 Task: Productivity: Self-Advocacy Record.
Action: Mouse moved to (66, 70)
Screenshot: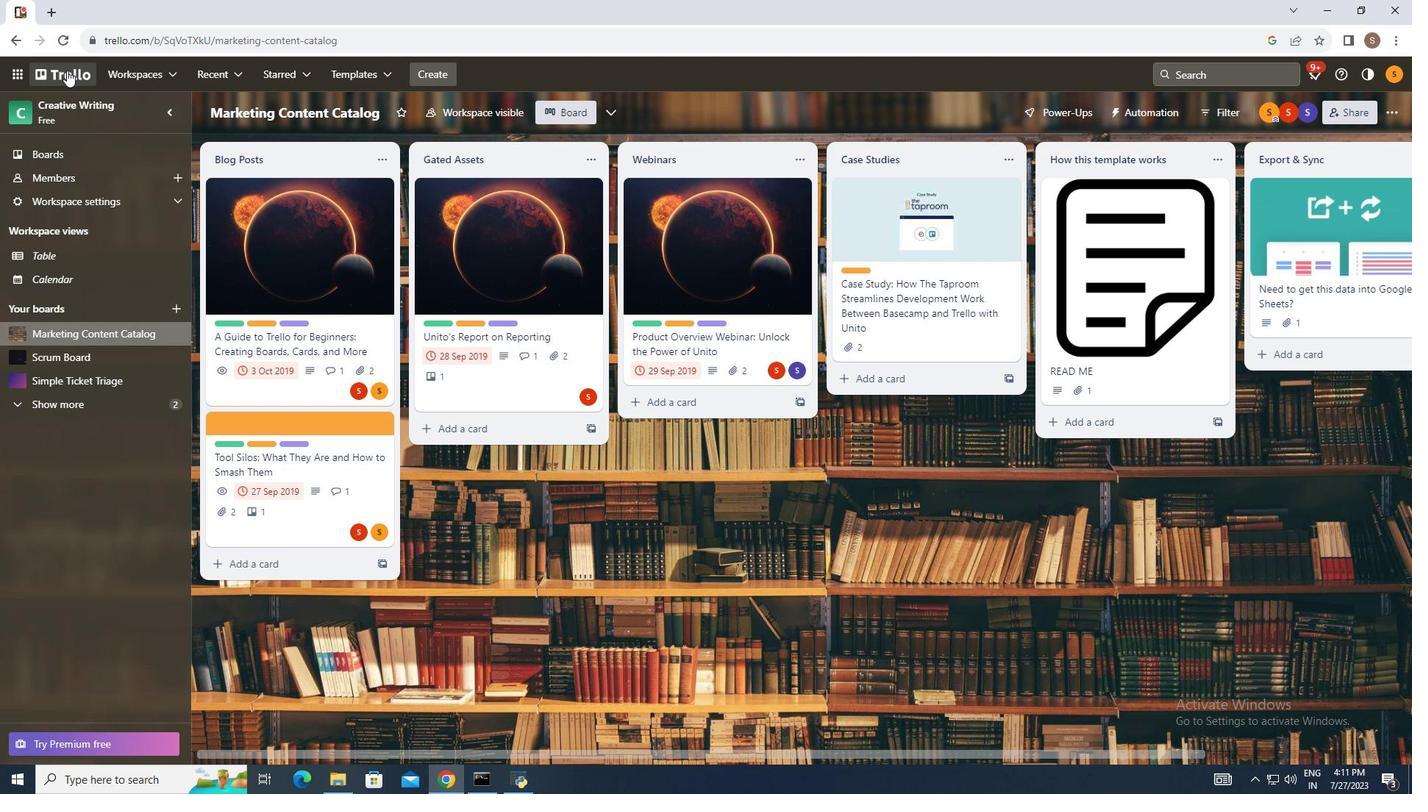 
Action: Mouse pressed left at (66, 70)
Screenshot: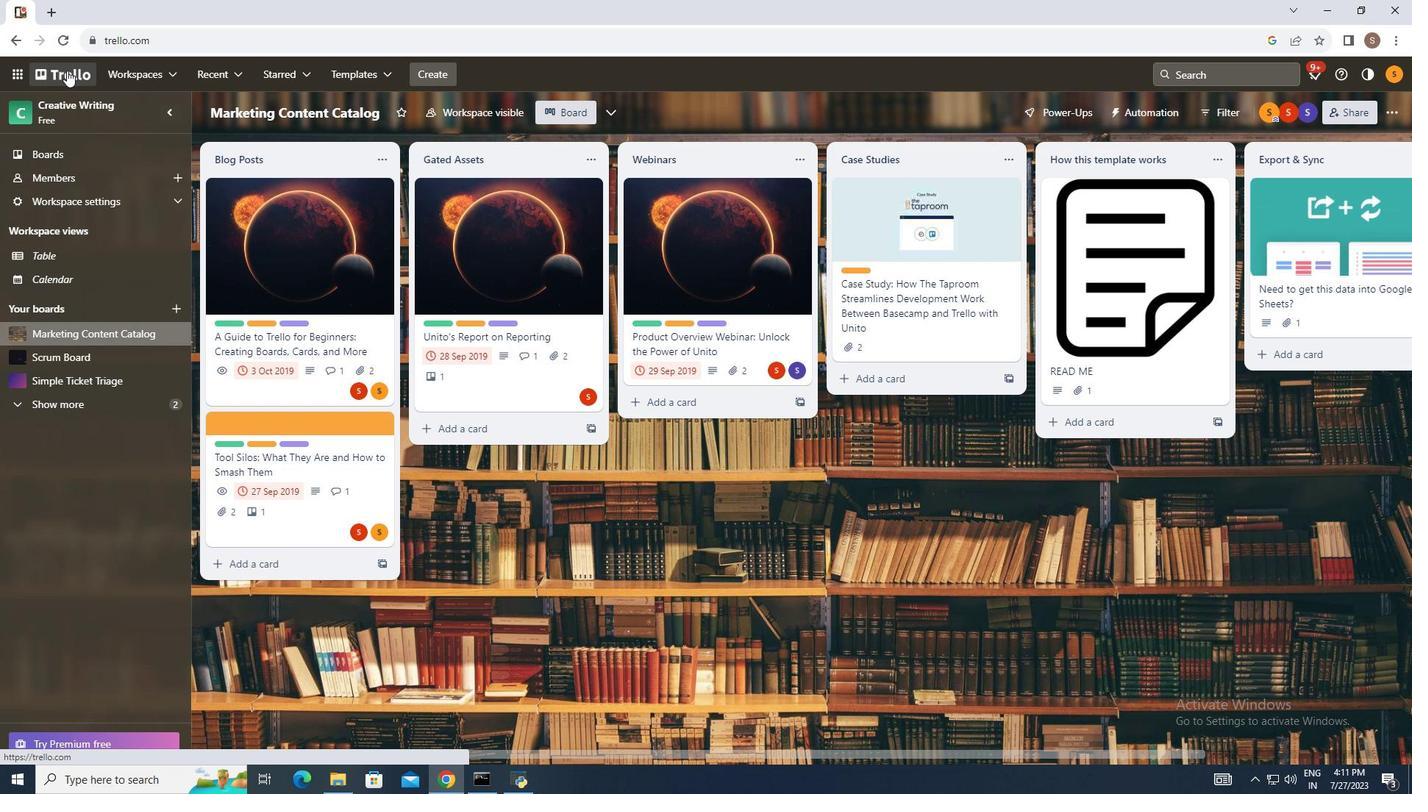 
Action: Mouse moved to (359, 79)
Screenshot: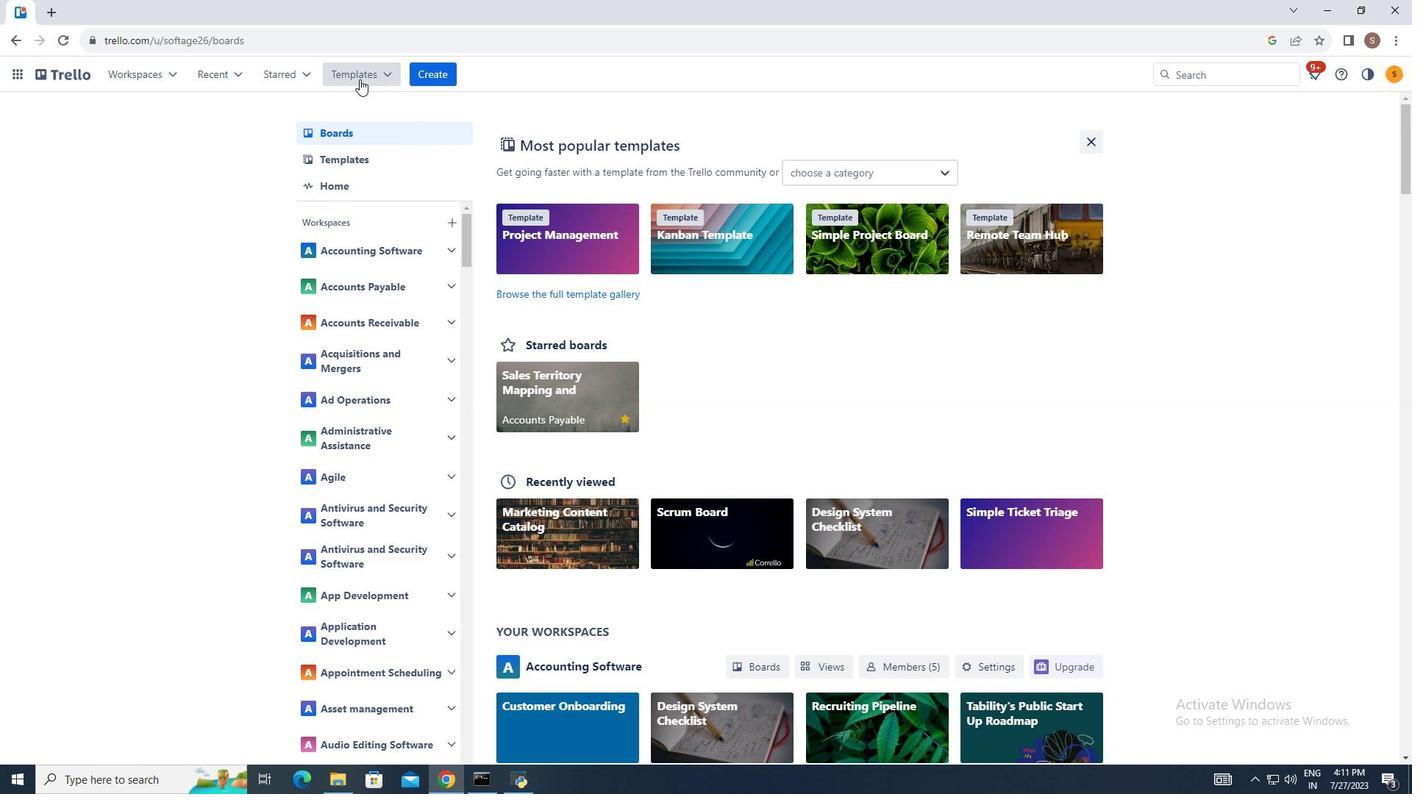 
Action: Mouse pressed left at (359, 79)
Screenshot: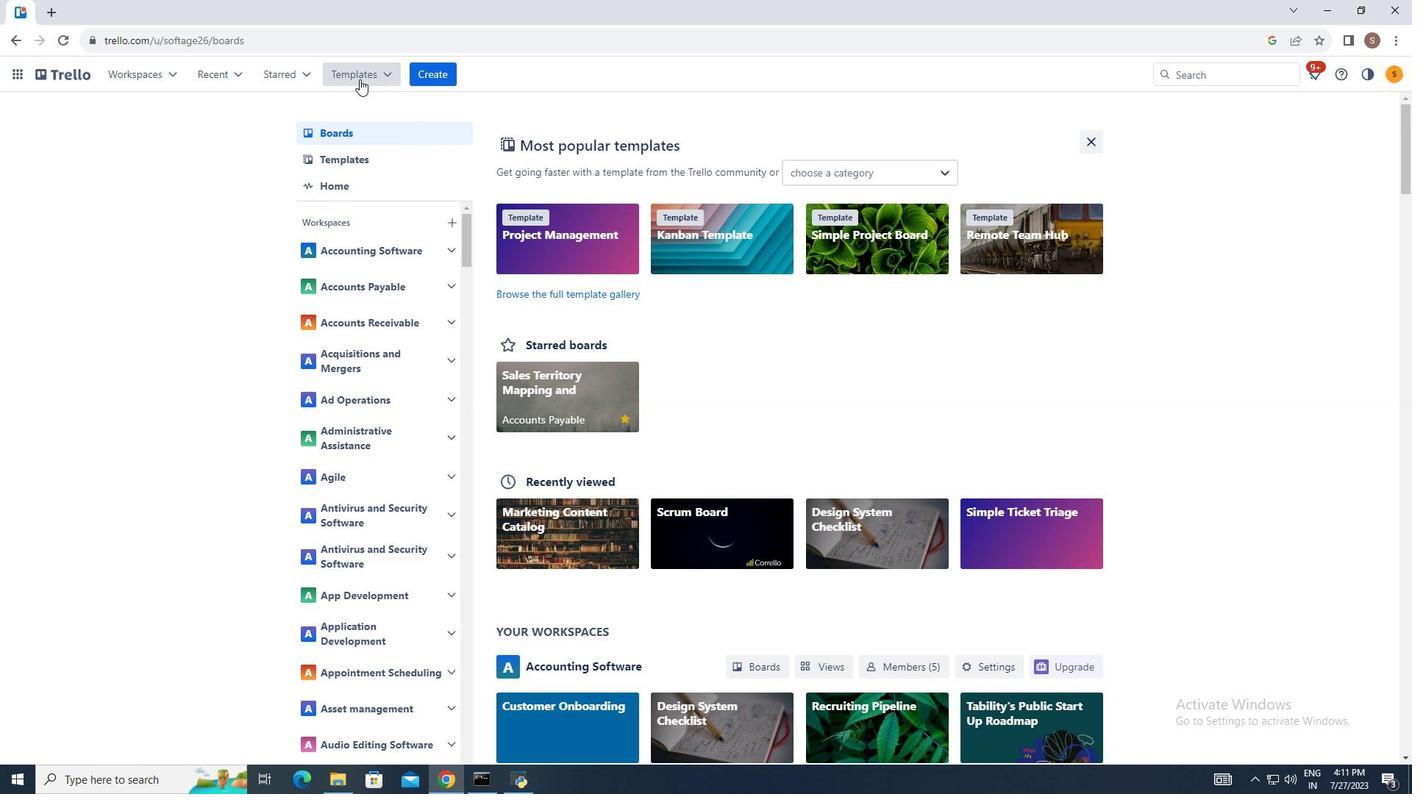 
Action: Mouse moved to (442, 500)
Screenshot: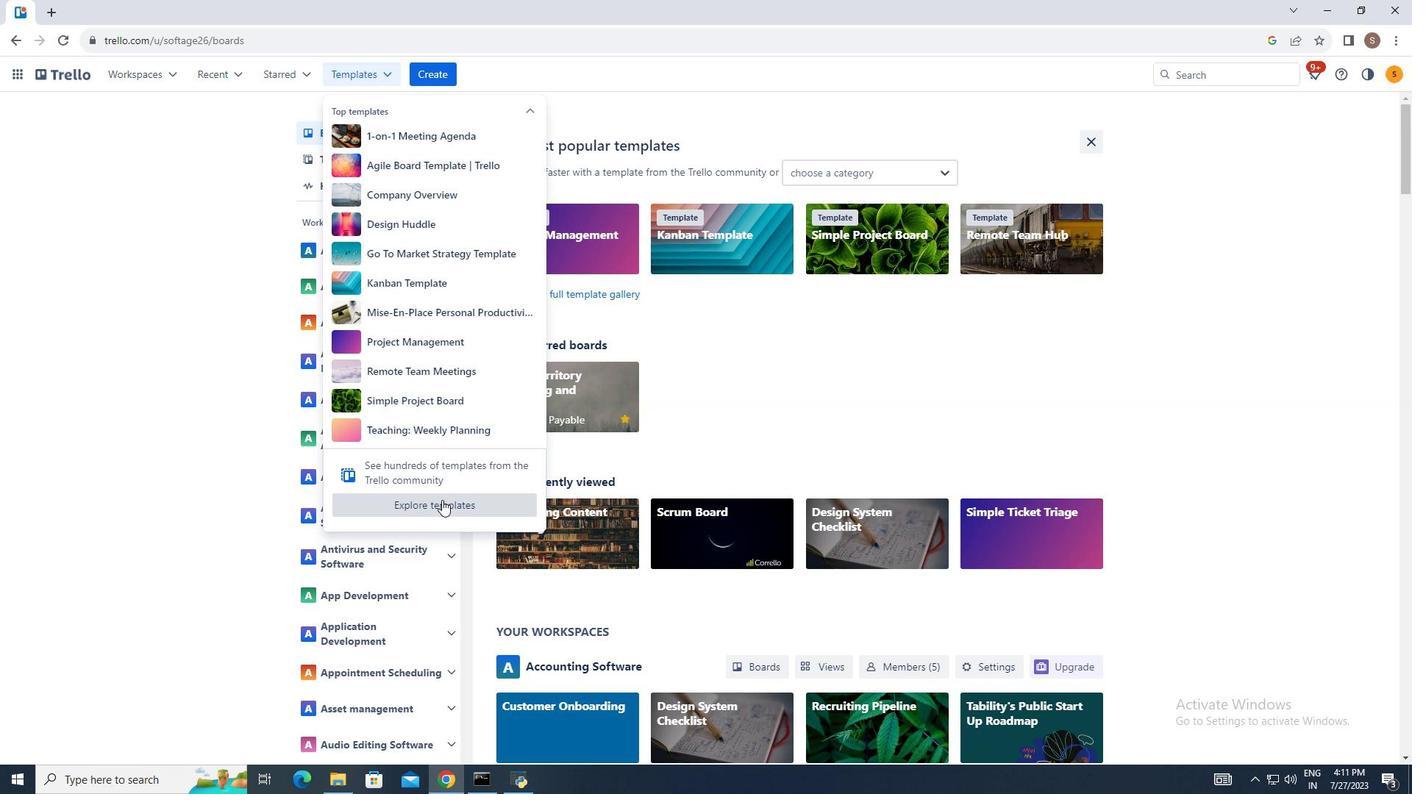 
Action: Mouse pressed left at (442, 500)
Screenshot: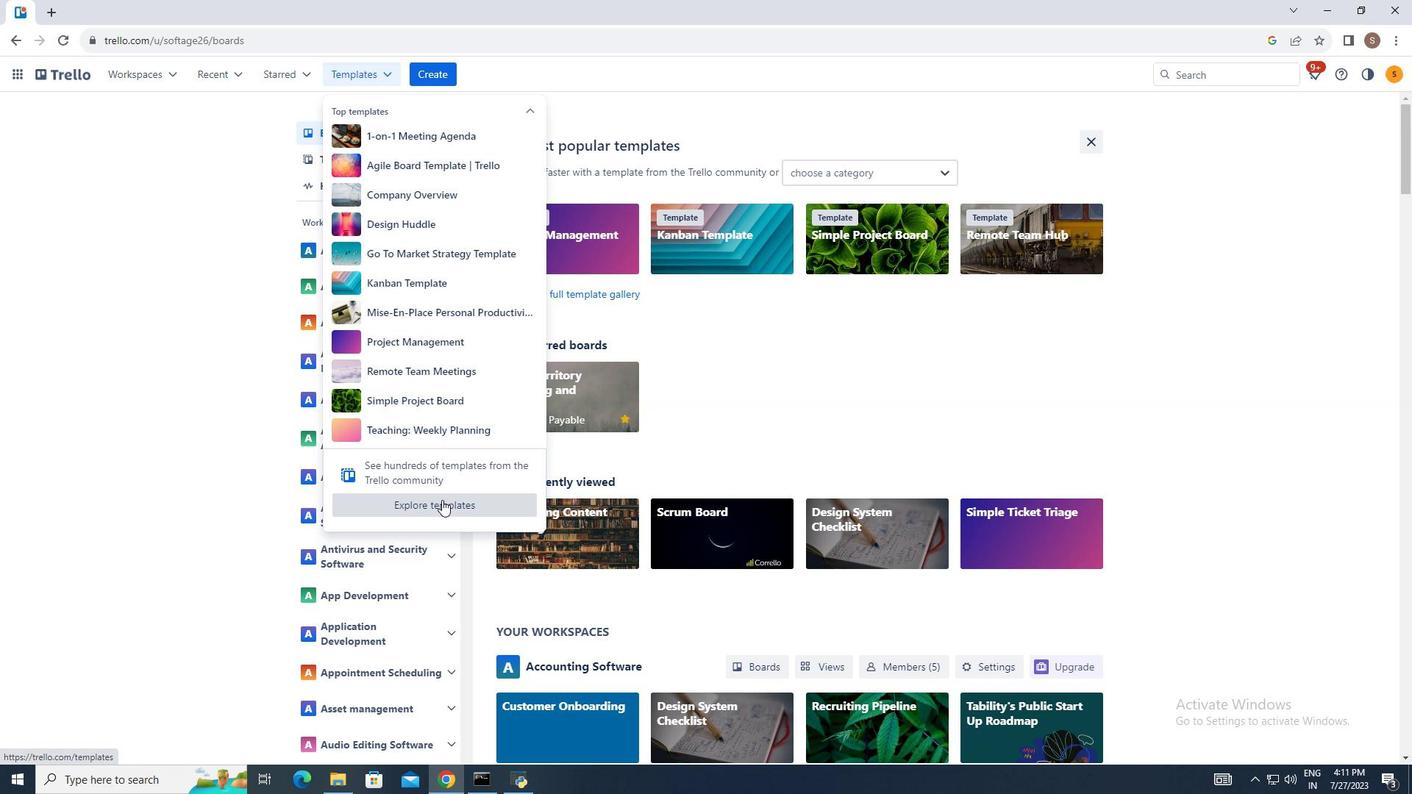
Action: Mouse moved to (378, 395)
Screenshot: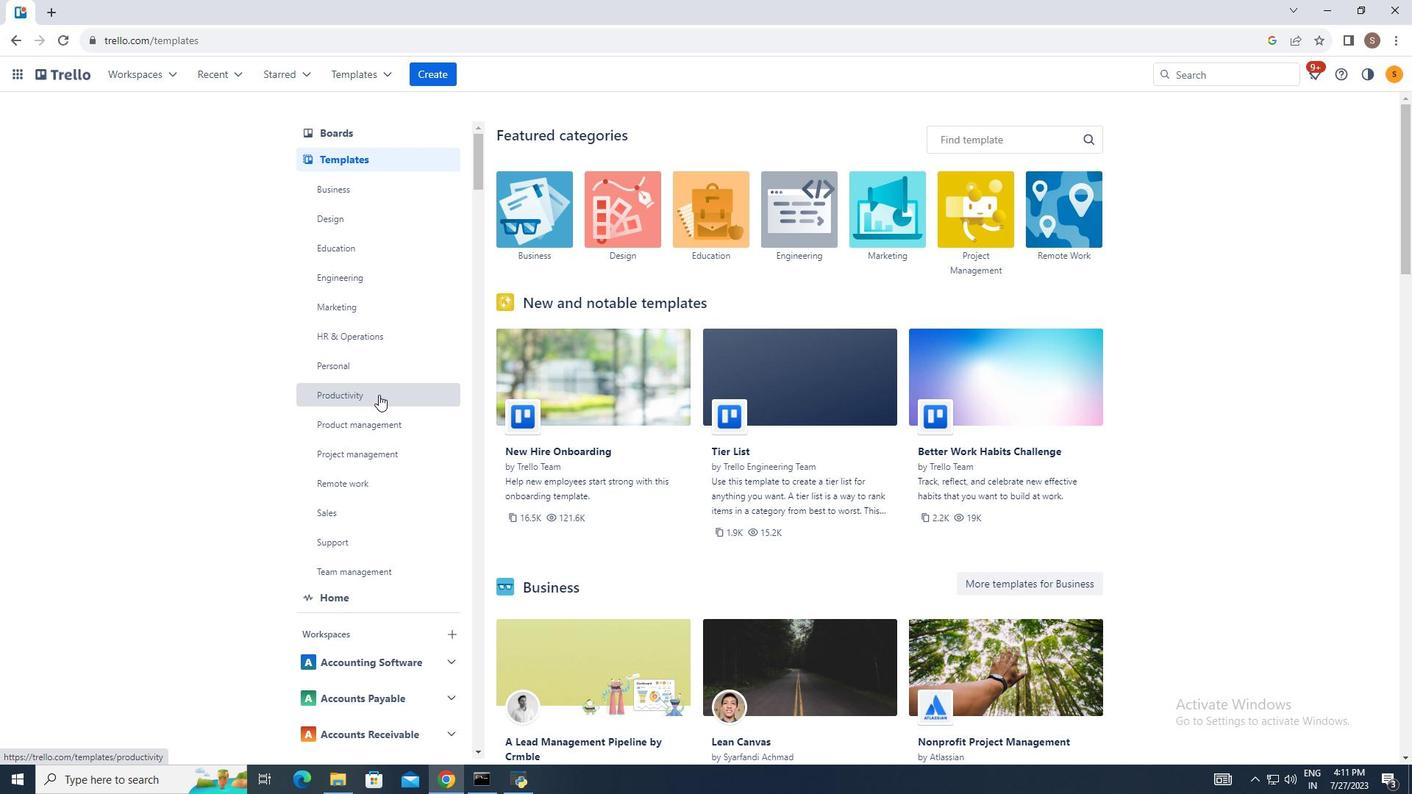 
Action: Mouse pressed left at (378, 395)
Screenshot: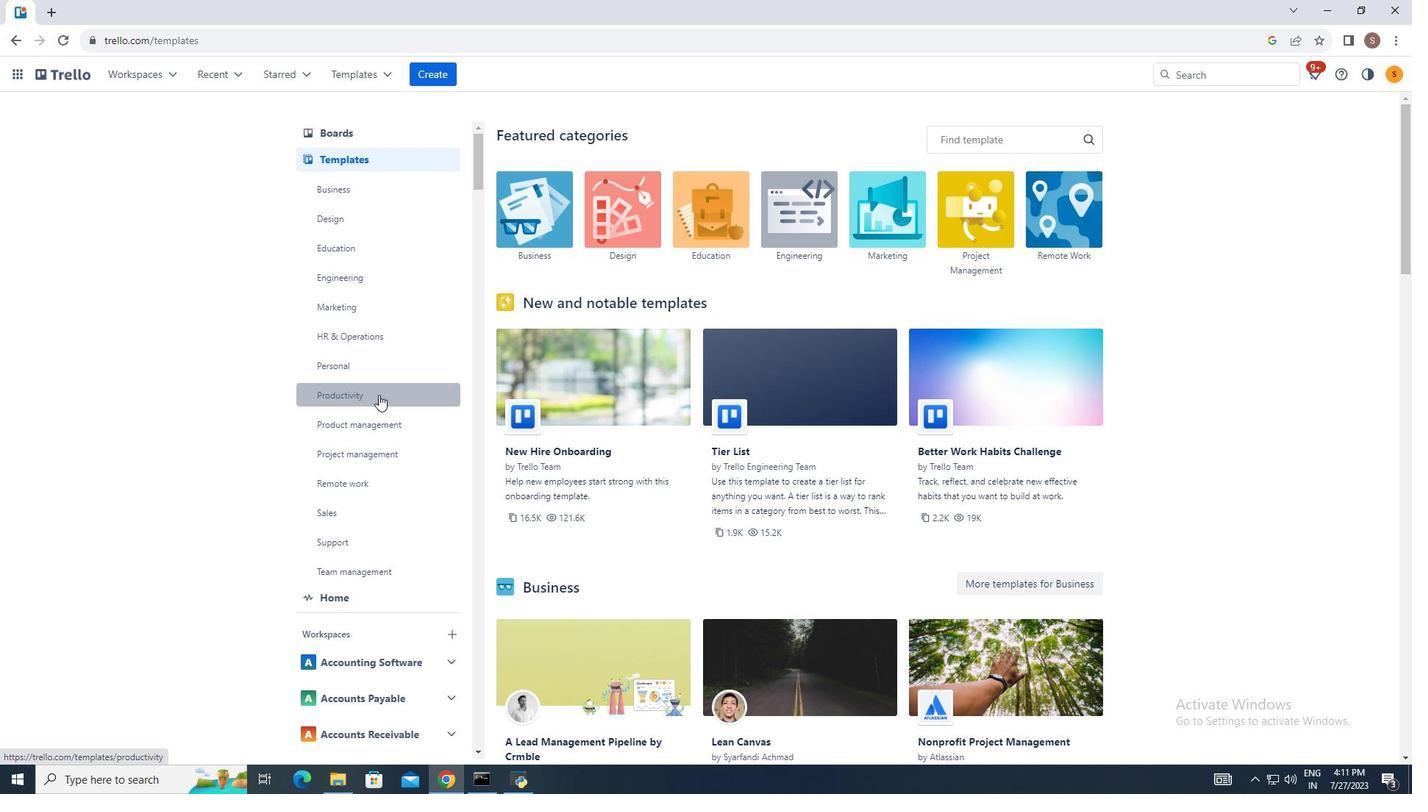 
Action: Mouse moved to (790, 307)
Screenshot: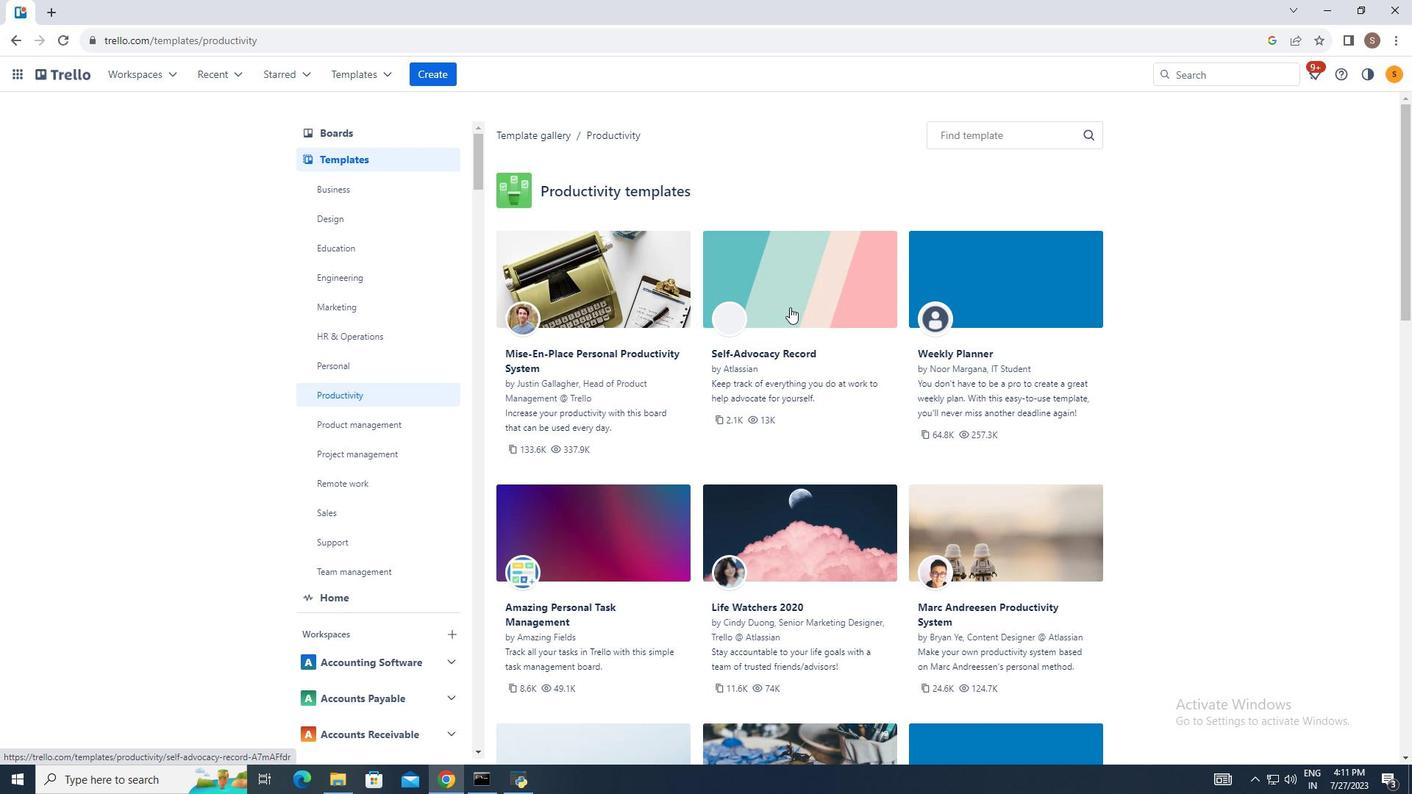 
Action: Mouse pressed left at (790, 307)
Screenshot: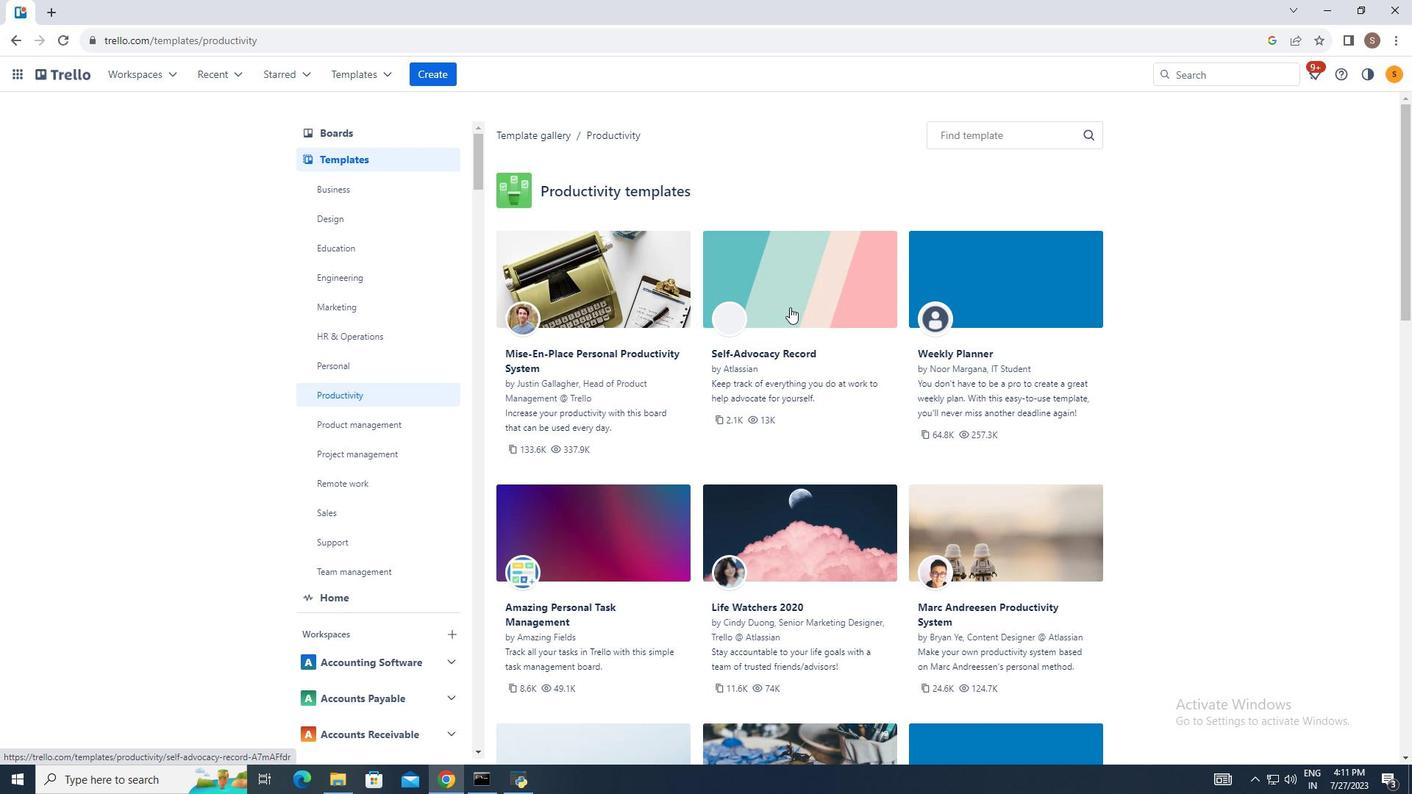 
Action: Mouse moved to (1047, 191)
Screenshot: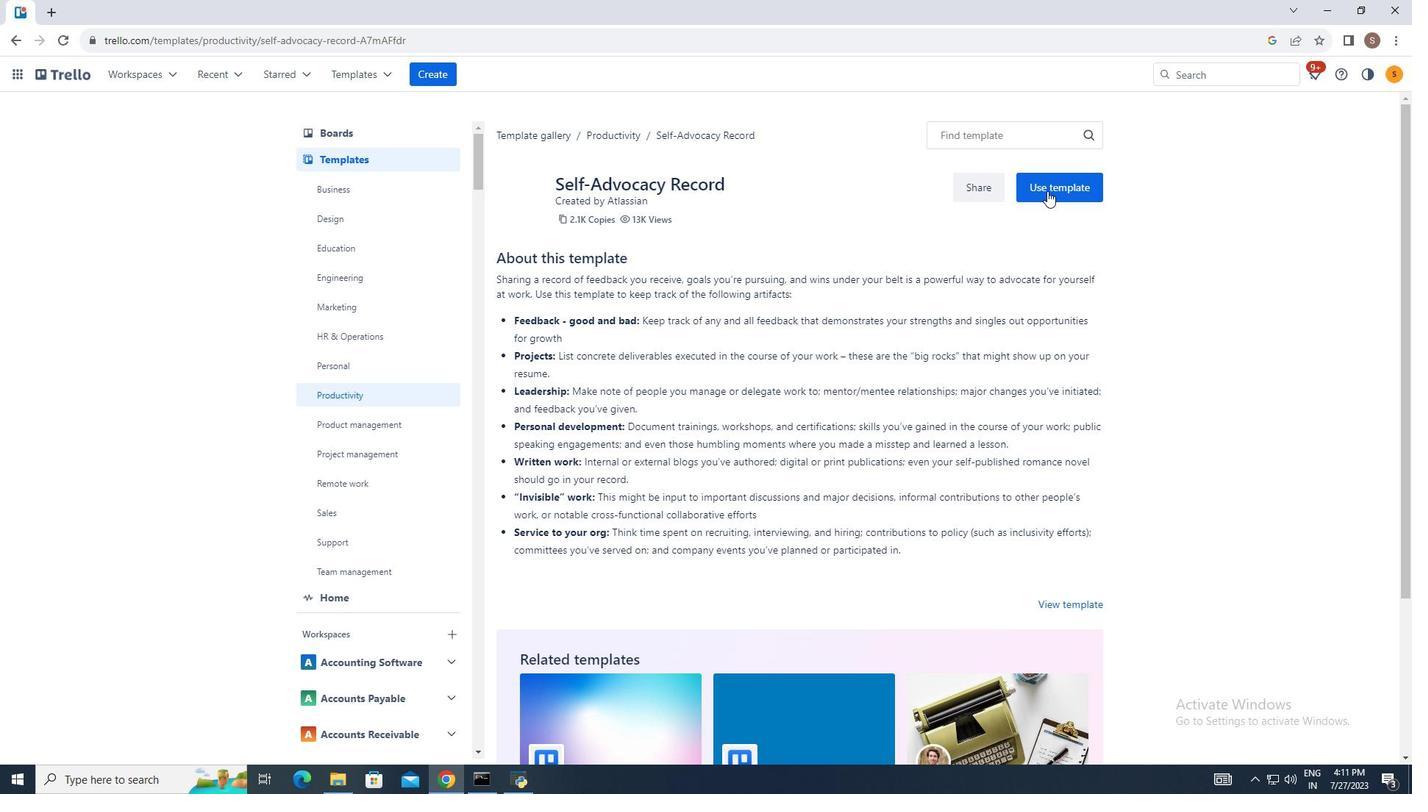
Action: Mouse pressed left at (1047, 191)
Screenshot: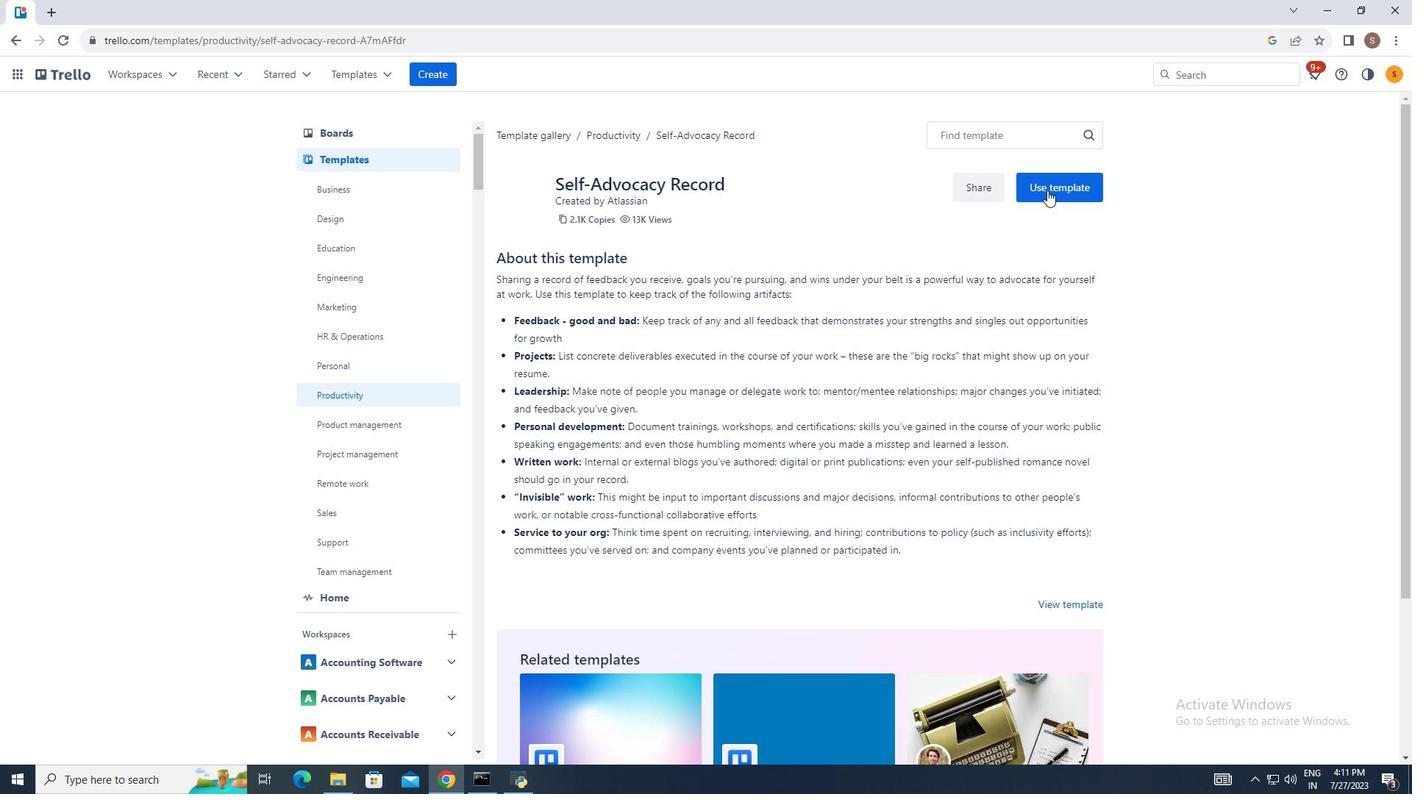 
Action: Mouse moved to (1207, 323)
Screenshot: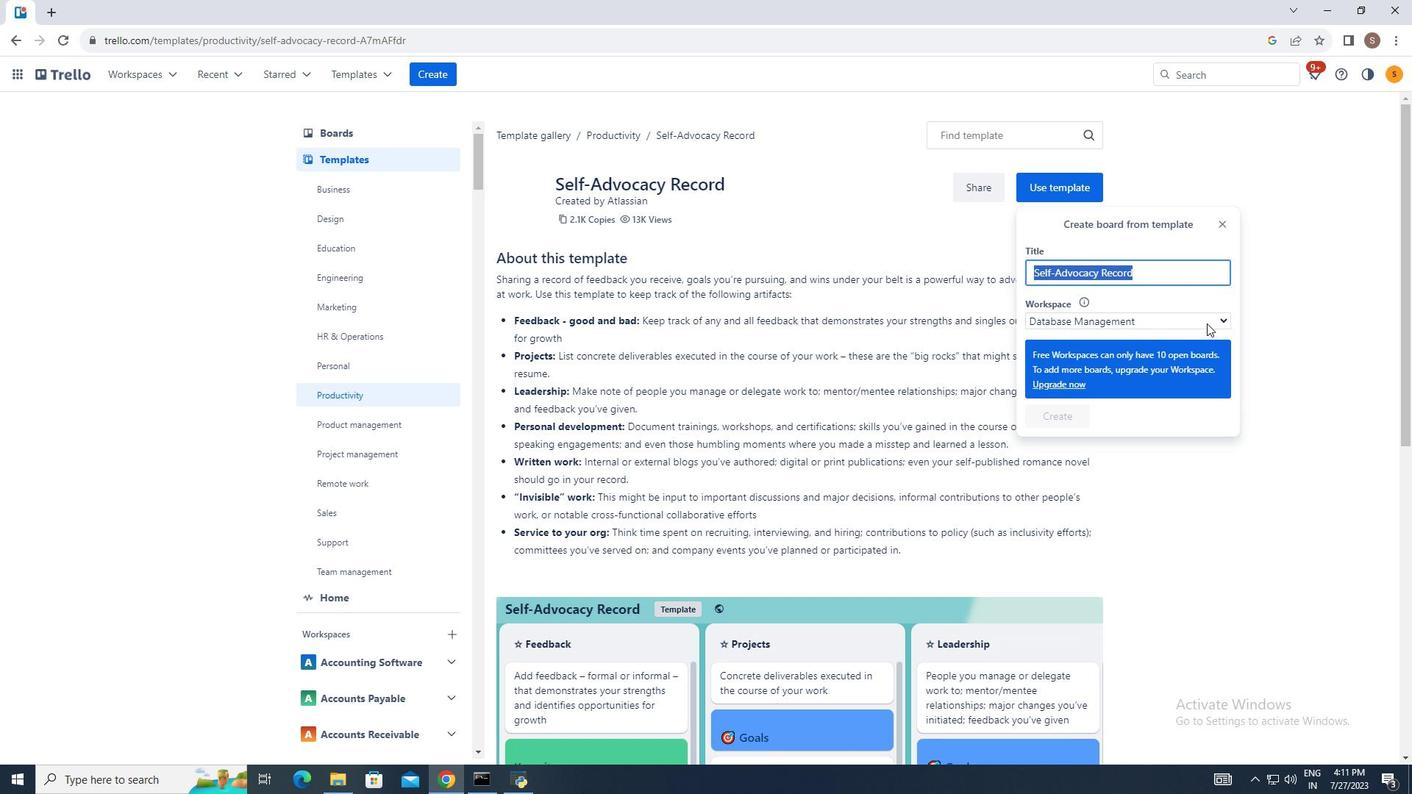 
Action: Mouse pressed left at (1207, 323)
Screenshot: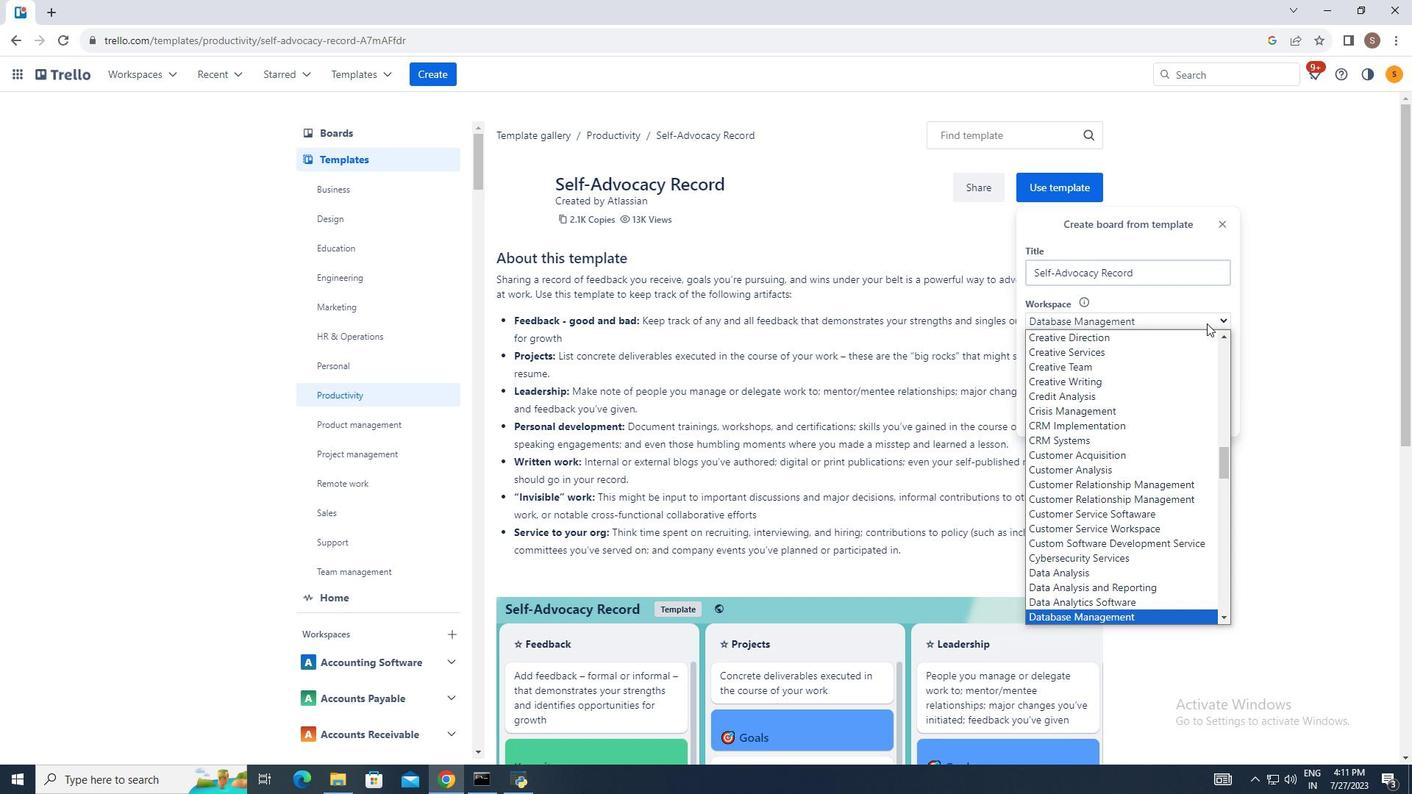 
Action: Mouse moved to (1111, 380)
Screenshot: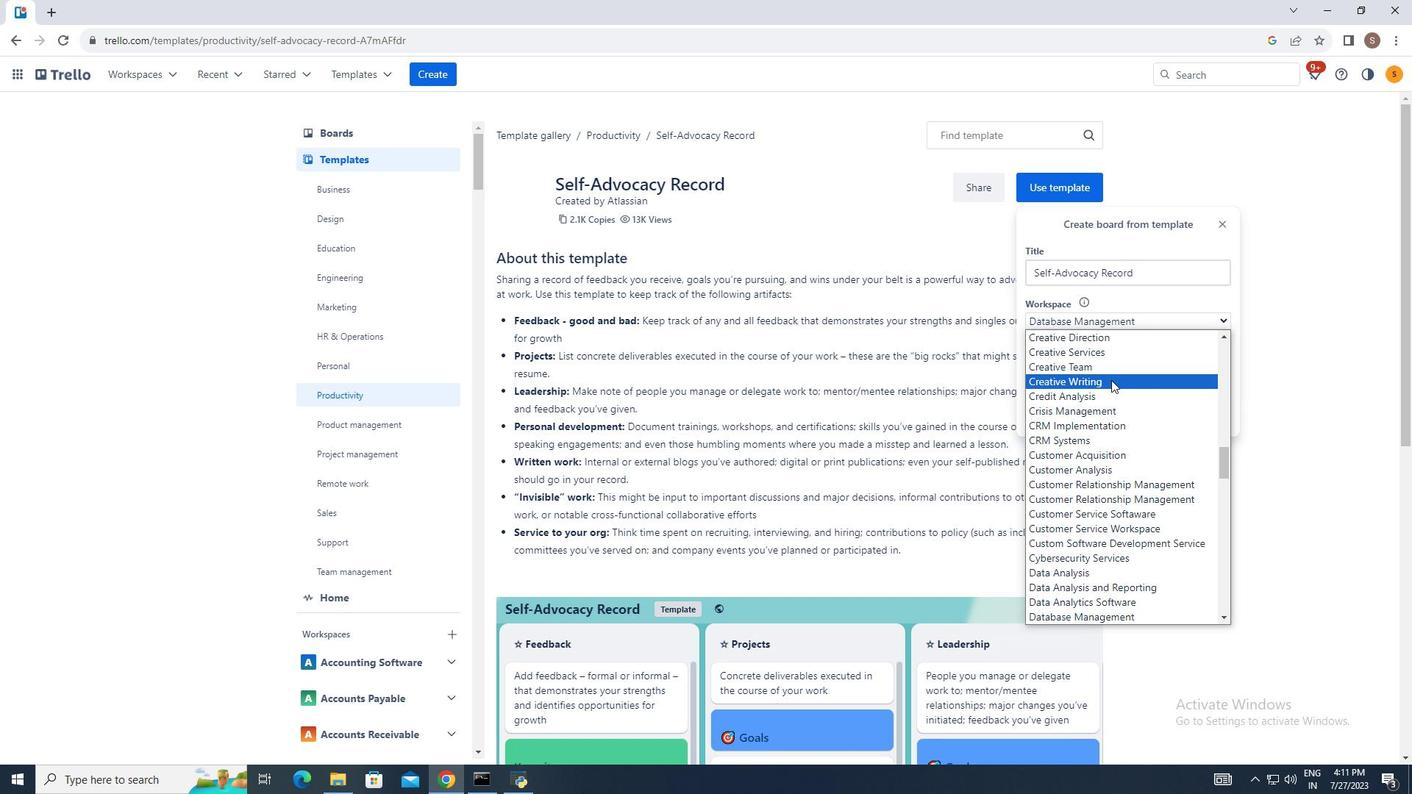 
Action: Mouse pressed left at (1111, 380)
Screenshot: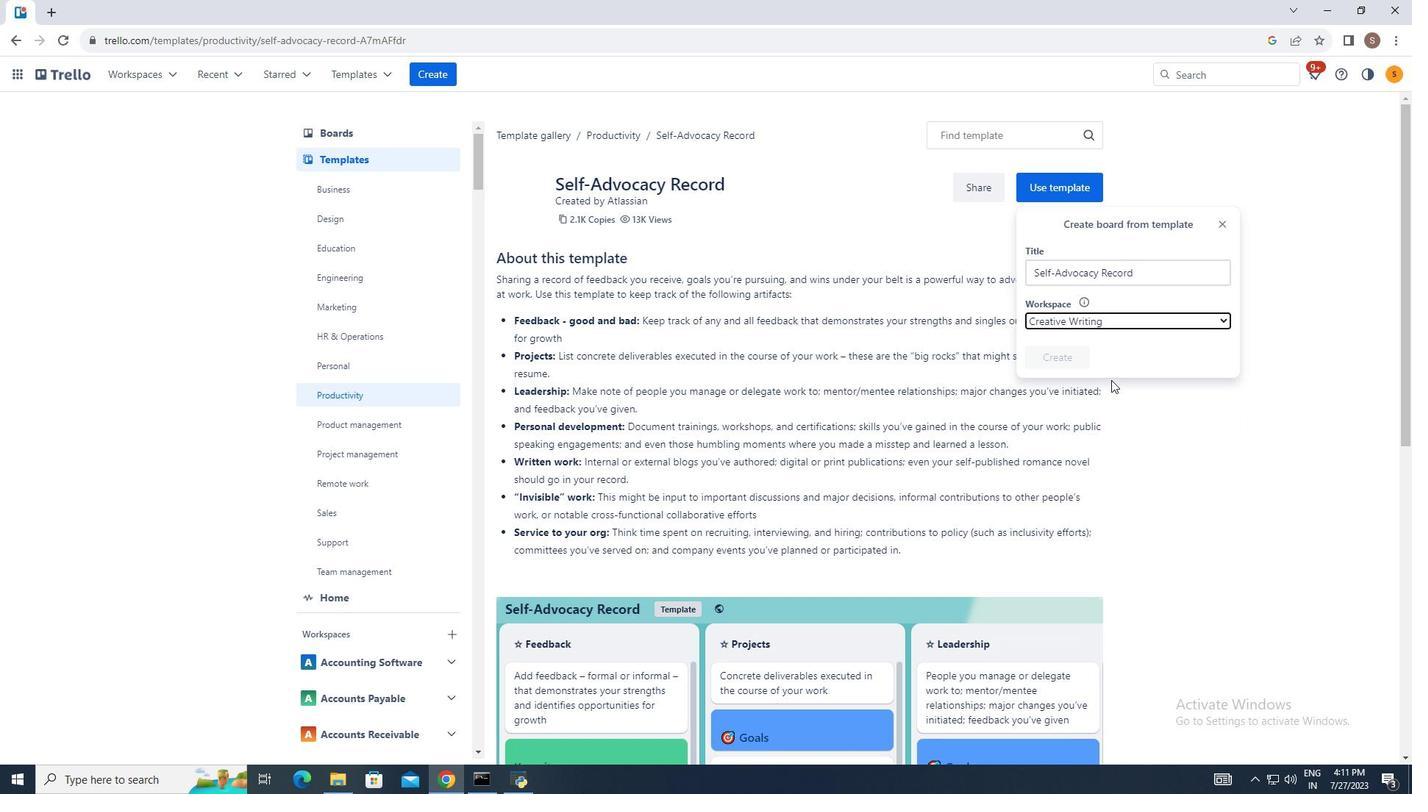 
Action: Mouse moved to (1057, 517)
Screenshot: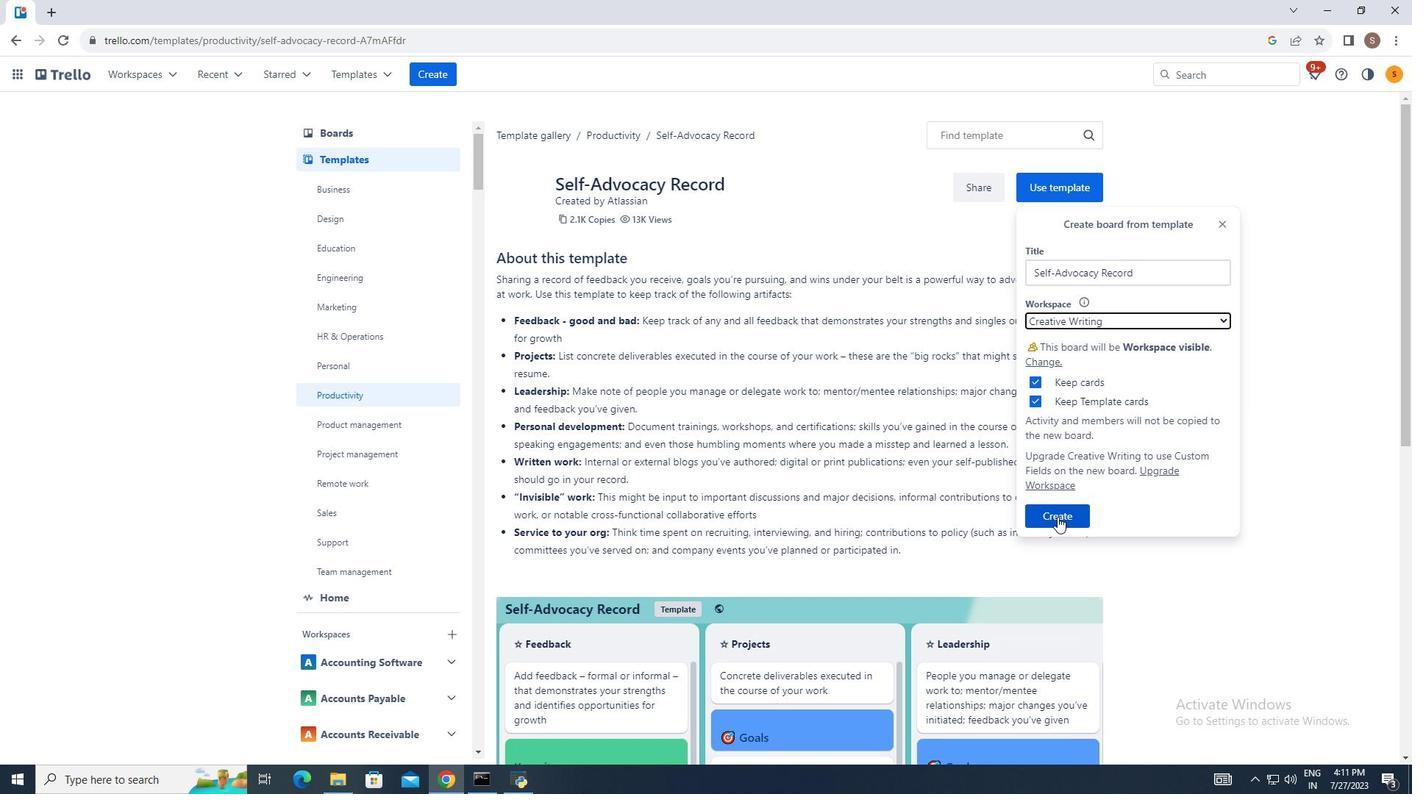 
Action: Mouse pressed left at (1057, 517)
Screenshot: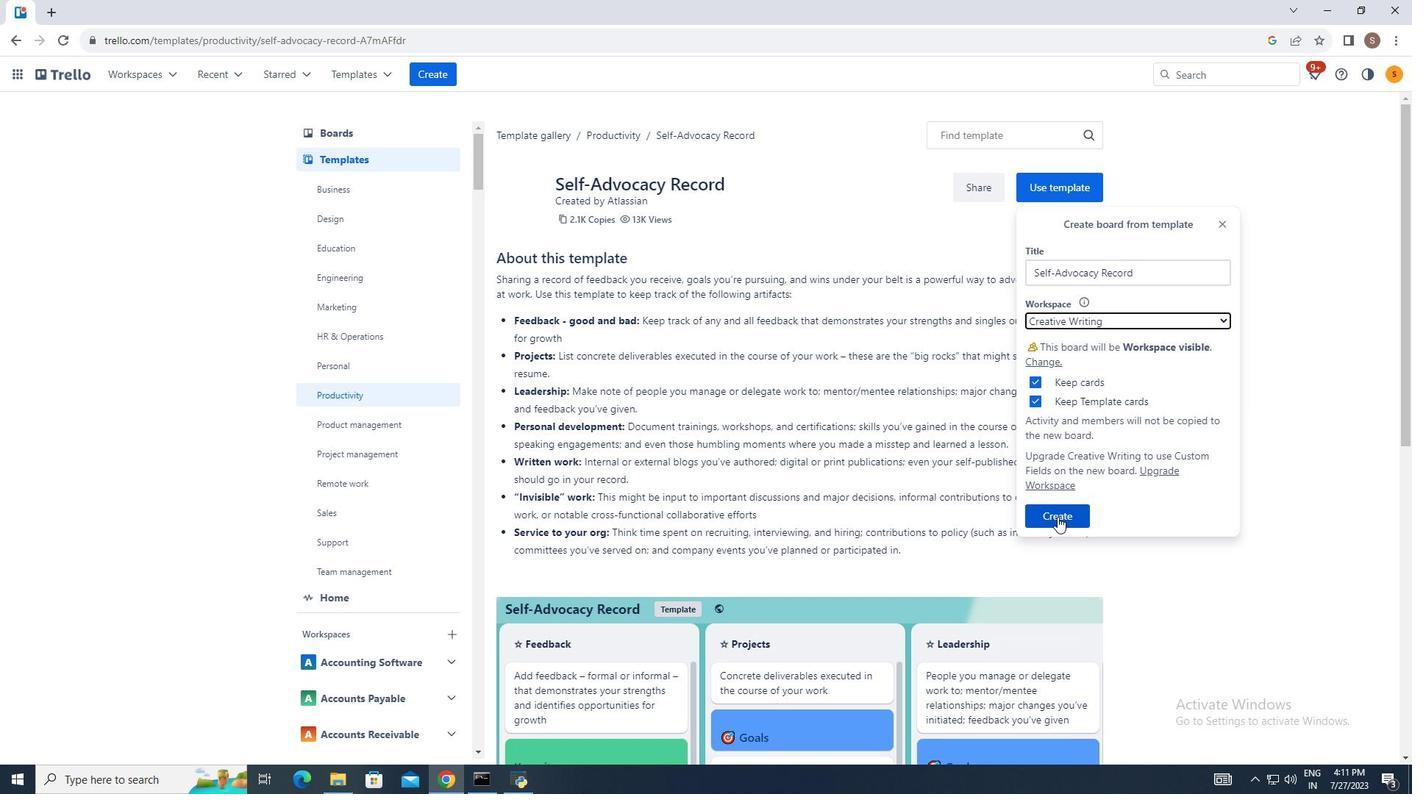 
Action: Mouse moved to (288, 205)
Screenshot: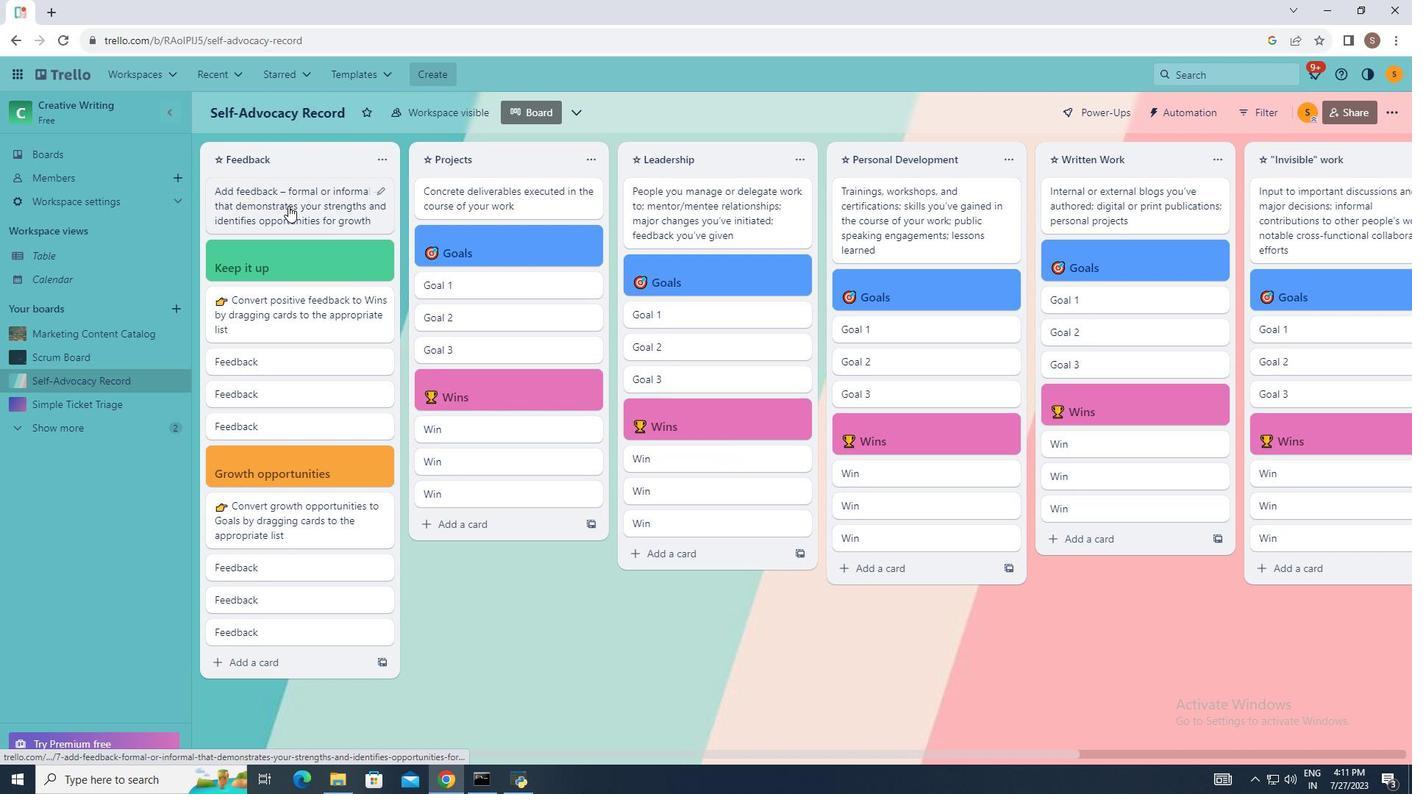 
Action: Mouse pressed left at (288, 205)
Screenshot: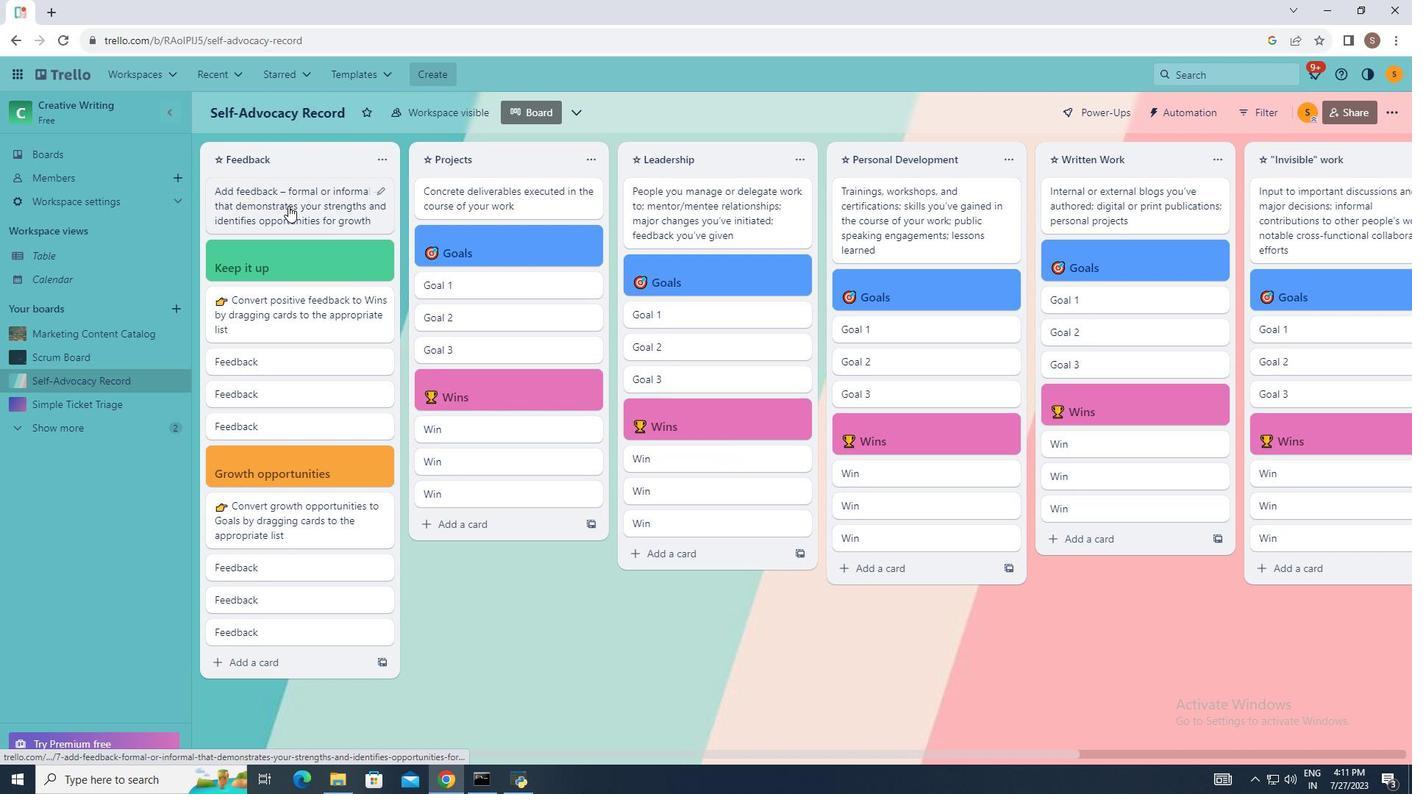 
Action: Mouse moved to (502, 339)
Screenshot: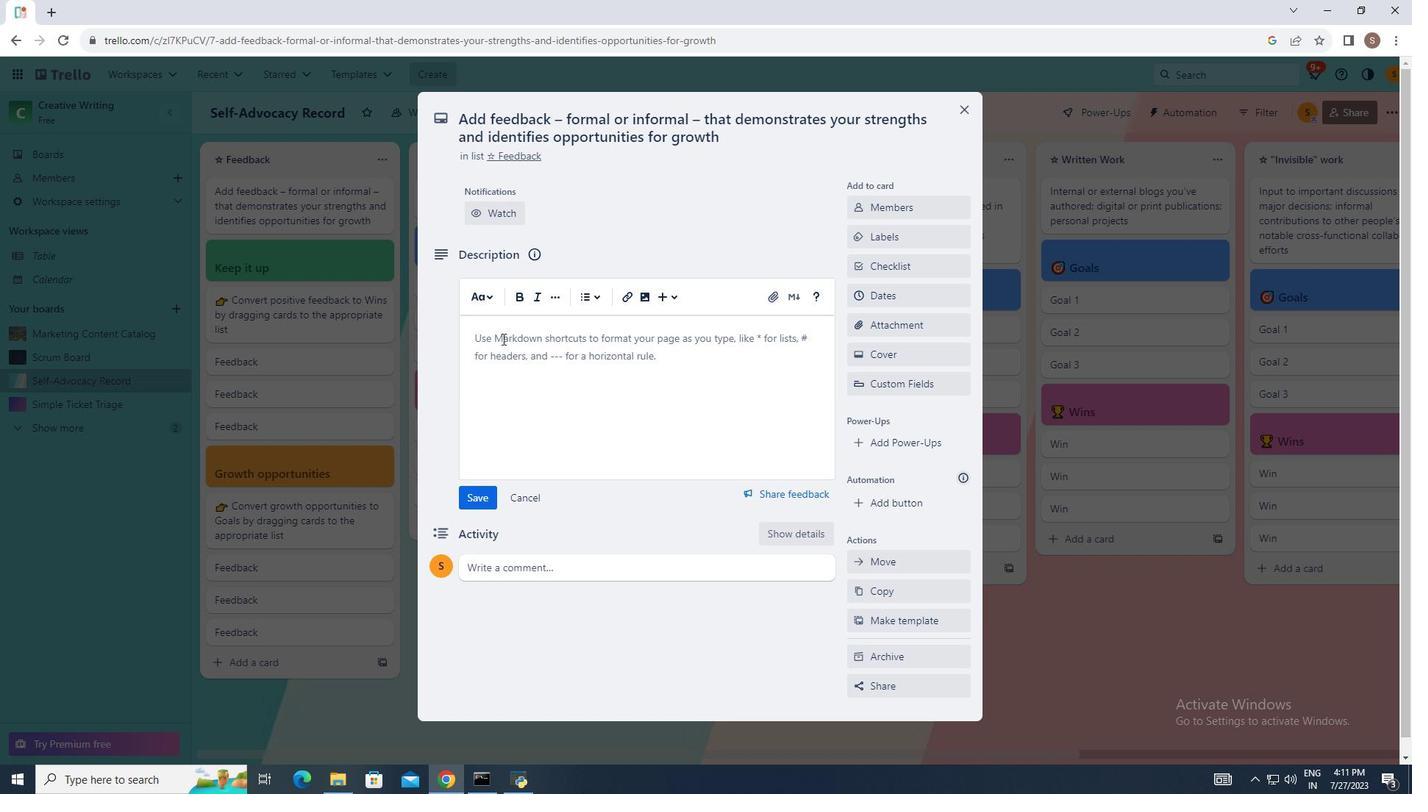 
Action: Mouse pressed left at (502, 339)
Screenshot: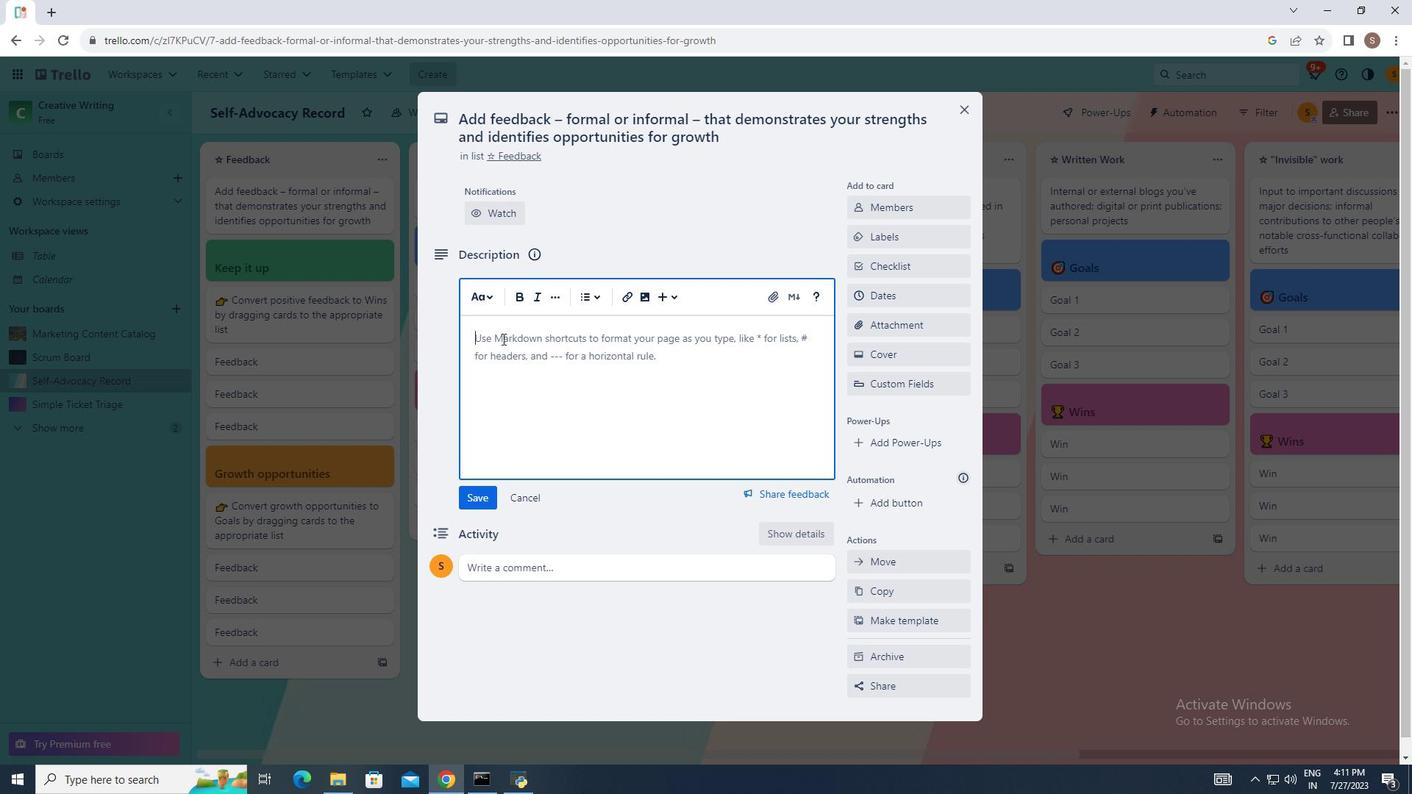 
Action: Mouse moved to (793, 386)
Screenshot: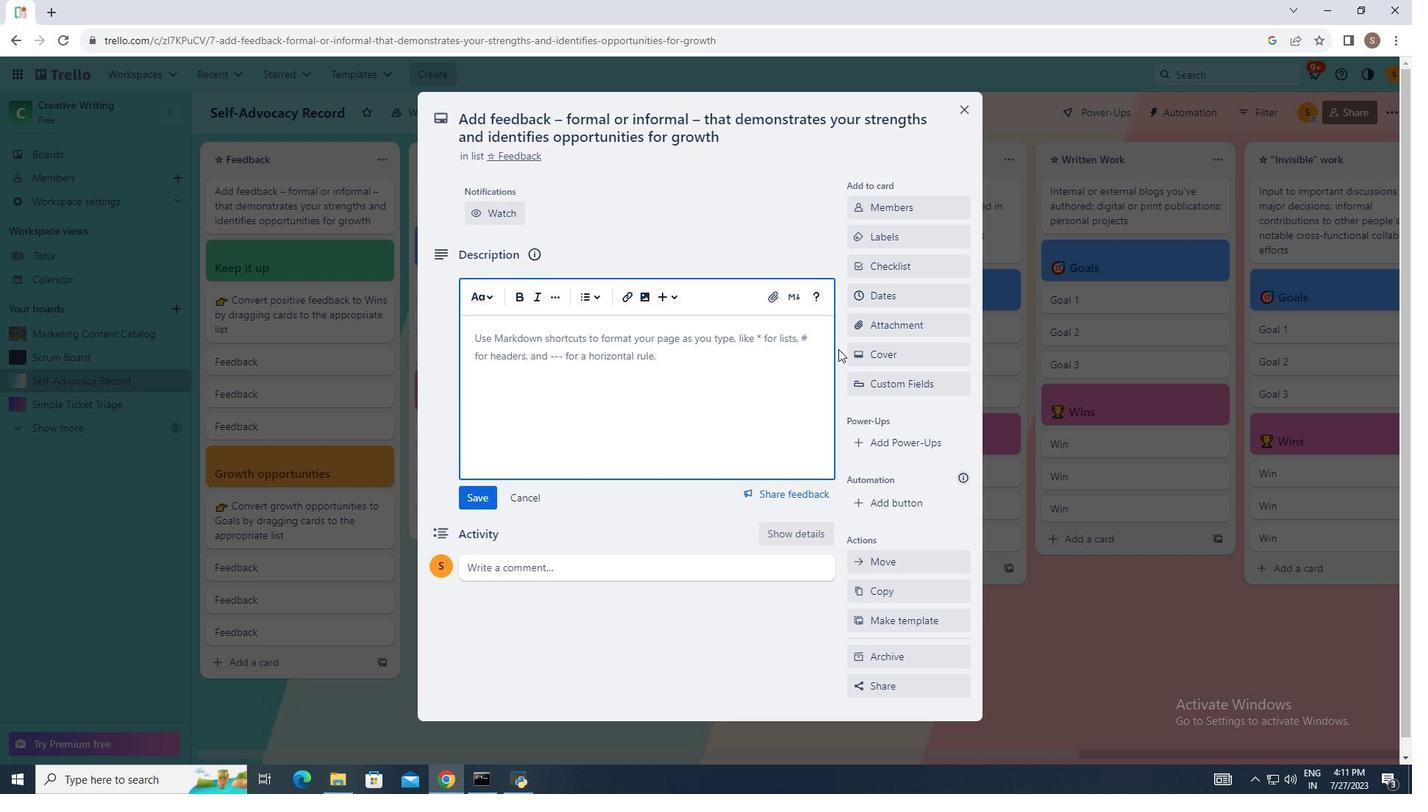 
Action: Mouse scrolled (793, 387) with delta (0, 0)
Screenshot: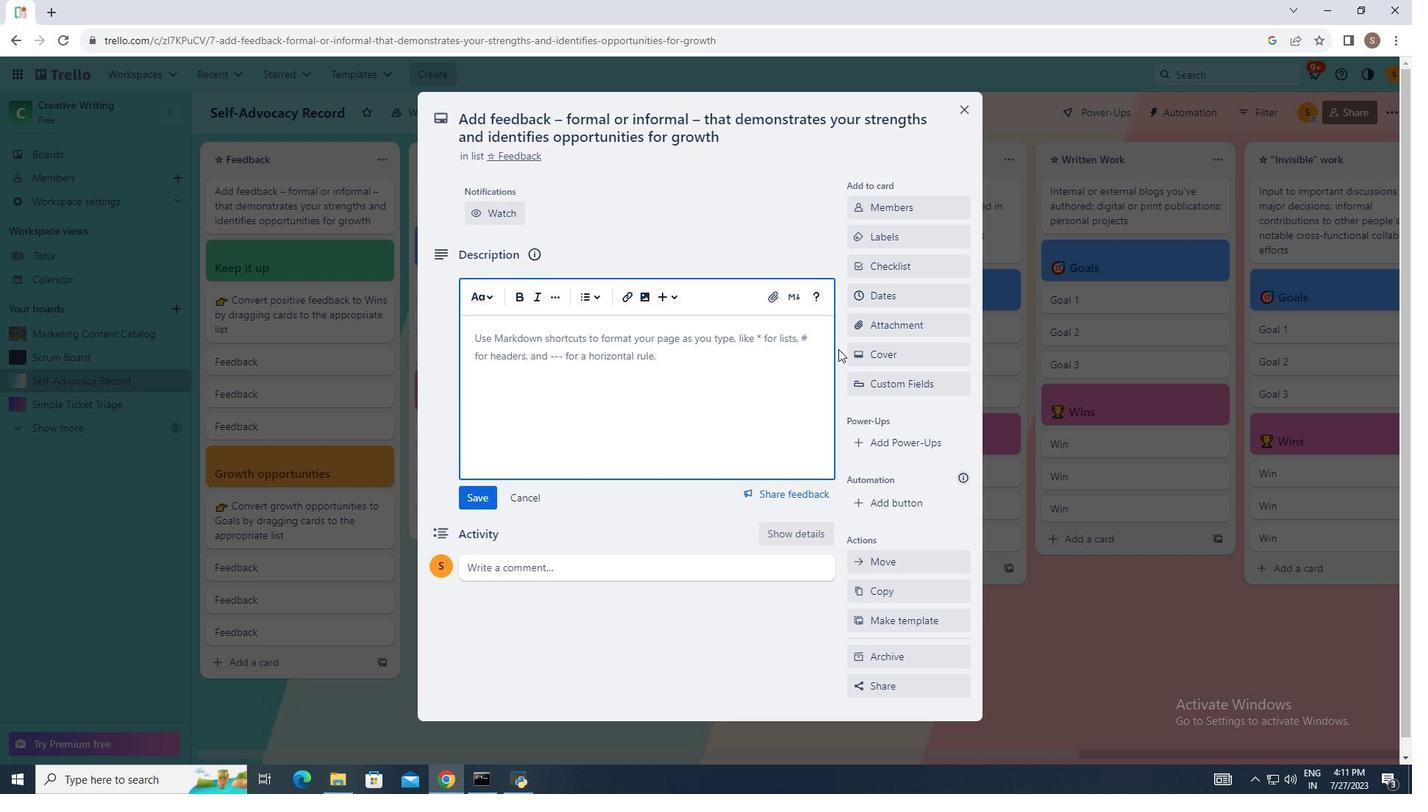 
Action: Mouse moved to (797, 384)
Screenshot: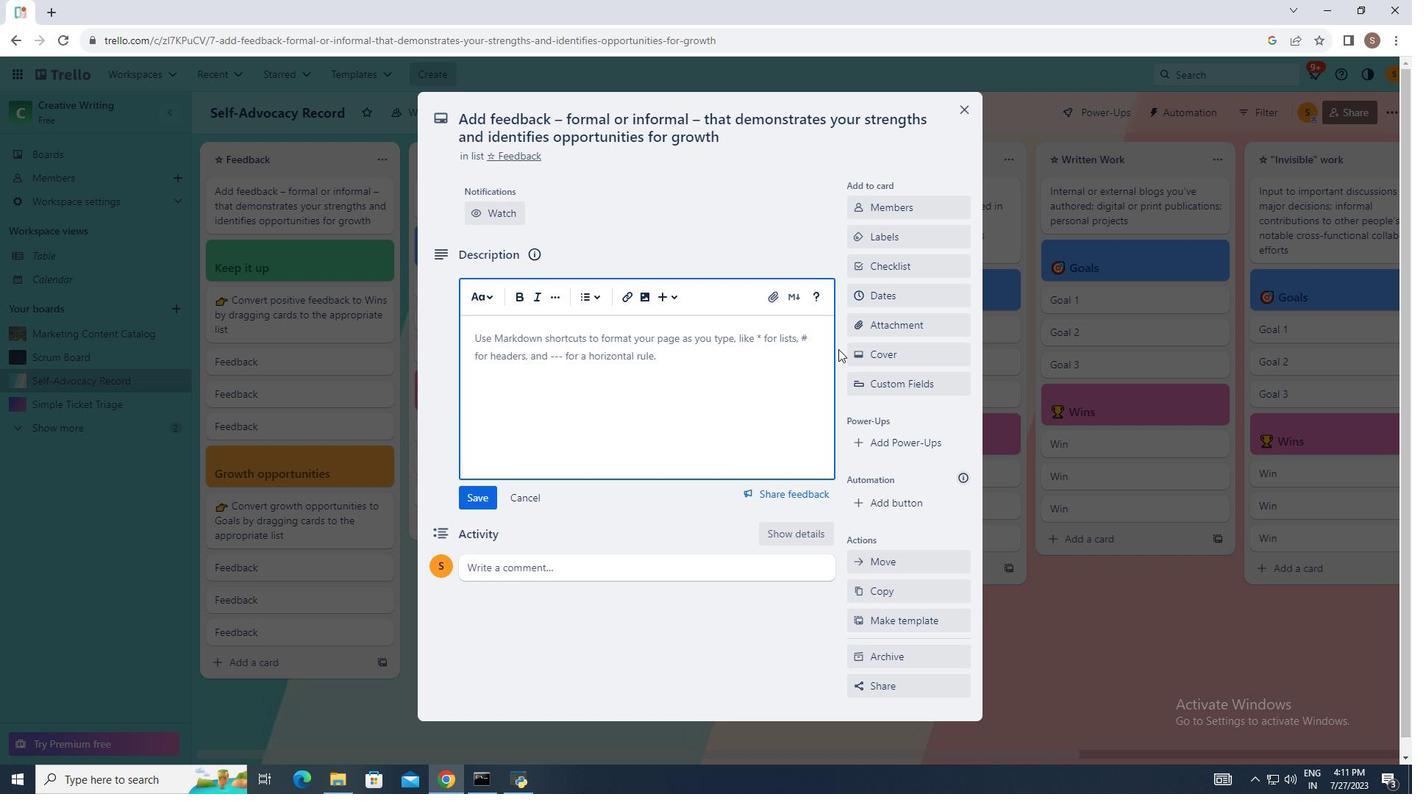 
Action: Mouse scrolled (797, 385) with delta (0, 0)
Screenshot: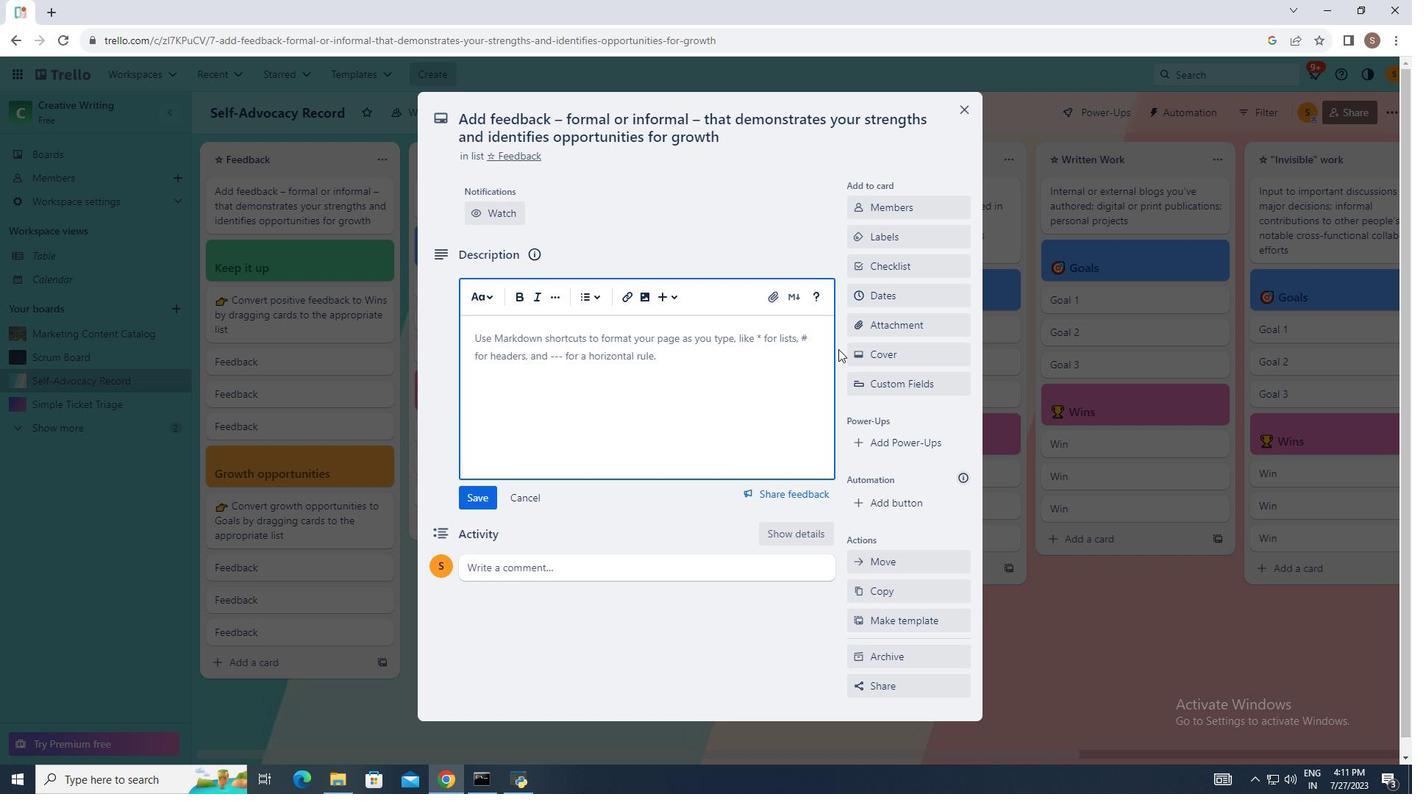 
Action: Mouse moved to (807, 373)
Screenshot: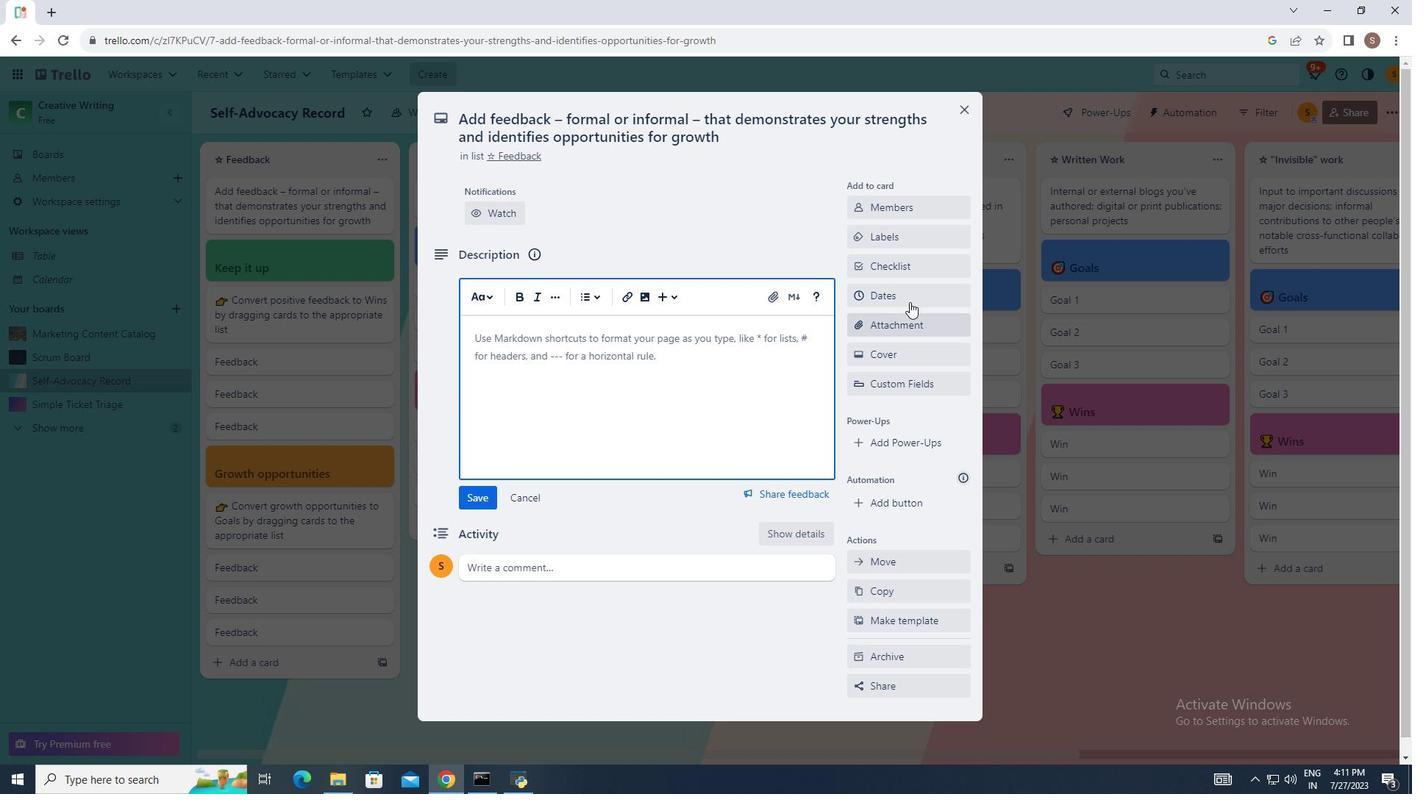
Action: Mouse scrolled (807, 374) with delta (0, 0)
Screenshot: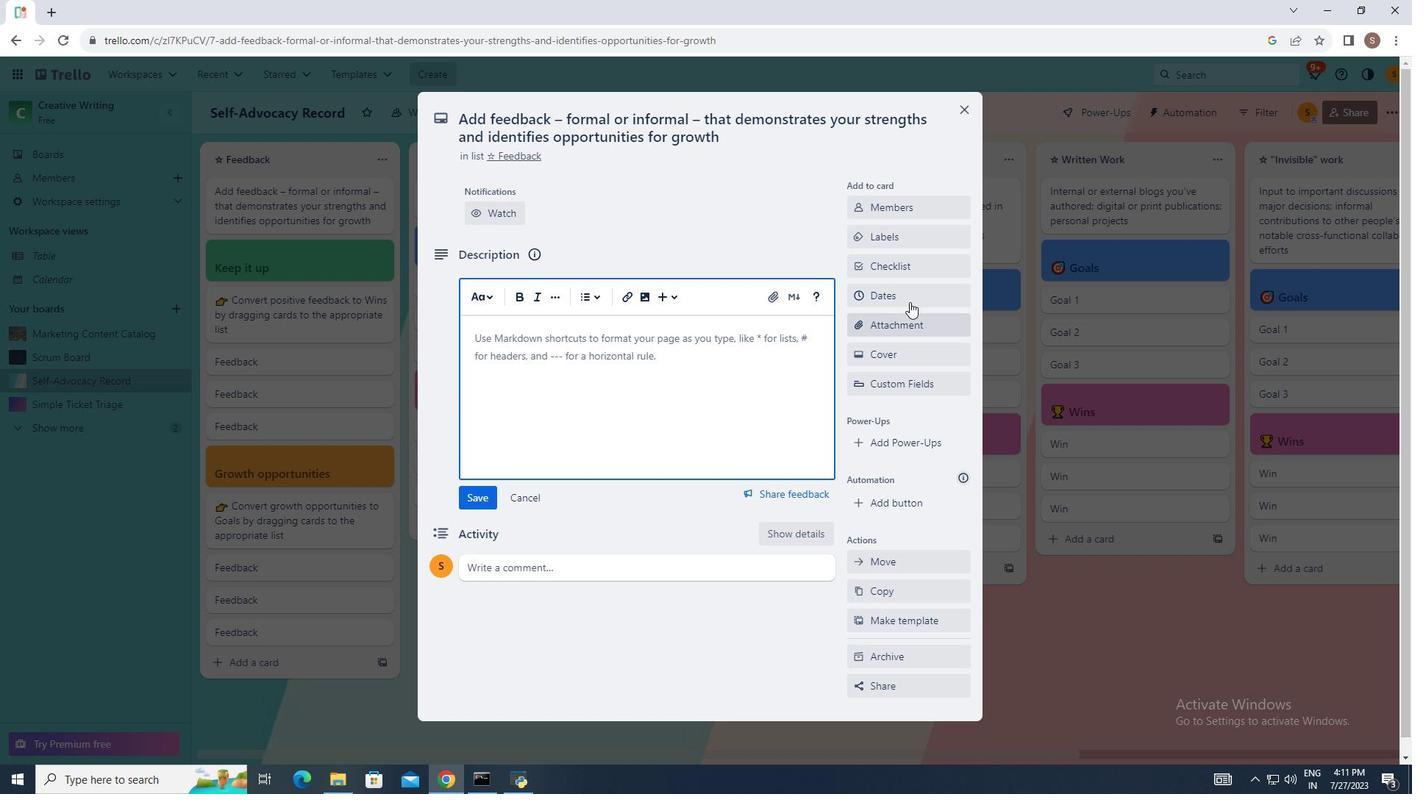 
Action: Mouse moved to (896, 203)
Screenshot: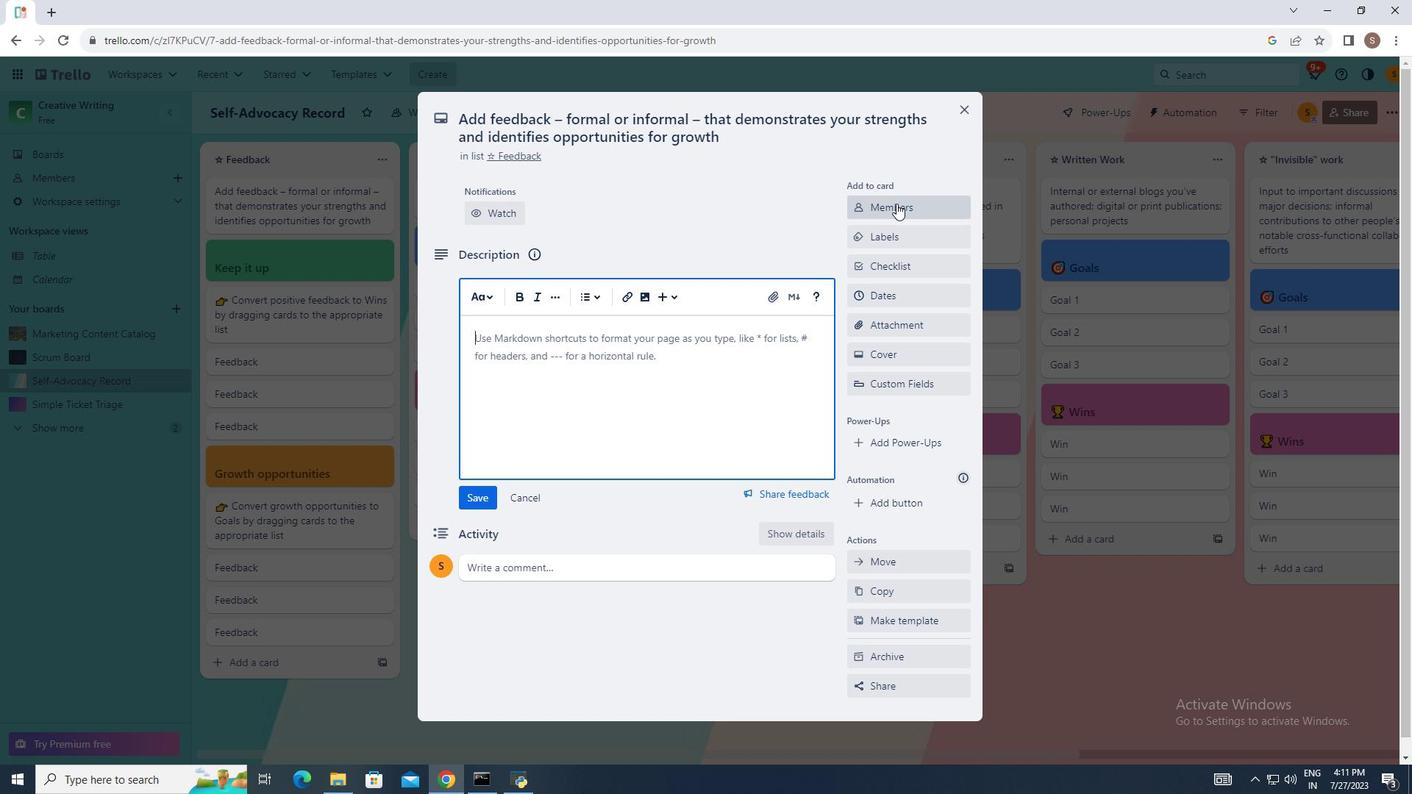 
Action: Mouse pressed left at (896, 203)
Screenshot: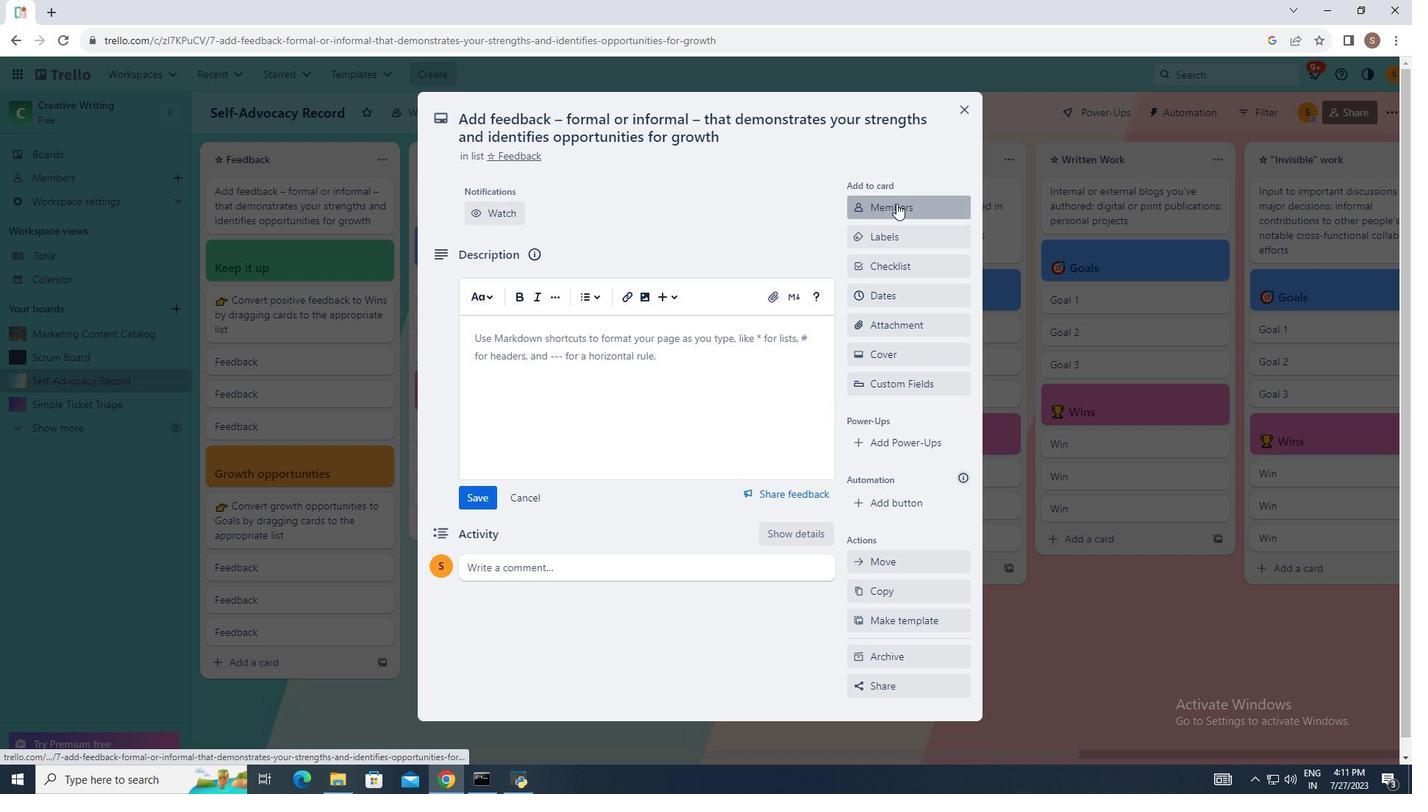 
Action: Mouse moved to (915, 275)
Screenshot: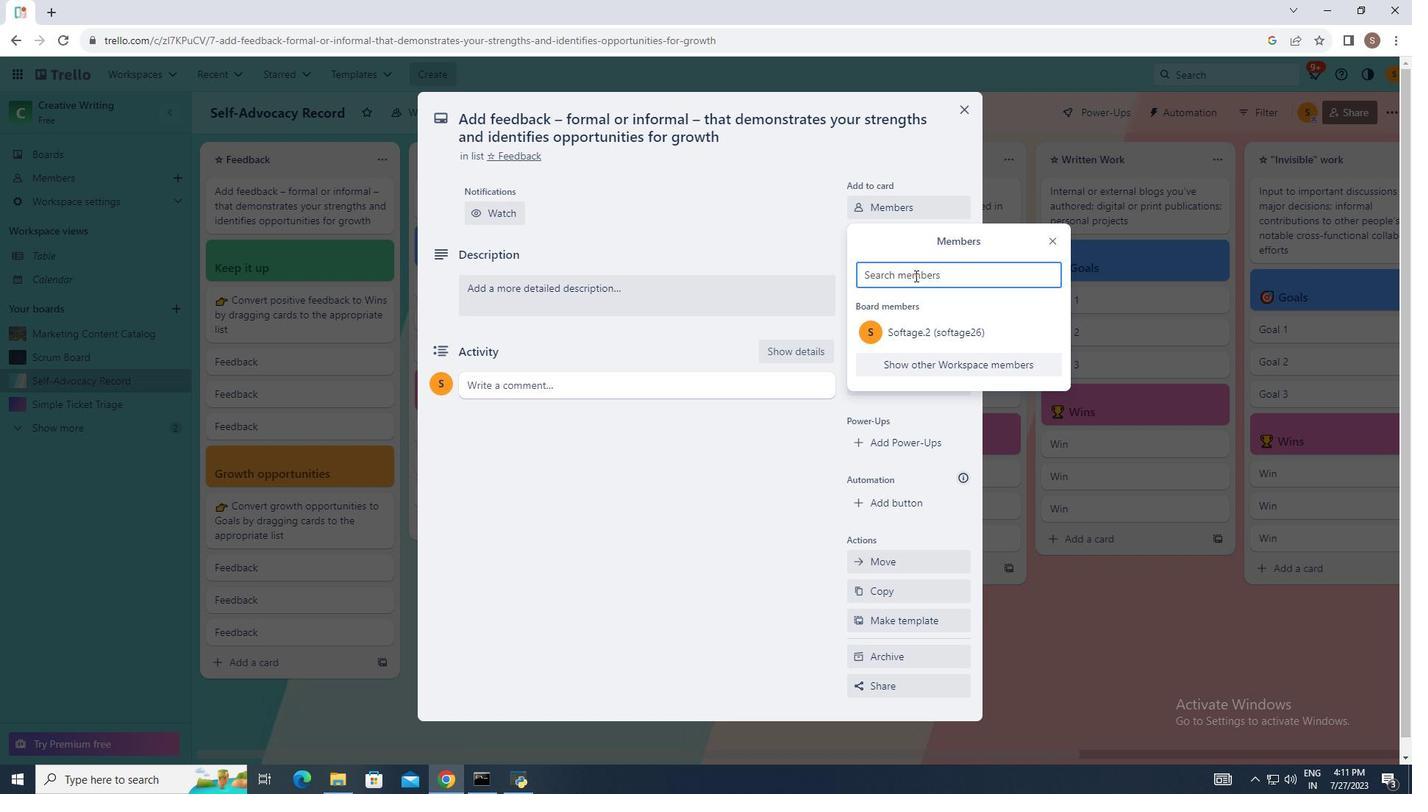 
Action: Mouse pressed left at (915, 275)
Screenshot: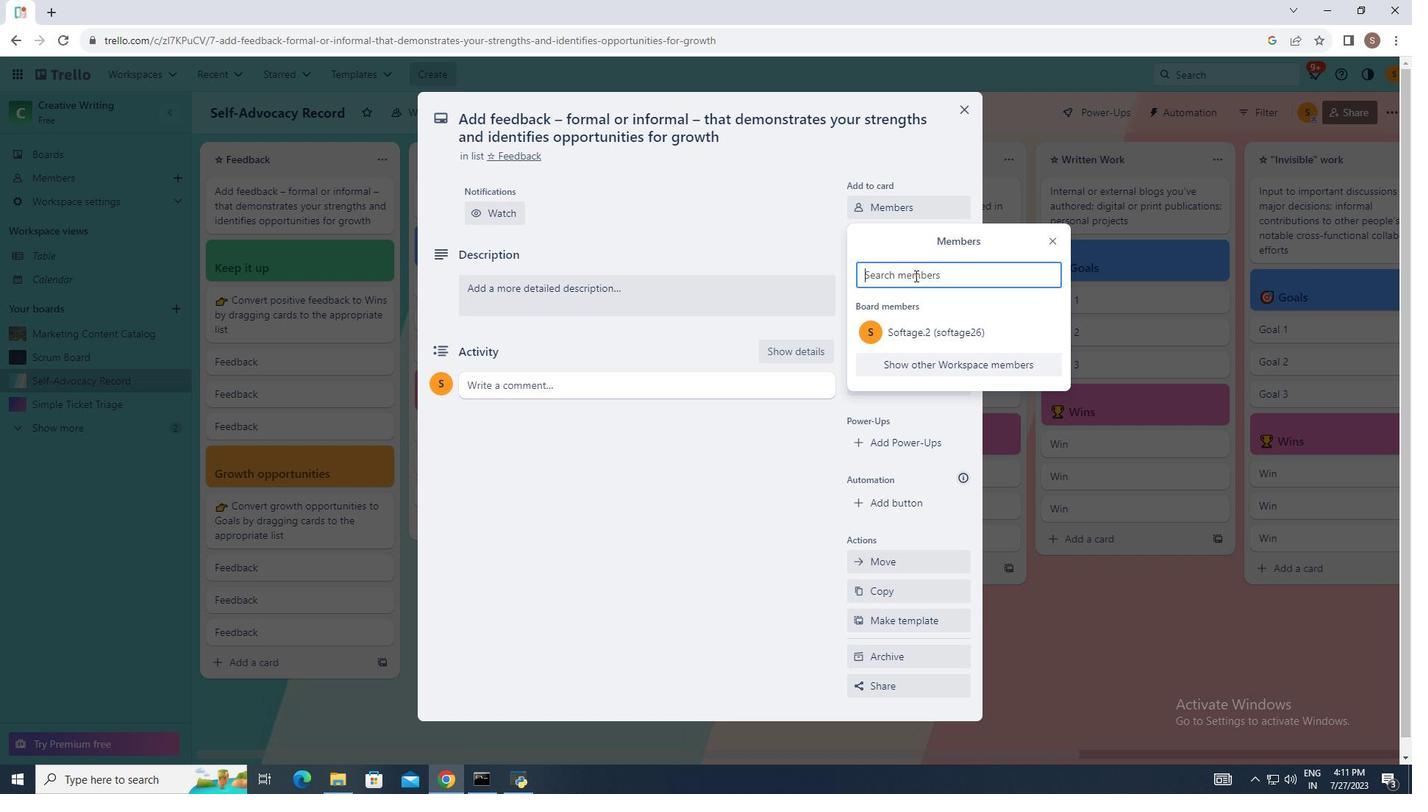 
Action: Mouse moved to (735, 283)
Screenshot: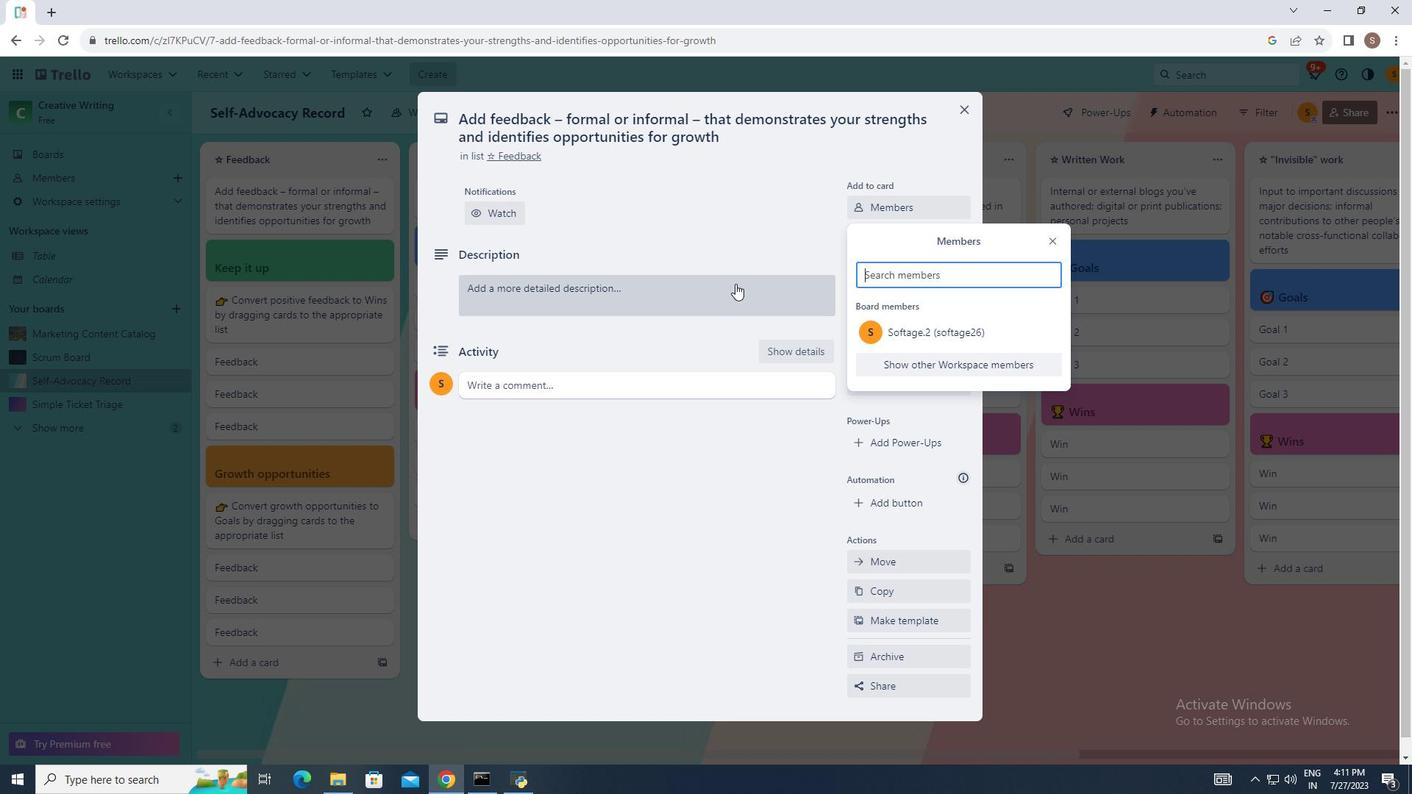 
Action: Key pressed softage.1<Key.shift>@softage.net
Screenshot: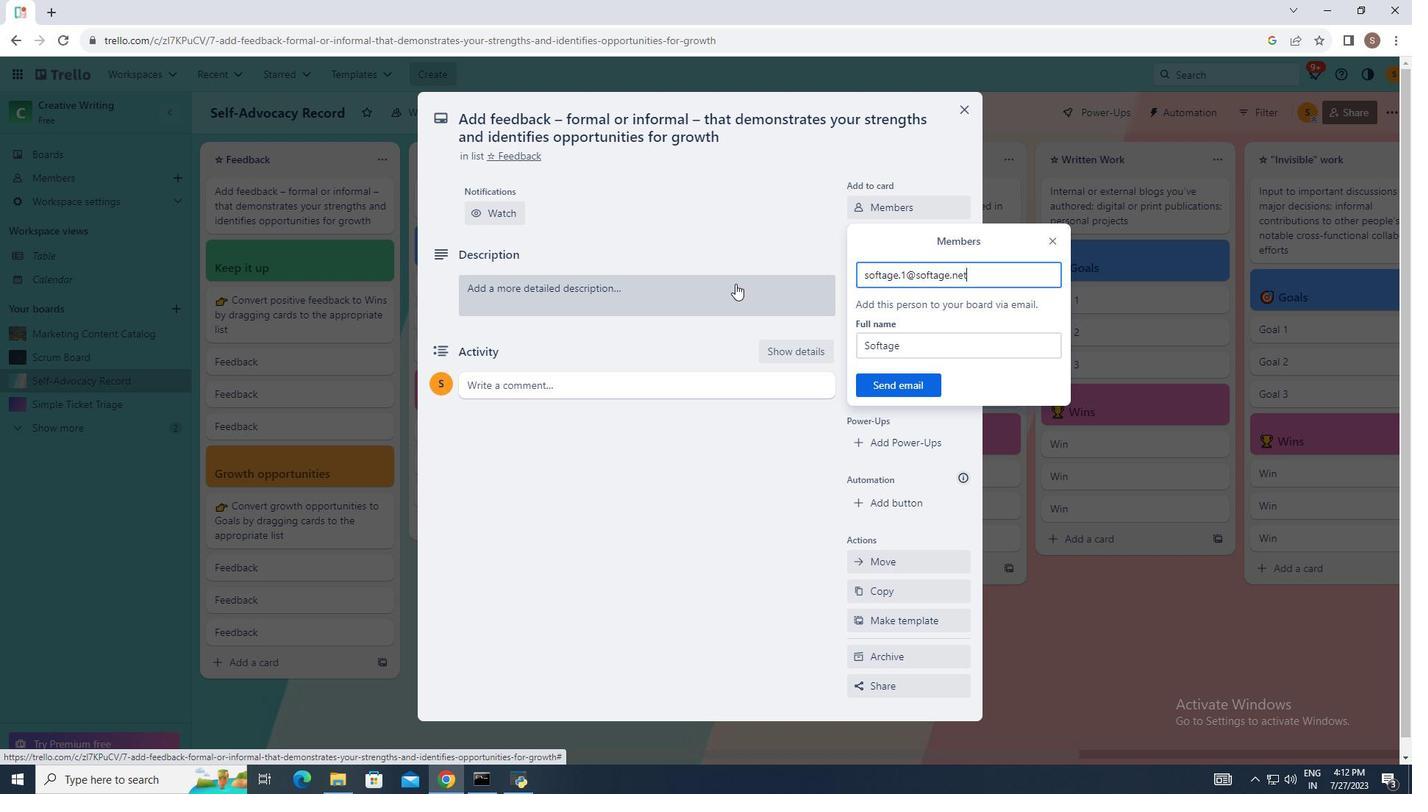 
Action: Mouse moved to (866, 388)
Screenshot: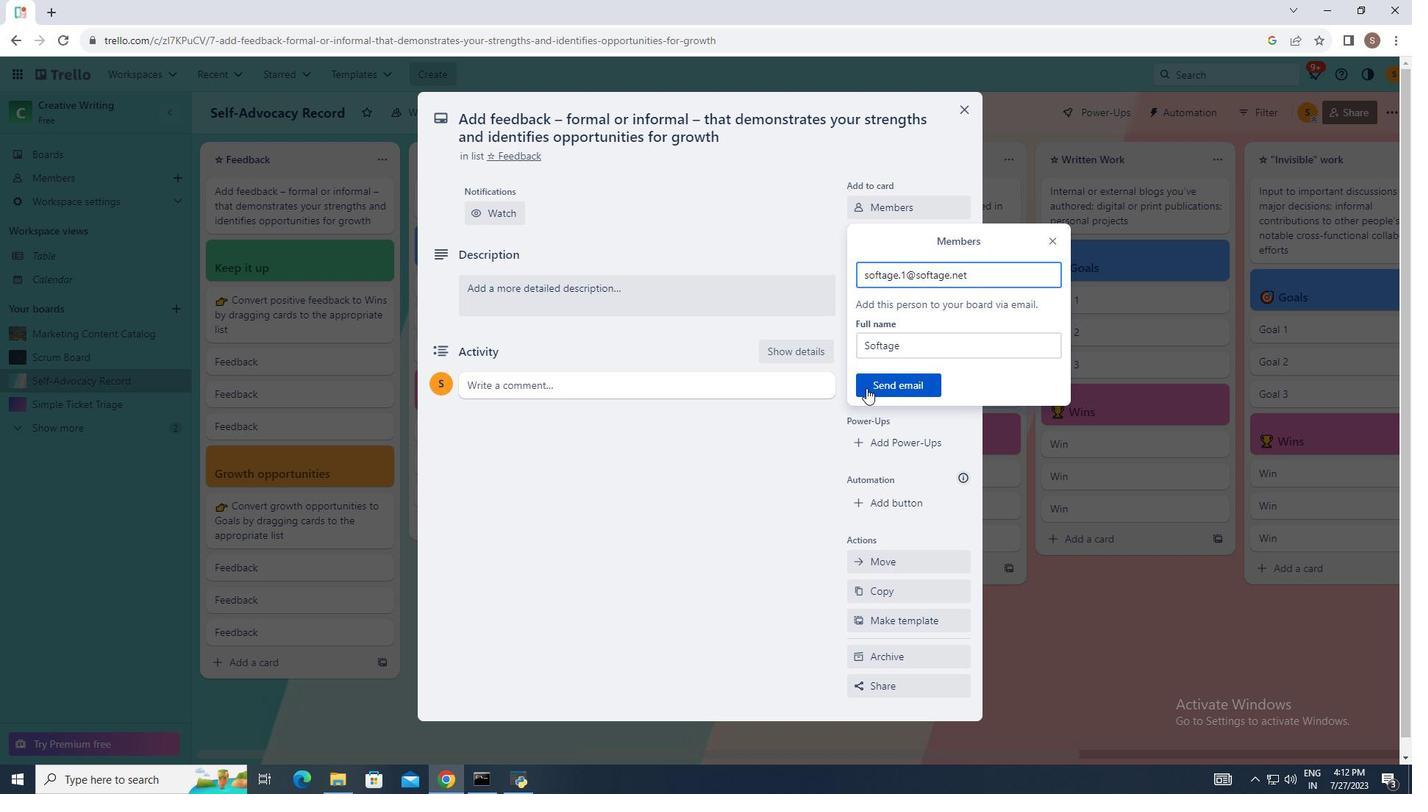 
Action: Mouse pressed left at (866, 388)
Screenshot: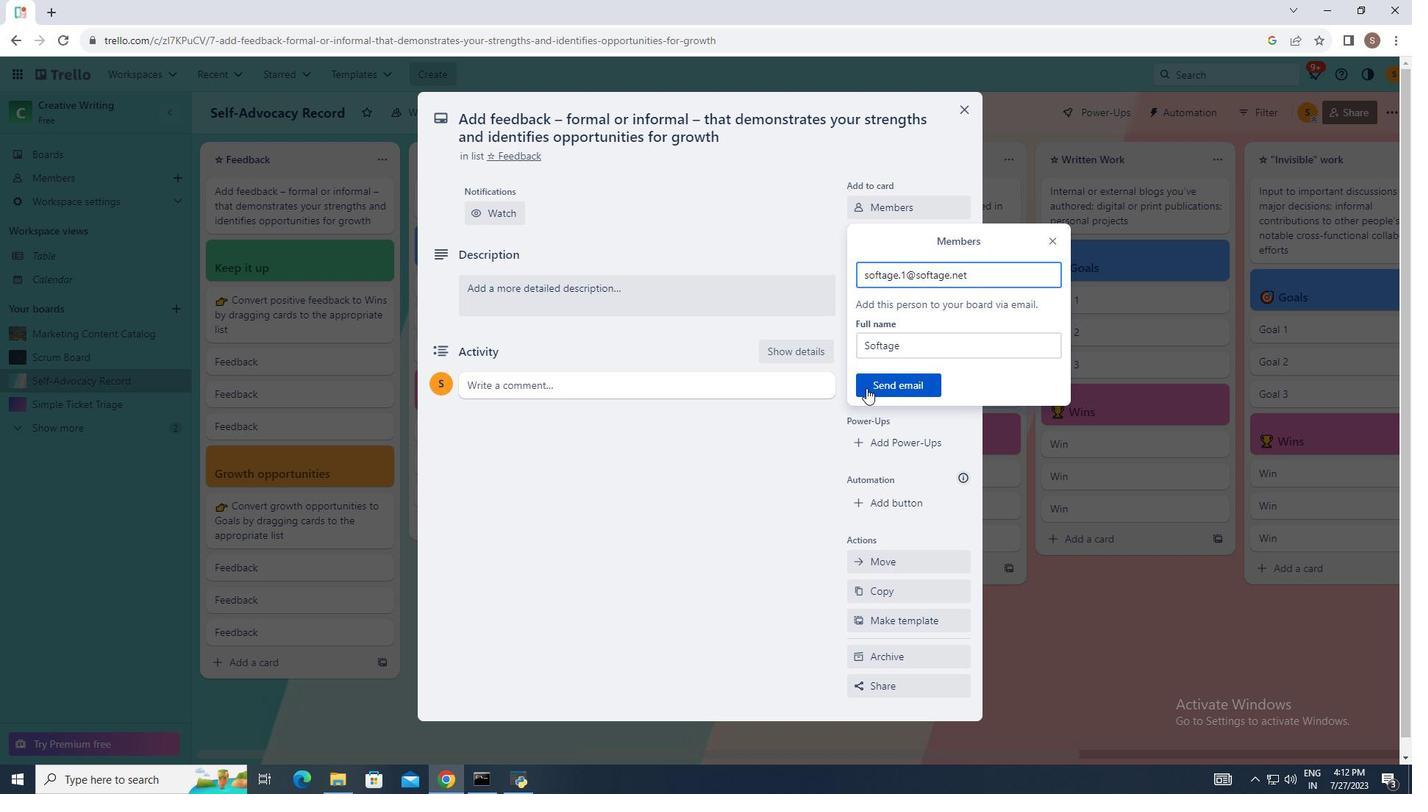 
Action: Mouse moved to (902, 260)
Screenshot: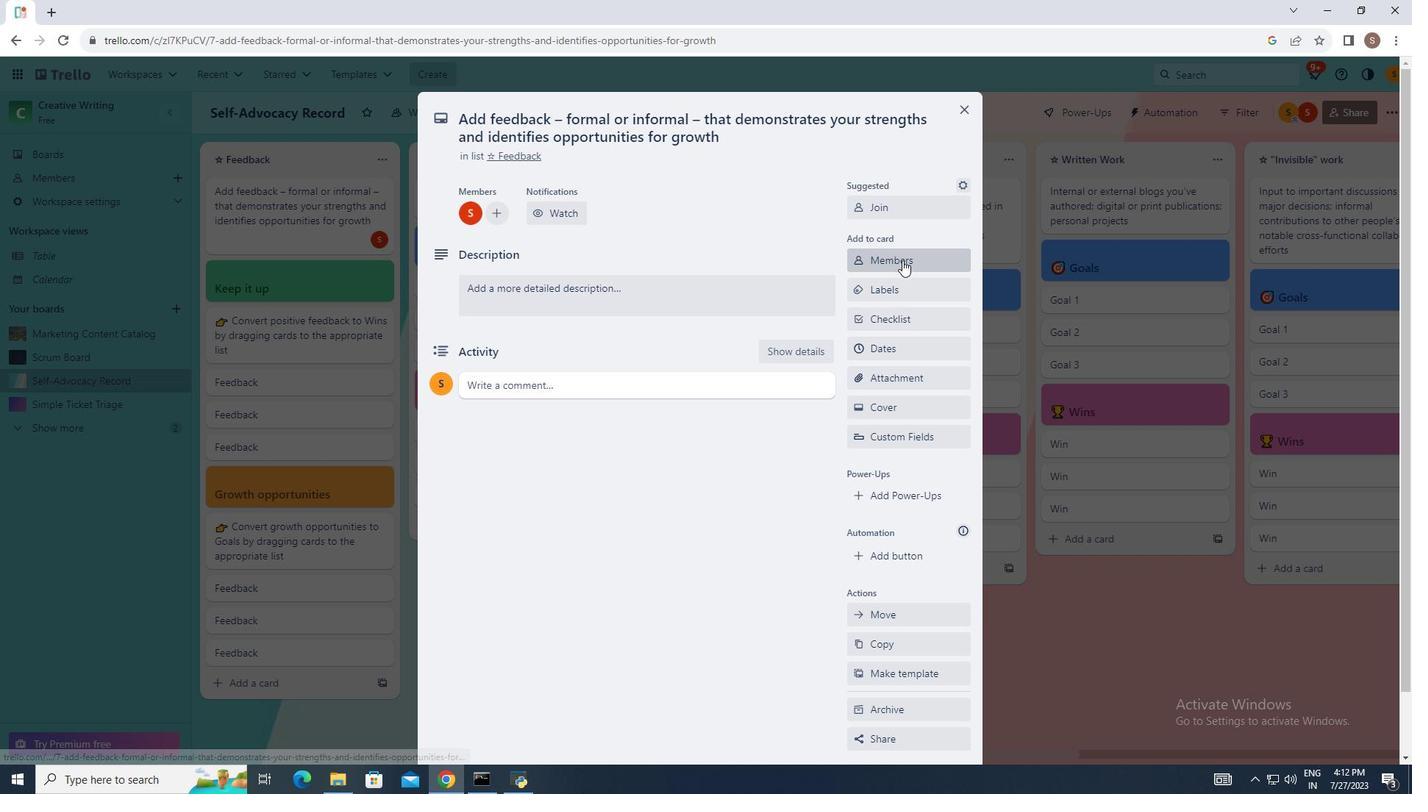 
Action: Mouse pressed left at (902, 260)
Screenshot: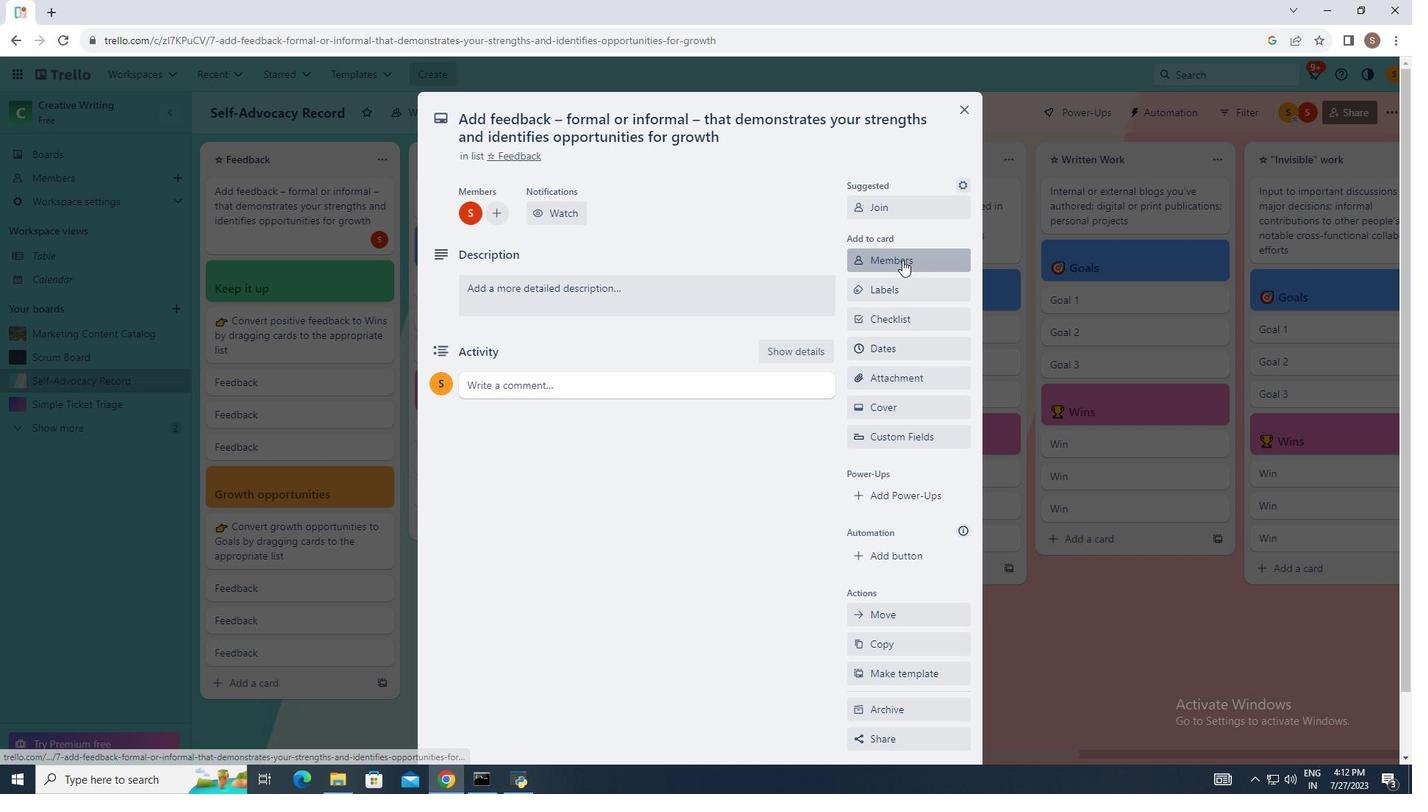 
Action: Mouse moved to (901, 324)
Screenshot: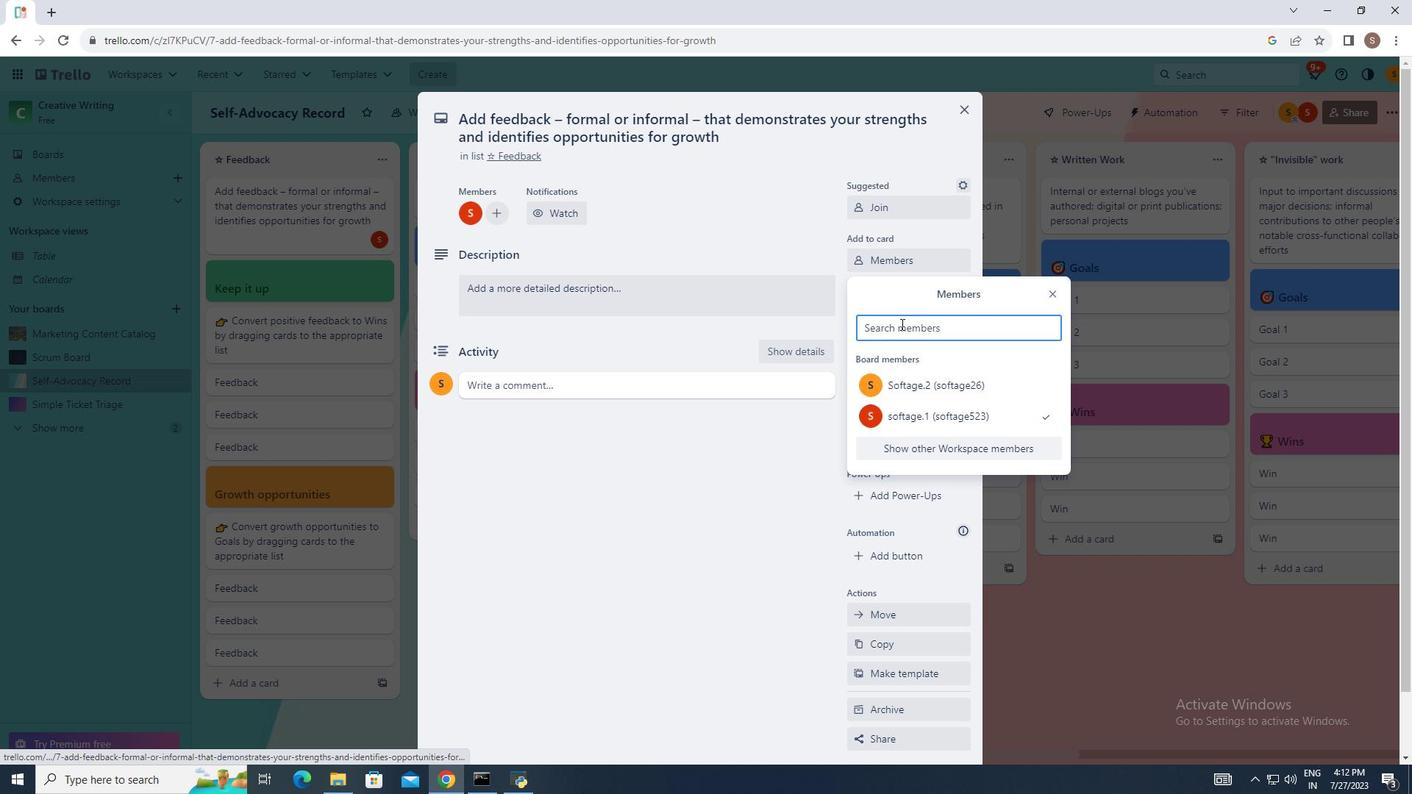 
Action: Mouse pressed left at (901, 324)
Screenshot: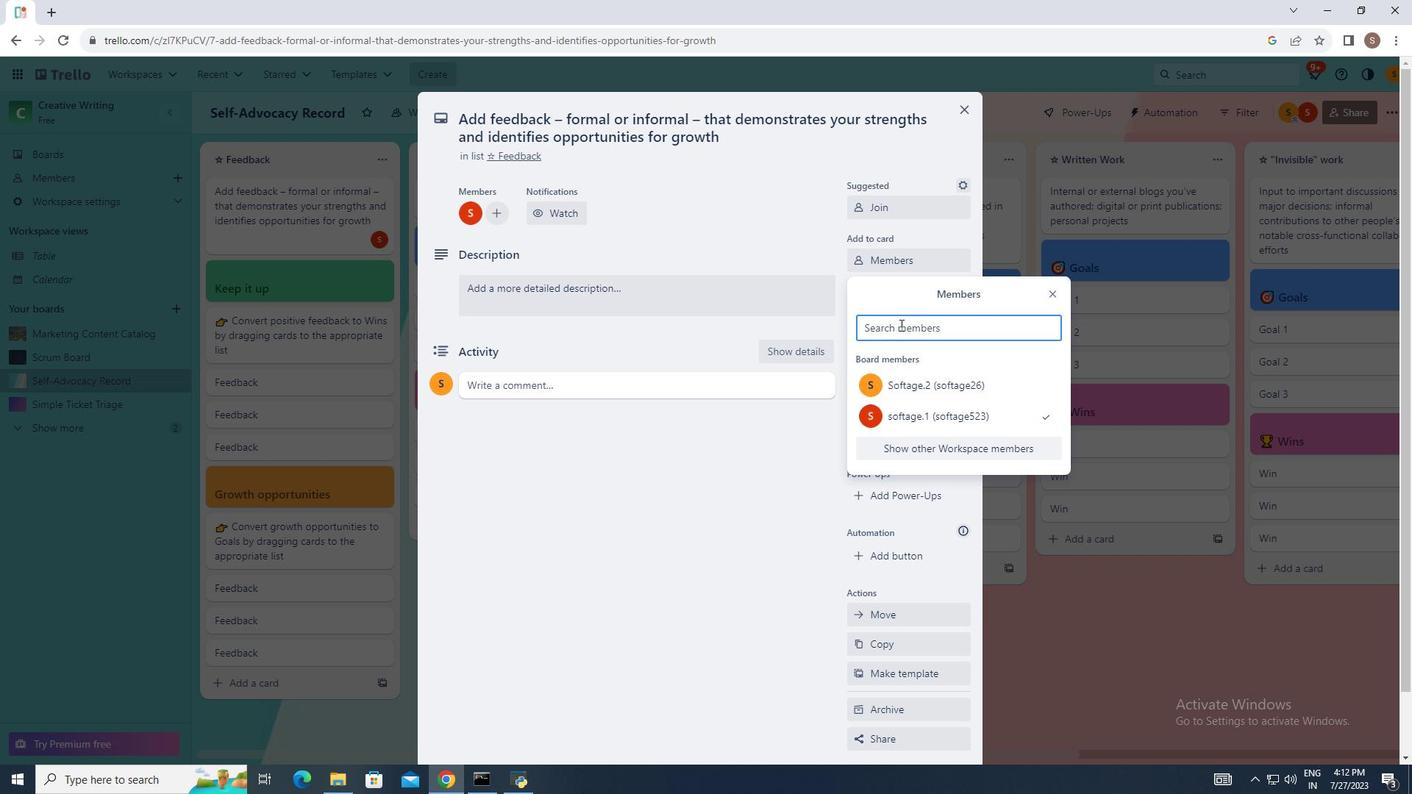 
Action: Mouse moved to (765, 336)
Screenshot: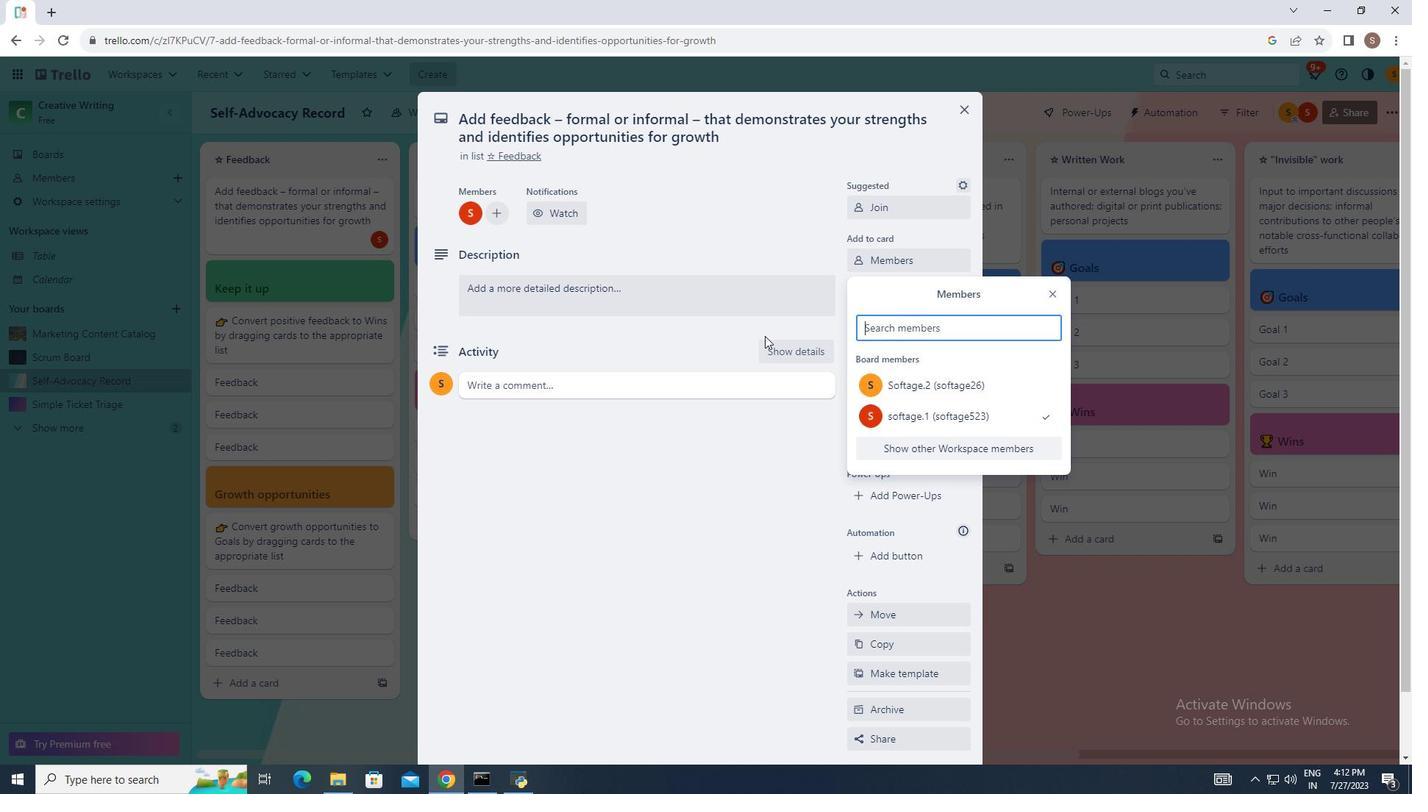 
Action: Key pressed softage.2<Key.shift><Key.shift><Key.shift><Key.shift><Key.shift><Key.shift><Key.shift><Key.shift><Key.shift><Key.shift><Key.shift><Key.shift><Key.shift><Key.shift><Key.shift><Key.shift><Key.shift><Key.shift><Key.shift><Key.shift><Key.shift><Key.shift><Key.shift><Key.shift><Key.shift><Key.shift><Key.shift><Key.shift><Key.shift><Key.shift><Key.shift><Key.shift><Key.shift>@softage.net<Key.enter>
Screenshot: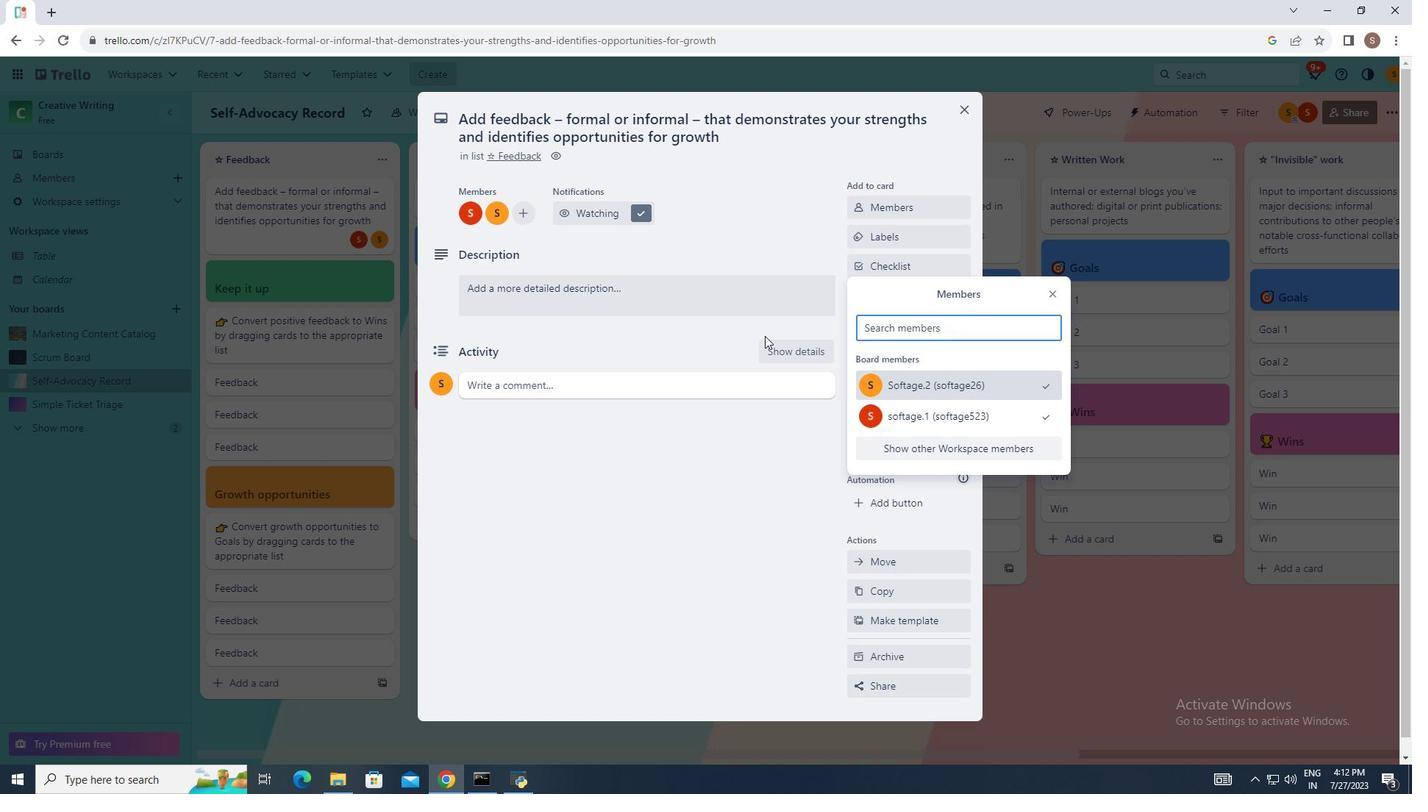 
Action: Mouse moved to (1061, 297)
Screenshot: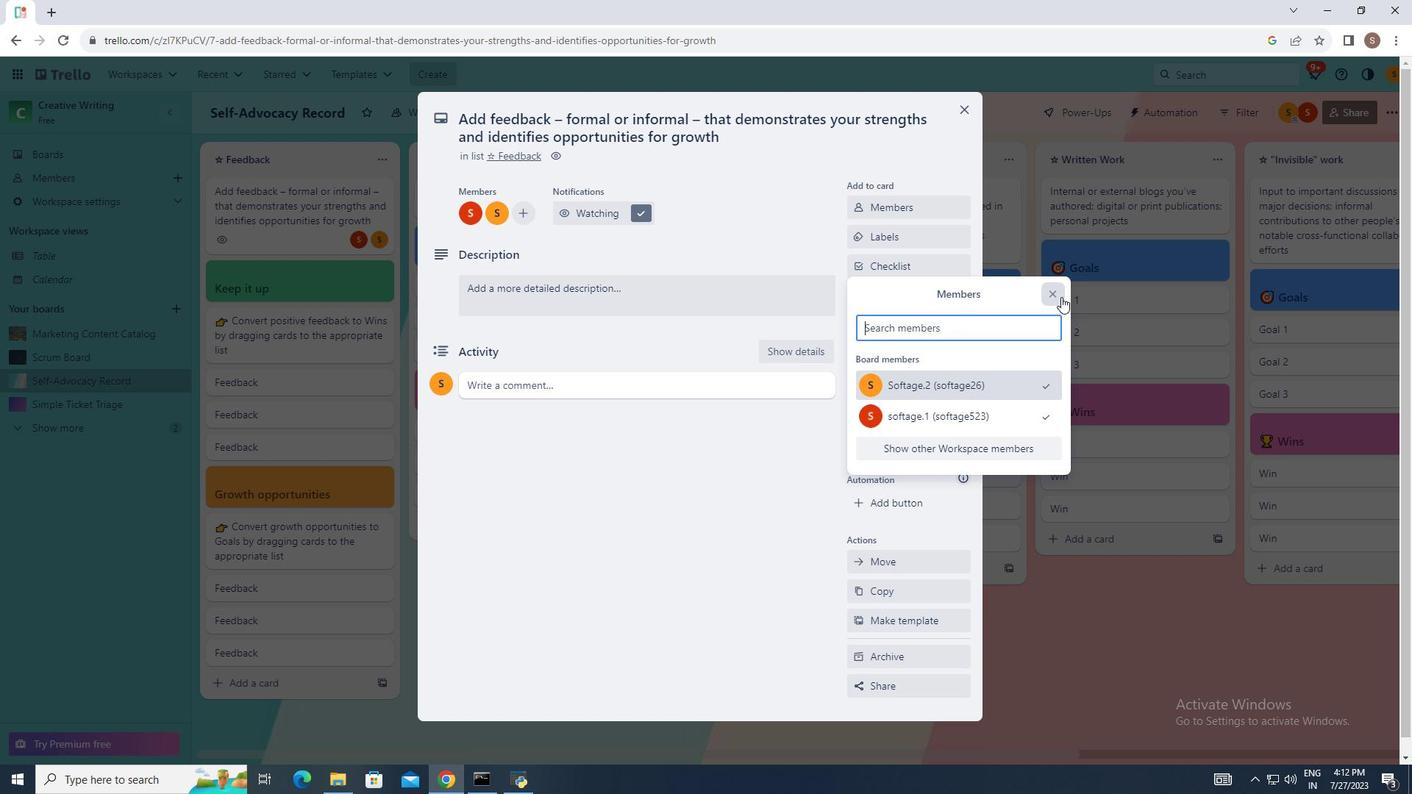 
Action: Mouse pressed left at (1061, 297)
Screenshot: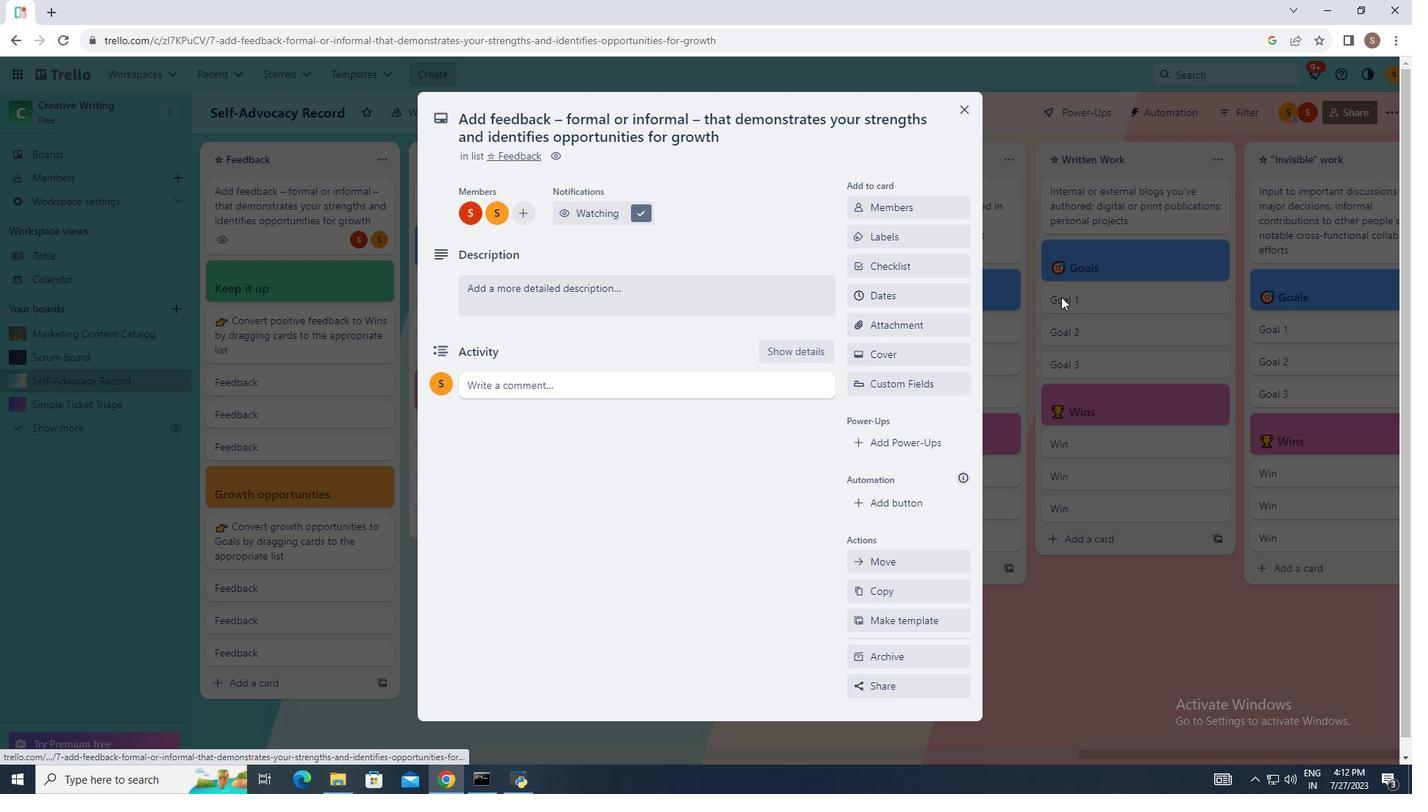 
Action: Mouse moved to (904, 246)
Screenshot: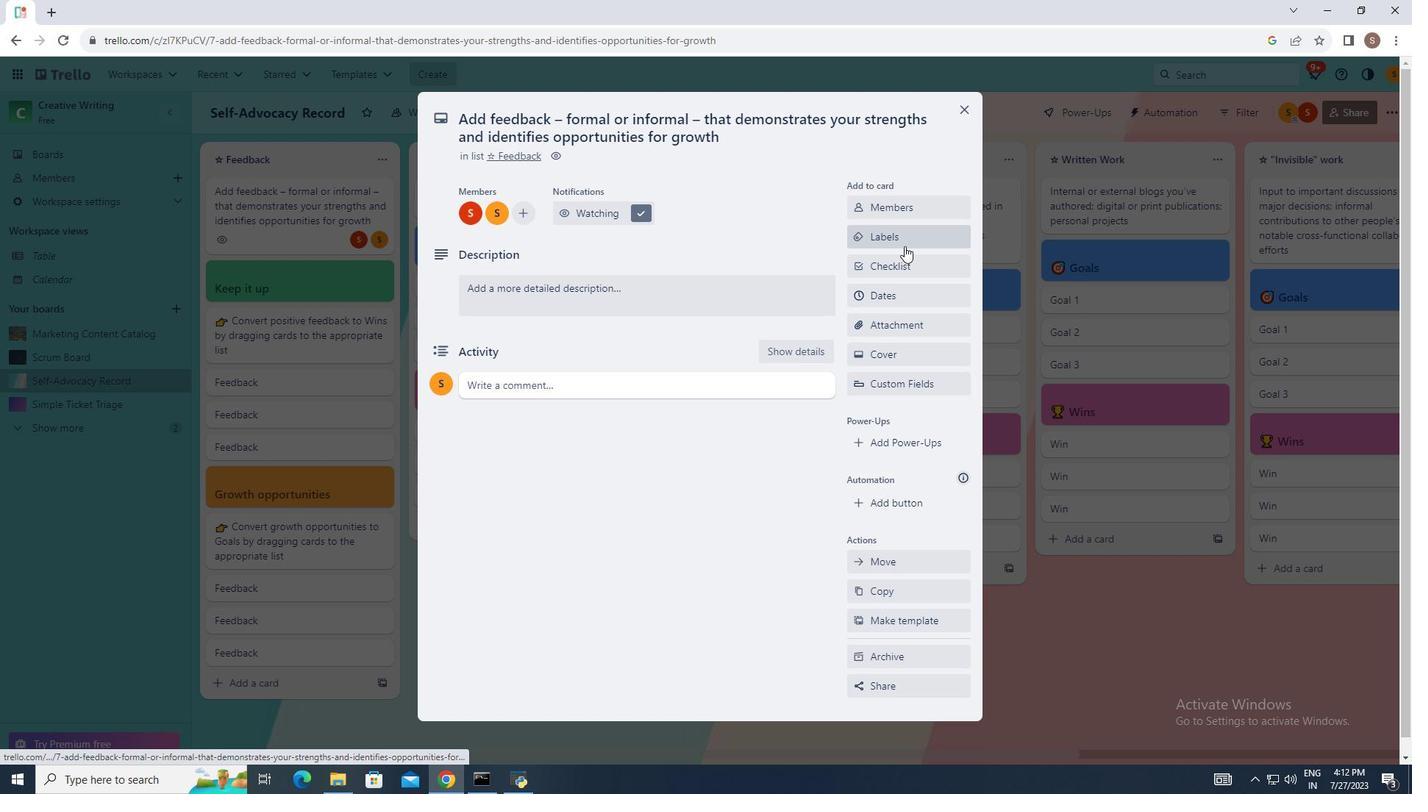 
Action: Mouse pressed left at (904, 246)
Screenshot: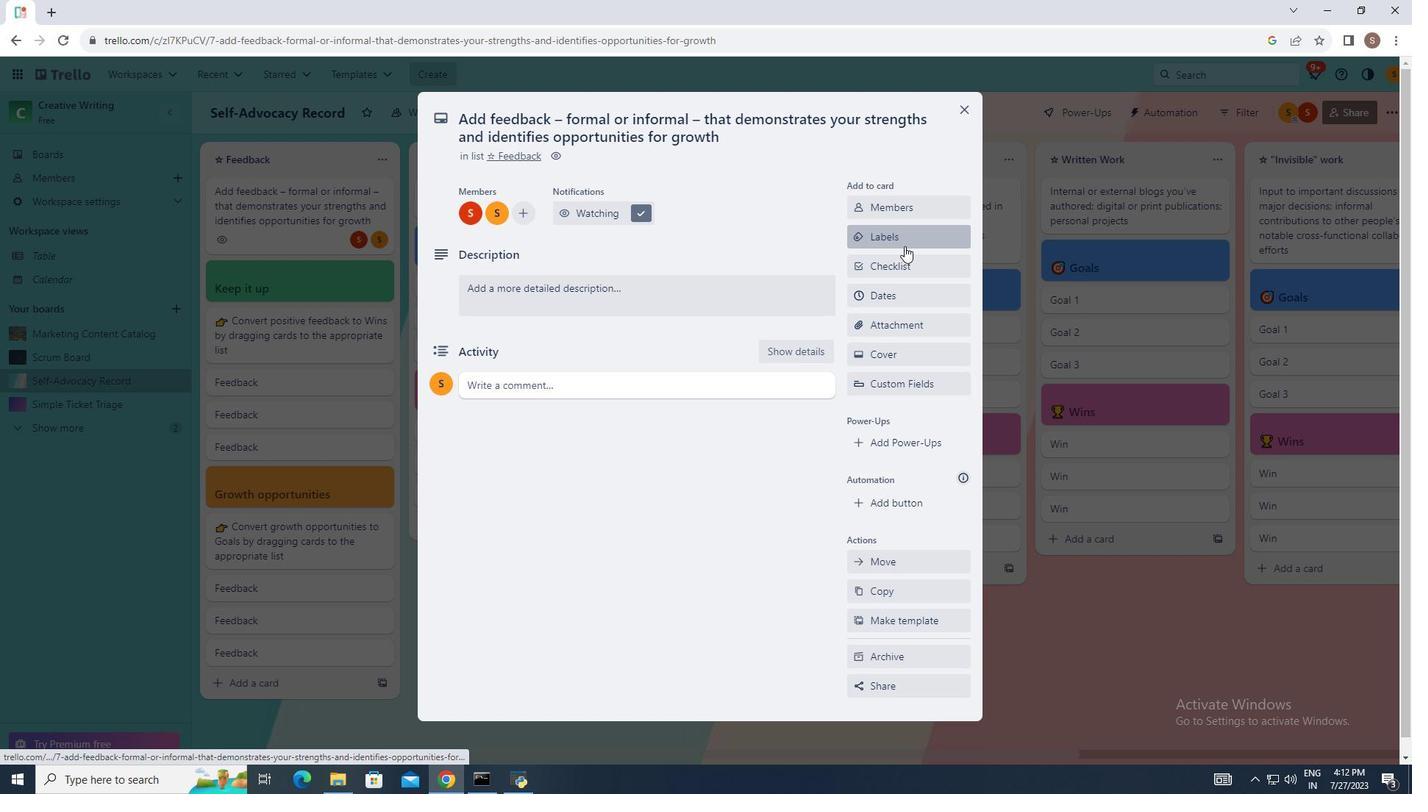 
Action: Mouse moved to (861, 359)
Screenshot: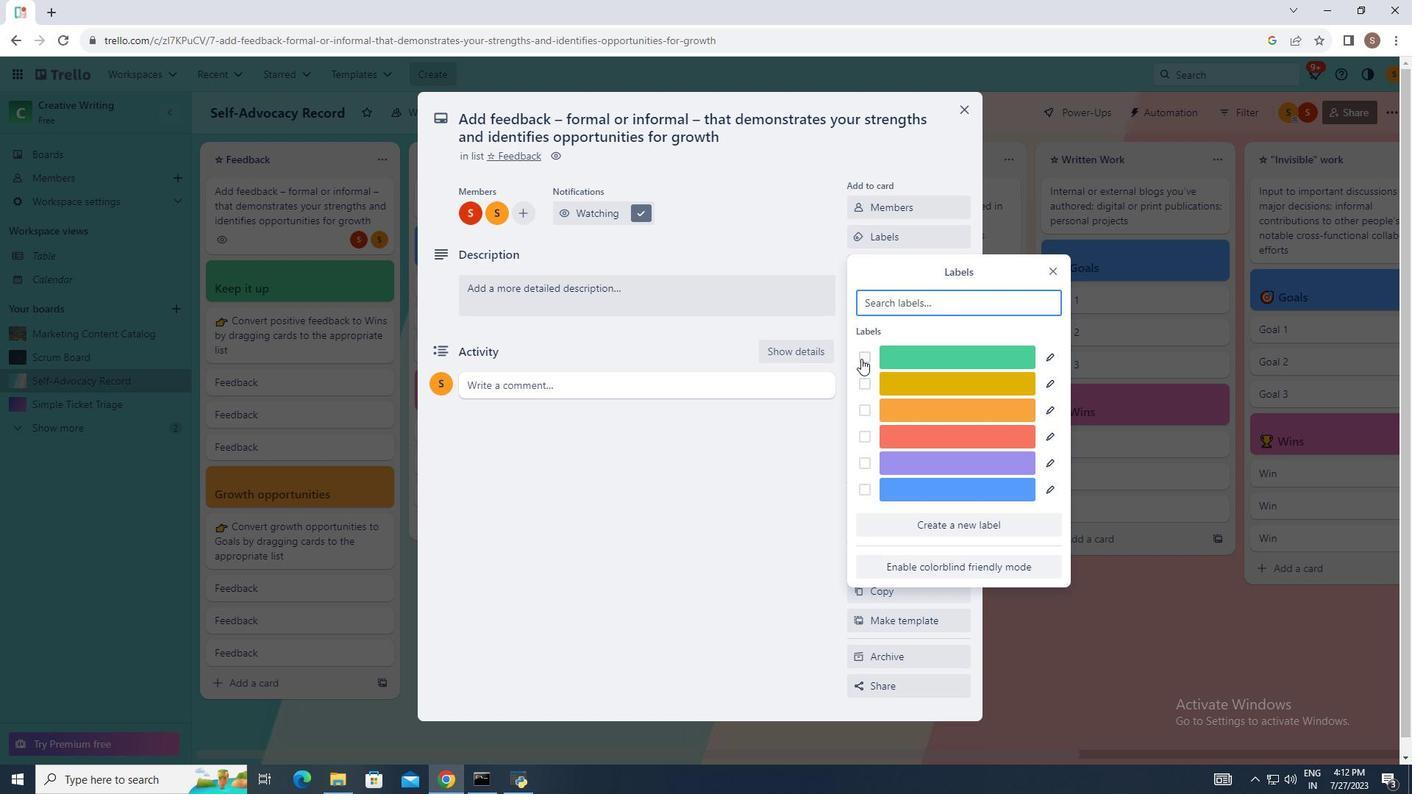 
Action: Mouse pressed left at (861, 359)
Screenshot: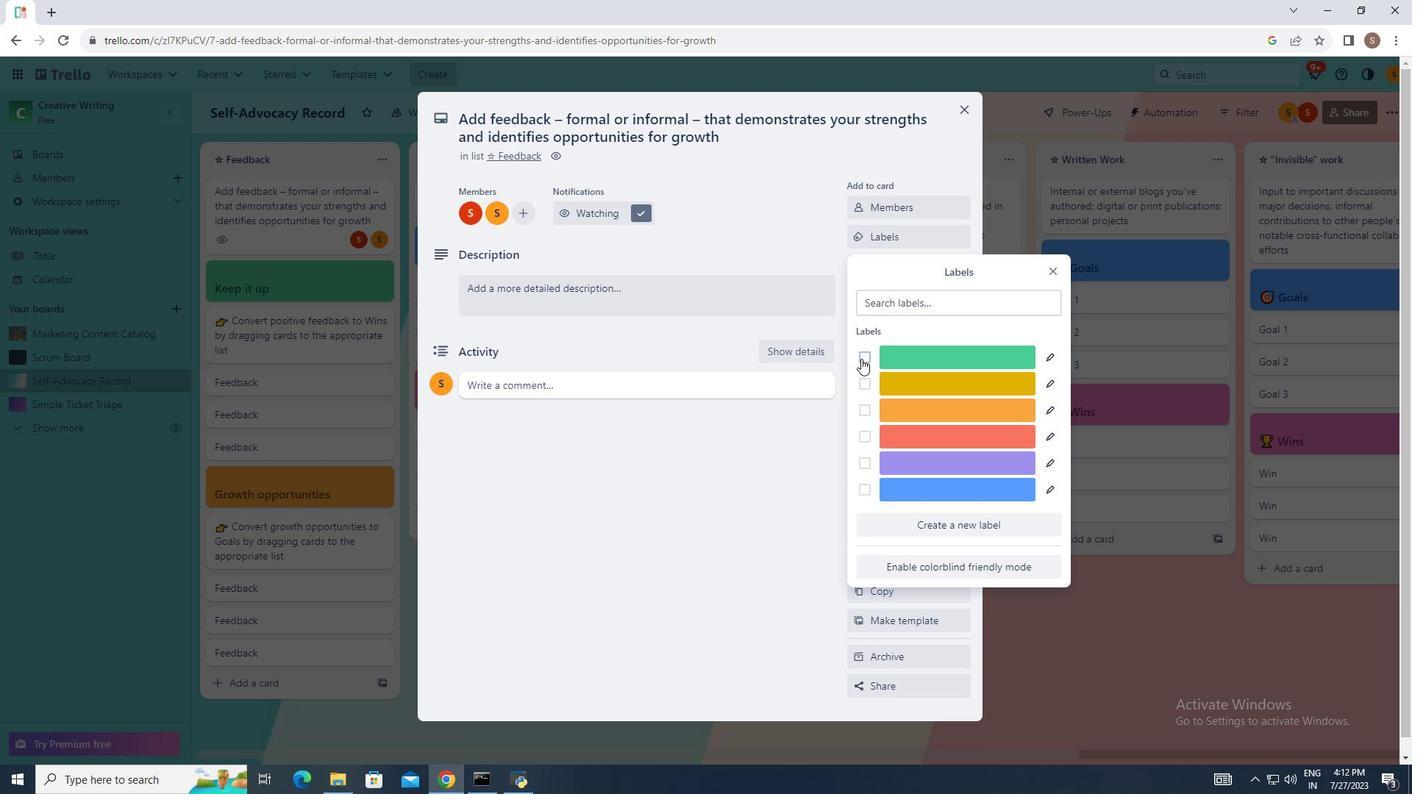 
Action: Mouse moved to (865, 433)
Screenshot: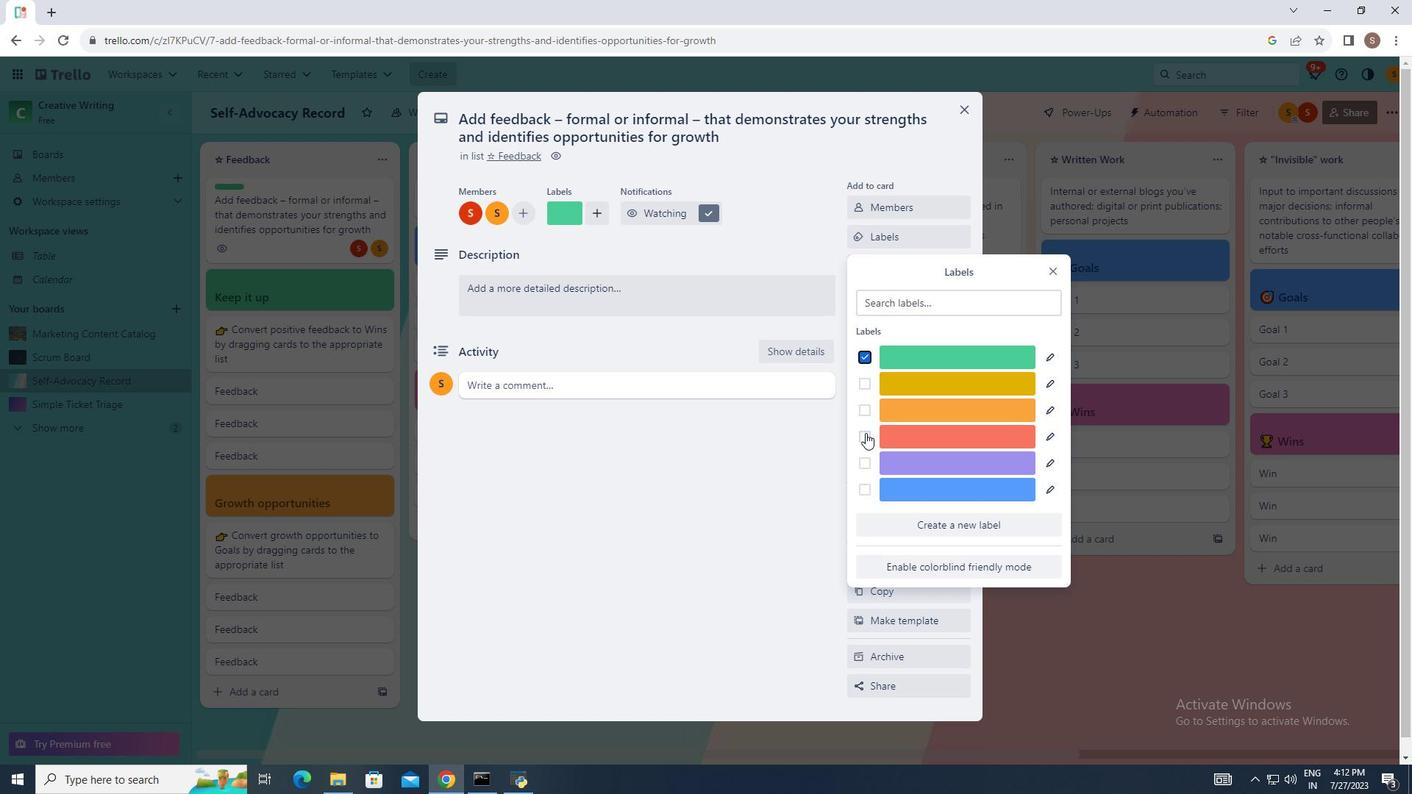 
Action: Mouse pressed left at (865, 433)
Screenshot: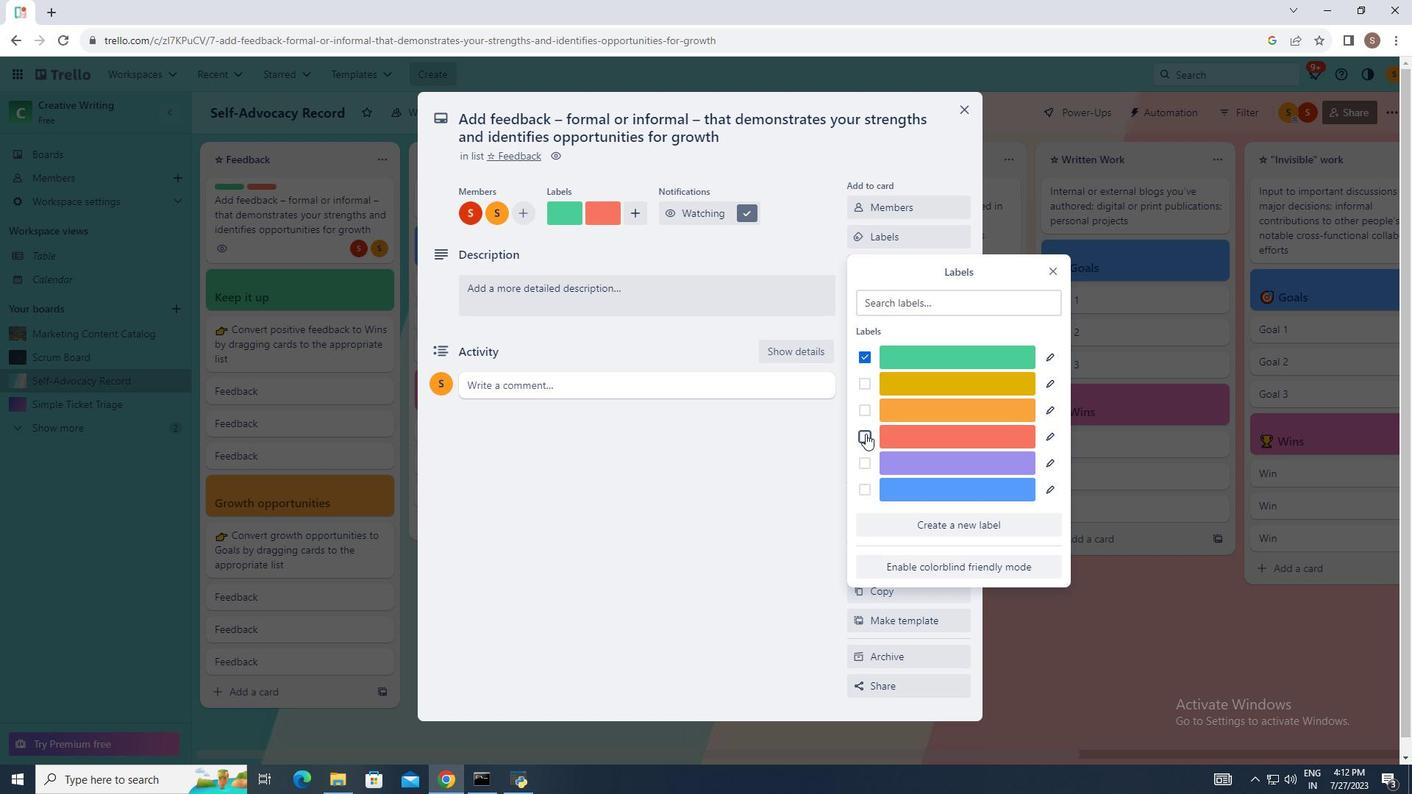 
Action: Mouse moved to (1046, 278)
Screenshot: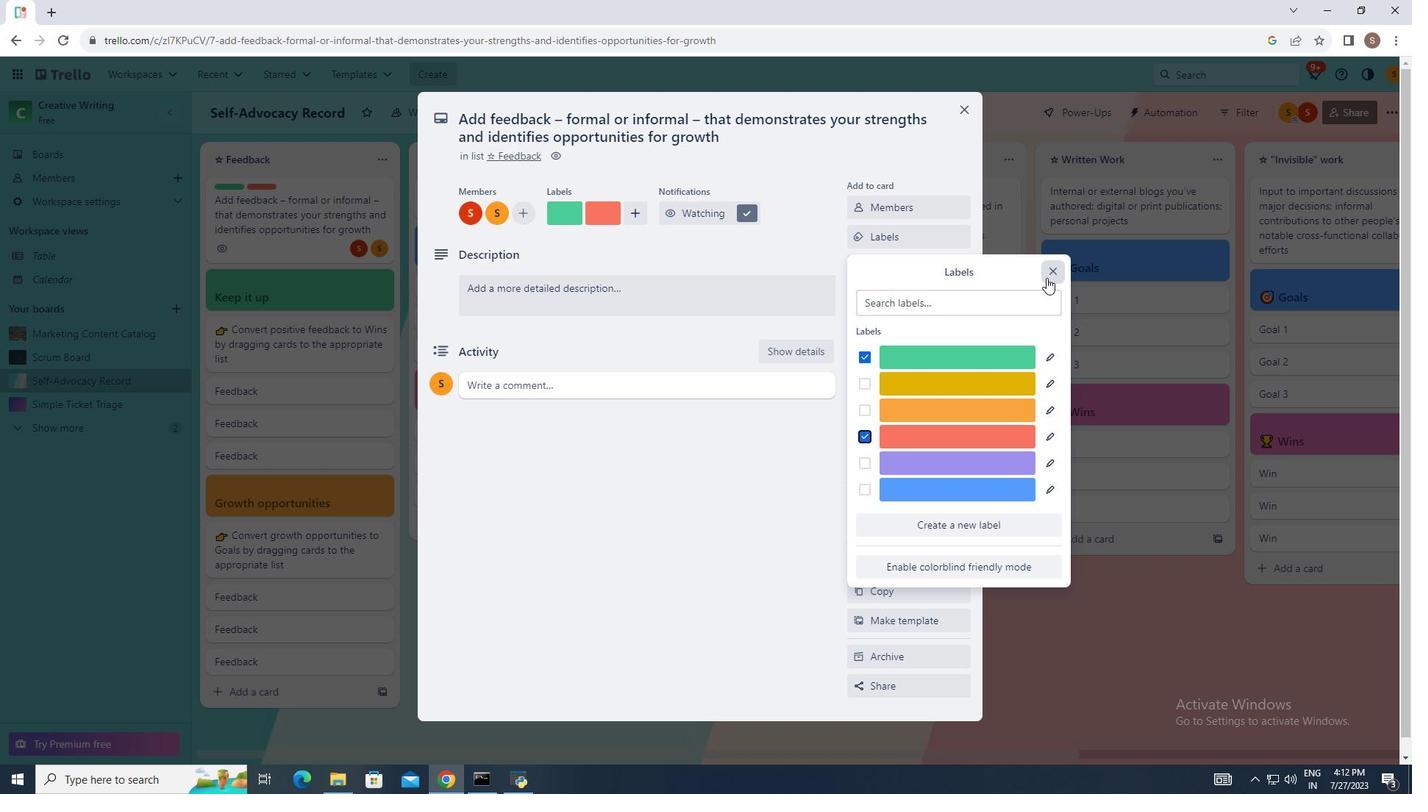 
Action: Mouse pressed left at (1046, 278)
Screenshot: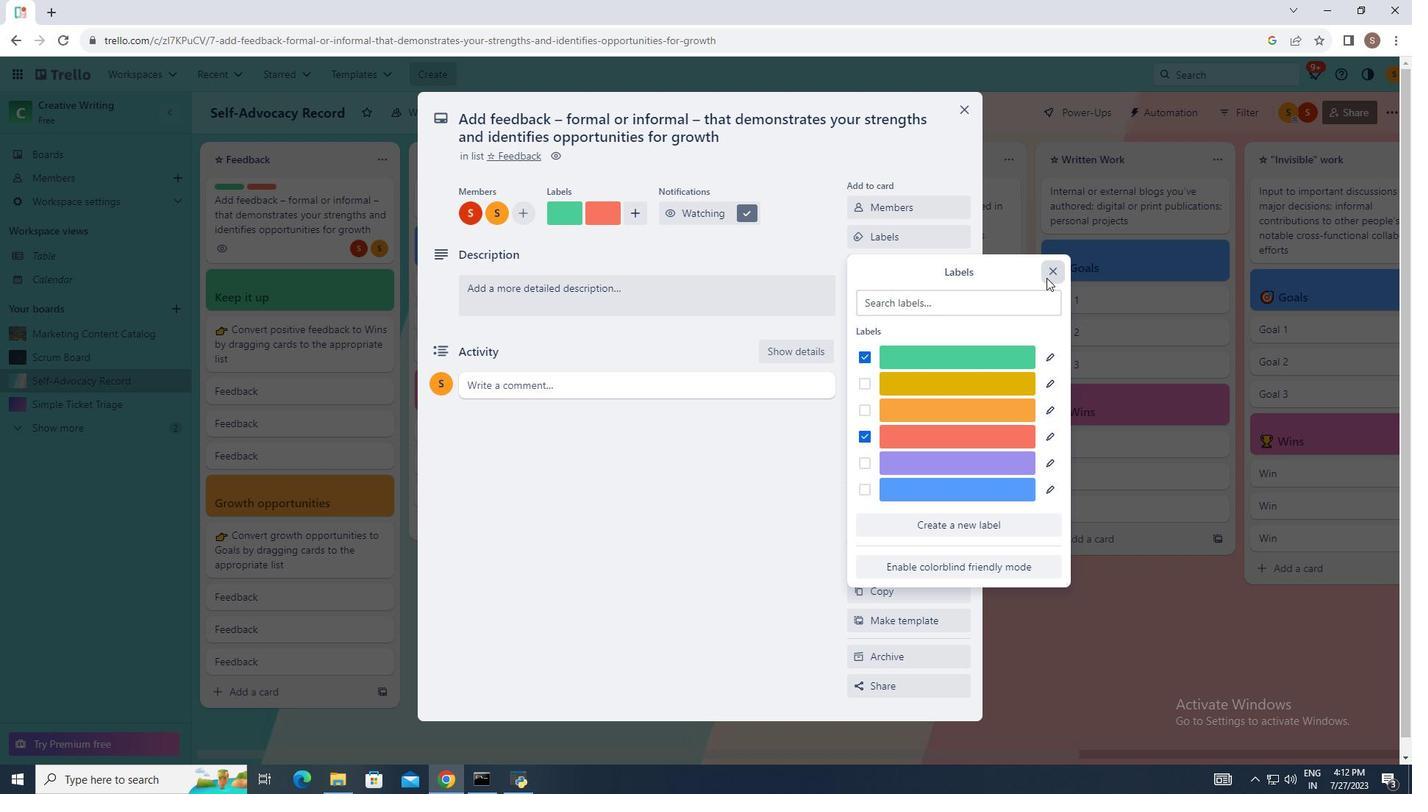 
Action: Mouse moved to (901, 267)
Screenshot: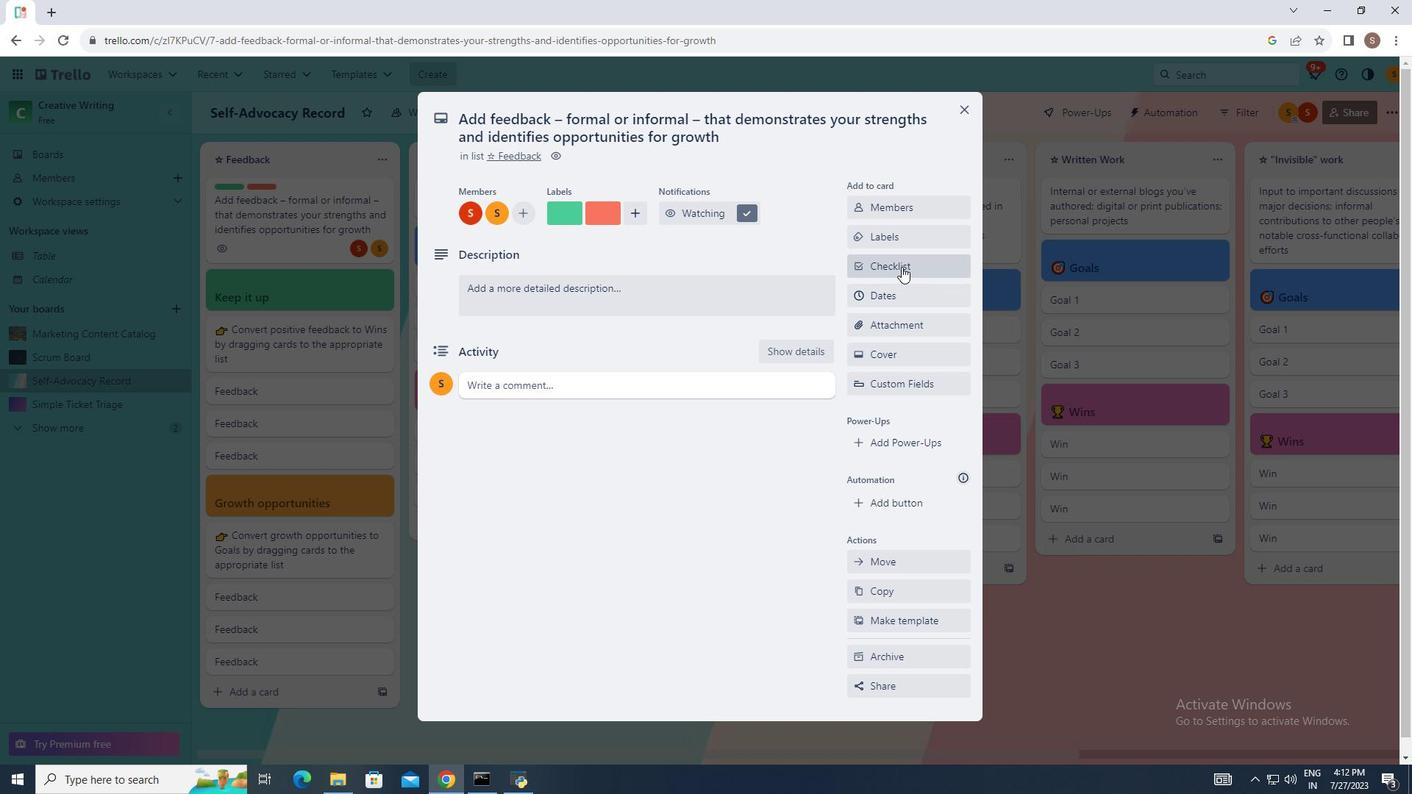 
Action: Mouse pressed left at (901, 267)
Screenshot: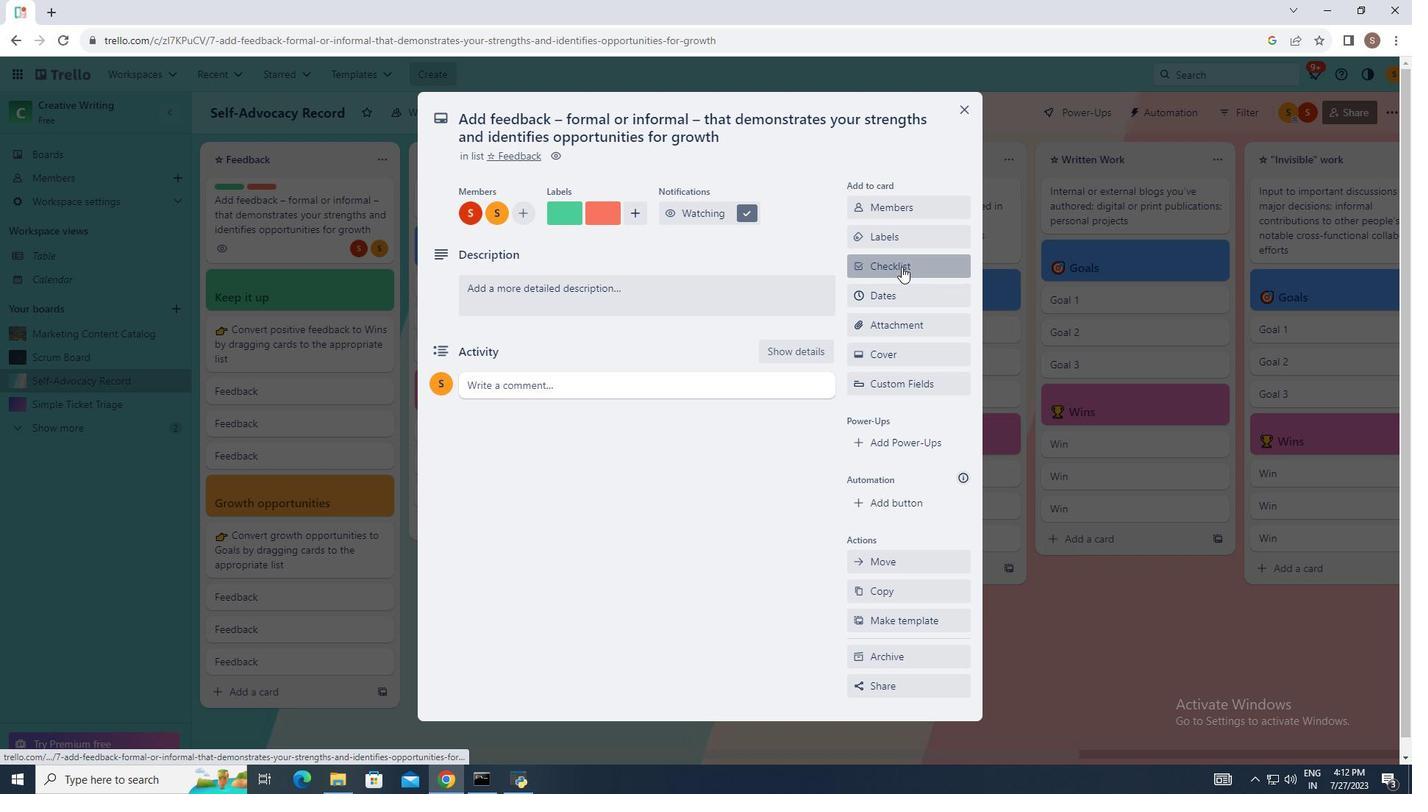 
Action: Mouse moved to (1075, 297)
Screenshot: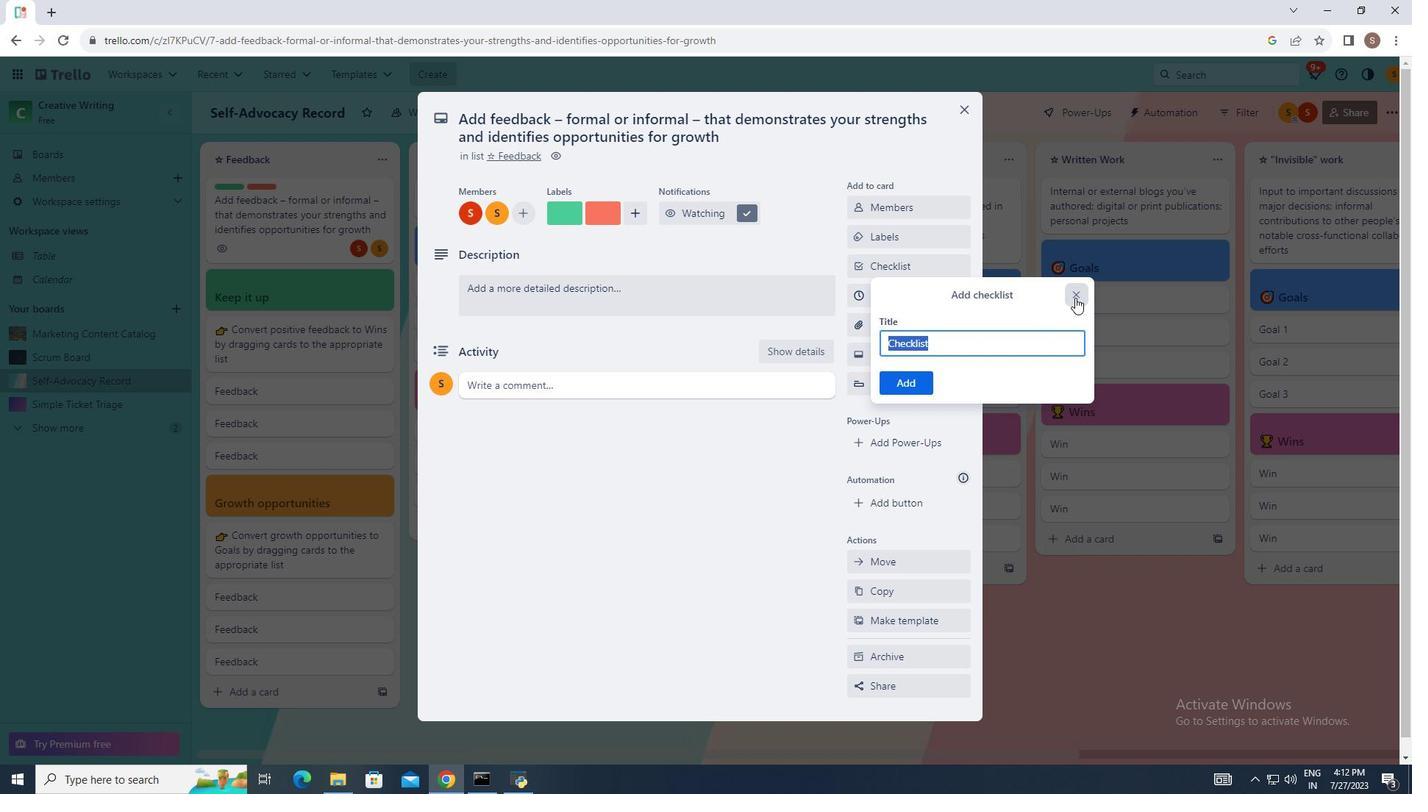 
Action: Mouse pressed left at (1075, 297)
Screenshot: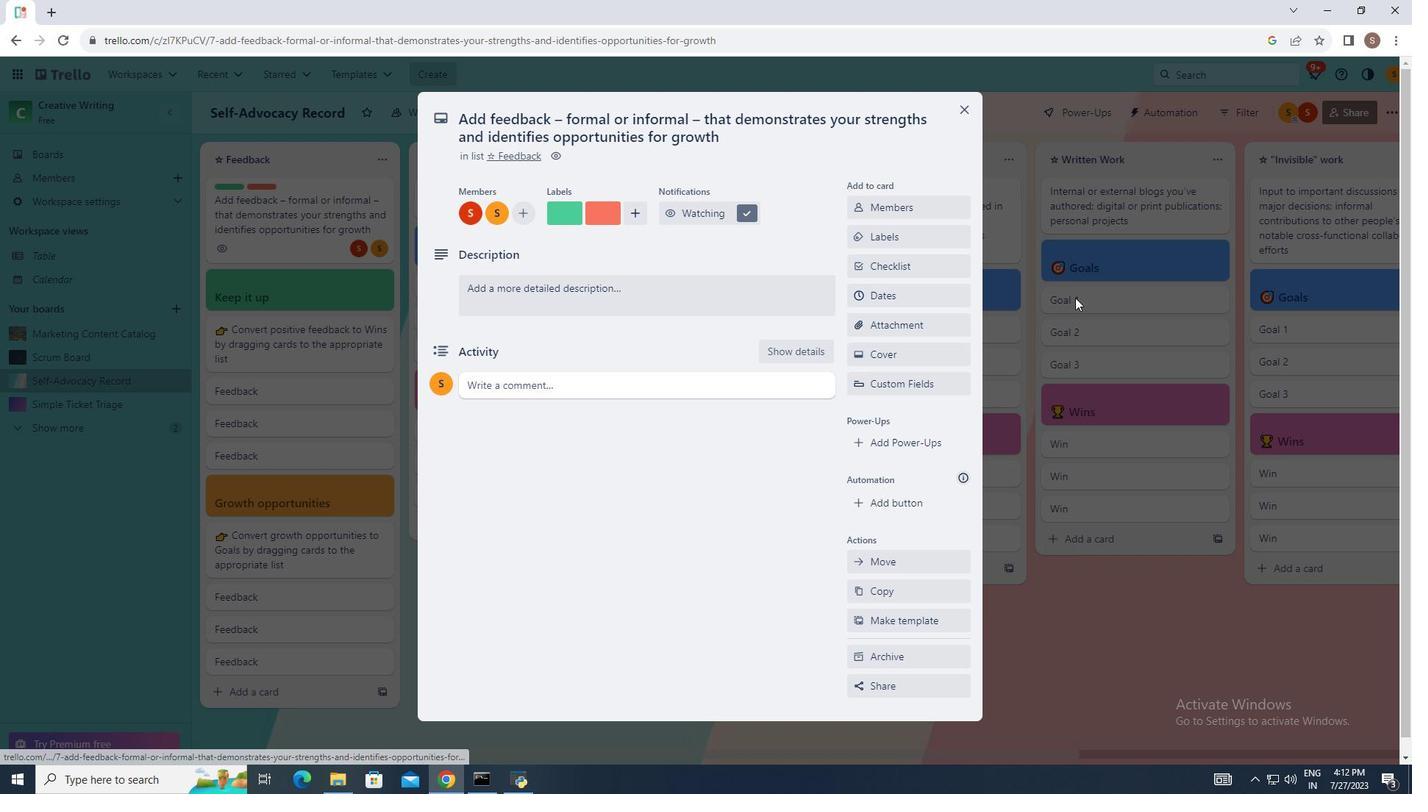 
Action: Mouse moved to (907, 298)
Screenshot: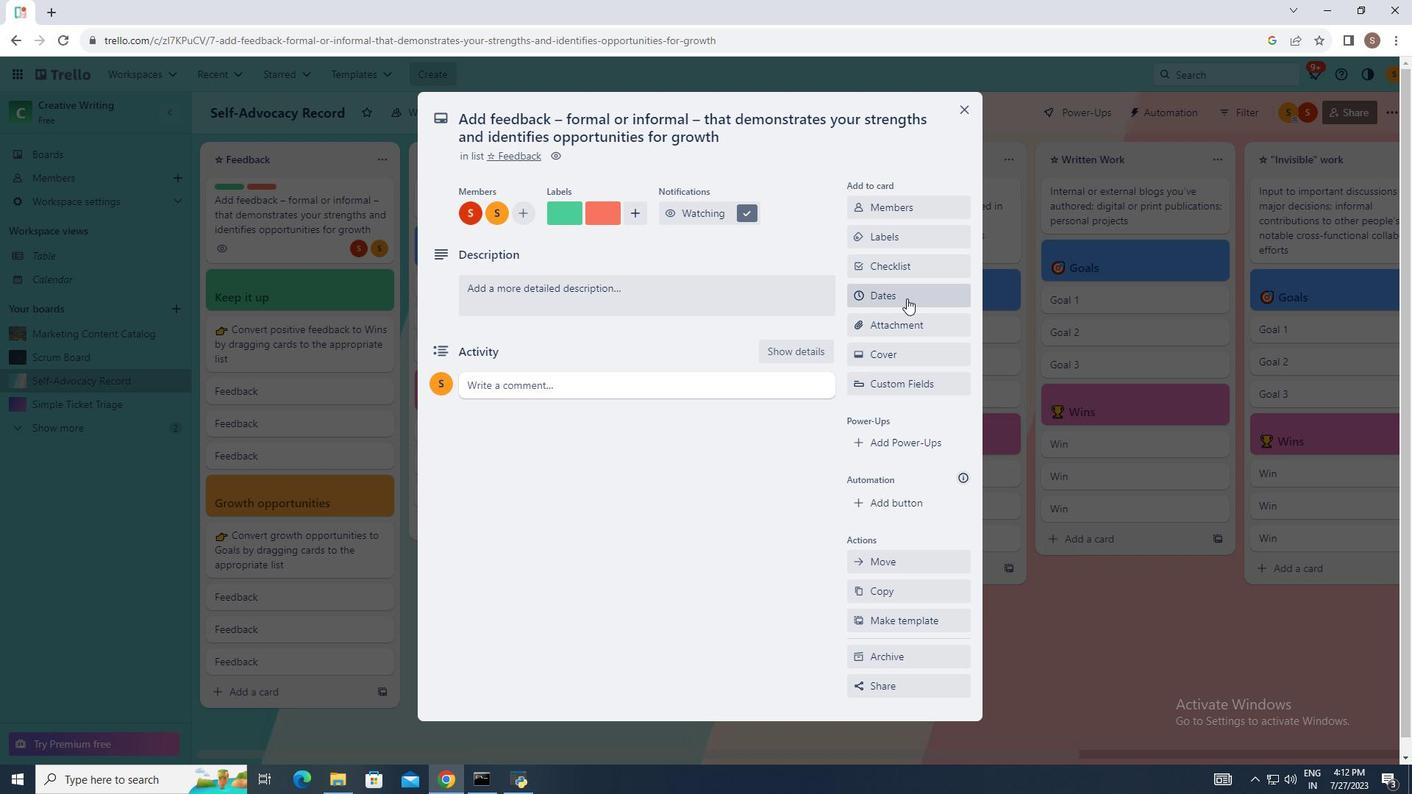 
Action: Mouse pressed left at (907, 298)
Screenshot: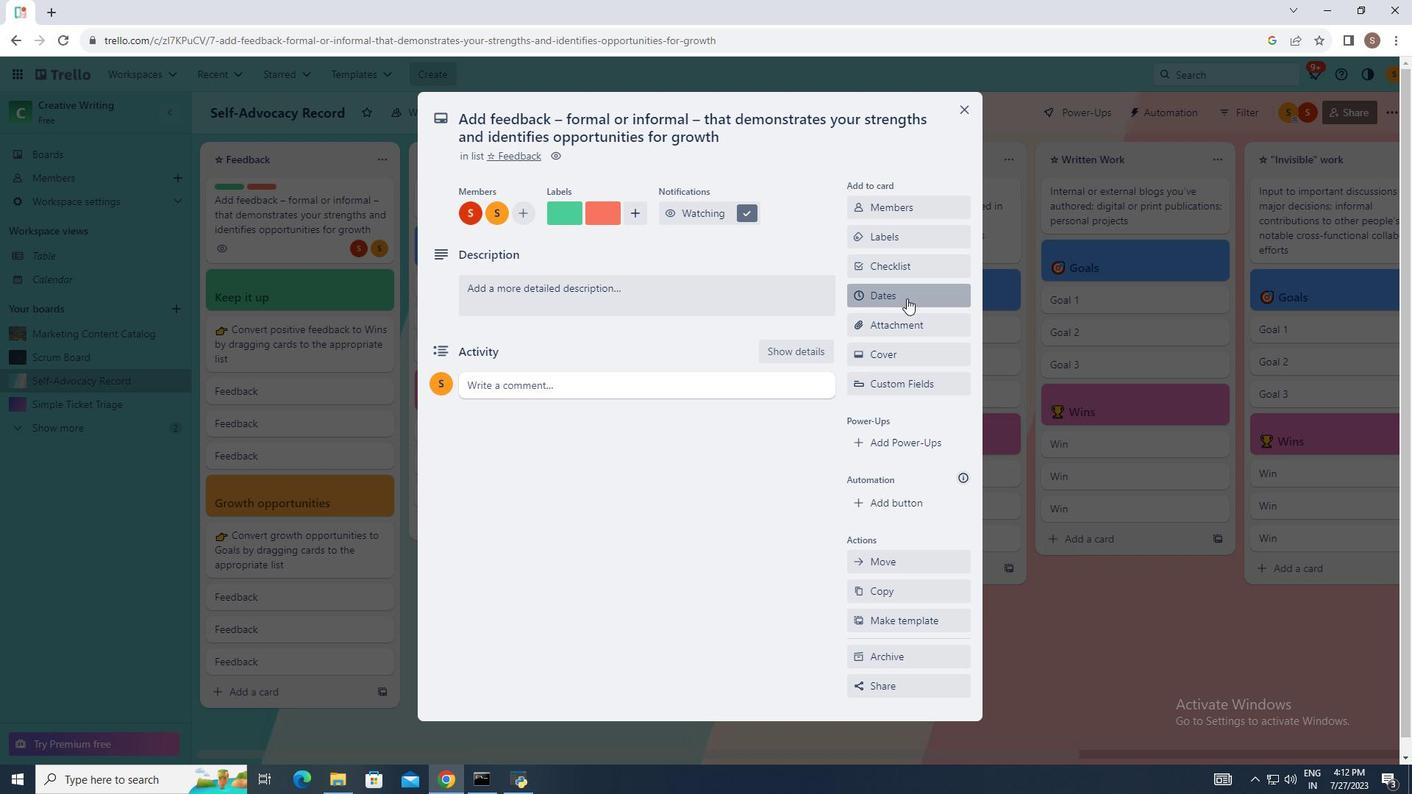 
Action: Mouse moved to (865, 324)
Screenshot: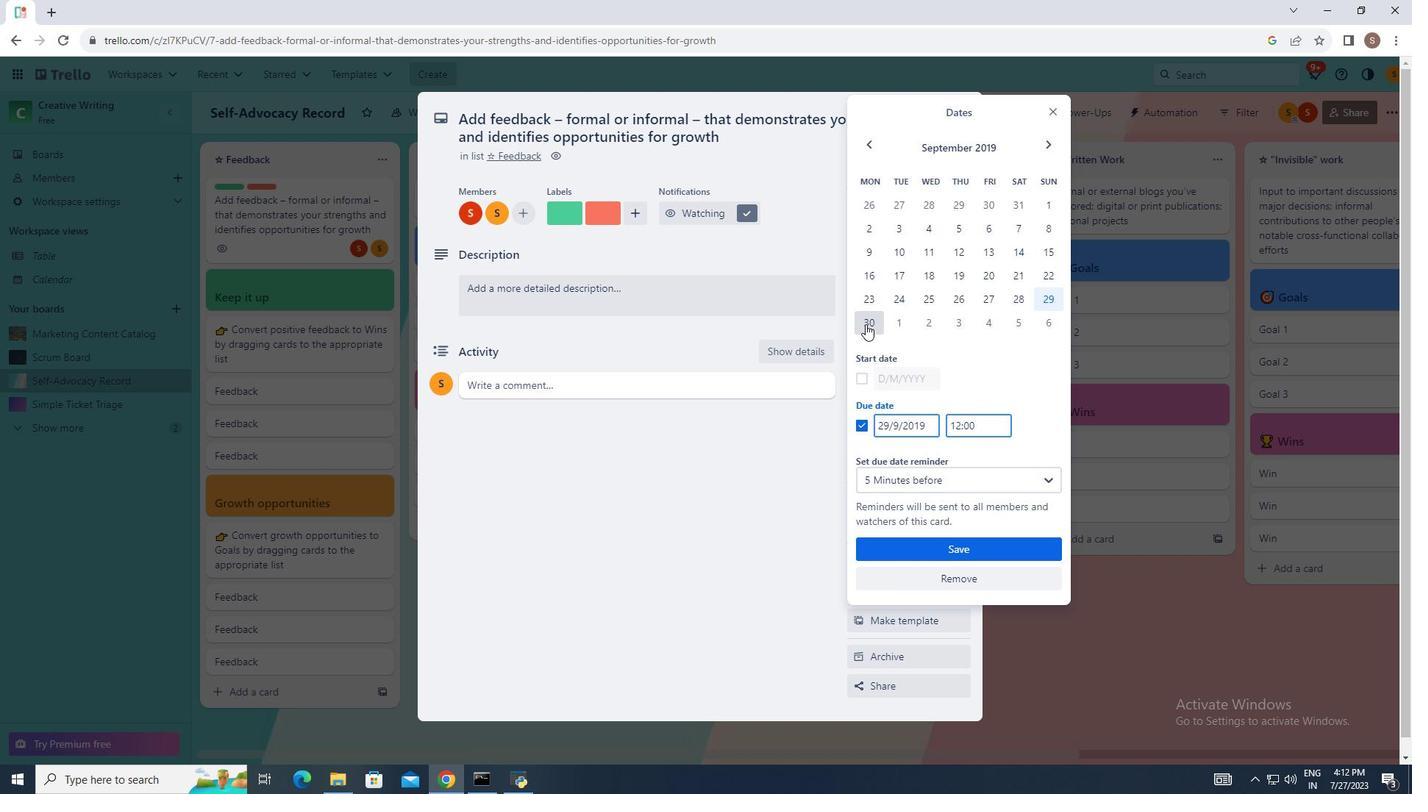 
Action: Mouse pressed left at (865, 324)
Screenshot: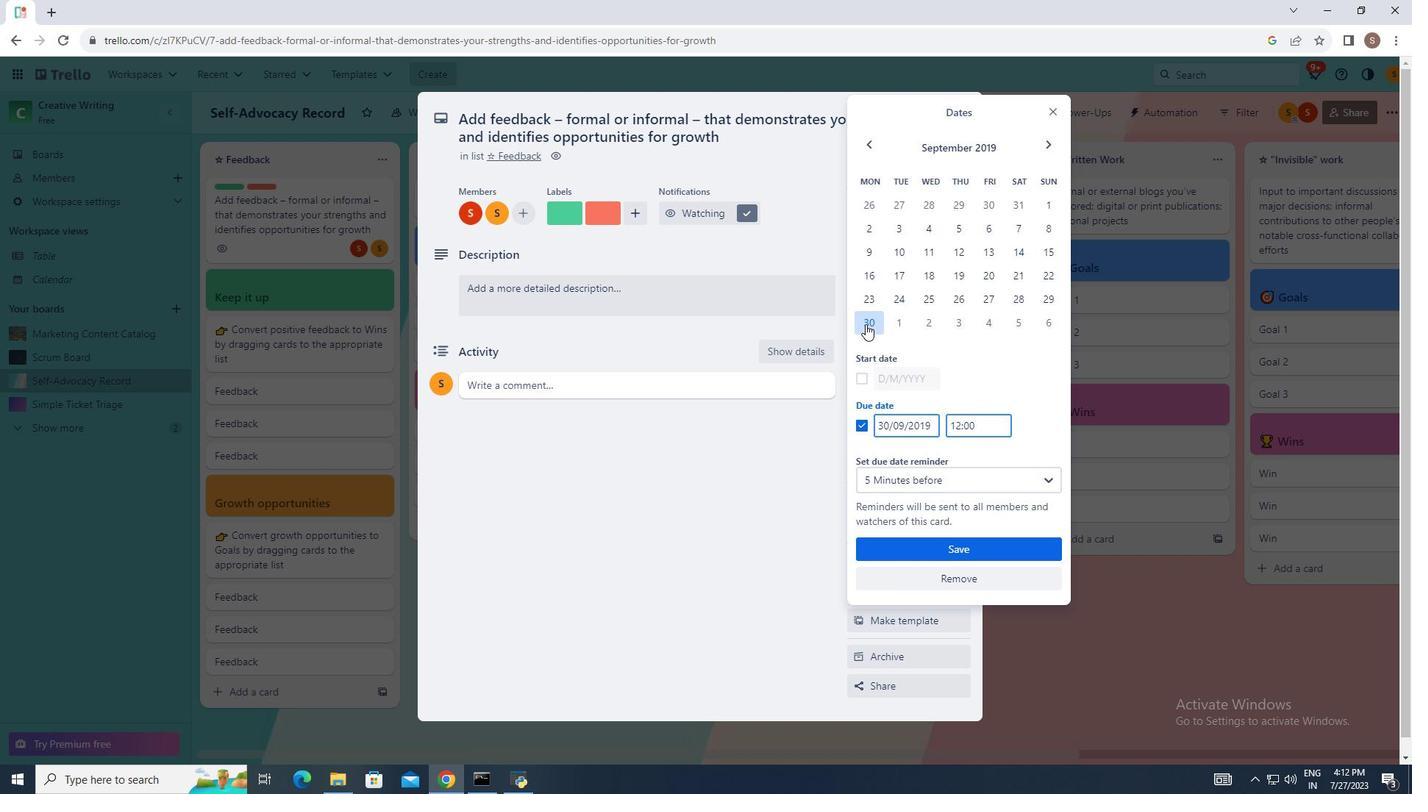 
Action: Mouse moved to (984, 478)
Screenshot: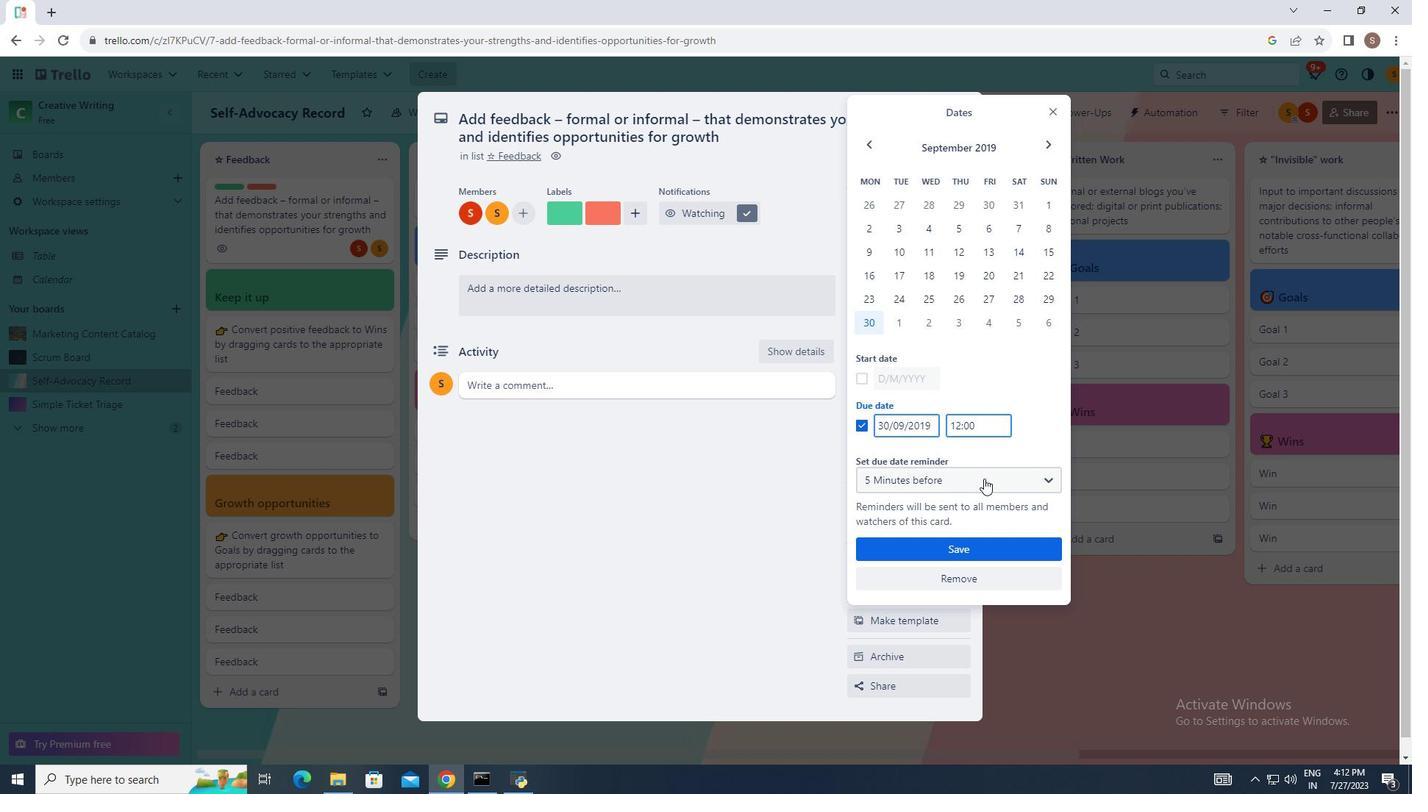 
Action: Mouse pressed left at (984, 478)
Screenshot: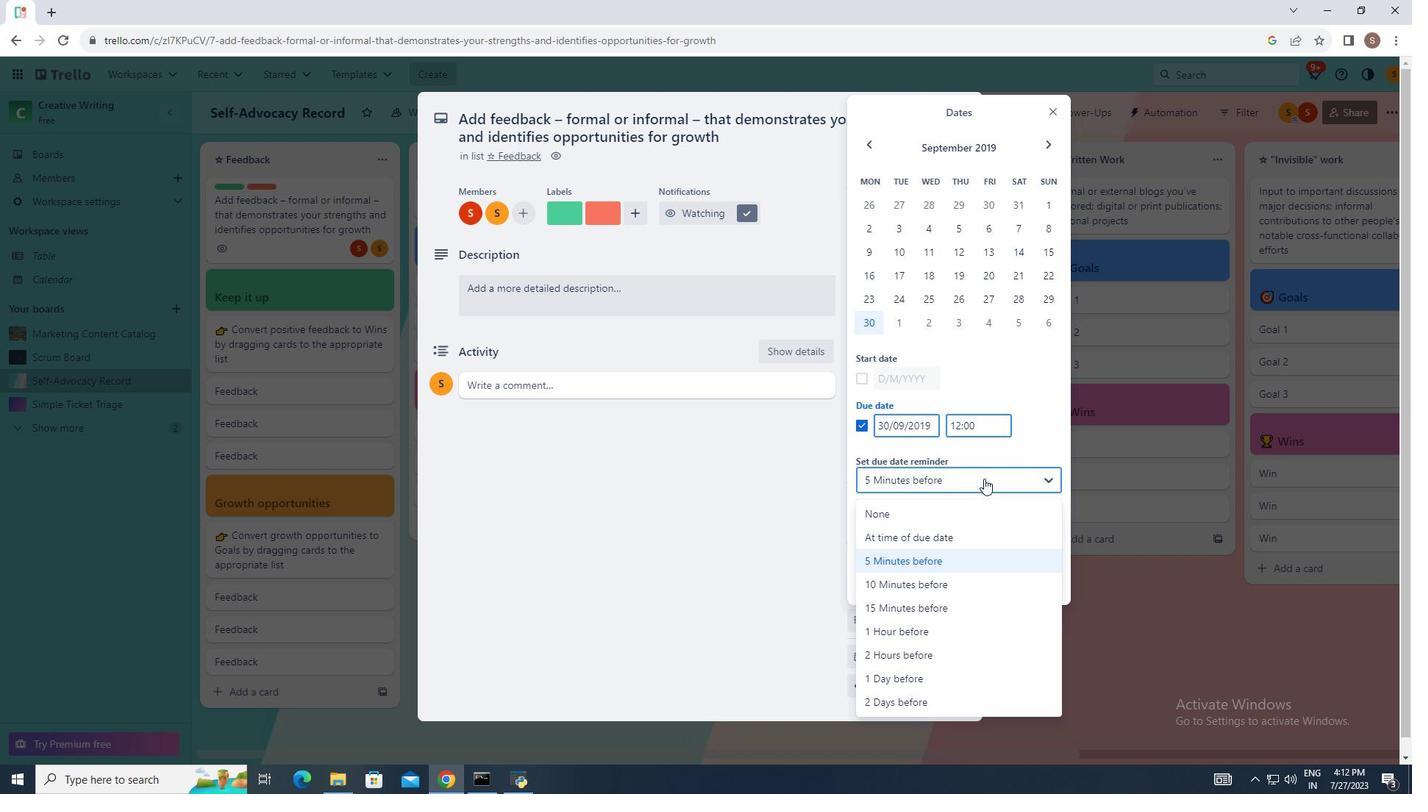
Action: Mouse moved to (967, 529)
Screenshot: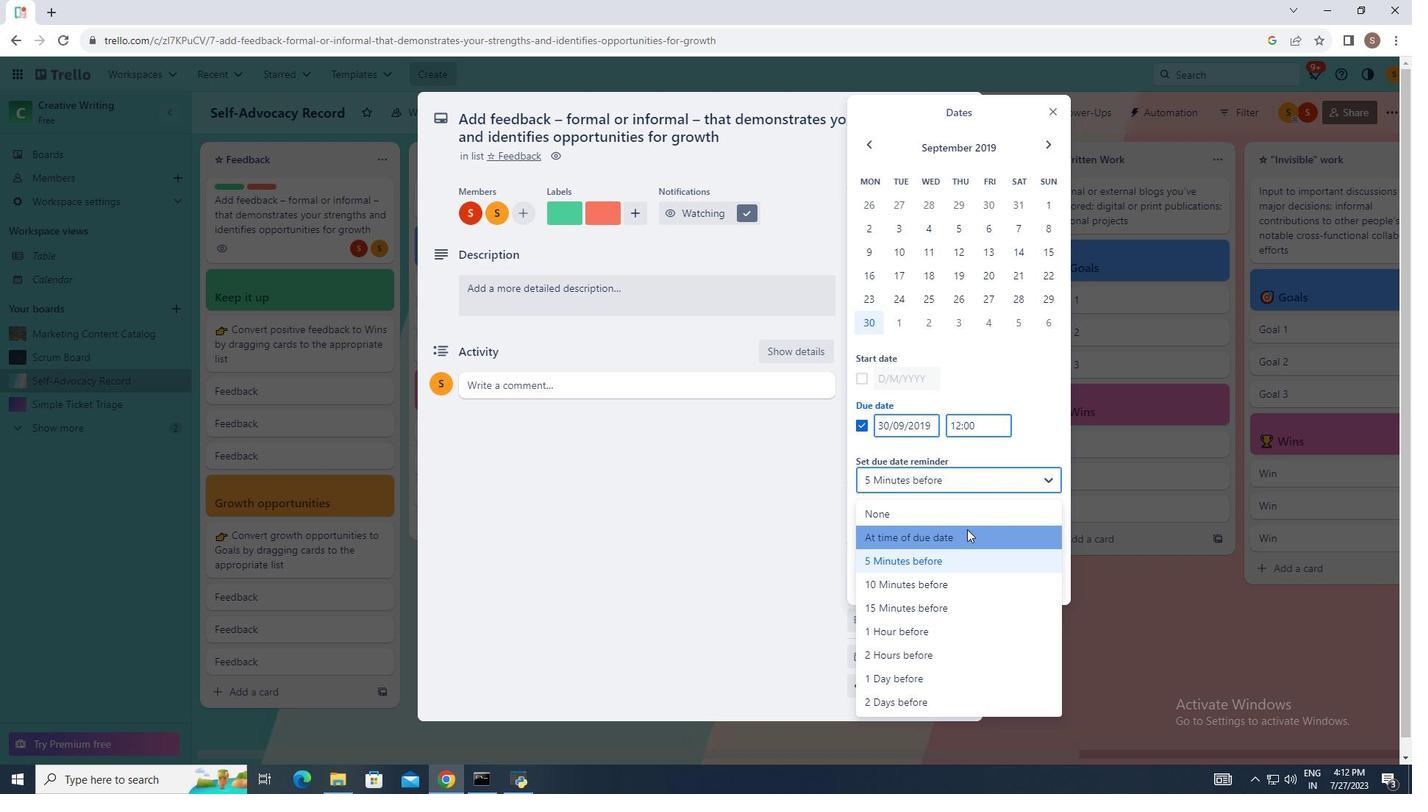 
Action: Mouse pressed left at (967, 529)
Screenshot: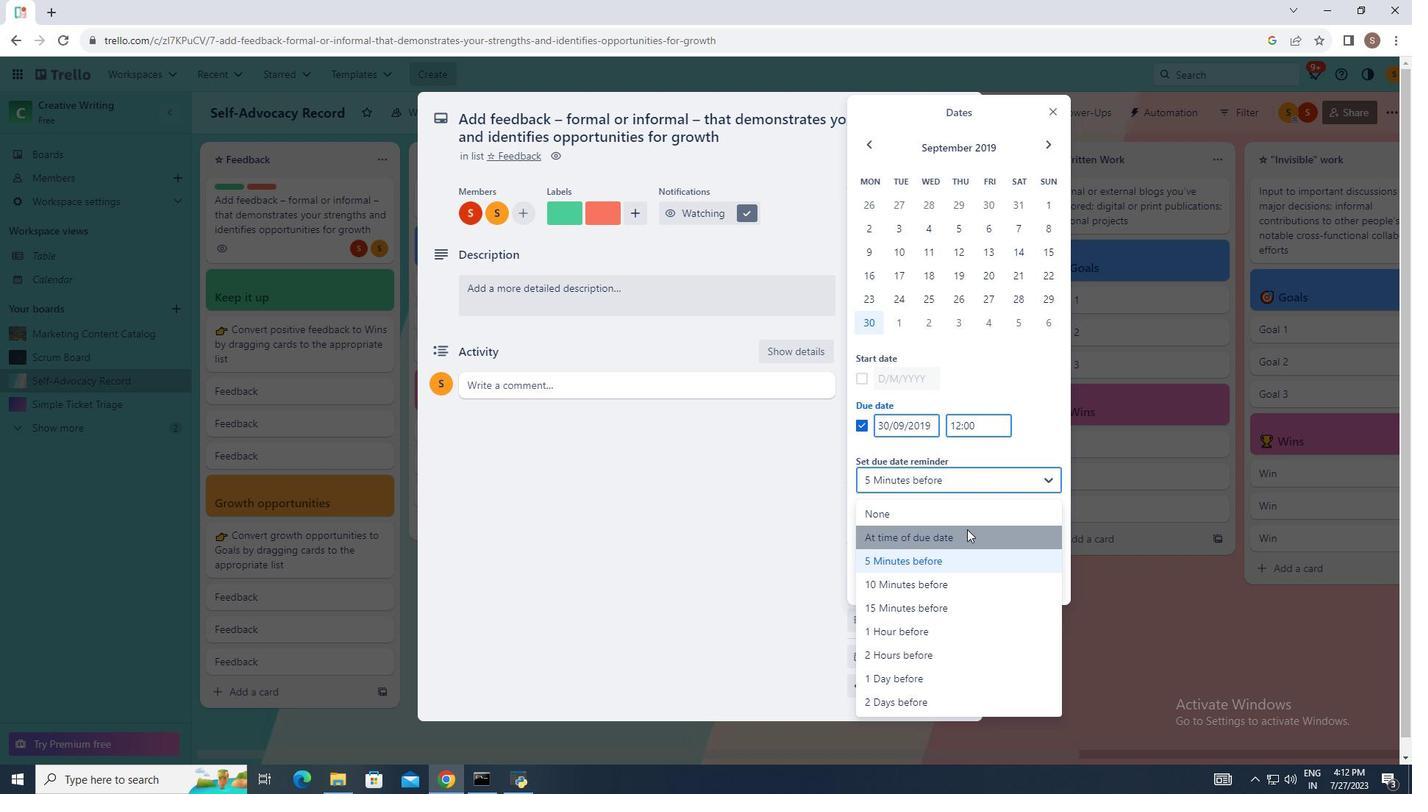 
Action: Mouse moved to (972, 540)
Screenshot: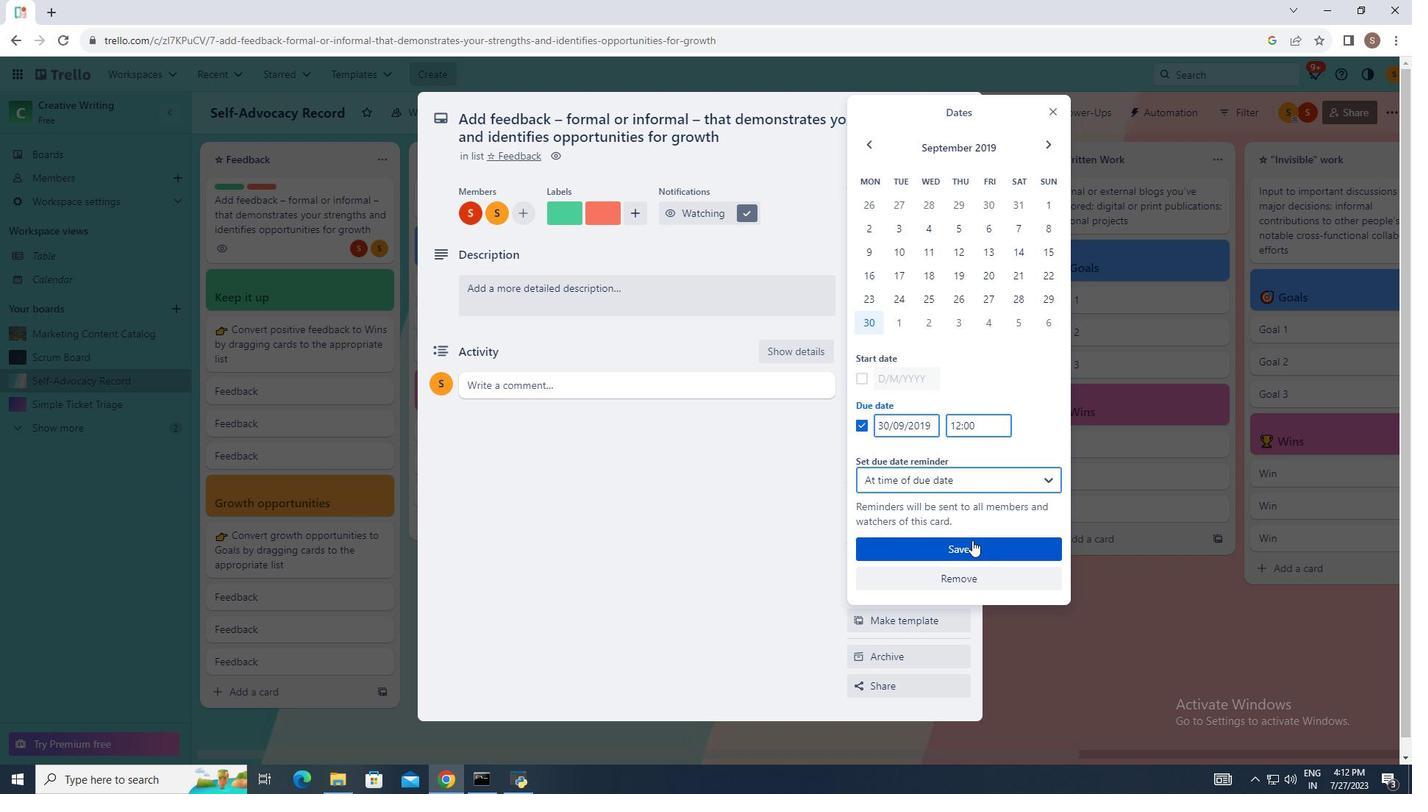 
Action: Mouse pressed left at (972, 540)
Screenshot: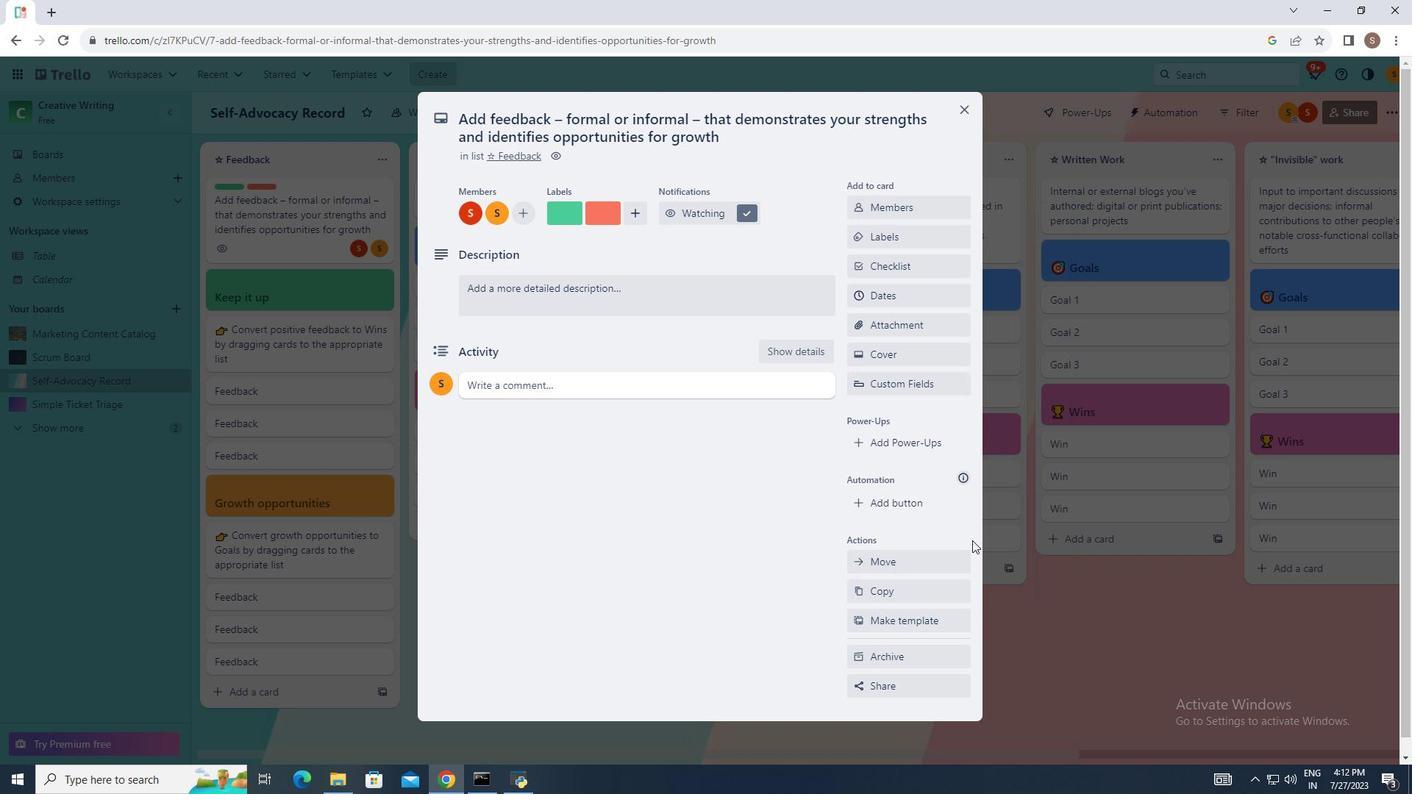 
Action: Mouse moved to (555, 344)
Screenshot: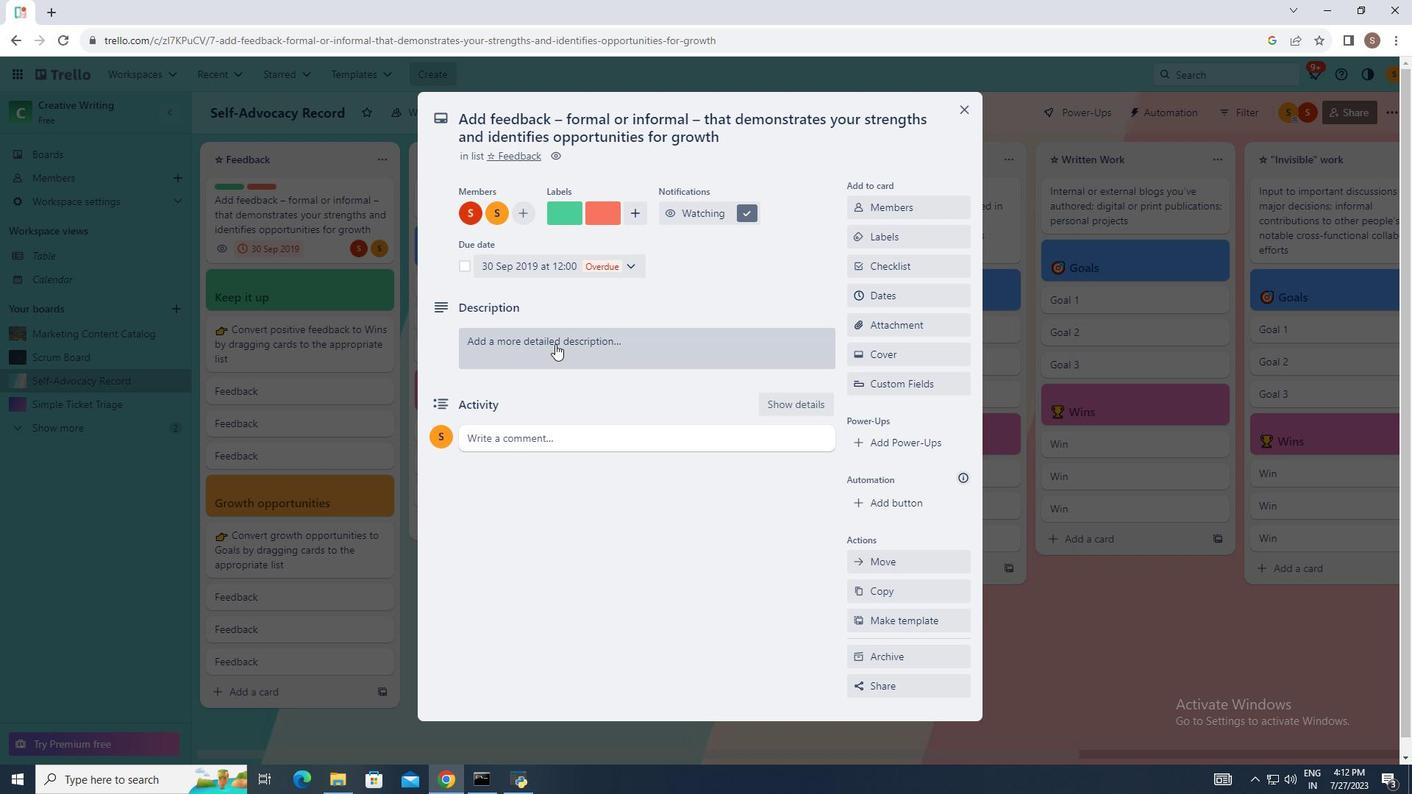
Action: Mouse pressed left at (555, 344)
Screenshot: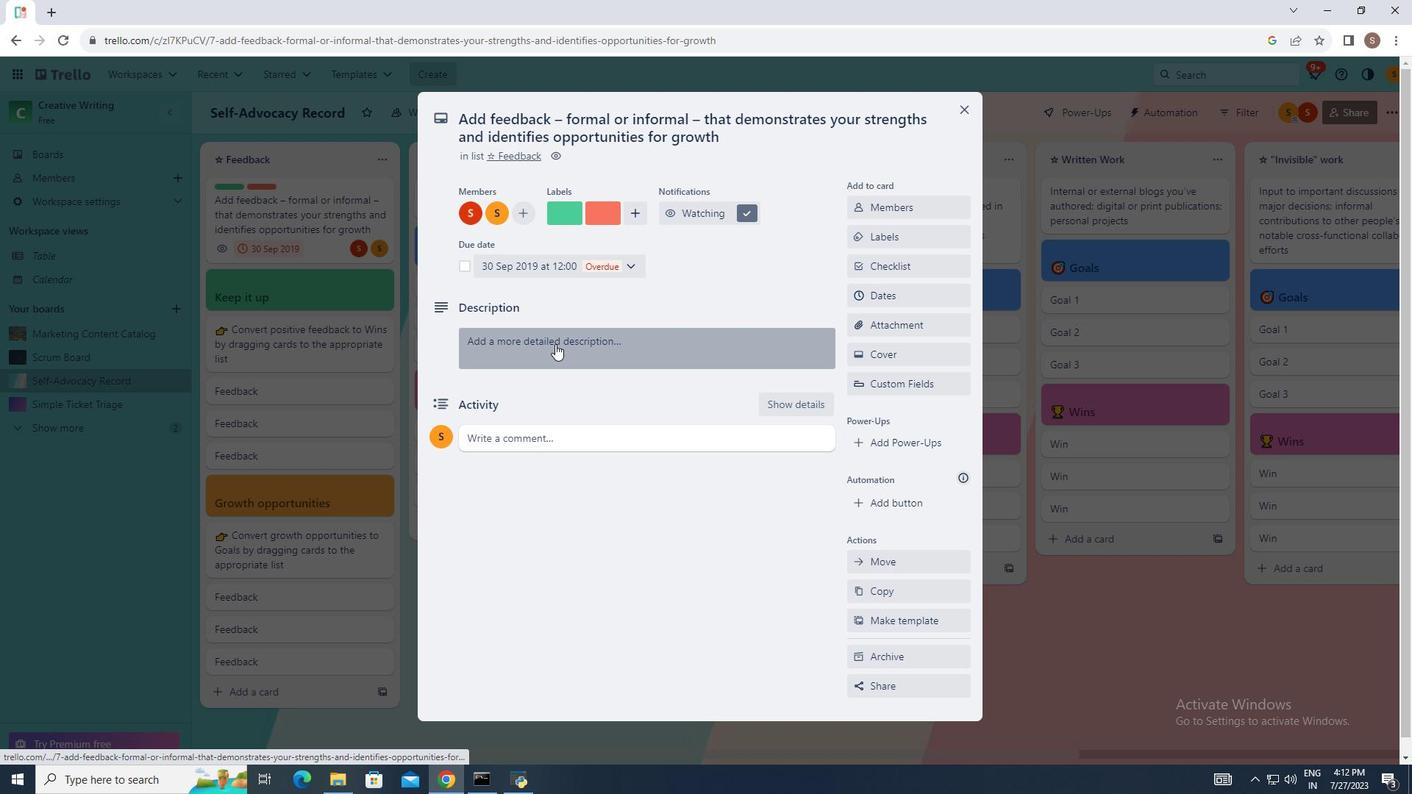 
Action: Mouse moved to (427, 336)
Screenshot: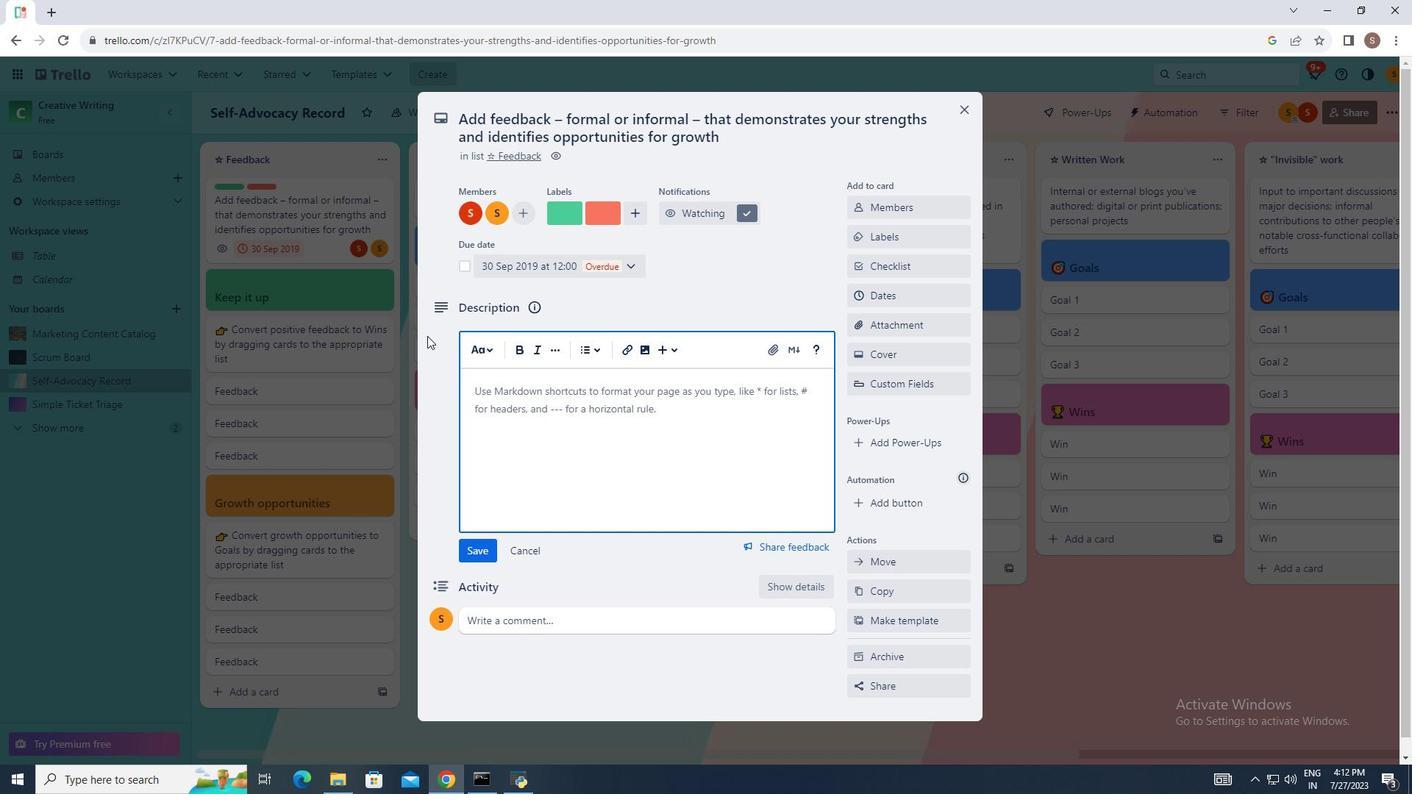 
Action: Key pressed <Key.shift_r>A<Key.space>self<Key.space>advocacy<Key.space>record<Key.space>for<Key.space>trello<Key.space>is<Key.space>a<Key.space>personalized<Key.space>organized<Key.space><Key.backspace><Key.space><Key.space><Key.backspace>
Screenshot: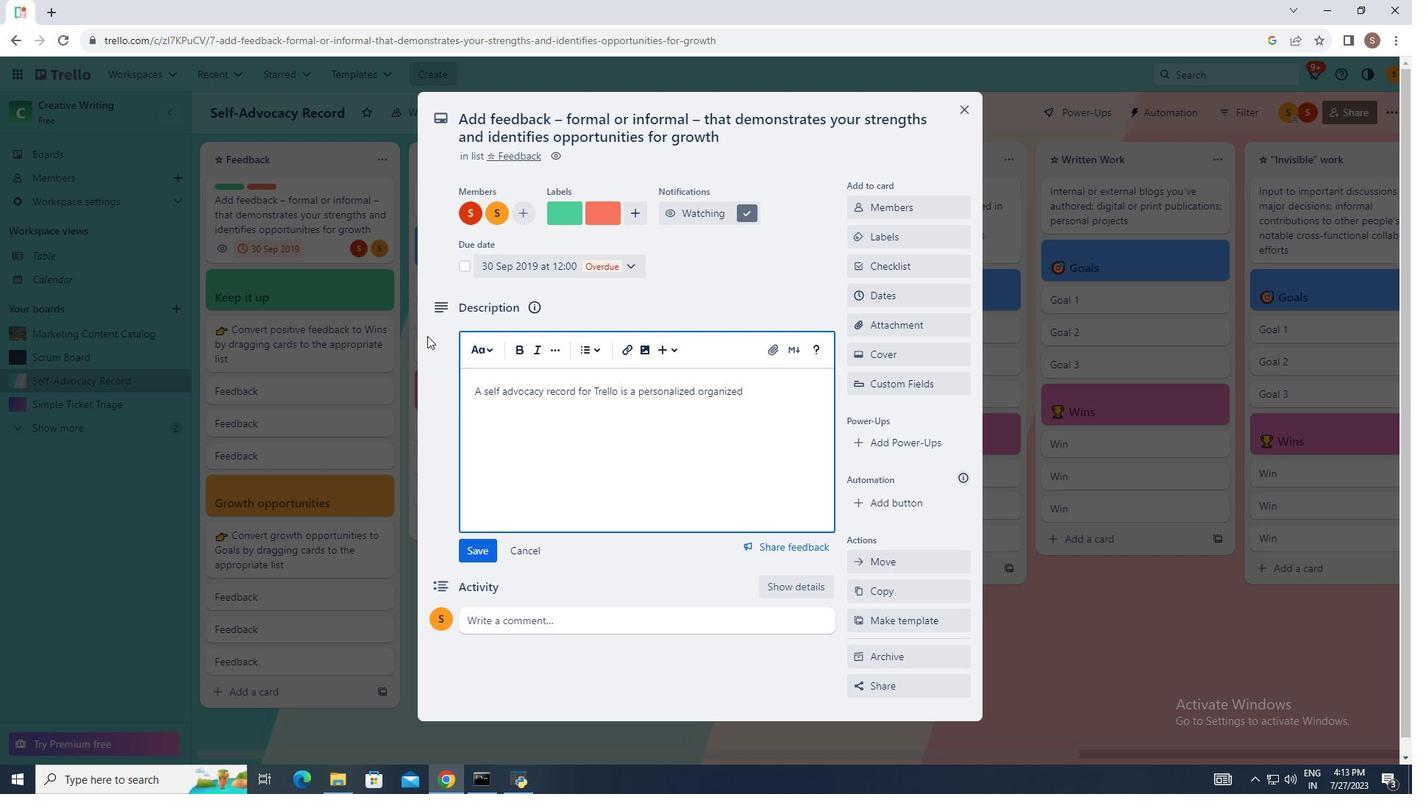 
Action: Mouse moved to (334, 261)
Screenshot: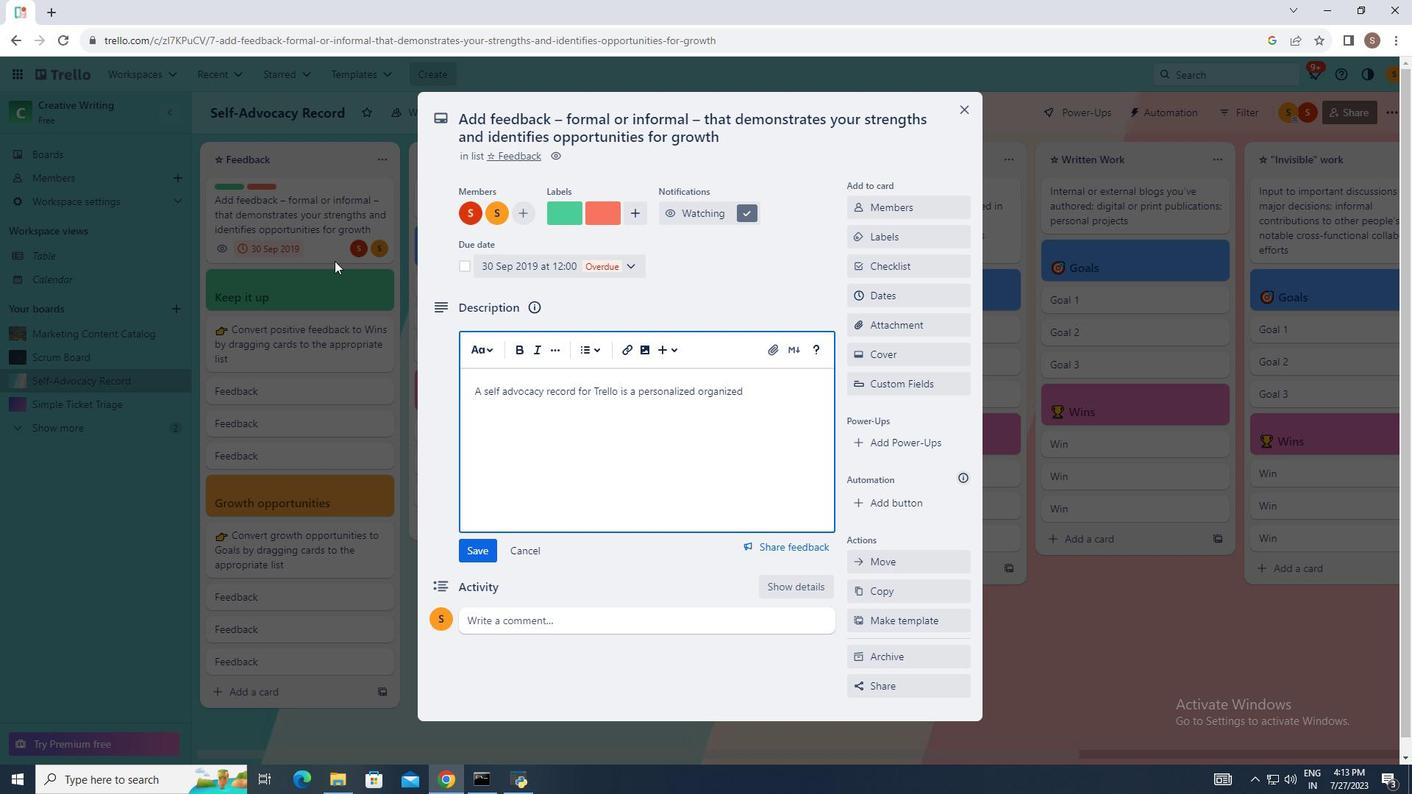 
Action: Key pressed <Key.space><Key.backspace>tool<Key.space>that<Key.space>individuals<Key.space>can<Key.space>use<Key.space>to<Key.space>track<Key.space>and<Key.space>document<Key.space>instances<Key.space>of<Key.space>self-advocacy<Key.space>in<Key.space>various<Key.space><Key.backspace><Key.space><Key.backspace><Key.space><Key.backspace><Key.backspace>s<Key.space>aspects<Key.space>of<Key.space>their<Key.space>lives<Key.space>.se<Key.backspace><Key.backspace><Key.space><Key.backspace><Key.backspace><Key.backspace>.<Key.space>self<Key.space><Key.space><Key.backspace><Key.space><Key.space><Key.backspace><Key.backspace><Key.backspace>-advocacy<Key.space>in<Key.space>various<Key.space>aspects<Key.space>o<Key.space><Key.backspace>f<Key.space>thi<Key.backspace>eir<Key.space>lives.<Key.space>self-<Key.space>advocacy<Key.space><Key.space><Key.backspace>involves<Key.space>of<Key.space><Key.backspace><Key.space><Key.backspace><Key.space>thire<Key.space><Key.backspace><Key.backspace><Key.backspace><Key.backspace>ier<Key.space><Key.backspace><Key.backspace><Key.backspace><Key.backspace><Key.backspace><Key.backspace>ther<Key.backspace>ir<Key.space>lives.<Key.space><Key.shift_r>Self-<Key.space>advocacy<Key.space>involves<Key.space>spei<Key.backspace>aking<Key.space>up<Key.space>for<Key.space>one's<Key.space>rights<Key.space><Key.backspace><Key.space><Key.backspace><Key.space><Key.backspace><Key.space><Key.backspace>,<Key.space>ex<Key.backspace><Key.backspace>exprssing<Key.space><Key.backspace><Key.backspace><Key.backspace><Key.backspace><Key.backspace>ing<Key.space><Key.backspace><Key.backspace><Key.backspace><Key.backspace><Key.backspace>essing<Key.space>needs,<Key.space>and<Key.space>actively<Key.space>participating<Key.space><Key.backspace><Key.backspace>g<Key.space>m<Key.backspace>and<Key.space><Key.backspace><Key.backspace><Key.backspace><Key.backspace>in<Key.space>decision-<Key.space>making<Key.space>processes<Key.space>that<Key.space>affect<Key.space>them<Key.space><Key.backspace>.<Key.space><Key.shift>Using<Key.space><Key.shift_r>t<Key.backspace><Key.backspace><Key.space><Key.shift_r><Key.shift_r><Key.shift_r><Key.shift_r><Key.shift_r>Rr<Key.backspace><Key.backspace><Key.shift_r>Trello,<Key.space>individuals<Key.space>can<Key.space><Key.space><Key.backspace>crate<Key.space><Key.backspace><Key.backspace><Key.backspace><Key.backspace>eate<Key.space>a<Key.space>digital<Key.space>record<Key.space>to<Key.space>keep<Key.space>track<Key.space>of<Key.space>their<Key.space>self-advocacy<Key.space>d<Key.backspace>effffo<Key.backspace><Key.backspace><Key.backspace>orts<Key.space>and<Key.space>successes.<Key.space><Key.backspace><Key.space>
Screenshot: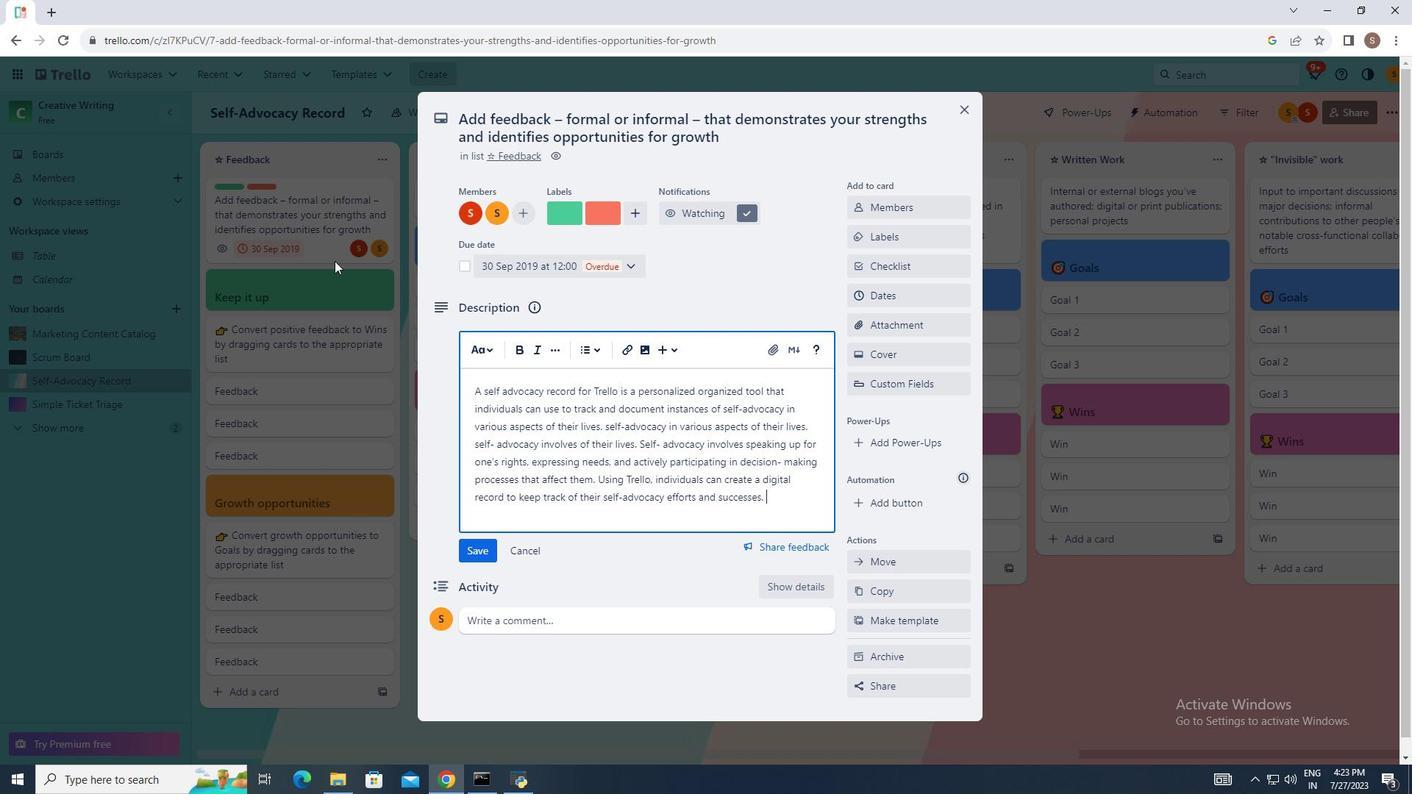 
Action: Mouse moved to (474, 550)
Screenshot: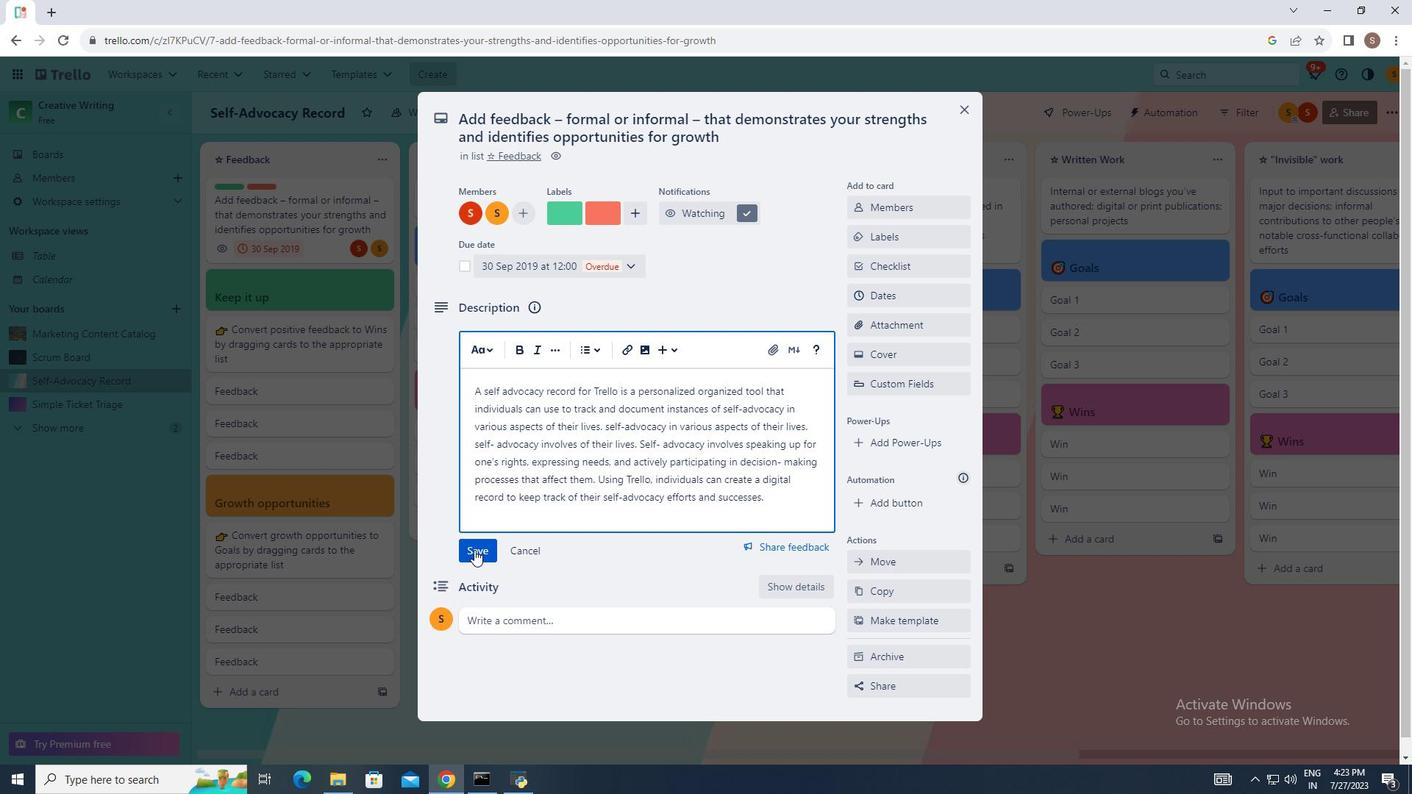 
Action: Mouse pressed left at (474, 550)
Screenshot: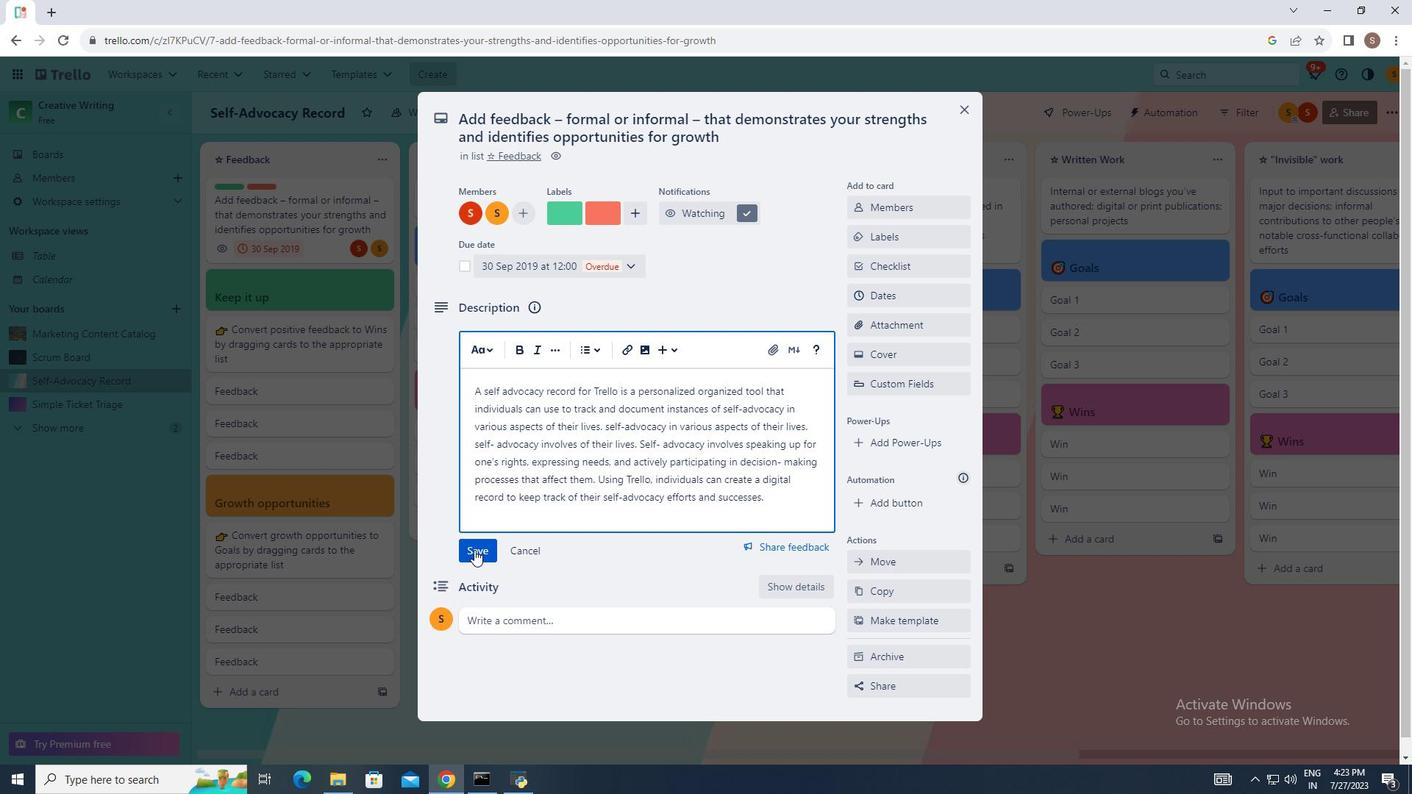 
Action: Mouse moved to (606, 498)
Screenshot: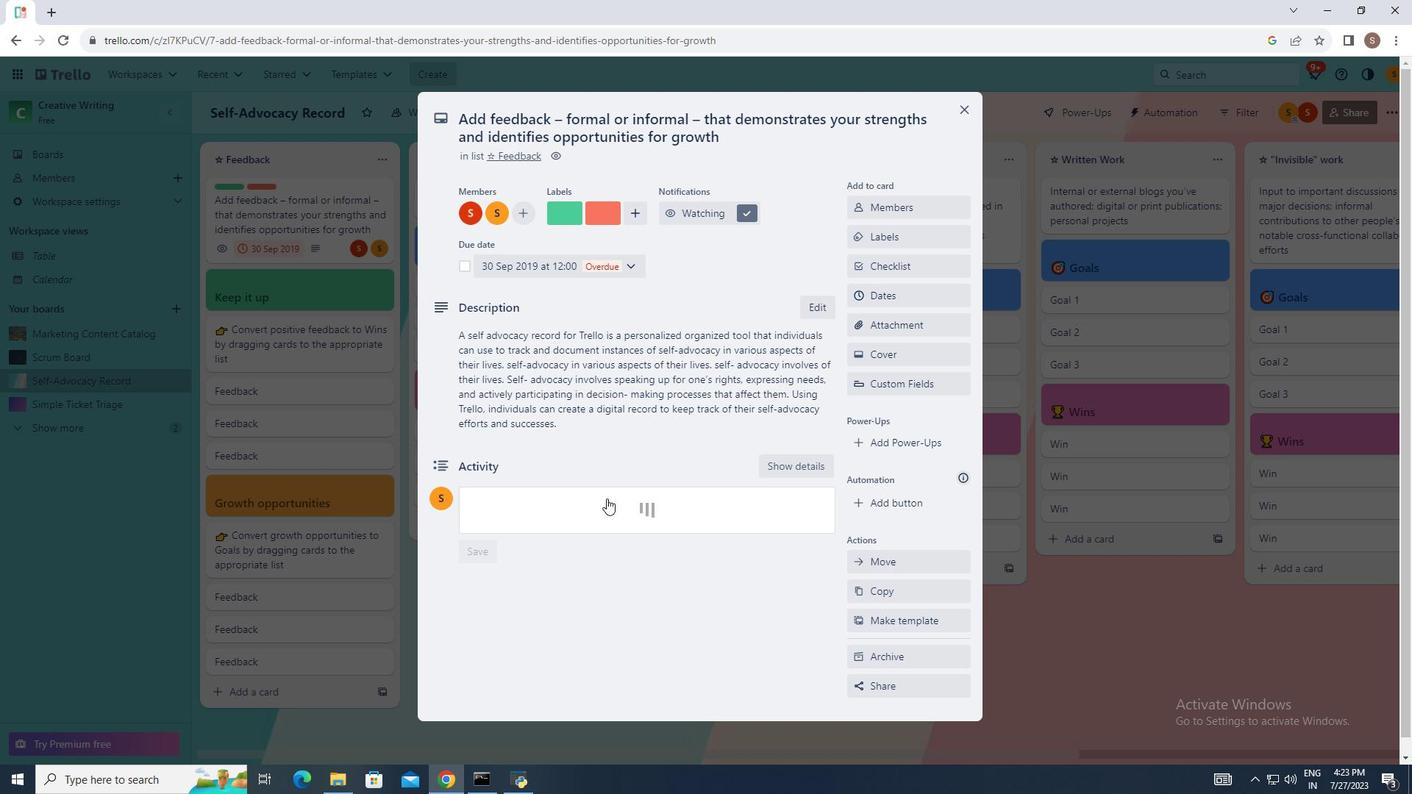 
Action: Mouse pressed left at (606, 498)
Screenshot: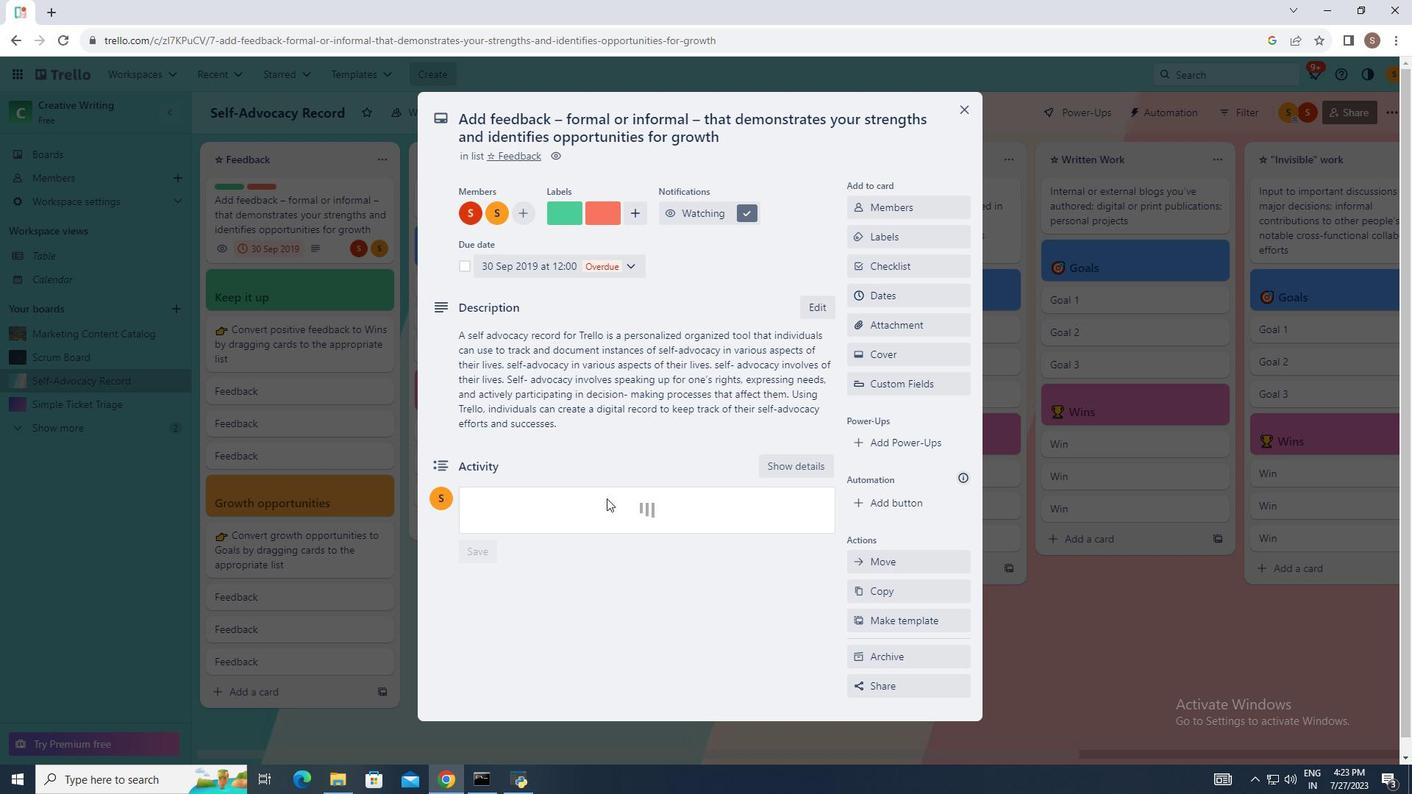 
Action: Mouse moved to (523, 537)
Screenshot: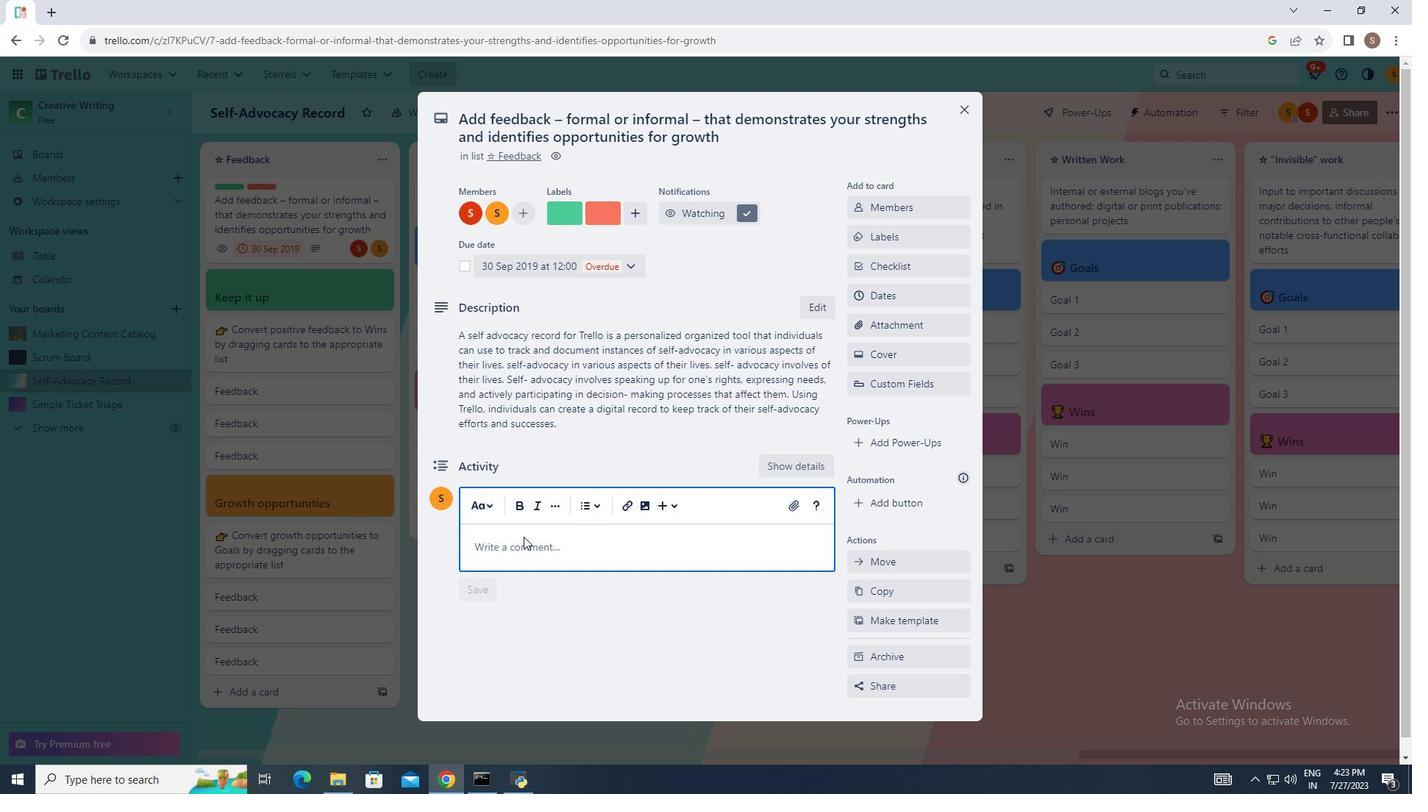 
Action: Mouse pressed left at (523, 537)
Screenshot: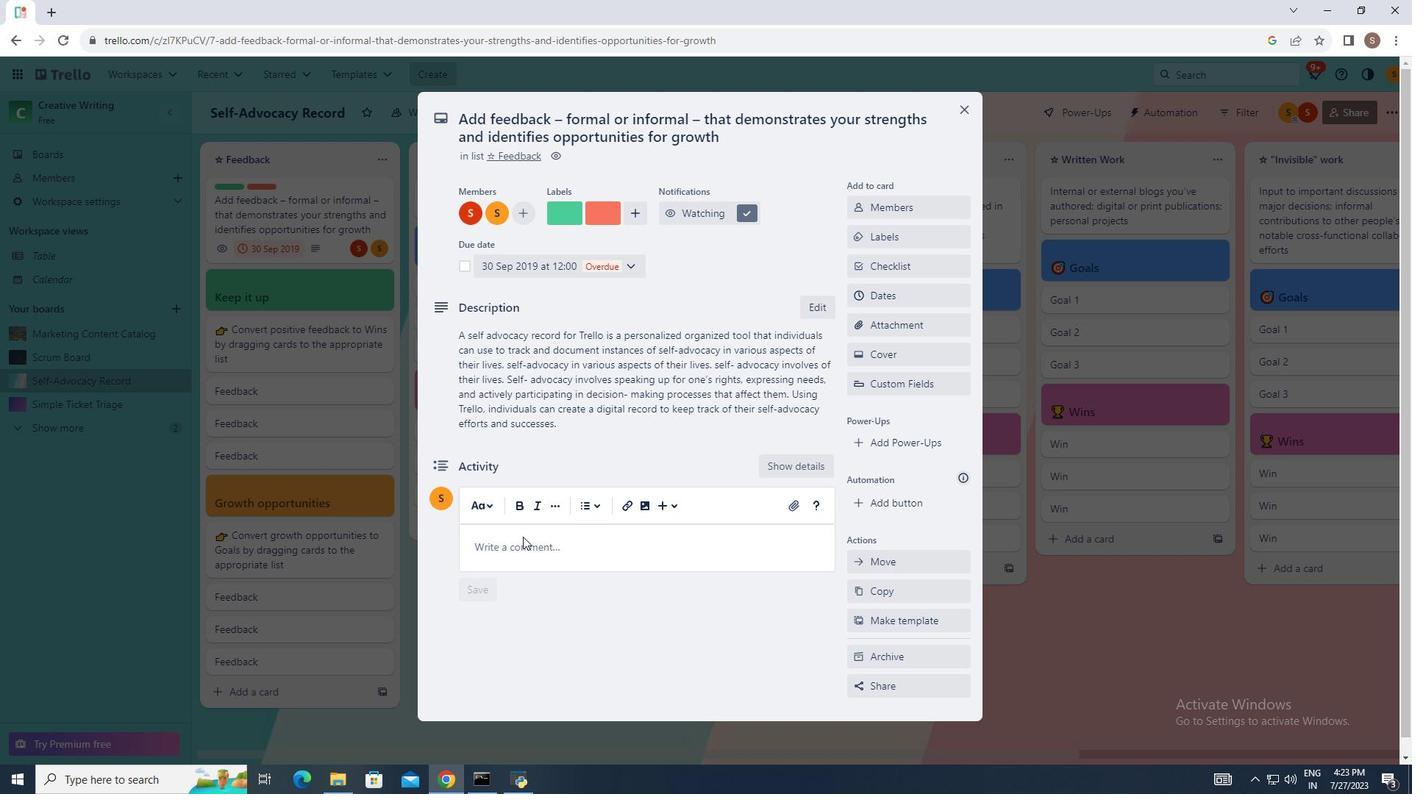
Action: Mouse moved to (523, 547)
Screenshot: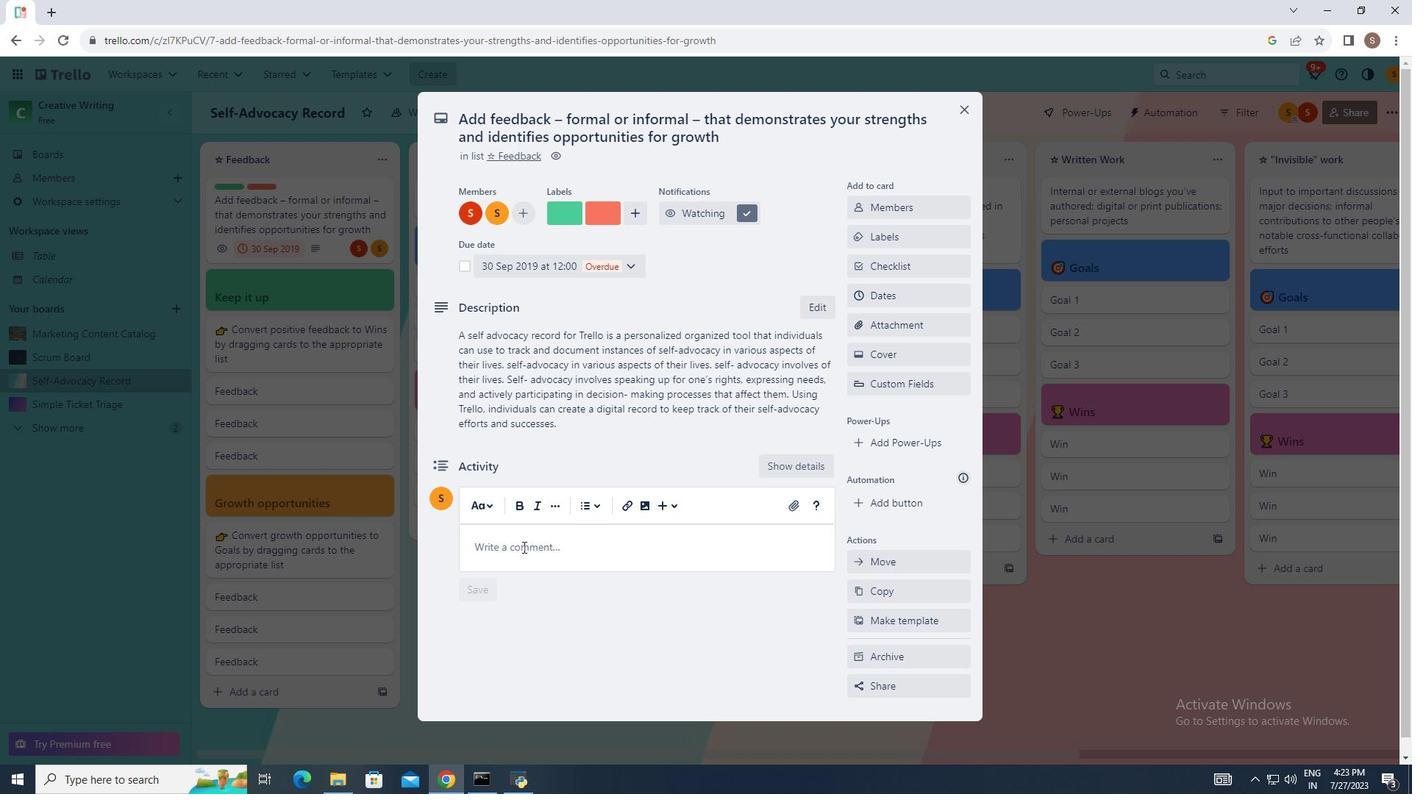 
Action: Mouse pressed left at (523, 547)
Screenshot: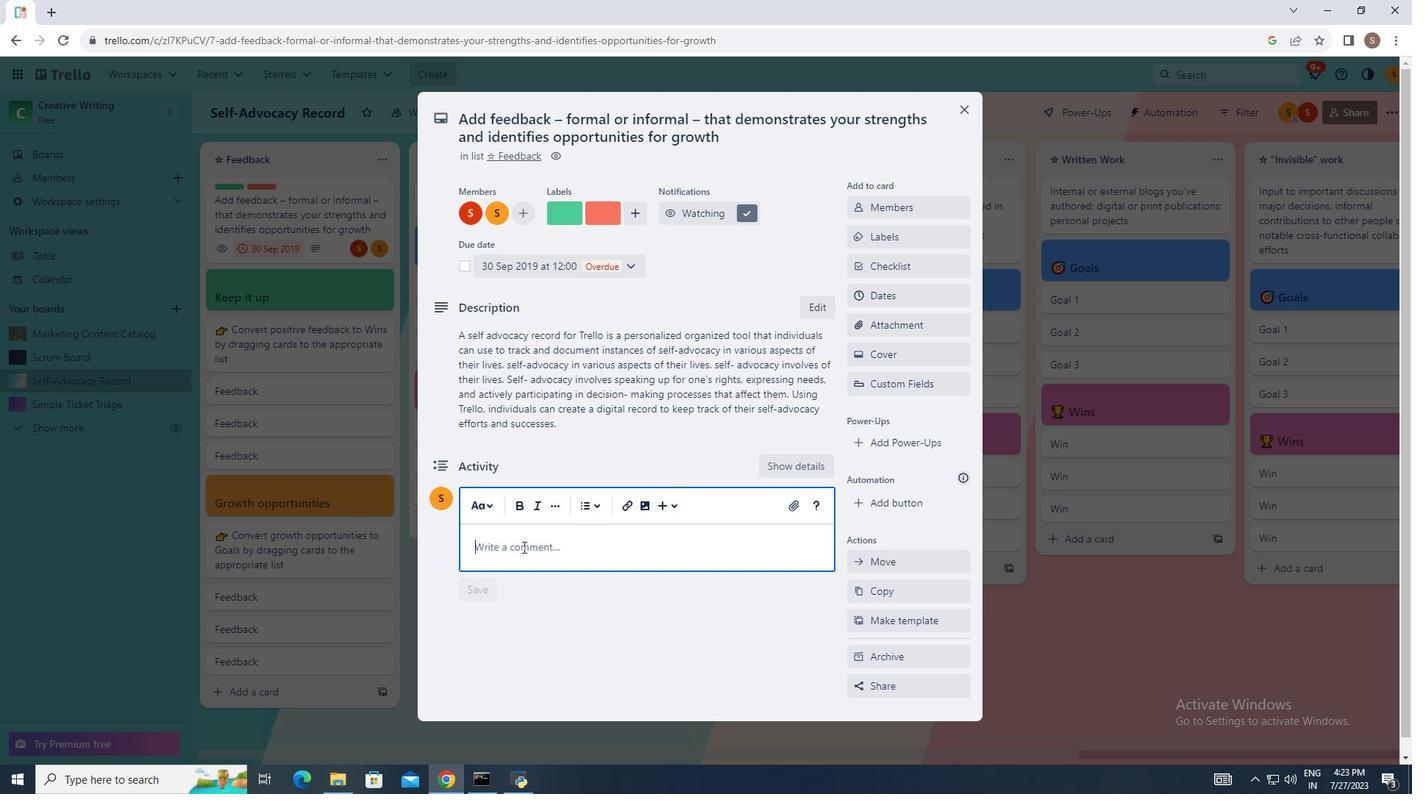 
Action: Mouse moved to (436, 553)
Screenshot: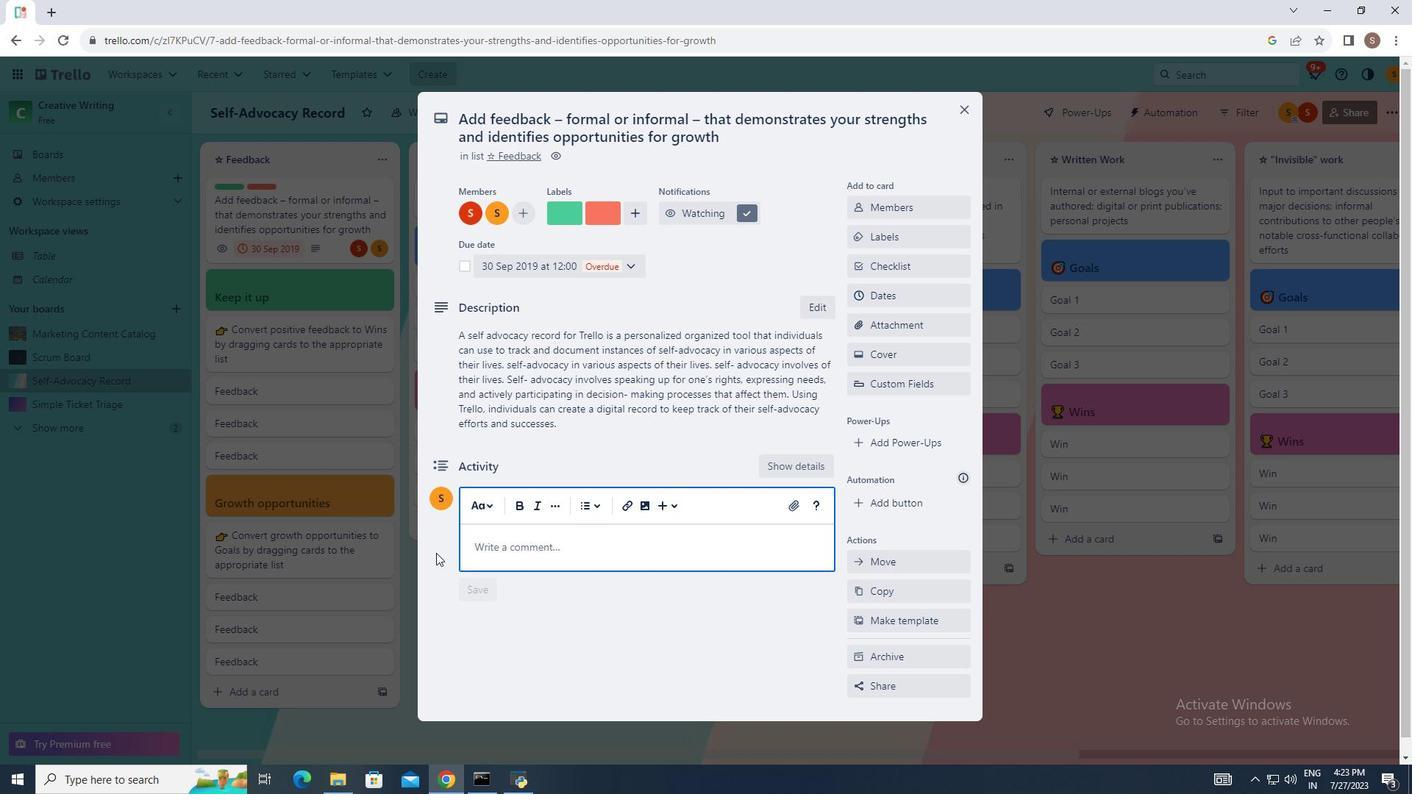 
Action: Key pressed <Key.shift_r>Board<Key.shift>:<Key.space><Key.shift_r>The<Key.space><Key.shift_r>Self<Key.space><Key.shift_r>Advocacy<Key.space><Key.shift_r>Record<Key.space>is<Key.space>represented<Key.space>as<Key.space>a<Key.space><Key.shift_r>Trello<Key.space>board.<Key.space><Key.shift_r>The<Key.space>board<Key.space>serves<Key.space>as<Key.space>th<Key.space>mai<Key.backspace><Key.backspace><Key.backspace><Key.backspace>e<Key.space>main<Key.space>containes<Key.backspace>r<Key.space>for<Key.space>organizing<Key.space>and<Key.space><Key.space><Key.backspace><Key.backspace><Key.space>categorizing<Key.space><Key.backspace><Key.space><Key.backspace>and<Key.backspace><Key.backspace><Key.backspace><Key.space>different<Key.space>instances<Key.space>of<Key.space>self-advocacy.<Key.space><Key.enter><Key.shift>Ls<Key.backspace>ist<Key.space><Key.backspace><Key.shift>:<Key.space><Key.shift_r>The<Key.space>board<Key.space>consists<Key.space>of<Key.space>lists<Key.space>that<Key.space>represent<Key.space>different<Key.space>areas<Key.space>or<Key.space>contexts<Key.space>in<Key.space>which<Key.space>self-advocacy<Key.space>occurs.<Key.space><Key.shift_r>These<Key.space>lists<Key.space>can<Key.space>be<Key.space>customized<Key.space>based<Key.space>on<Key.space>the<Key.space>individual's<Key.space>specific<Key.space>need<Key.space>and<Key.space>goals.<Key.enter><Key.shift_r>Education<Key.shift>:<Key.space><Key.shift_r>This<Key.space>list<Key.space>can<Key.space>include<Key.space>cards<Key.space>documenting<Key.space>instances<Key.space>of<Key.space>self-advocacy<Key.space>at<Key.space>school<Key.space>or<Key.space>college,<Key.space>such<Key.space>as<Key.space>requesting<Key.space>accommodations,<Key.space>speaking<Key.space>up<Key.space>in<Key.space>class,<Key.space>or<Key.space>advocating<Key.space>for<Key.space>additional<Key.space>support.<Key.enter>
Screenshot: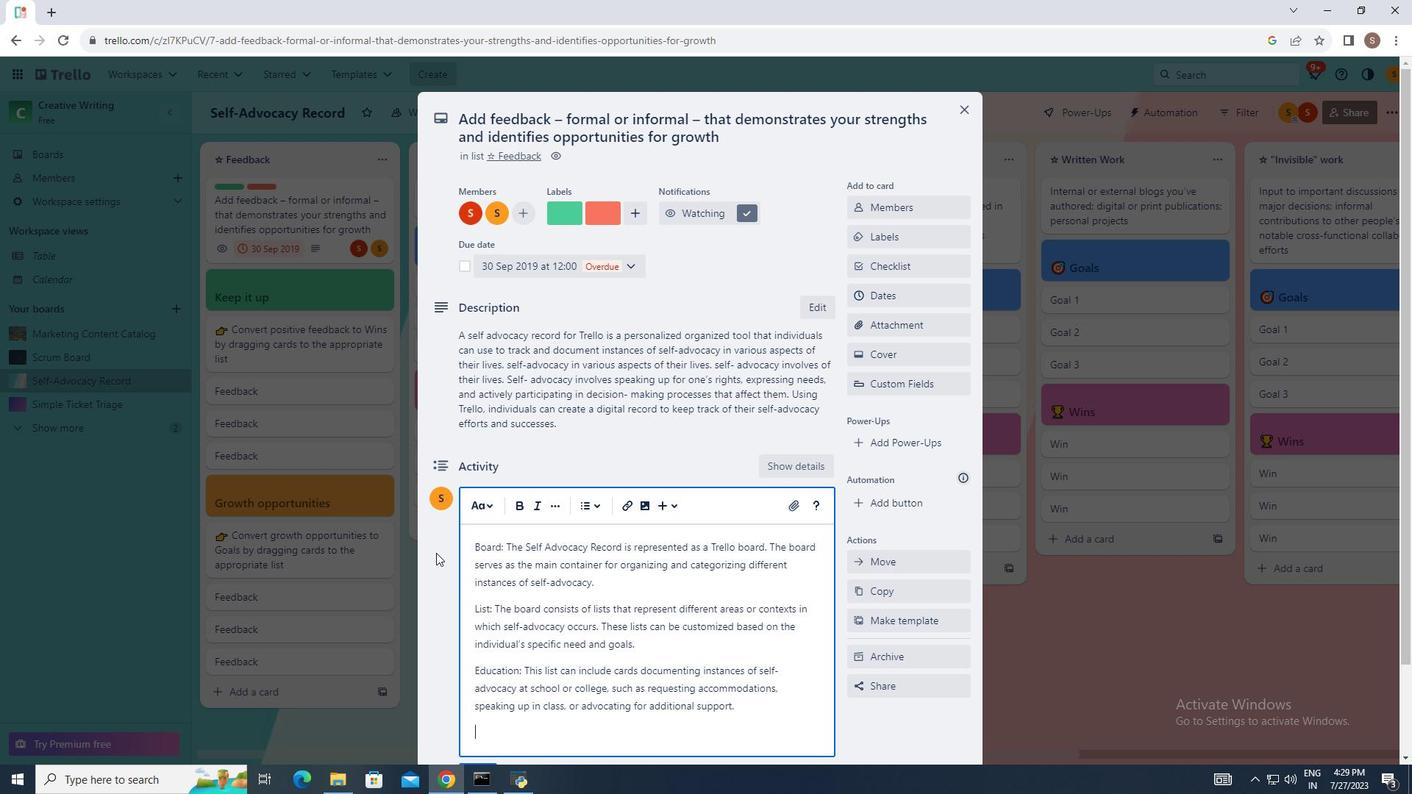 
Action: Mouse moved to (619, 642)
Screenshot: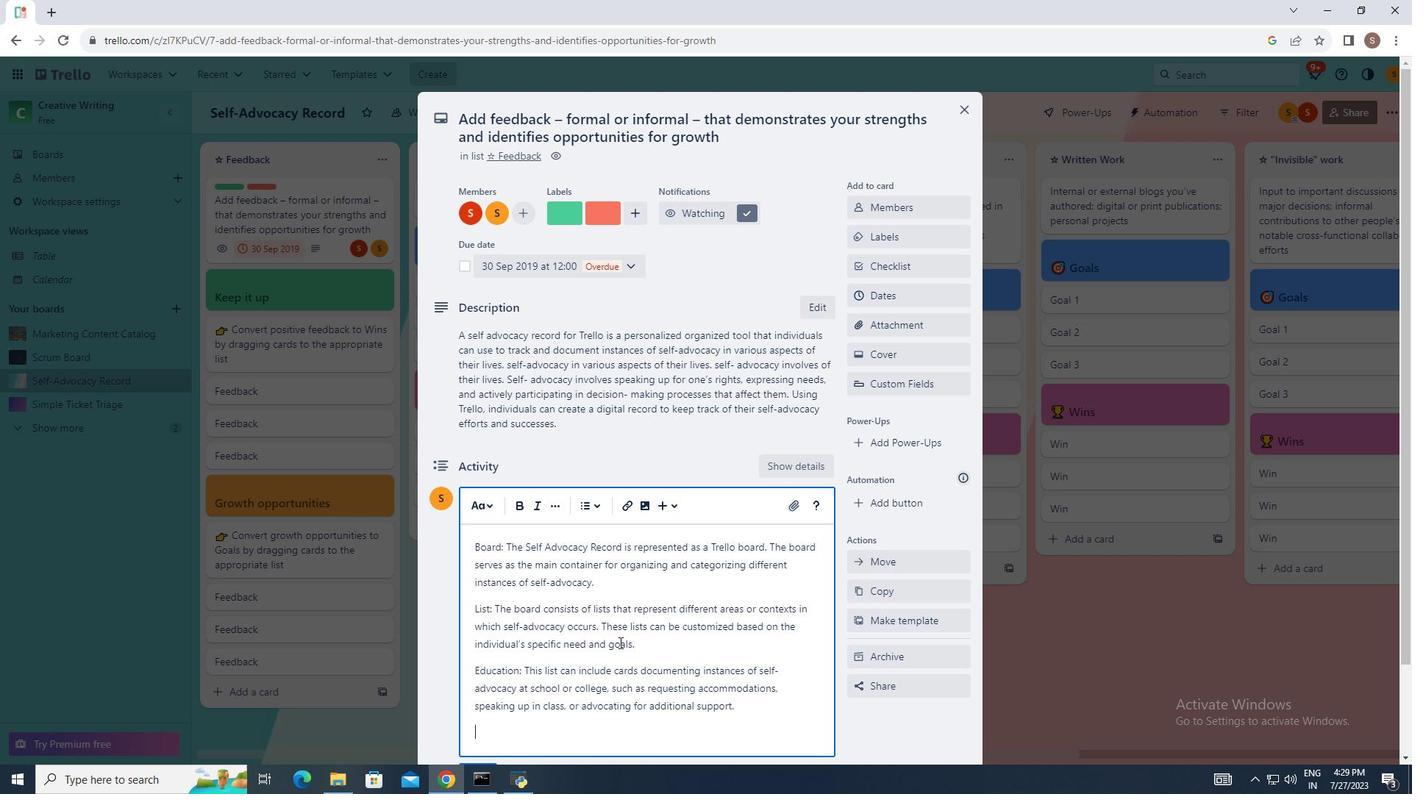 
Action: Mouse scrolled (619, 643) with delta (0, 0)
Screenshot: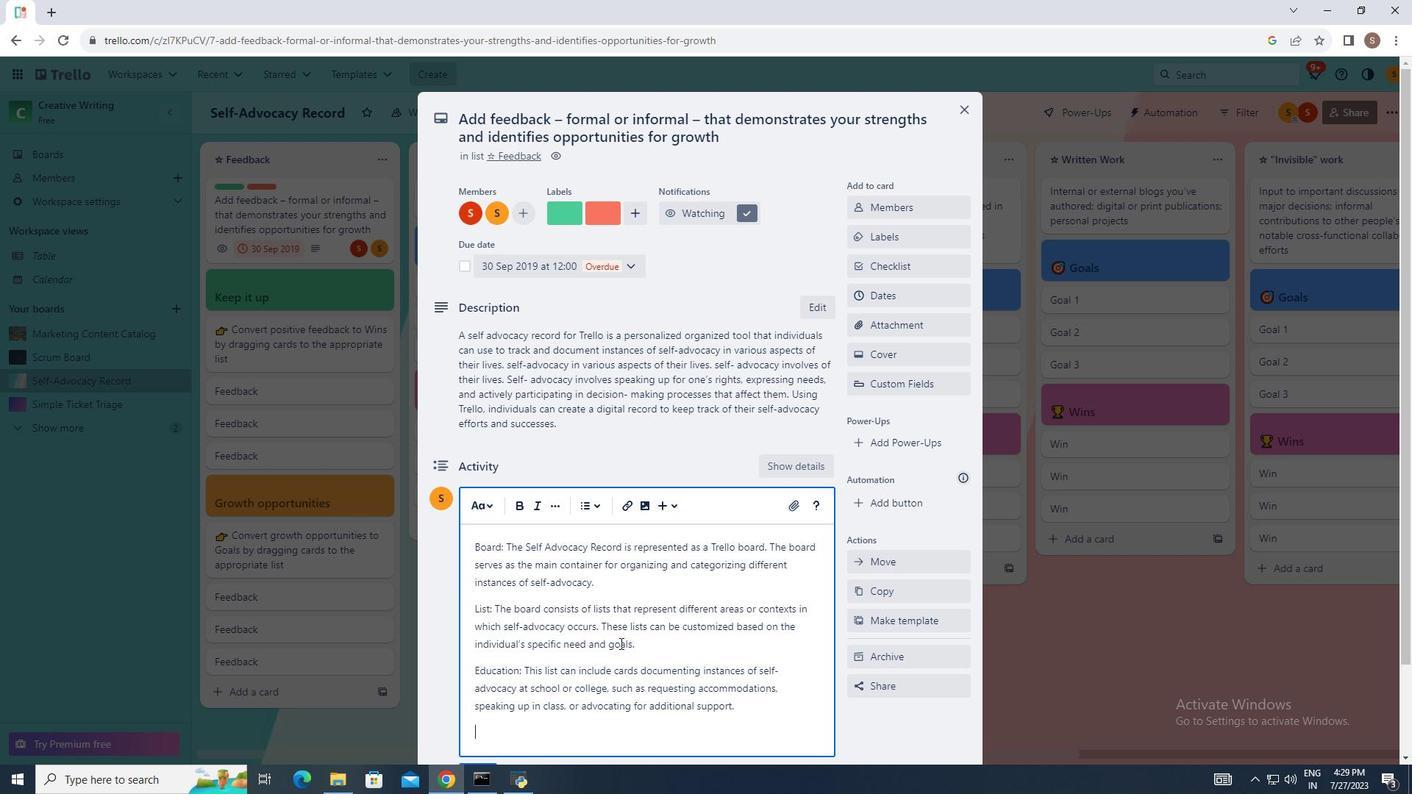 
Action: Mouse moved to (620, 643)
Screenshot: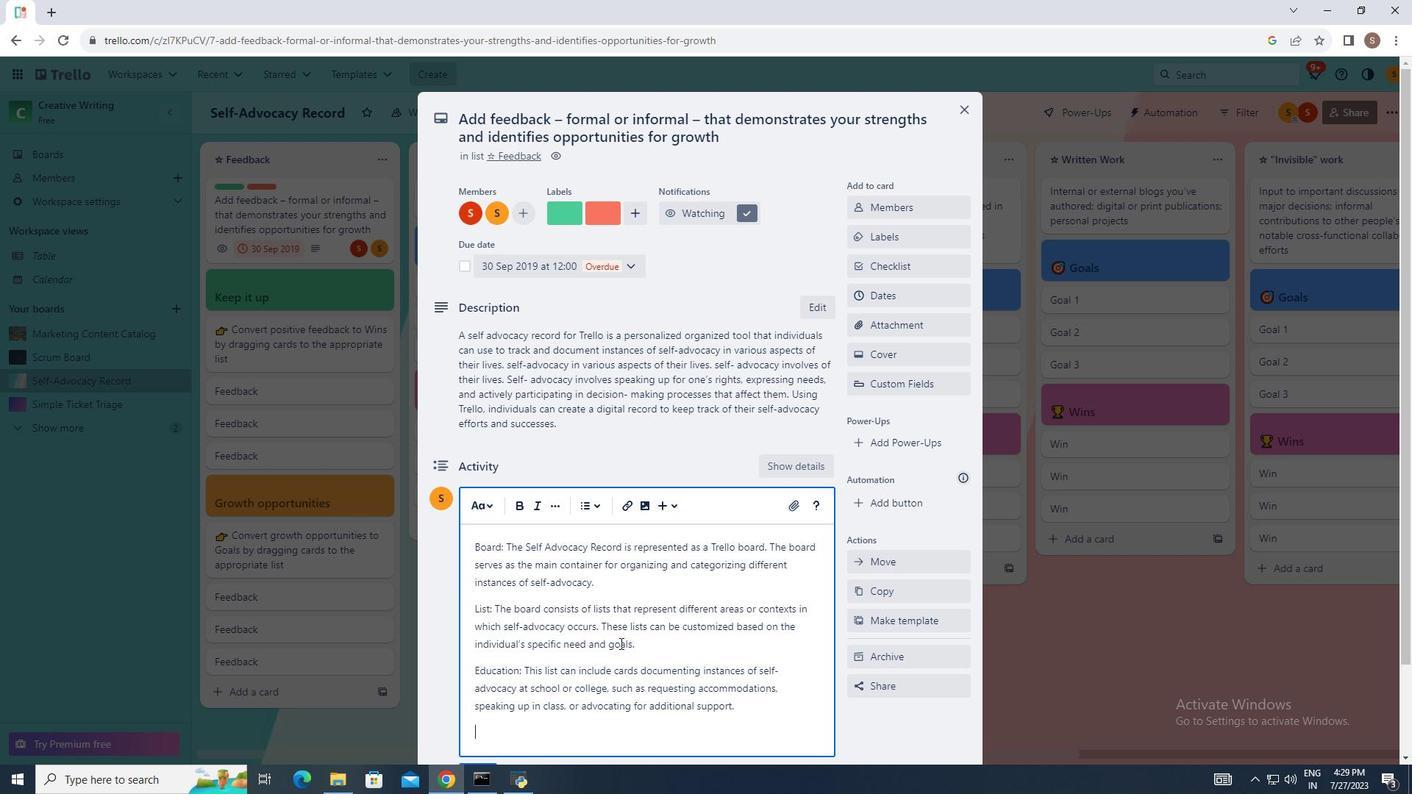 
Action: Mouse scrolled (620, 644) with delta (0, 0)
Screenshot: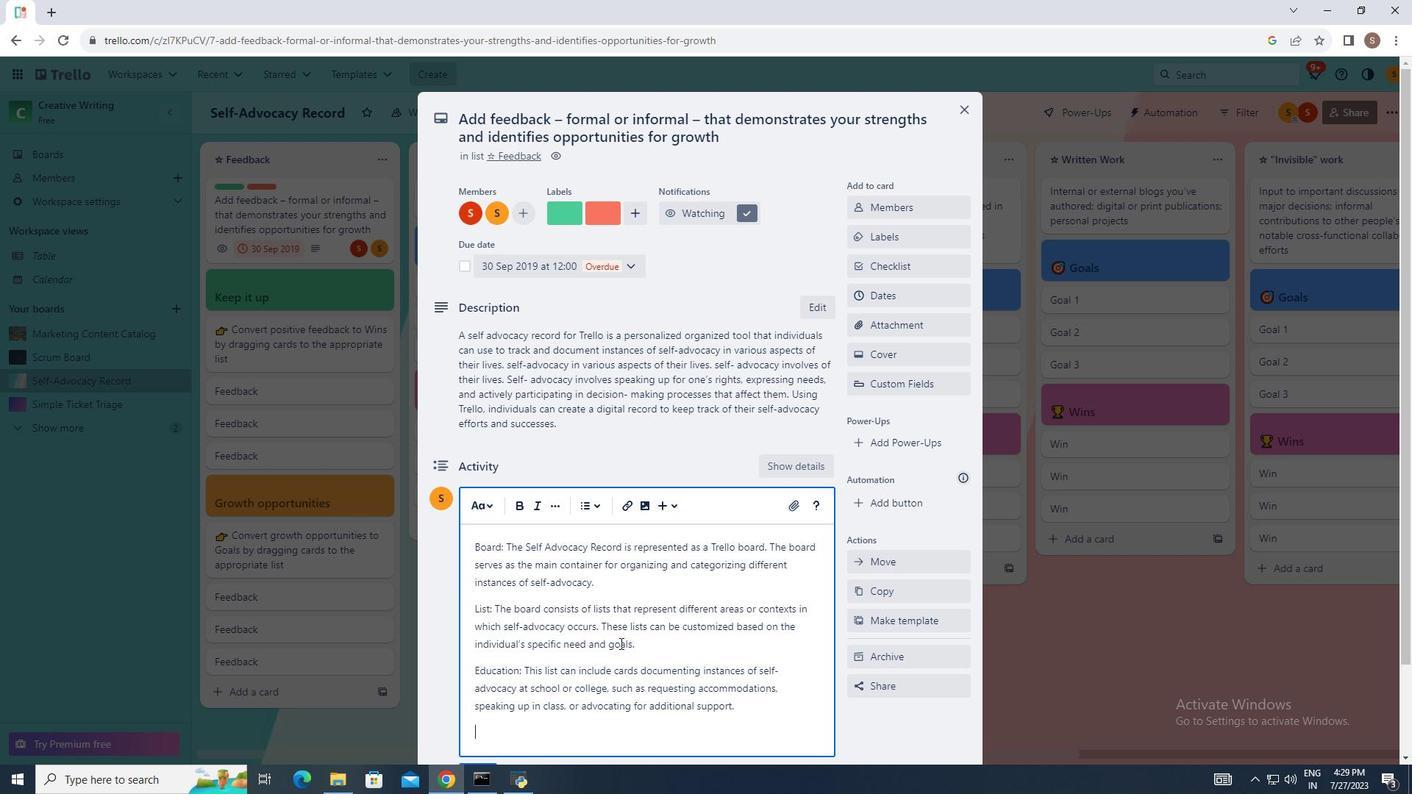 
Action: Mouse scrolled (620, 644) with delta (0, 0)
Screenshot: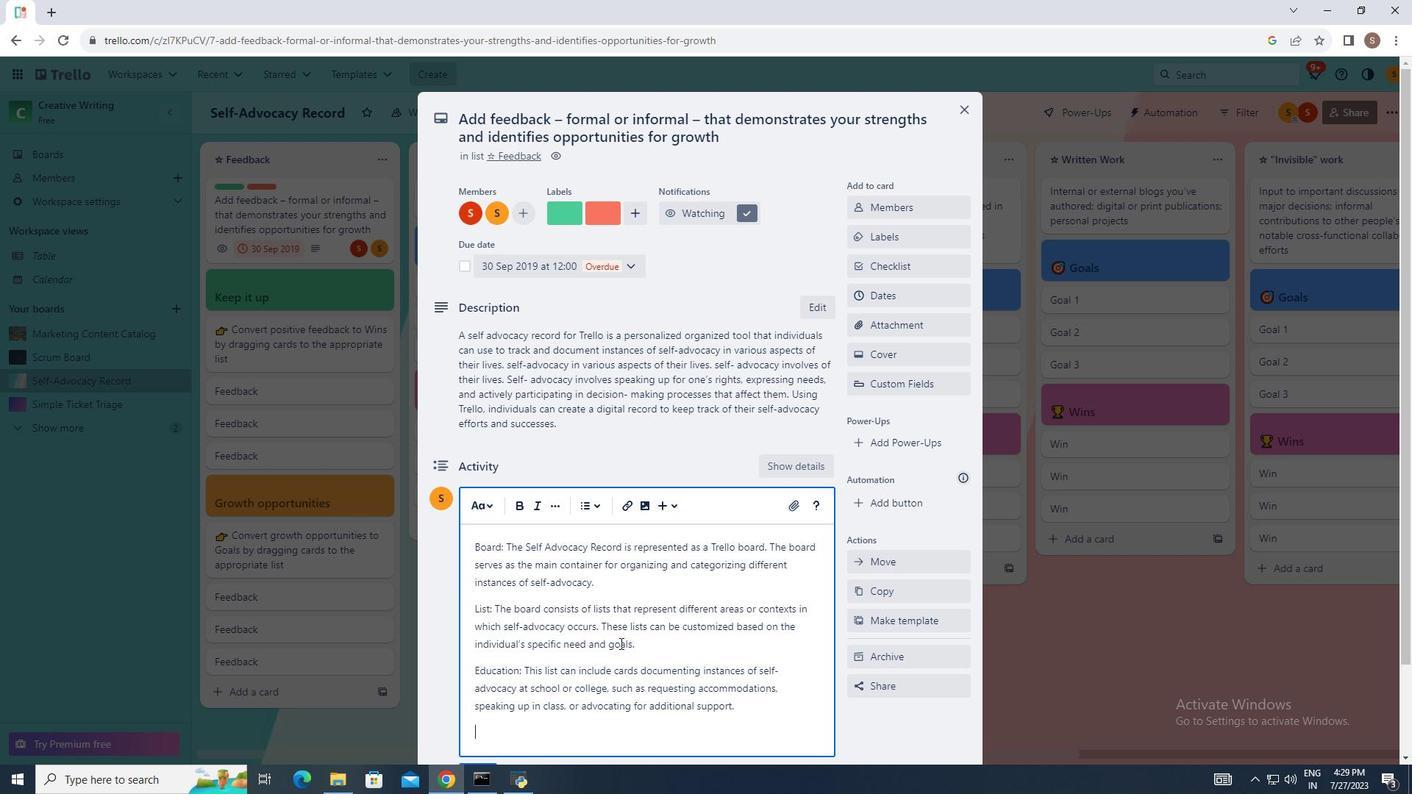 
Action: Mouse scrolled (620, 644) with delta (0, 0)
Screenshot: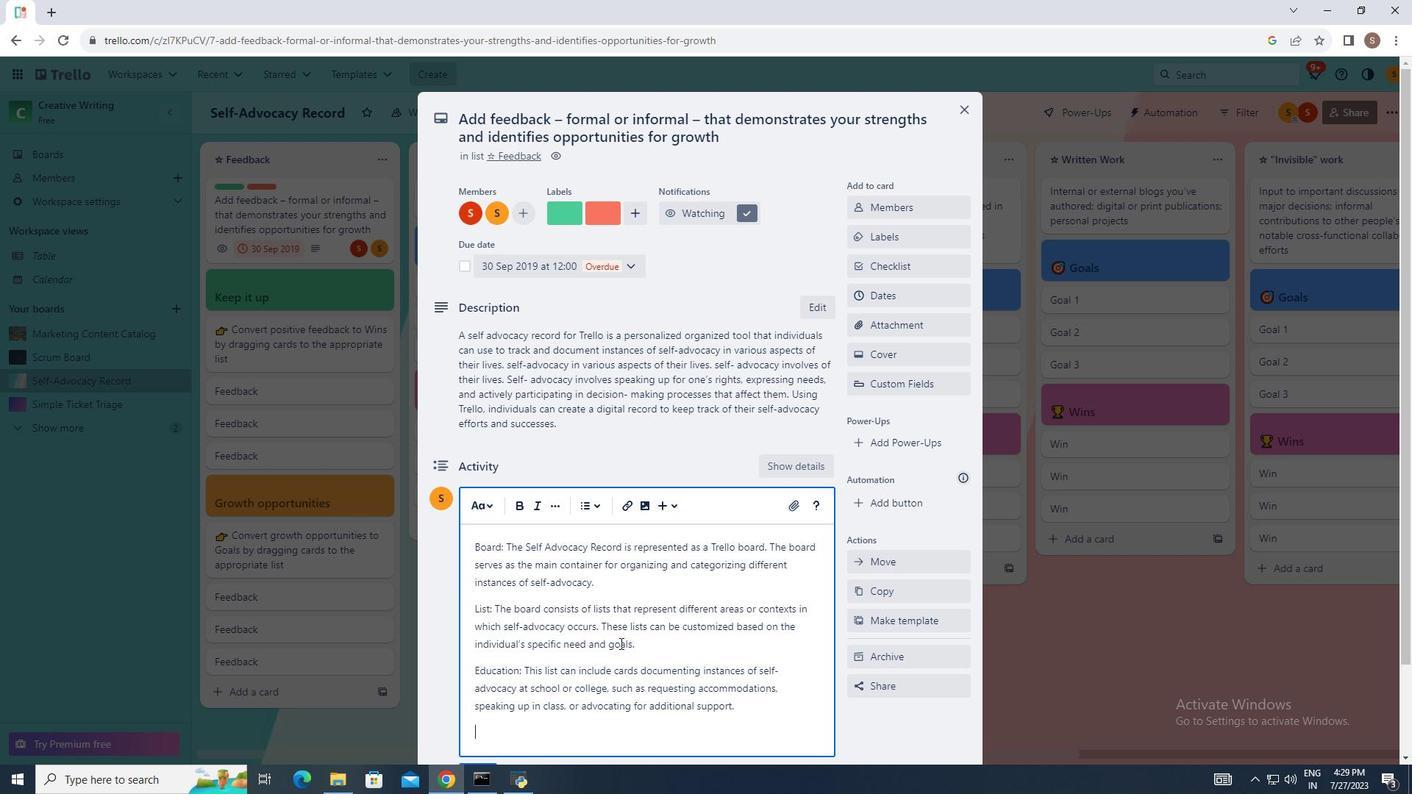 
Action: Mouse scrolled (620, 644) with delta (0, 0)
Screenshot: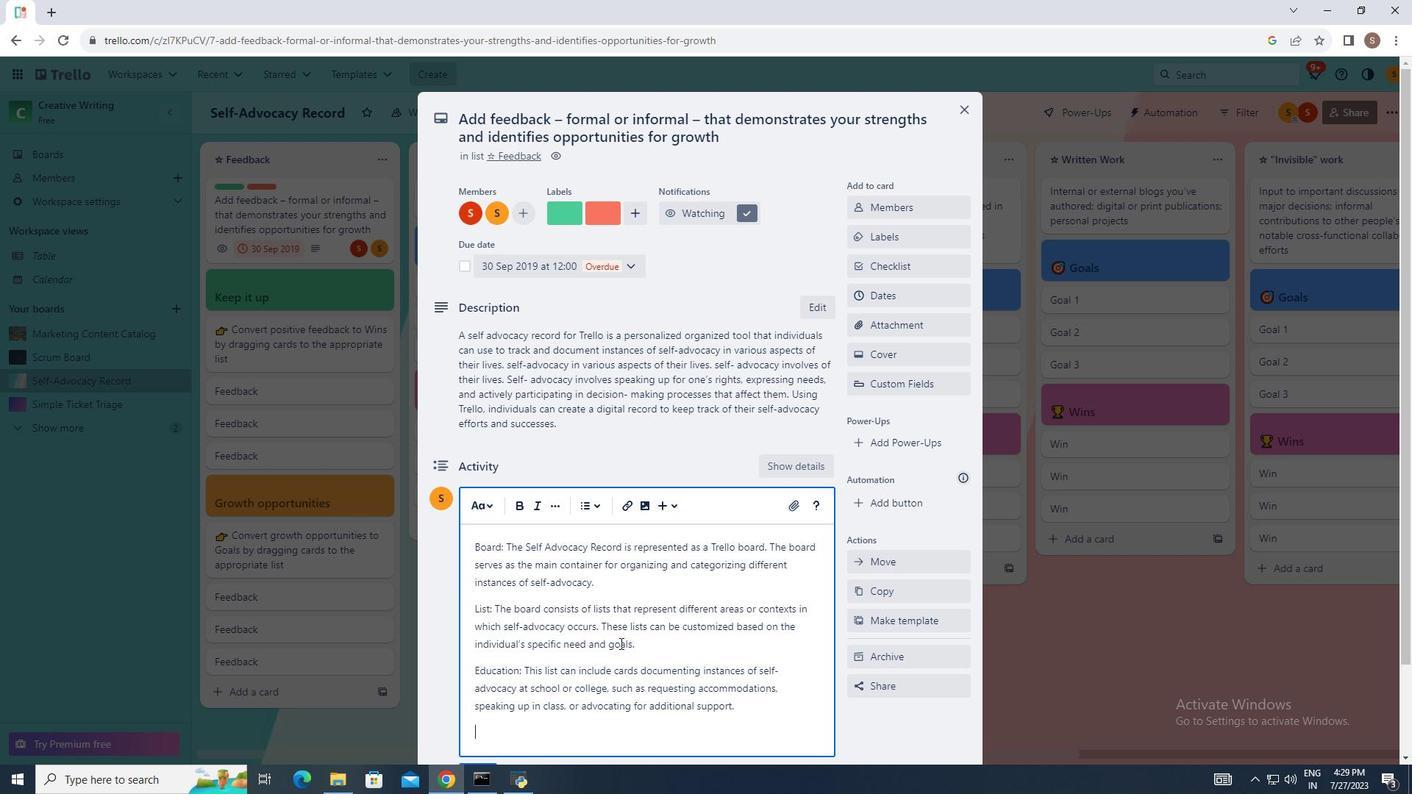 
Action: Mouse moved to (665, 542)
Screenshot: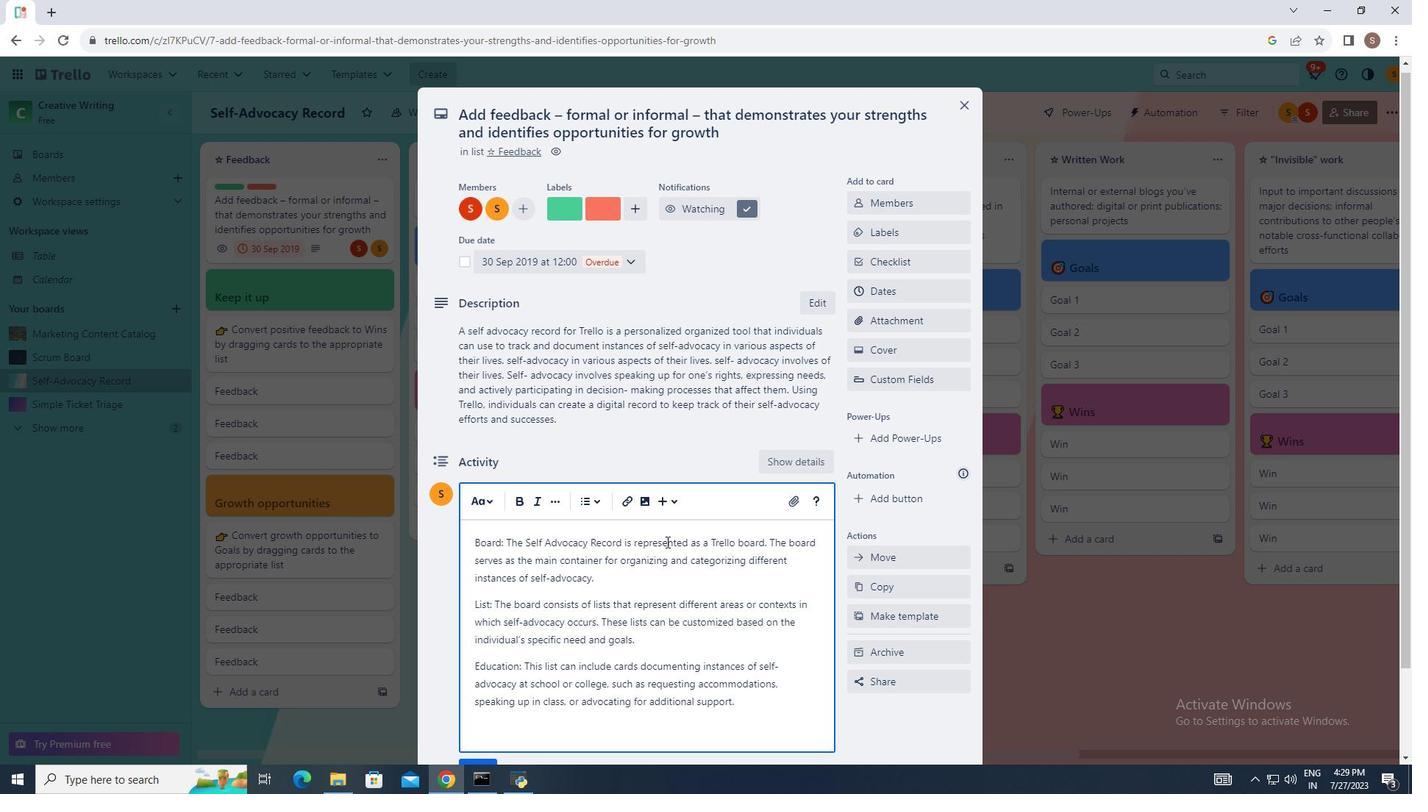 
Action: Mouse scrolled (665, 541) with delta (0, 0)
Screenshot: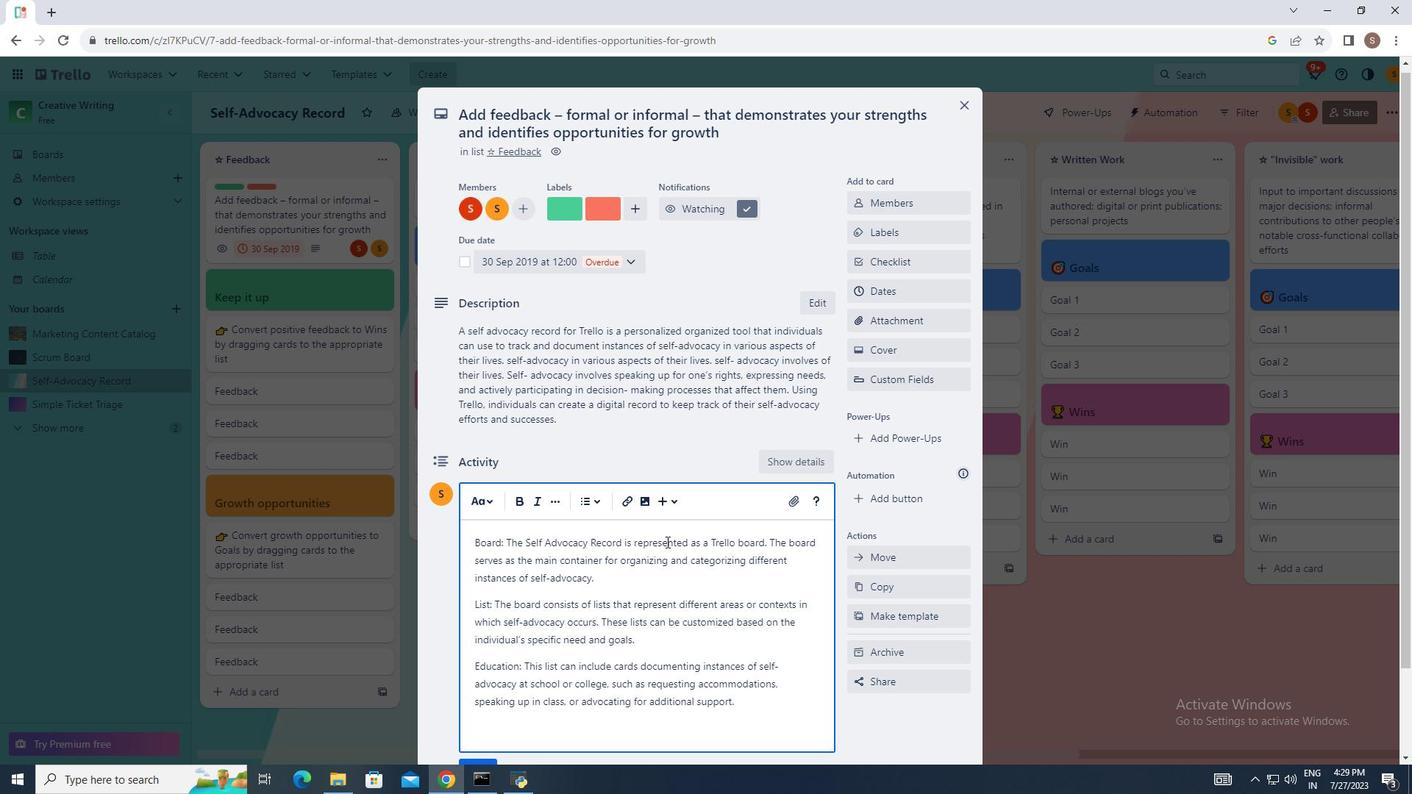 
Action: Mouse moved to (665, 542)
Screenshot: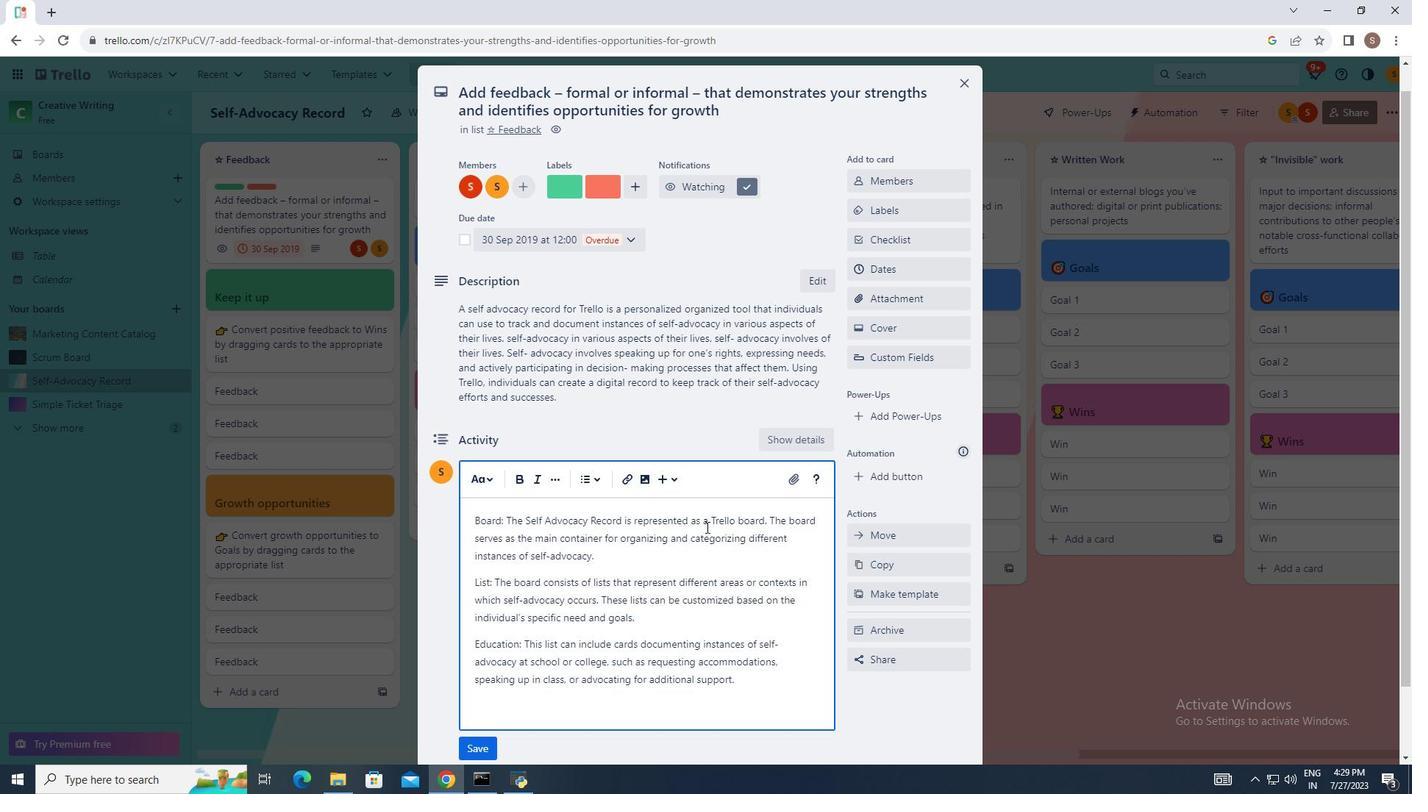 
Action: Mouse scrolled (665, 541) with delta (0, 0)
Screenshot: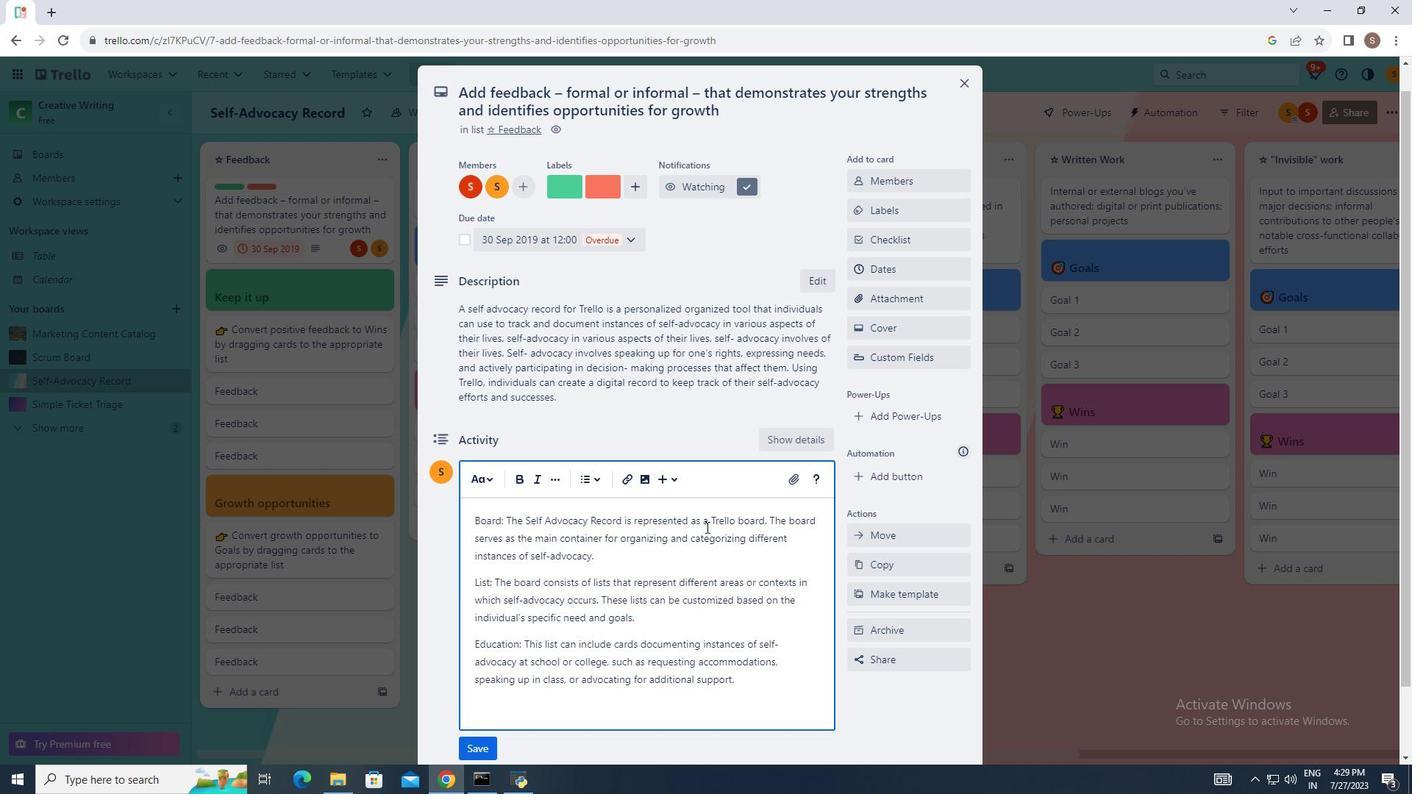 
Action: Mouse moved to (491, 673)
Screenshot: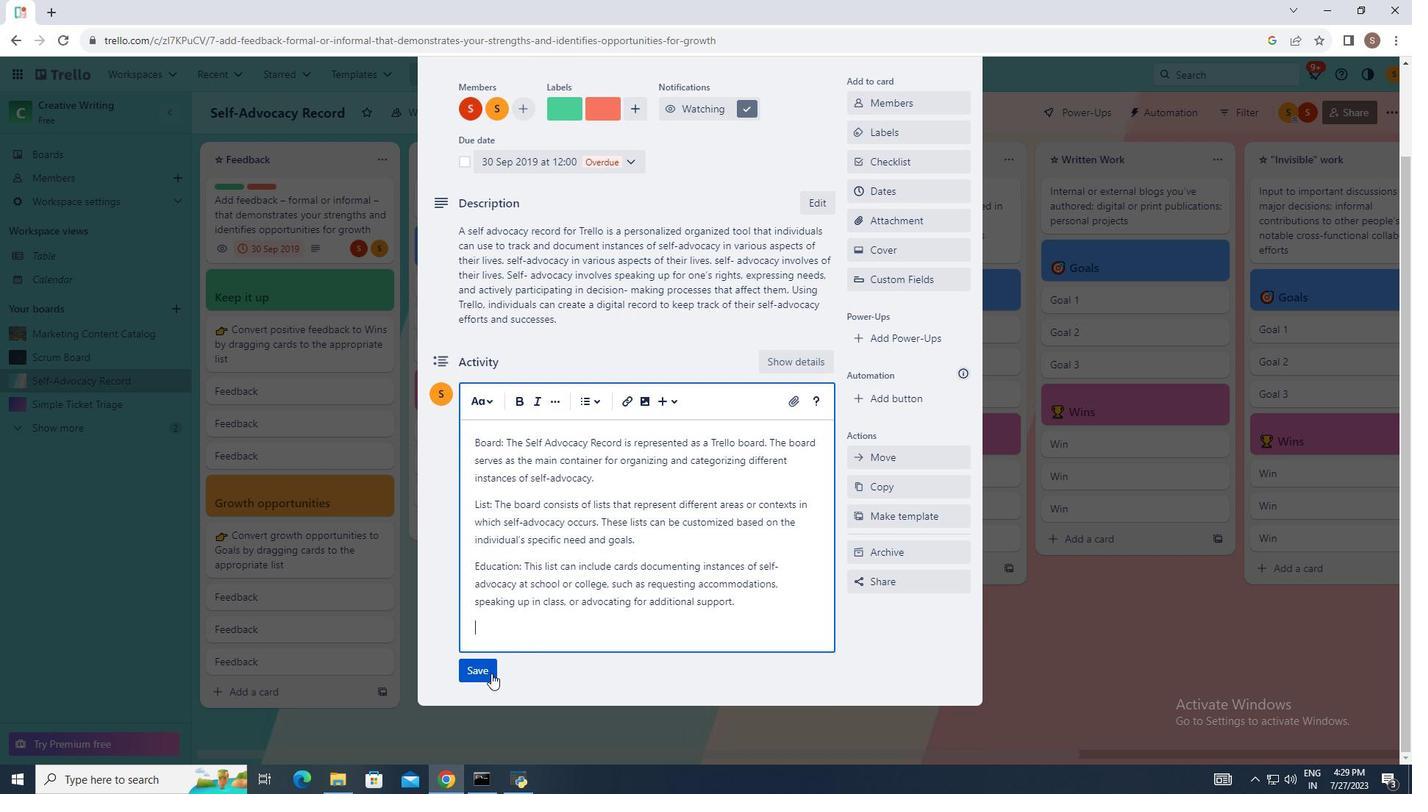 
Action: Mouse pressed left at (491, 673)
Screenshot: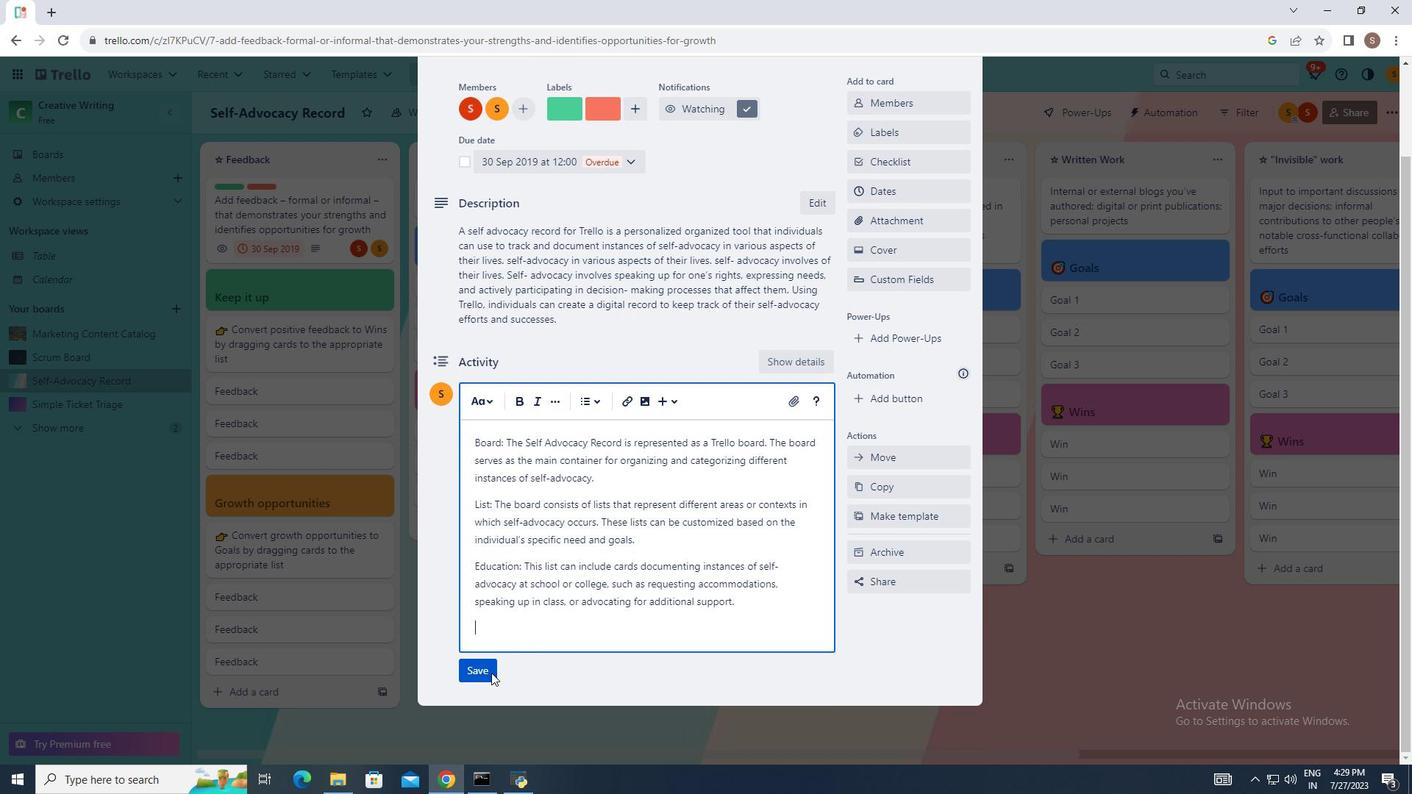
Action: Mouse moved to (707, 433)
Screenshot: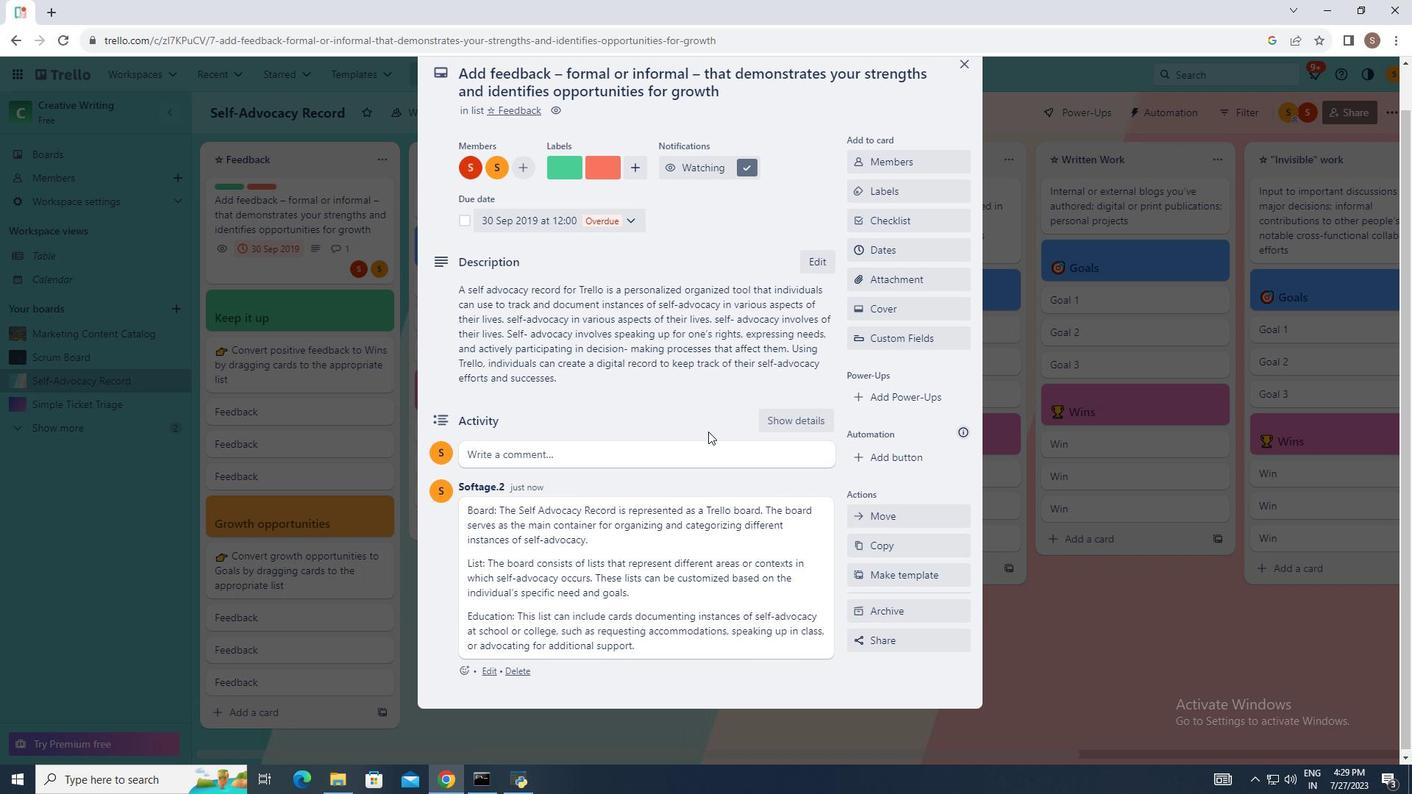 
Action: Mouse scrolled (707, 434) with delta (0, 0)
Screenshot: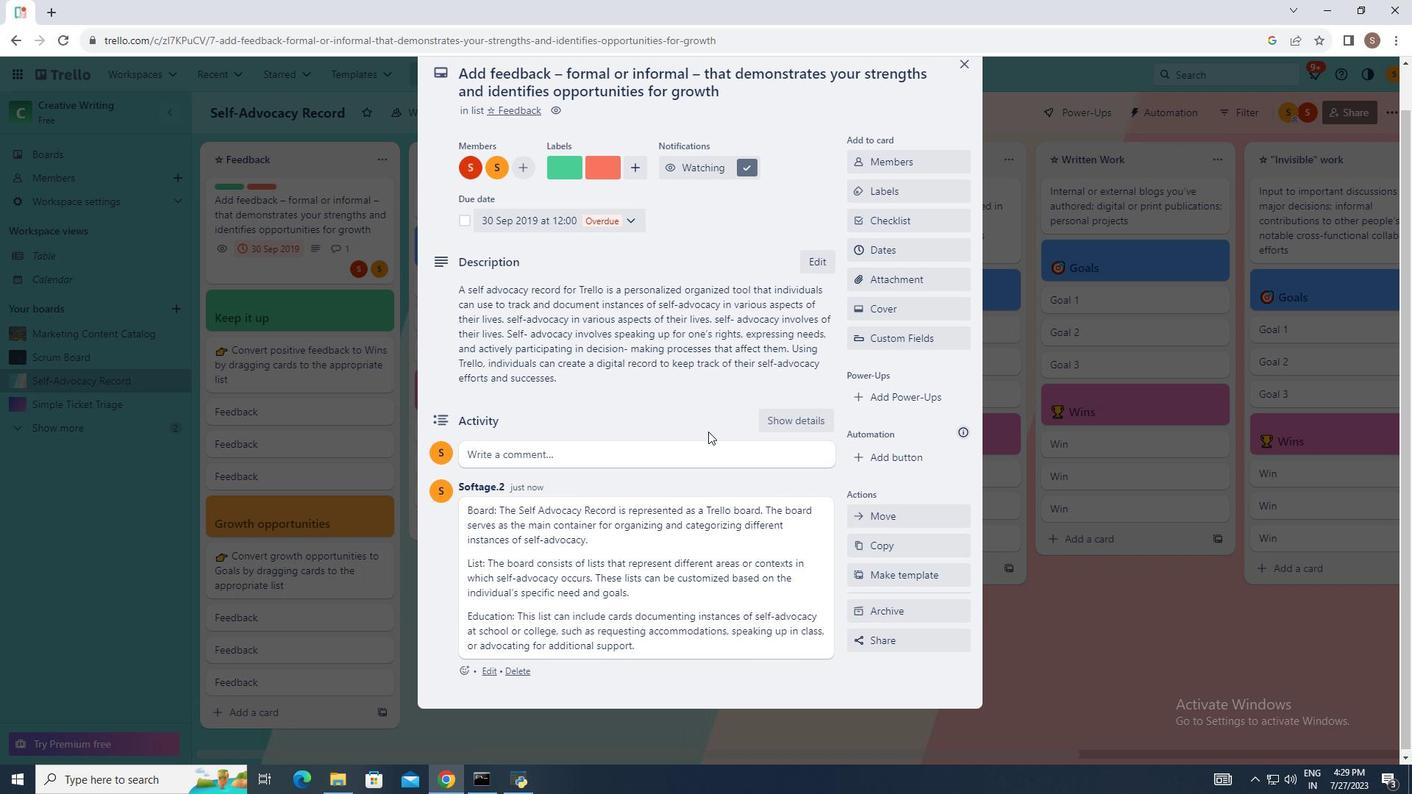 
Action: Mouse moved to (708, 431)
Screenshot: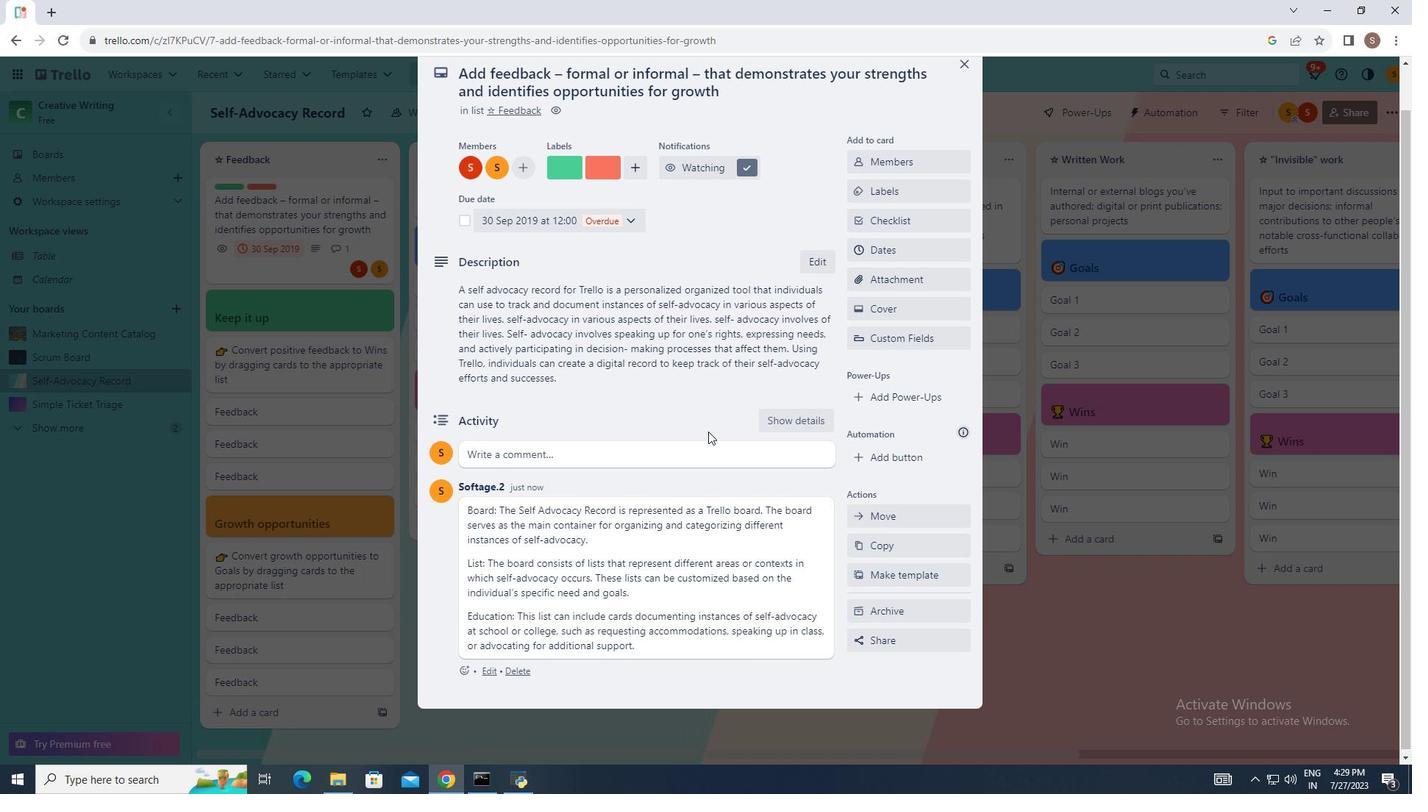 
Action: Mouse scrolled (708, 432) with delta (0, 0)
Screenshot: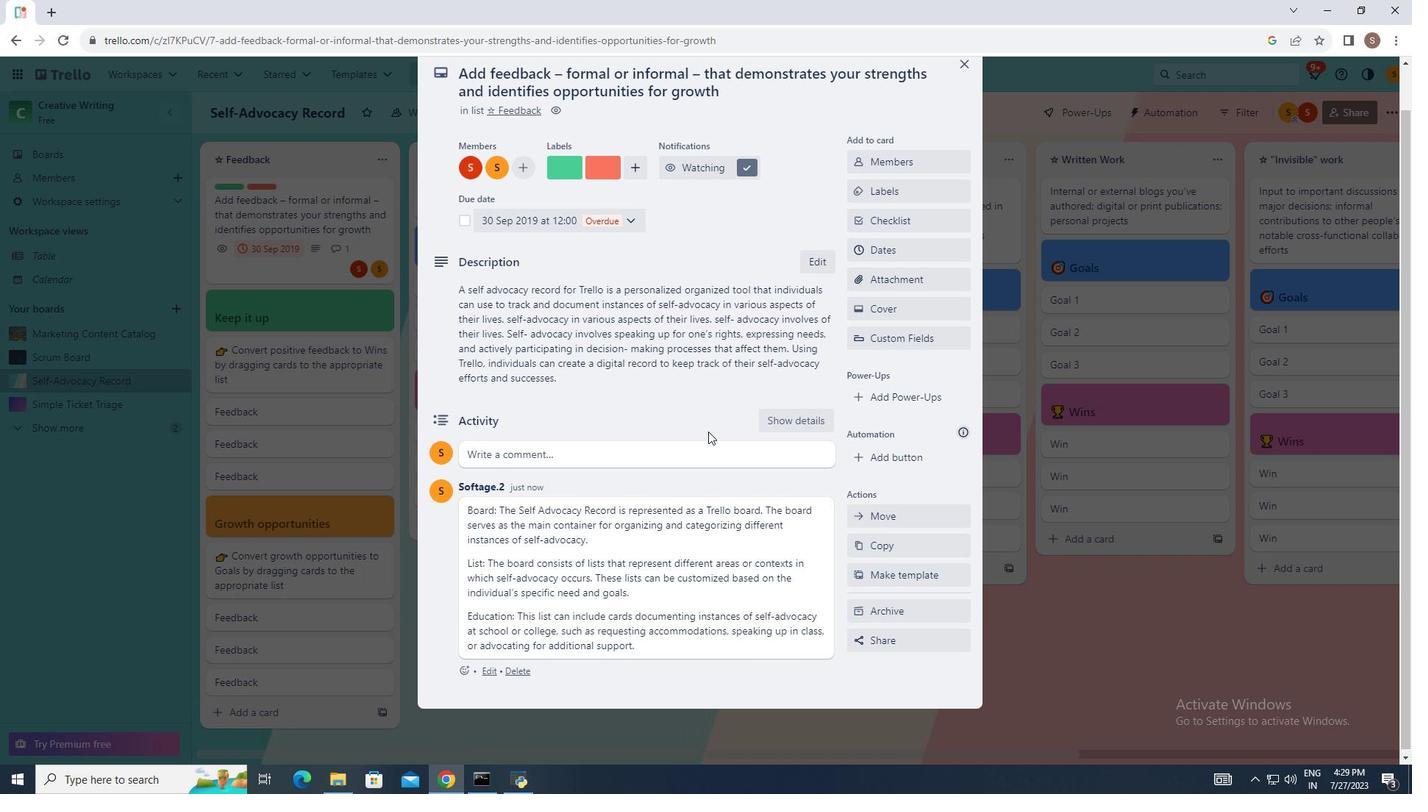 
Action: Mouse moved to (722, 456)
Screenshot: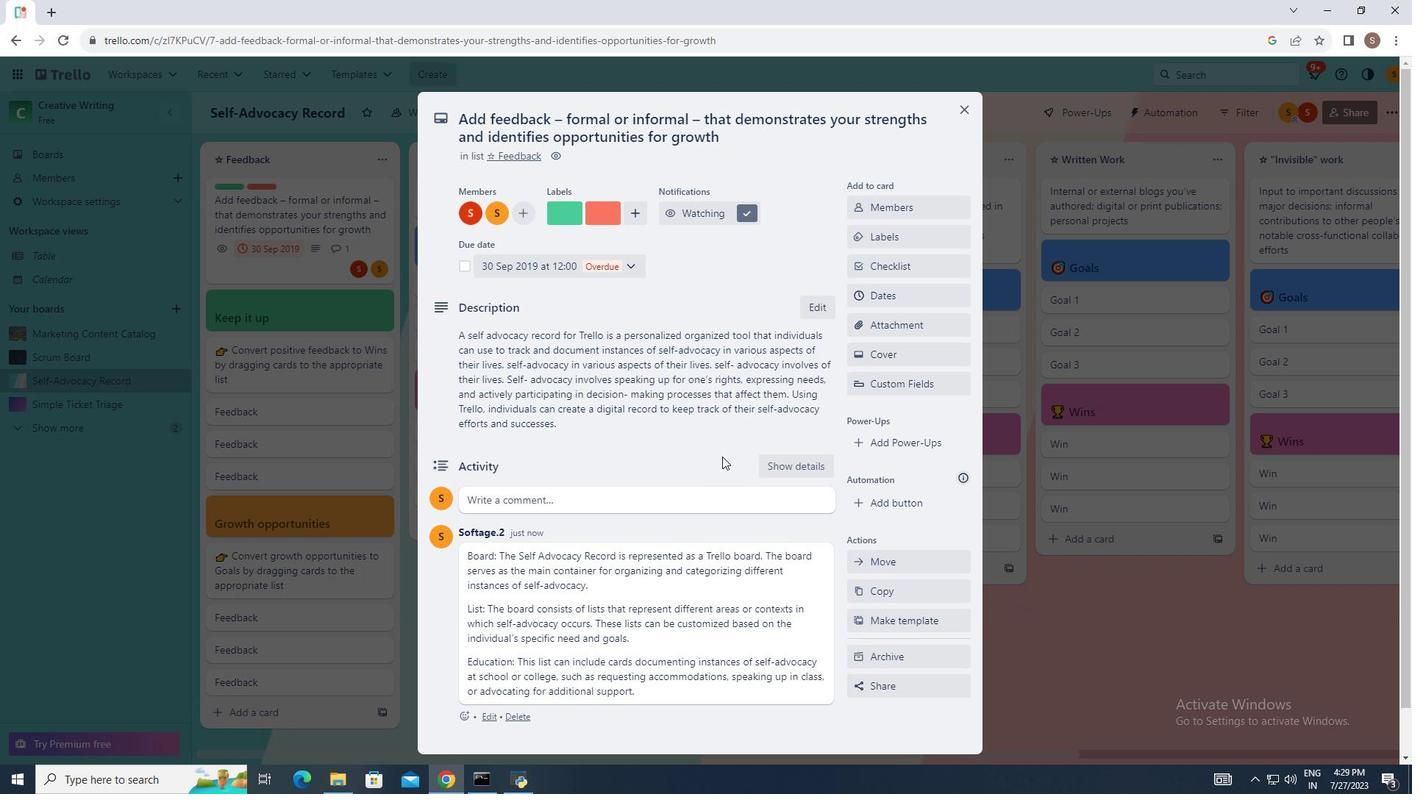 
Action: Mouse scrolled (722, 457) with delta (0, 0)
Screenshot: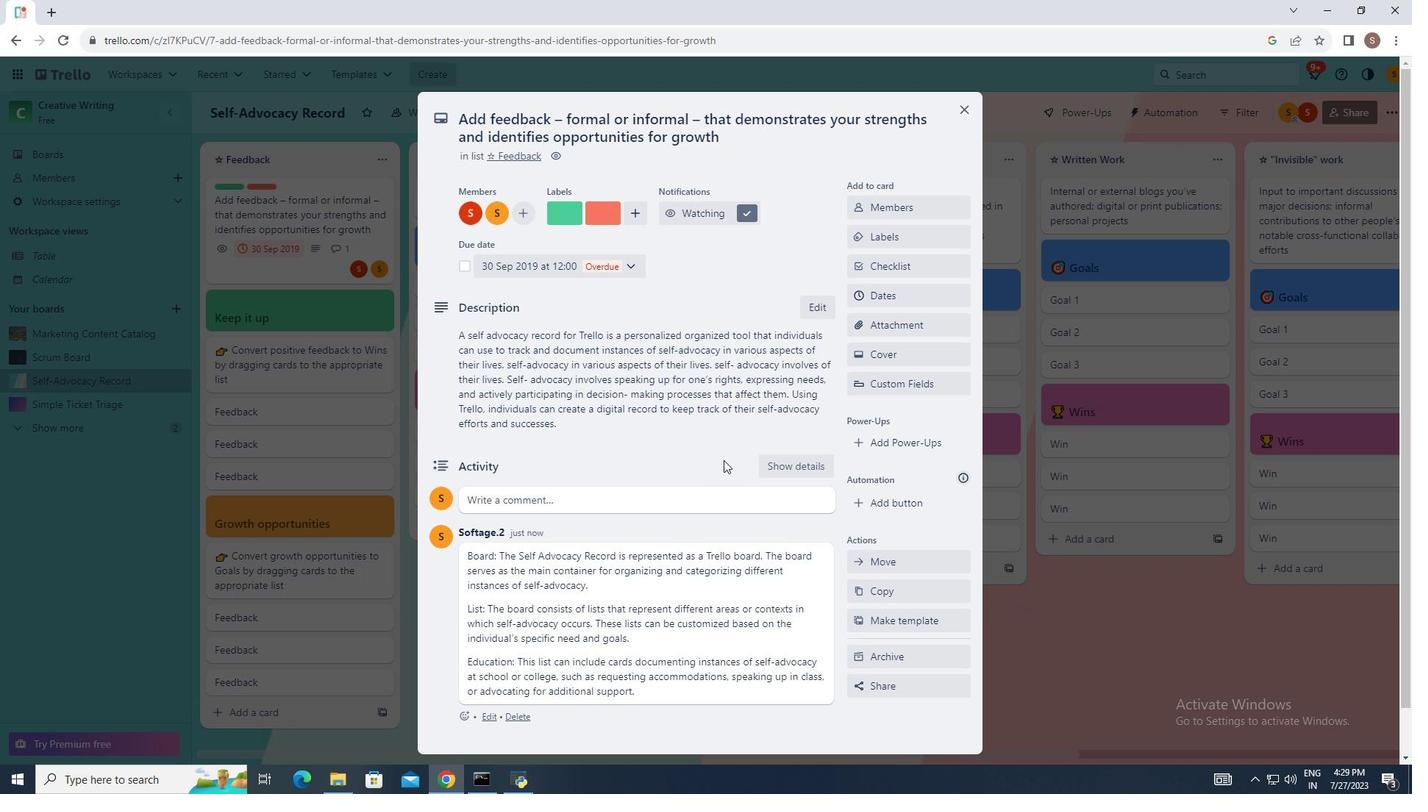 
Action: Mouse moved to (715, 480)
Screenshot: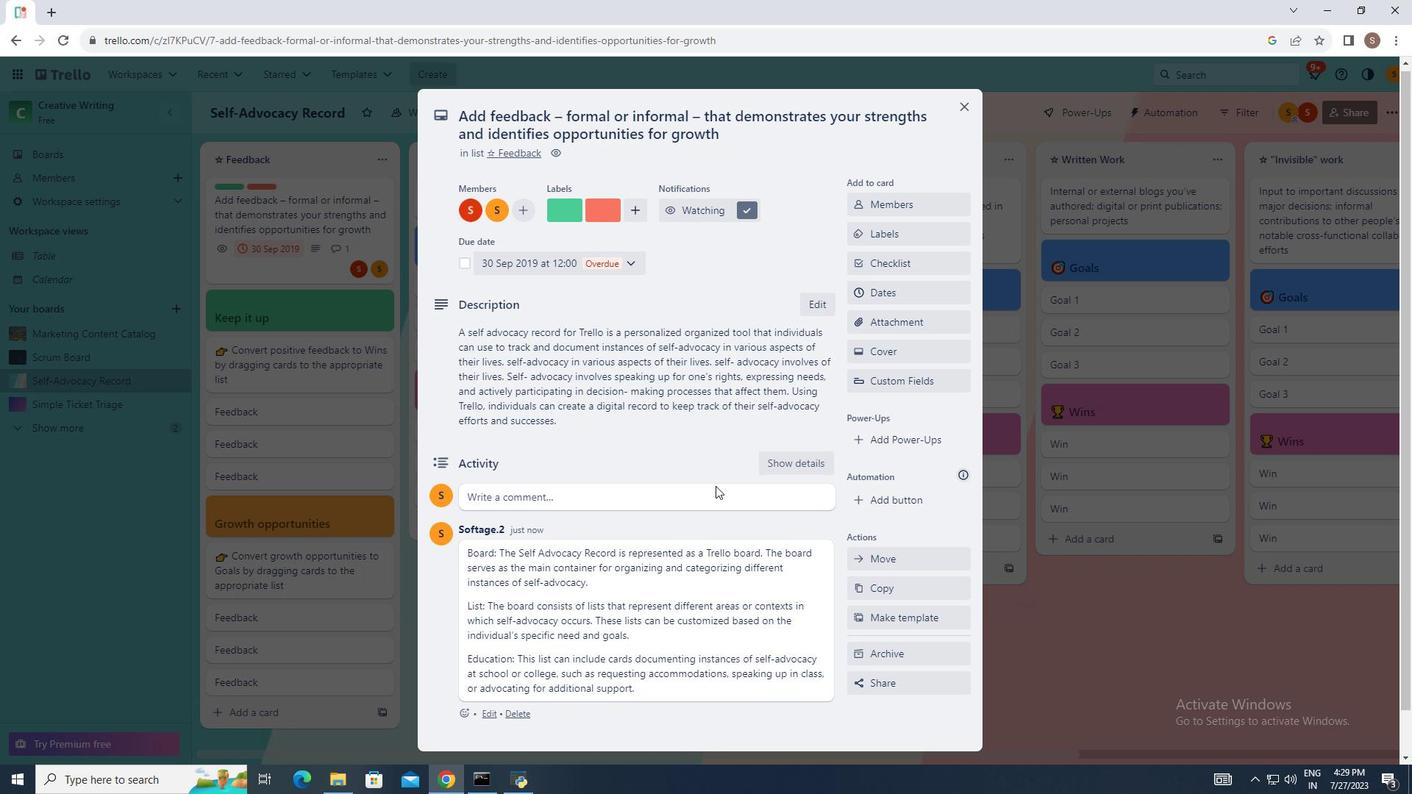 
Action: Mouse scrolled (715, 479) with delta (0, 0)
Screenshot: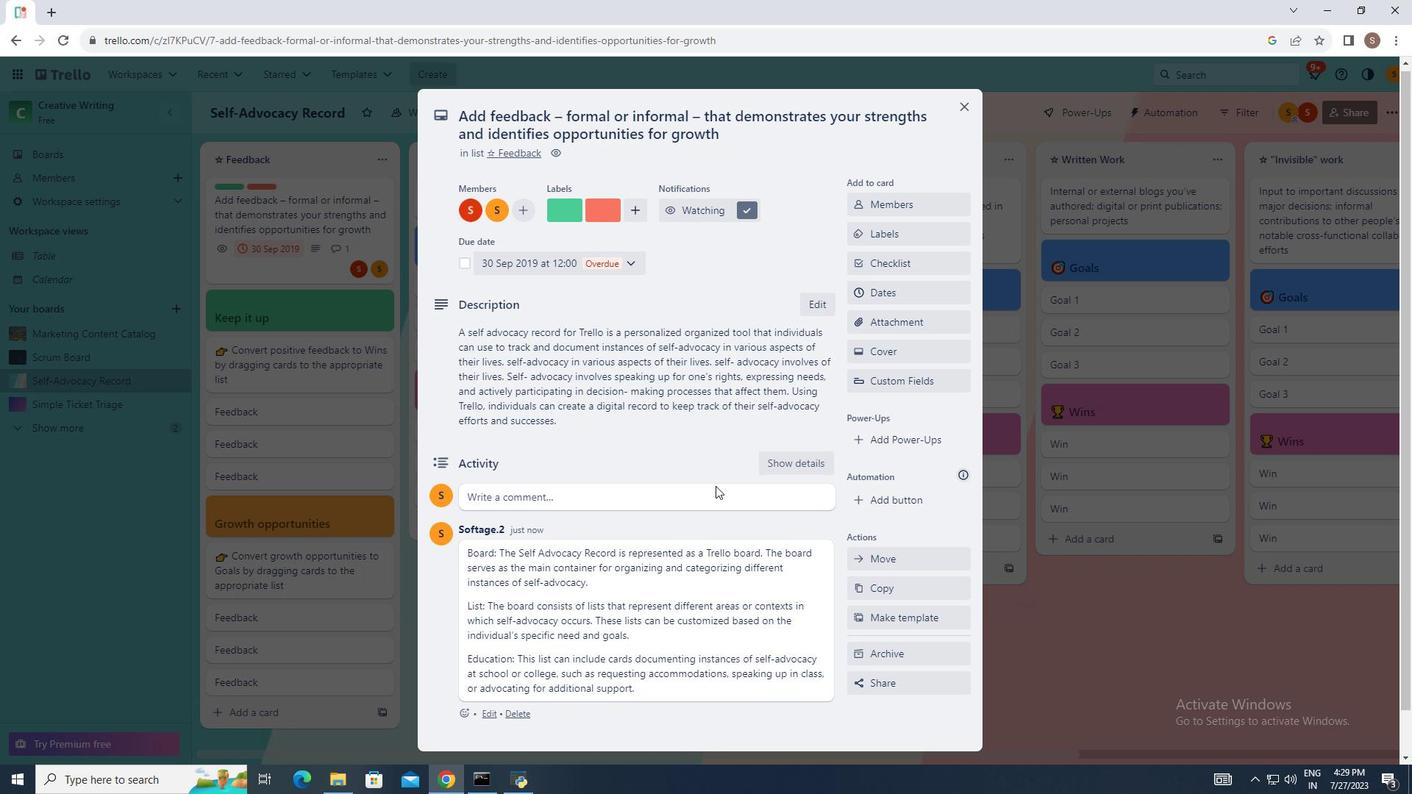 
Action: Mouse moved to (715, 483)
Screenshot: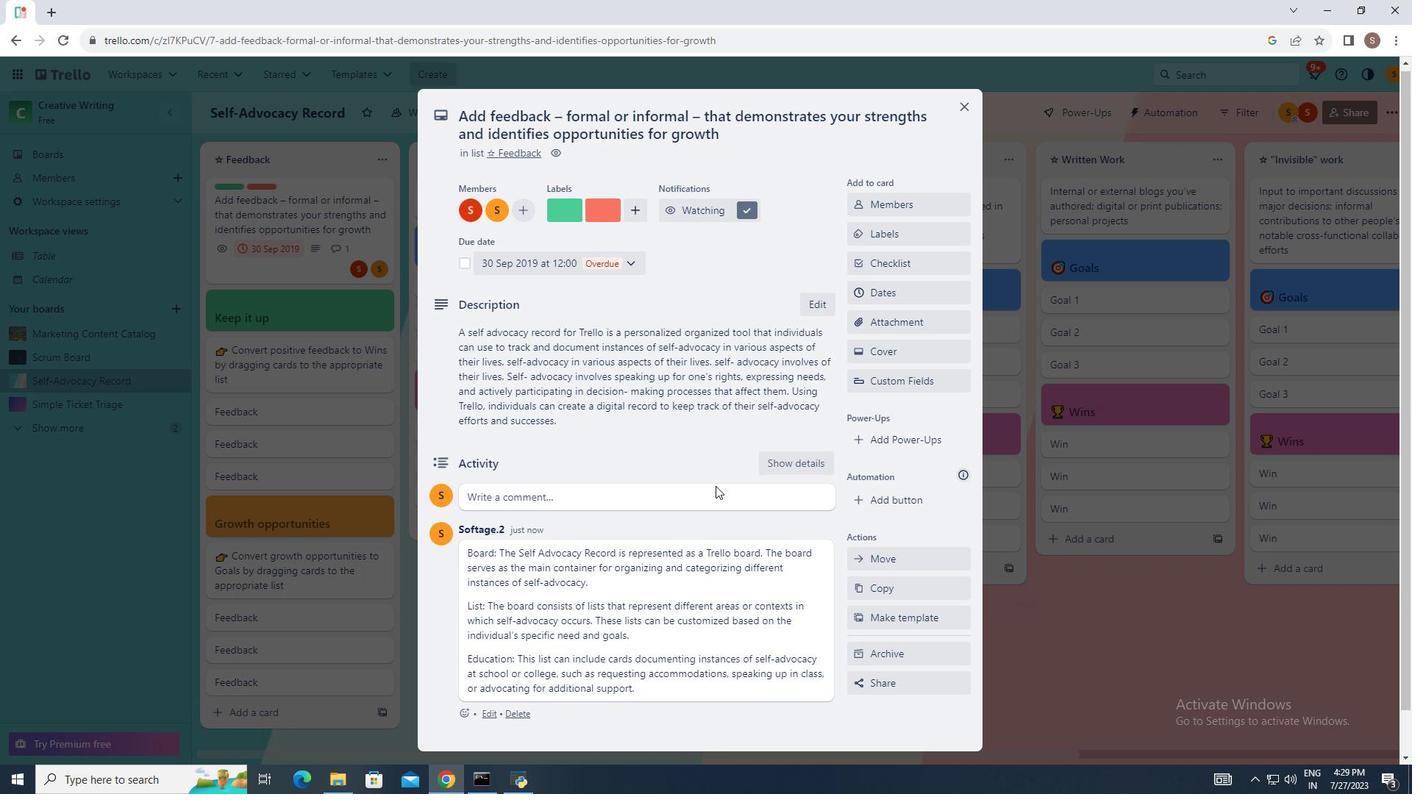 
Action: Mouse scrolled (715, 482) with delta (0, 0)
Screenshot: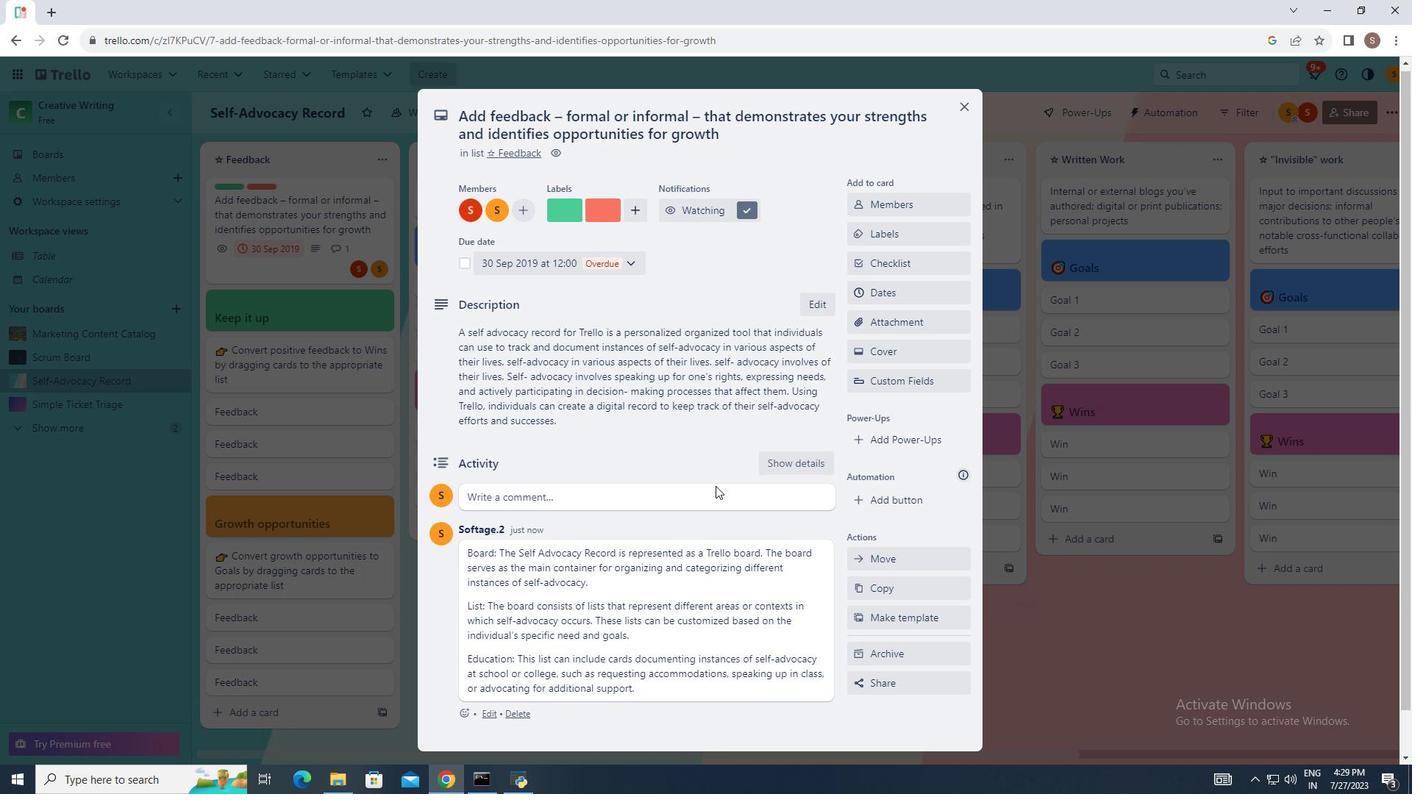 
Action: Mouse moved to (737, 523)
Screenshot: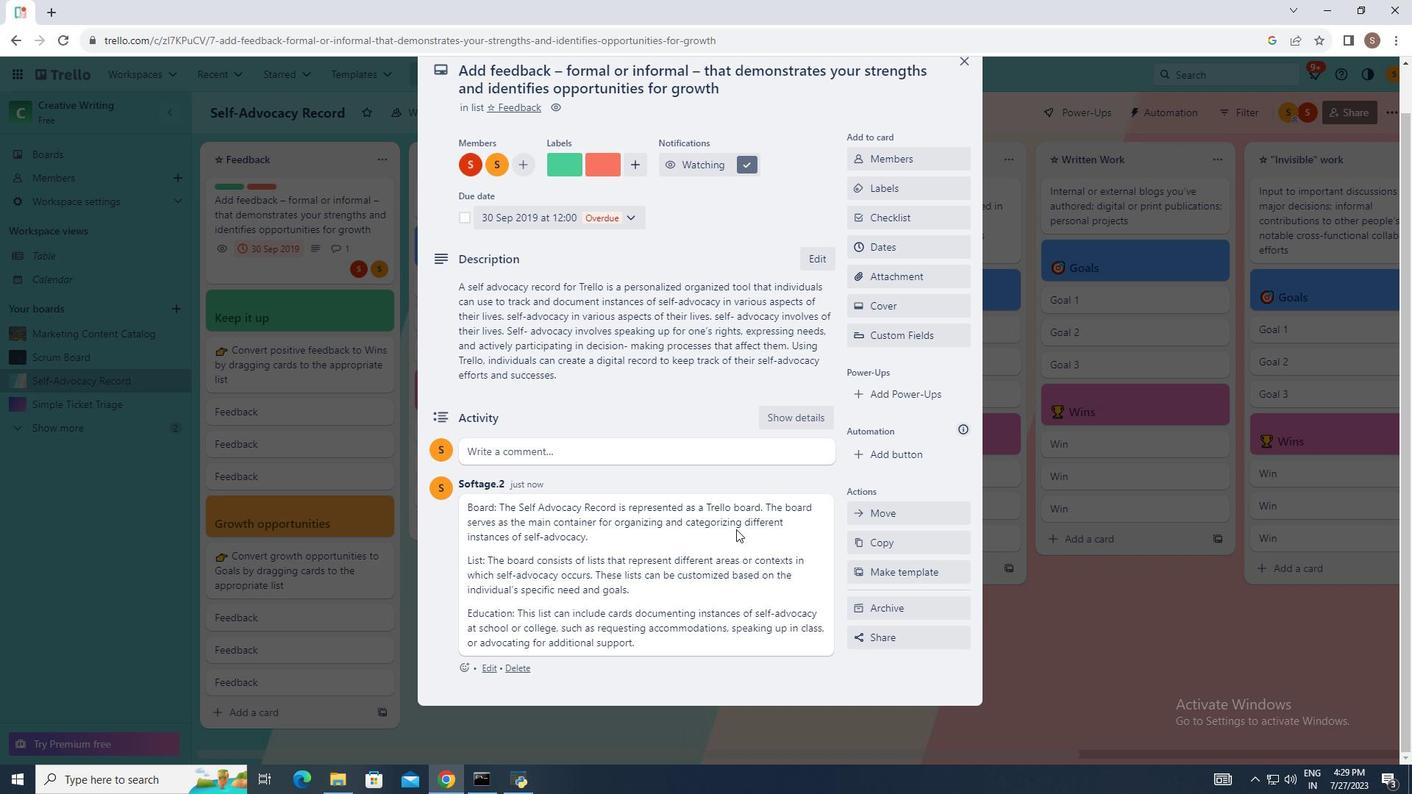 
Action: Mouse scrolled (737, 523) with delta (0, 0)
Screenshot: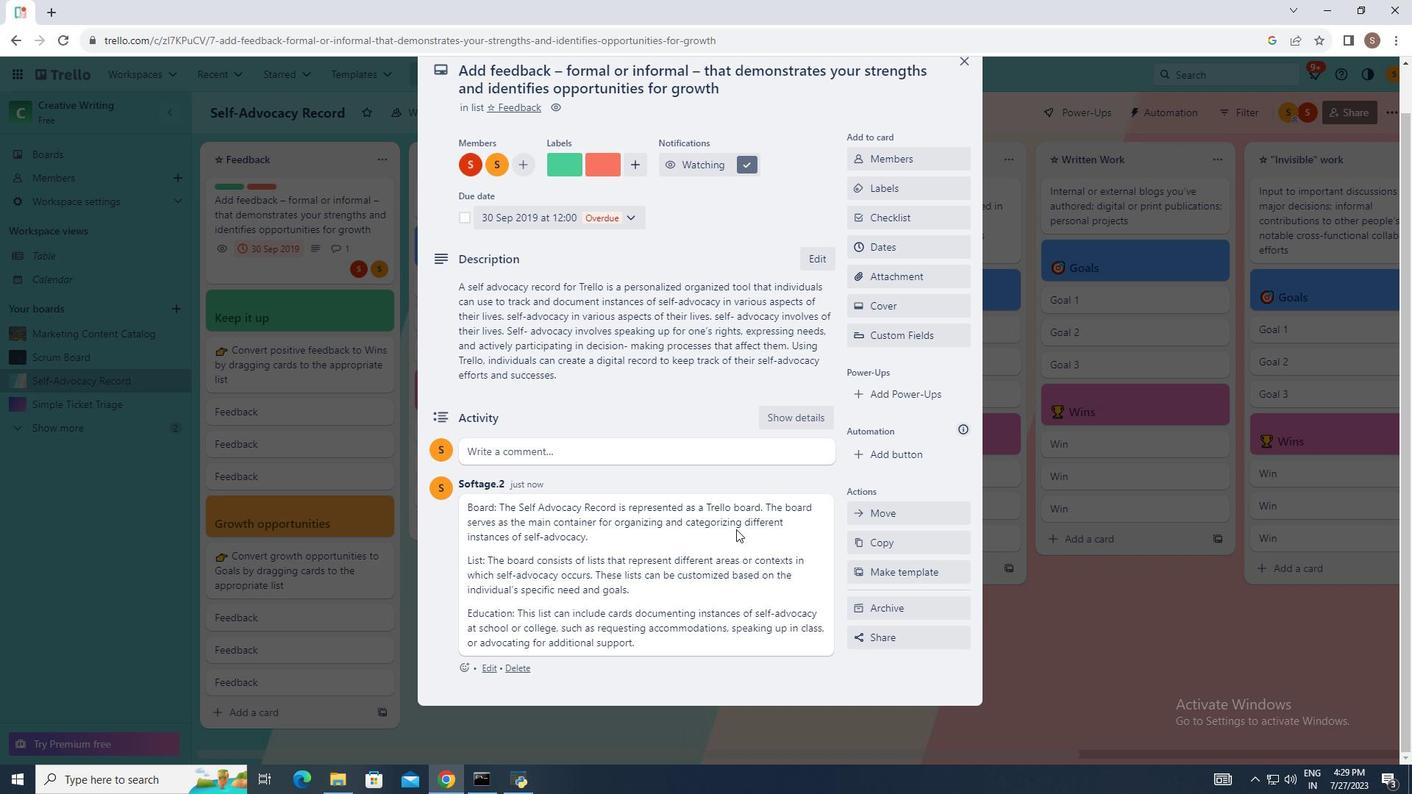 
Action: Mouse moved to (737, 526)
Screenshot: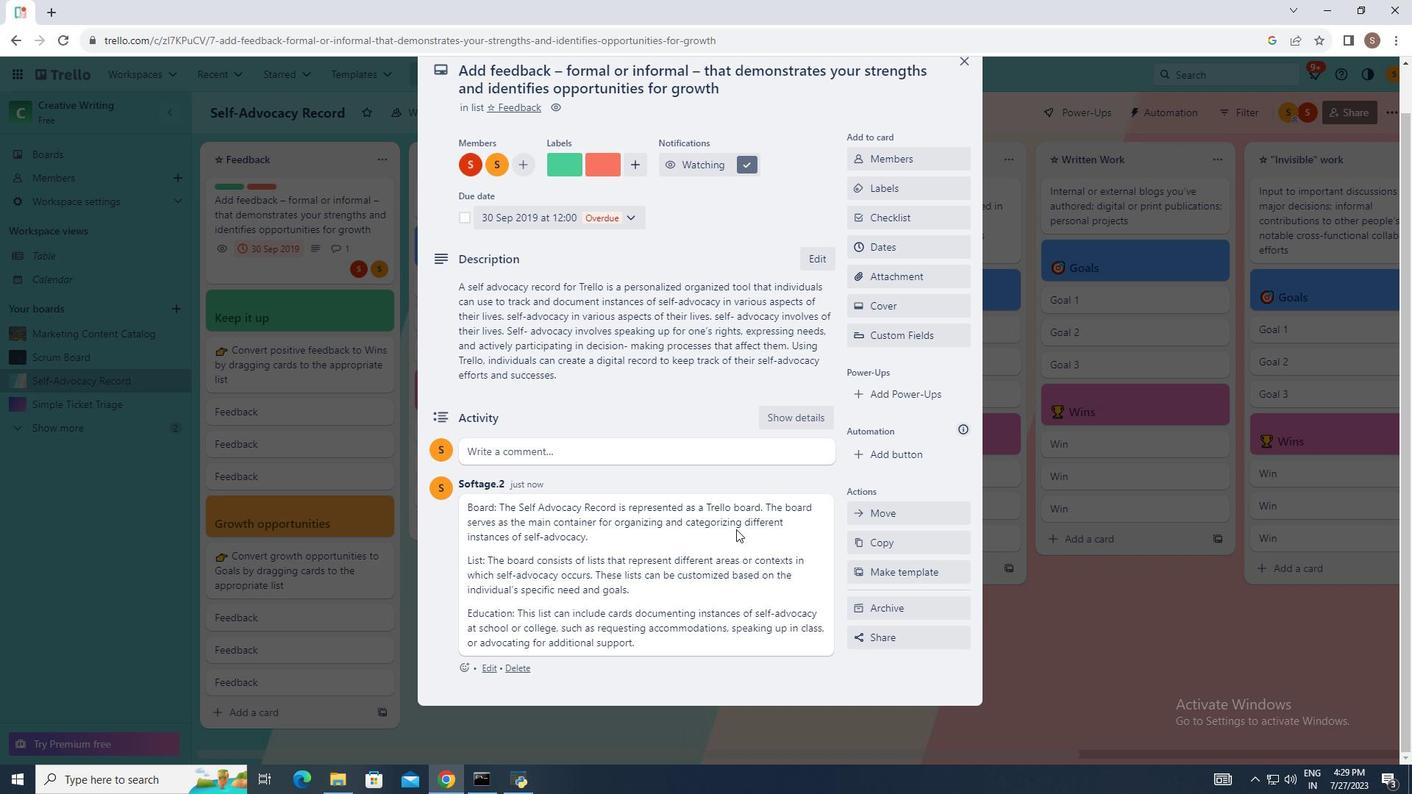 
Action: Mouse scrolled (737, 525) with delta (0, 0)
Screenshot: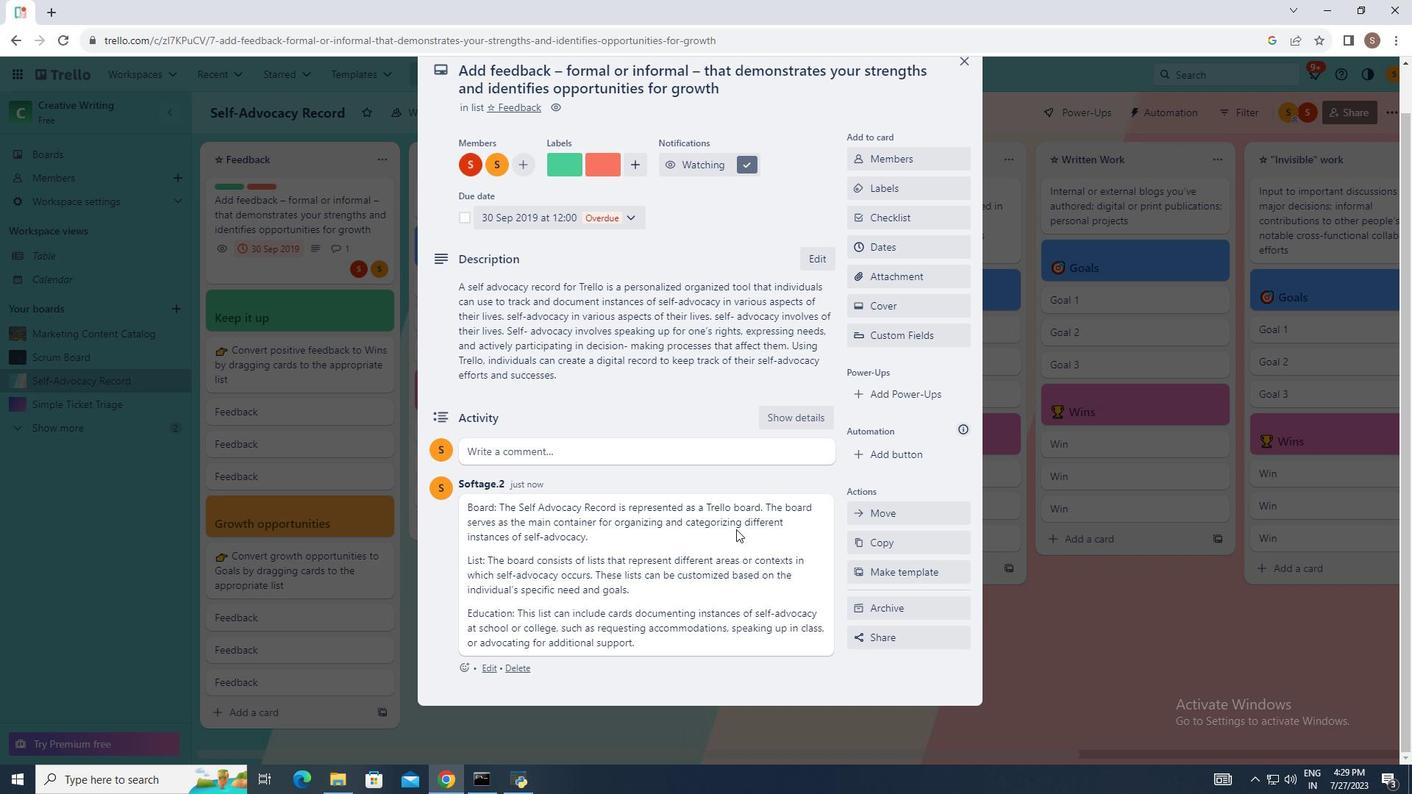 
Action: Mouse moved to (736, 528)
Screenshot: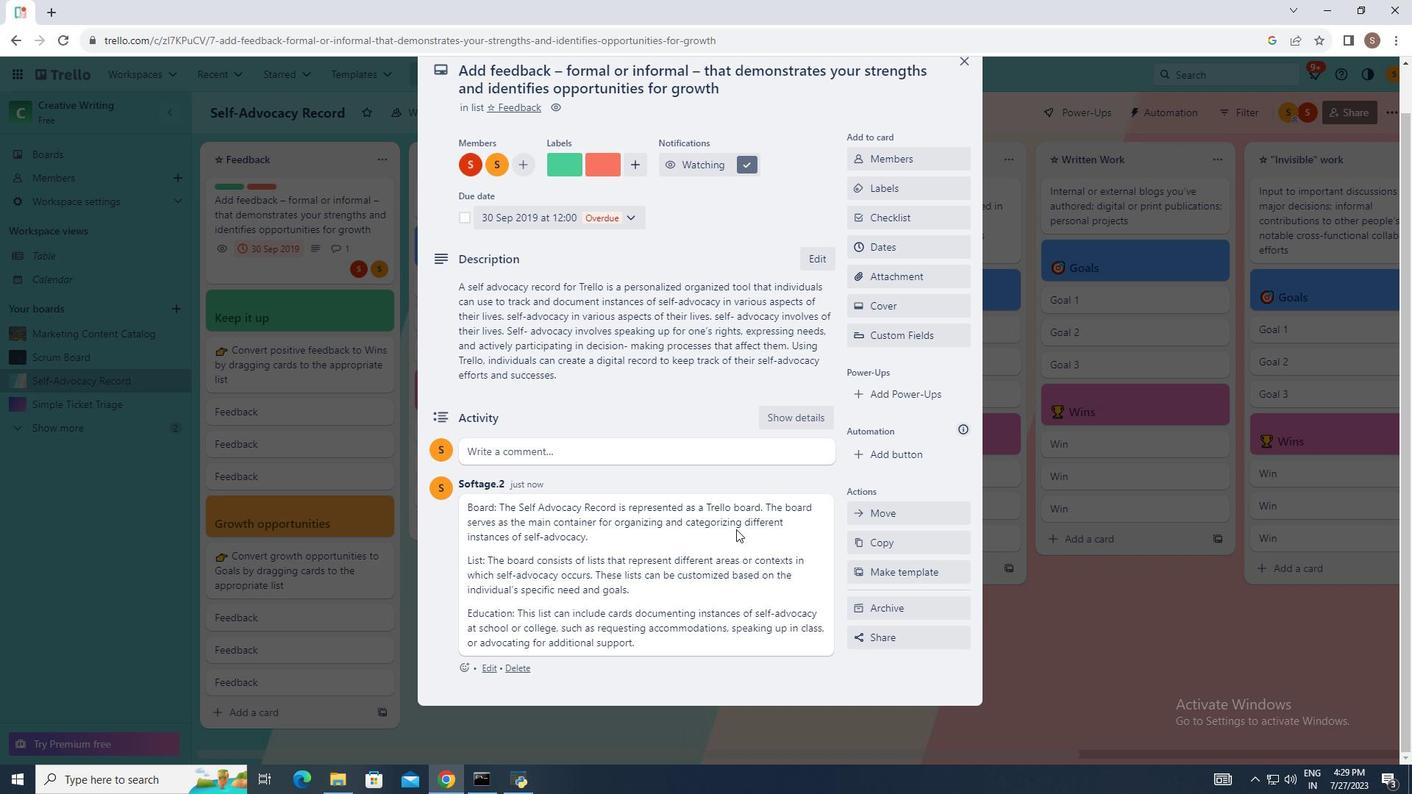 
Action: Mouse scrolled (736, 528) with delta (0, 0)
Screenshot: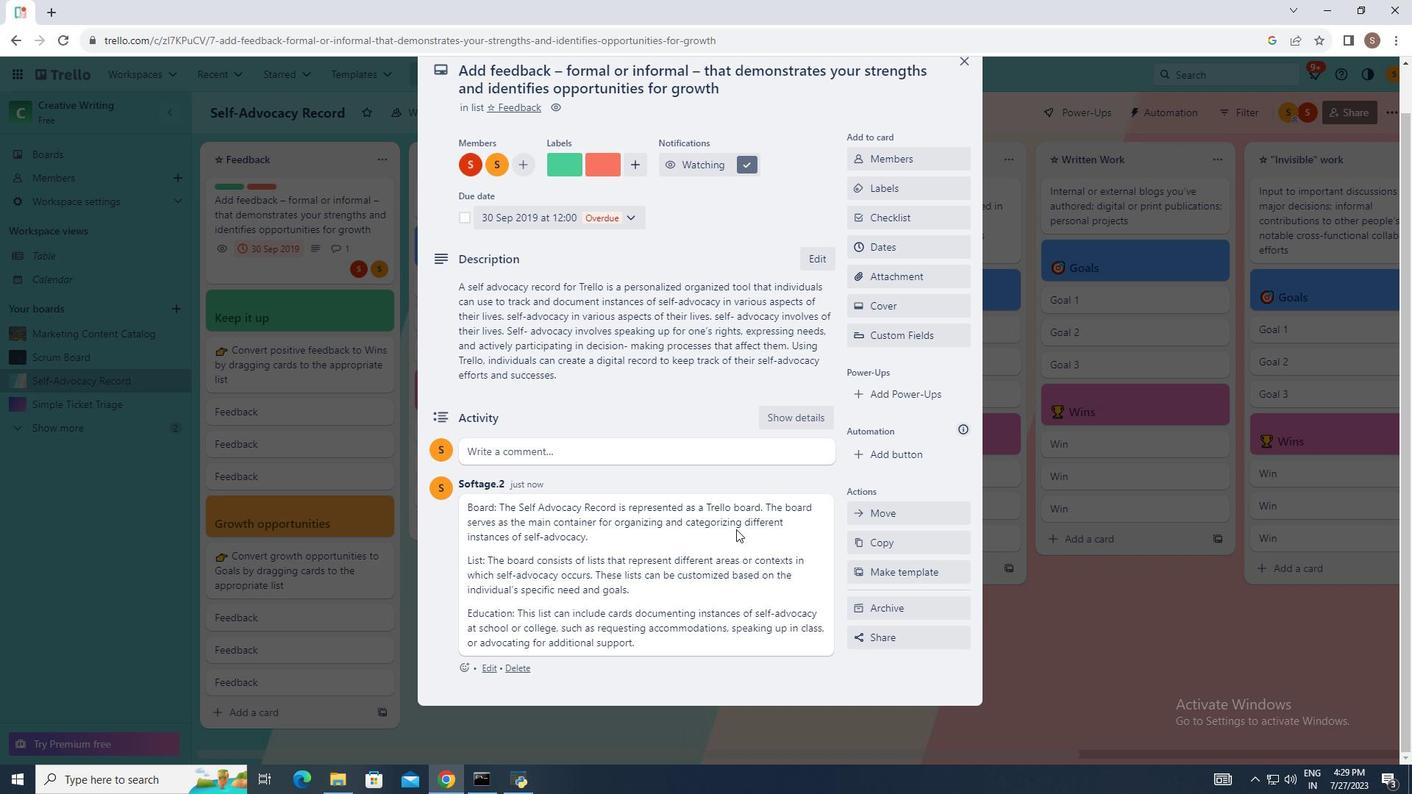 
Action: Mouse moved to (793, 542)
Screenshot: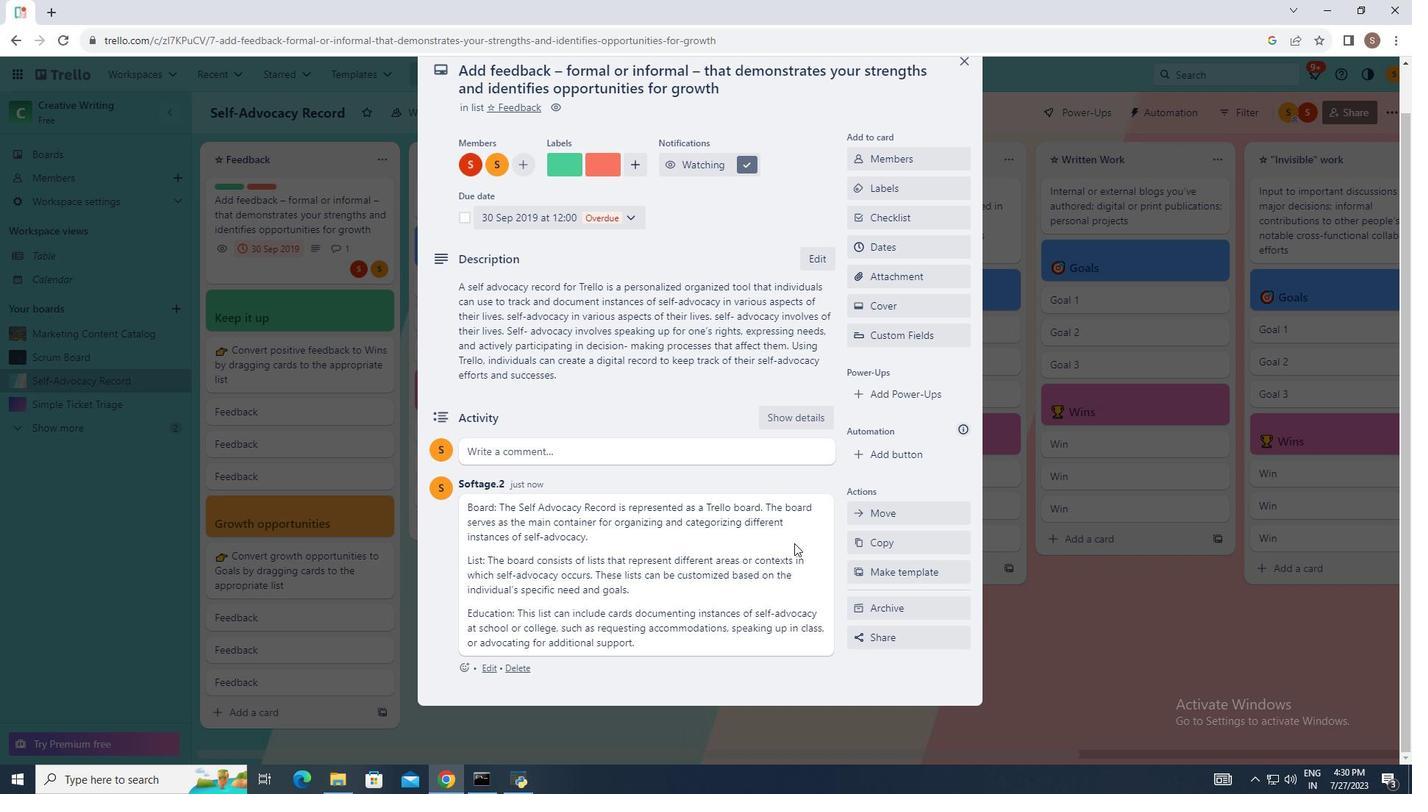 
Action: Mouse scrolled (793, 541) with delta (0, 0)
Screenshot: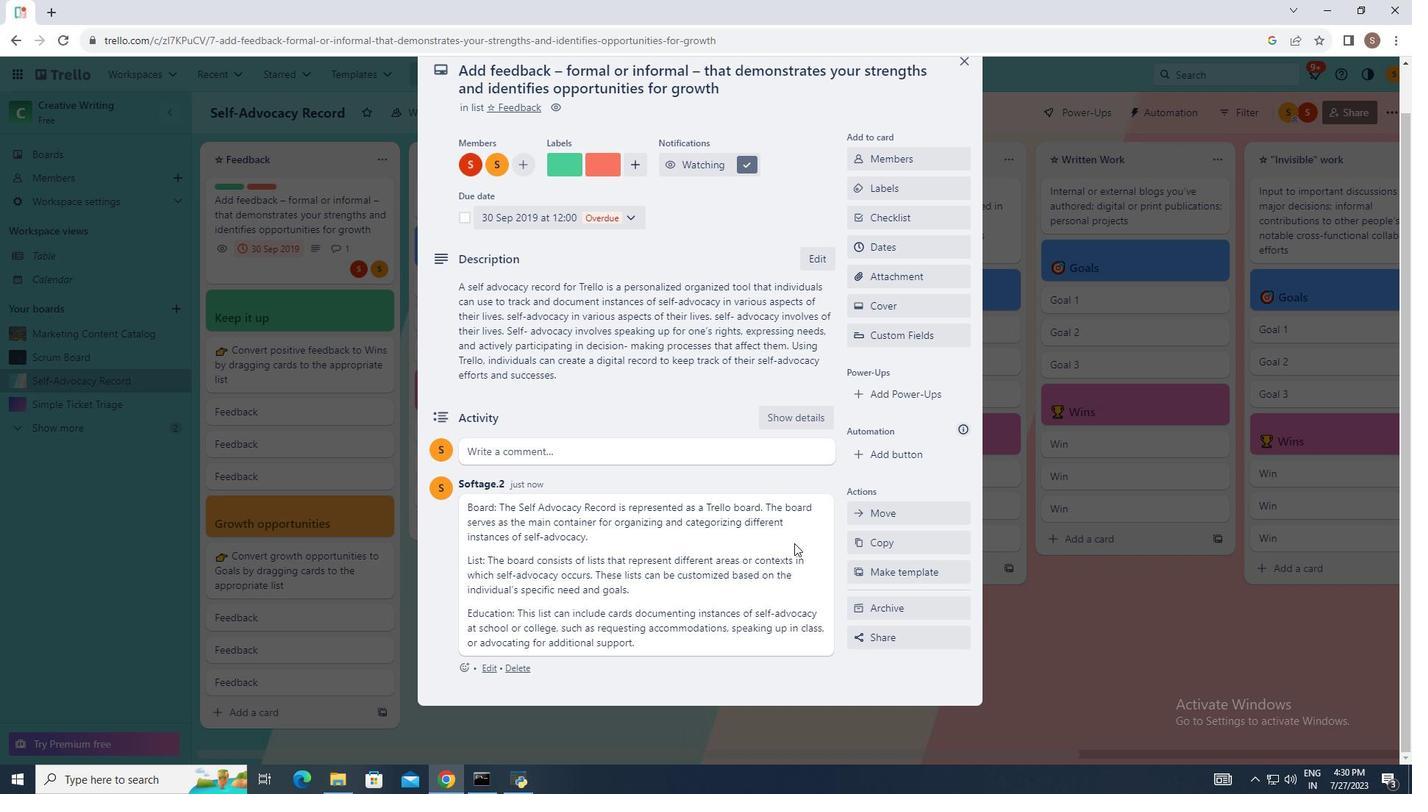 
Action: Mouse moved to (794, 542)
Screenshot: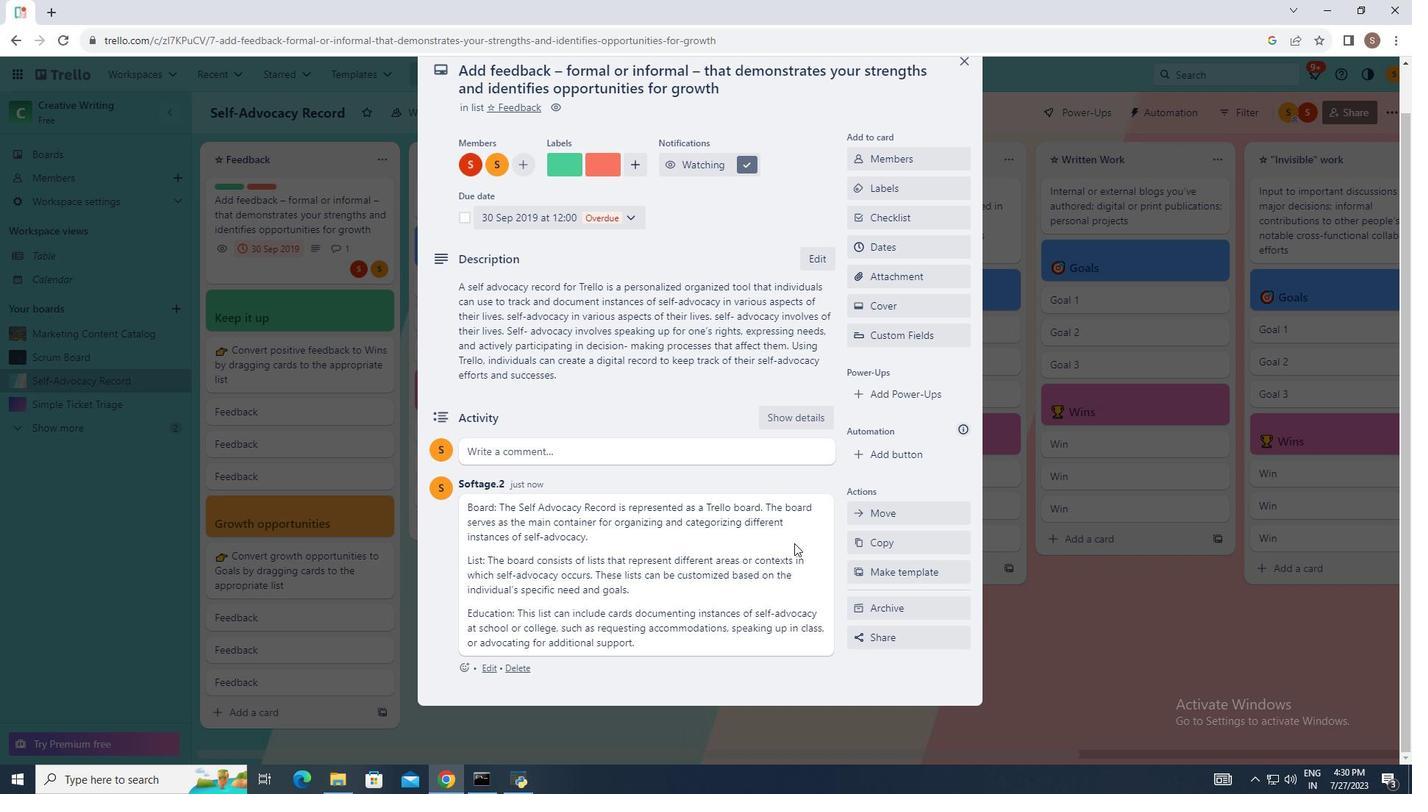 
Action: Mouse scrolled (794, 542) with delta (0, 0)
Screenshot: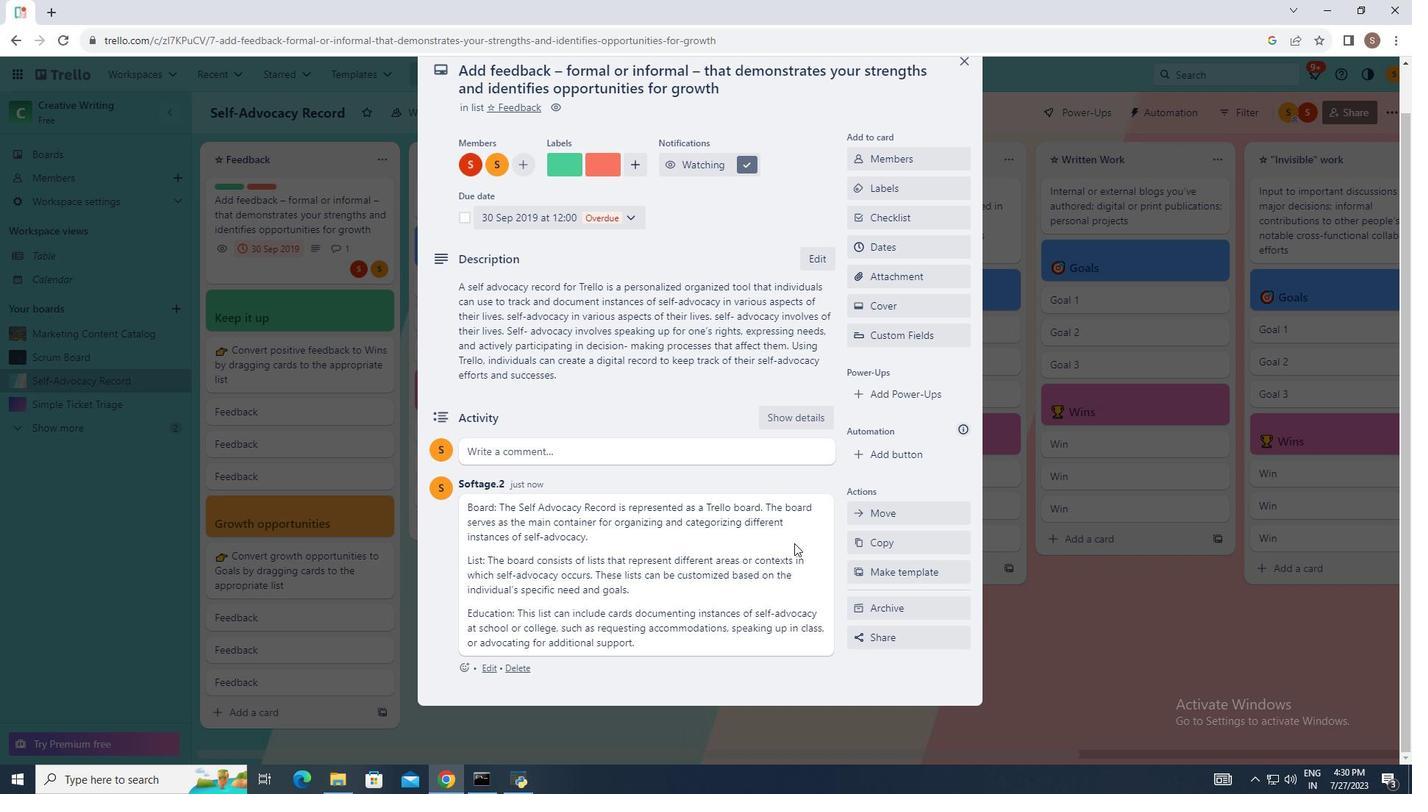 
Action: Mouse moved to (794, 543)
Screenshot: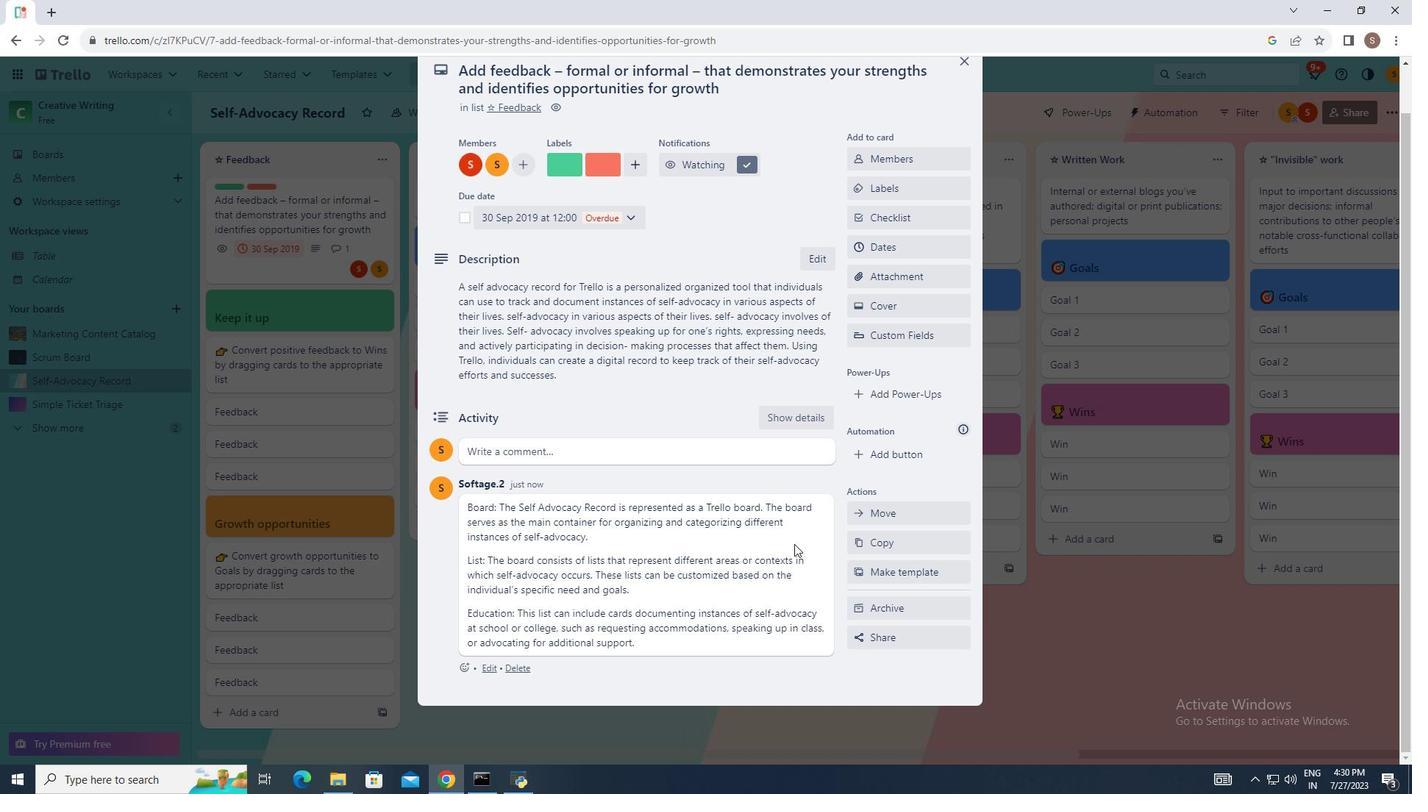 
Action: Mouse scrolled (794, 542) with delta (0, 0)
Screenshot: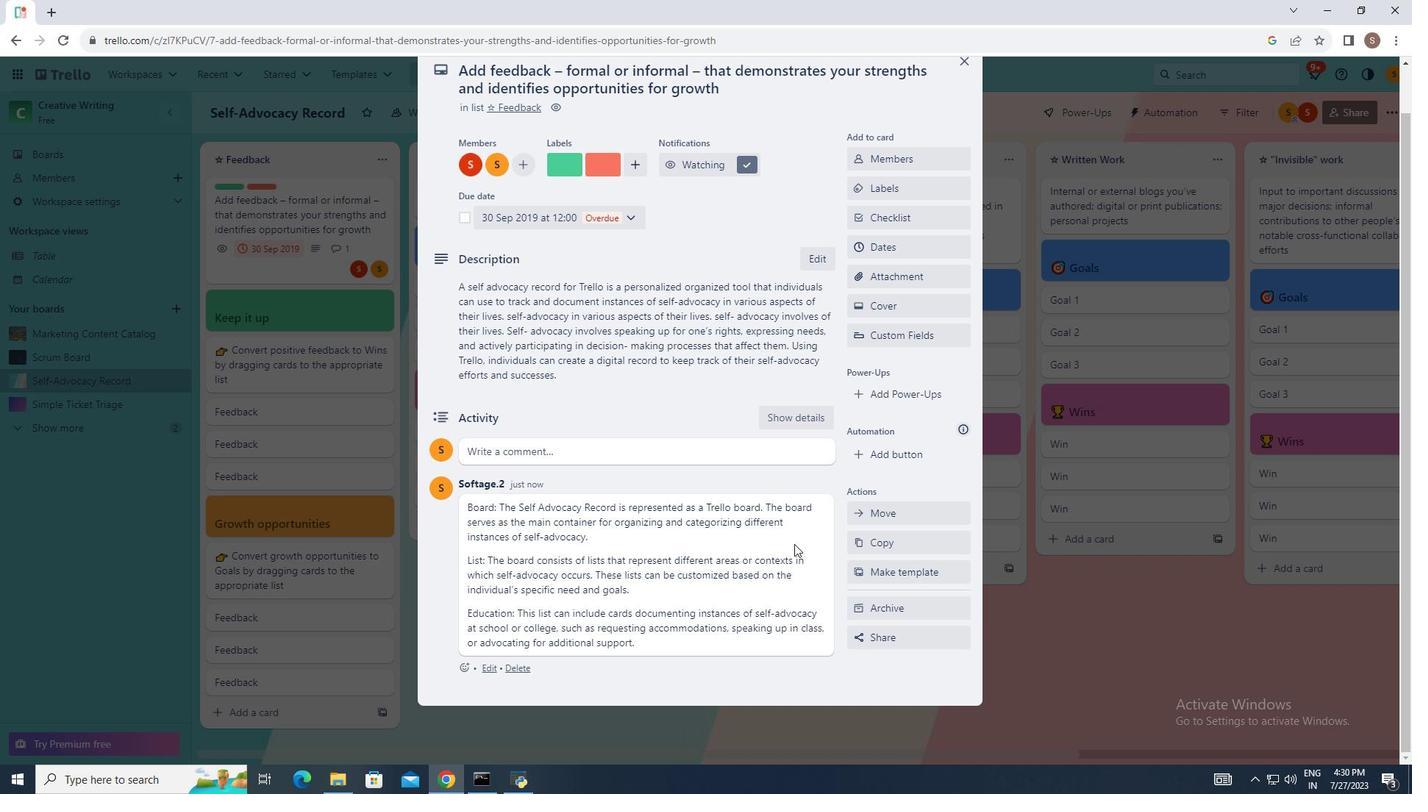 
Action: Mouse scrolled (794, 542) with delta (0, 0)
Screenshot: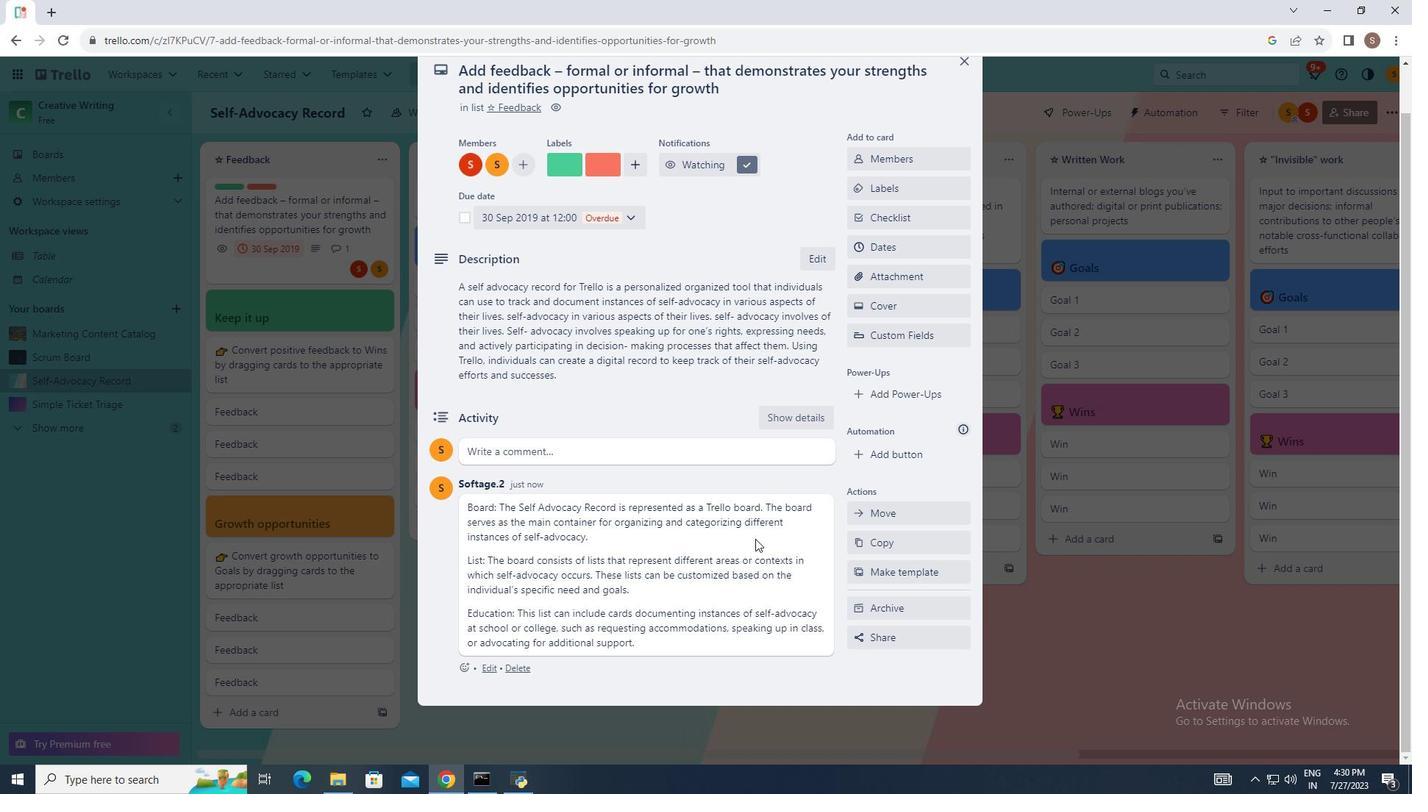 
Action: Mouse moved to (759, 475)
Screenshot: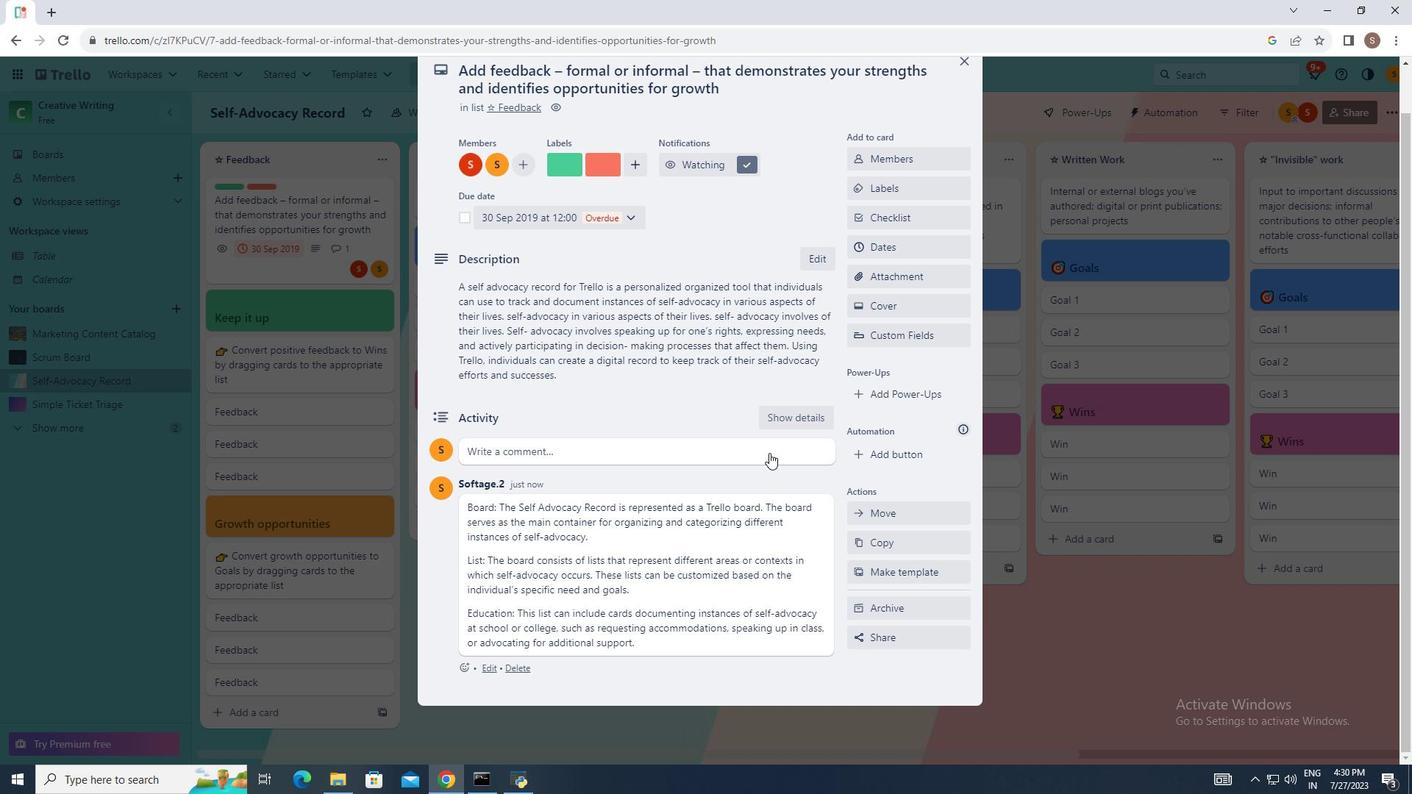 
Action: Mouse scrolled (754, 484) with delta (0, 0)
Screenshot: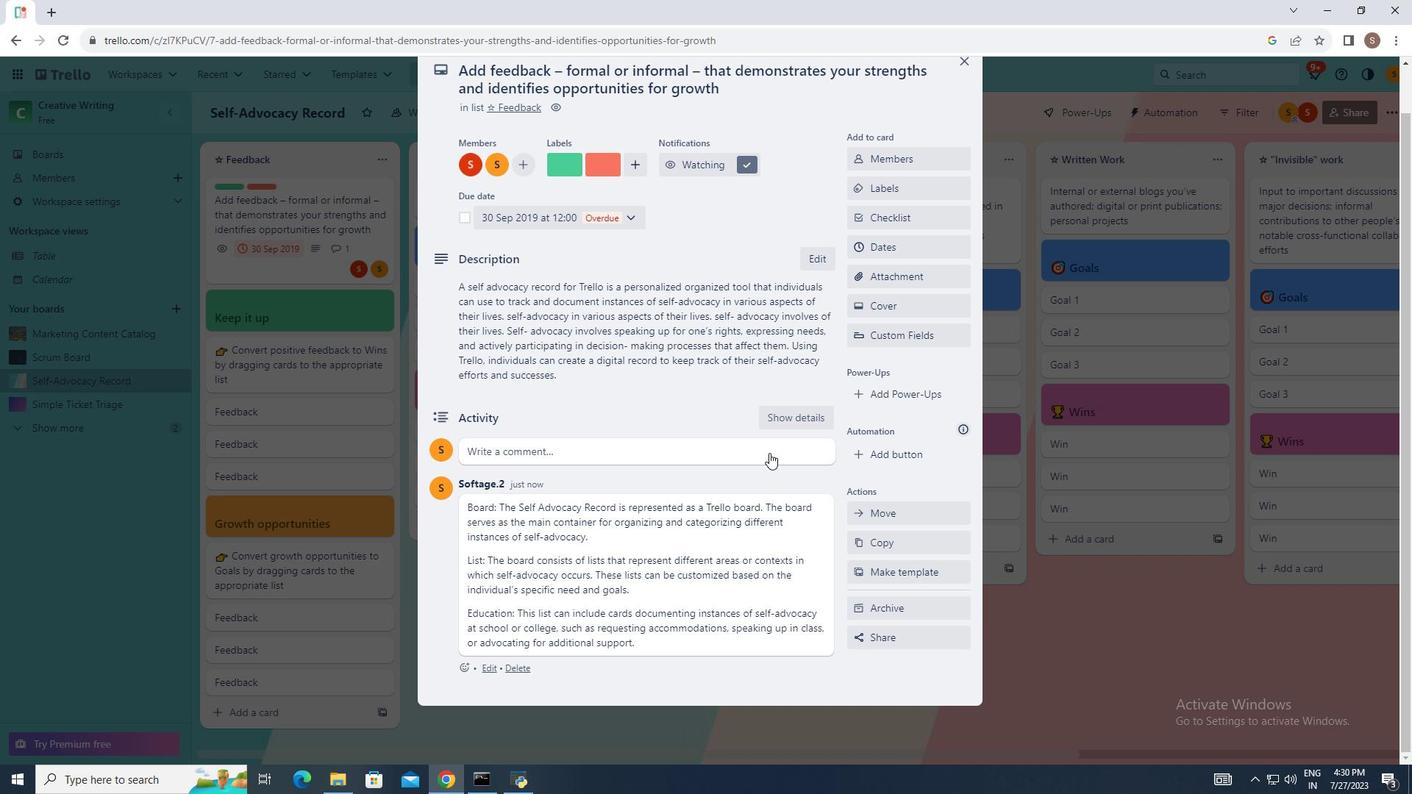 
Action: Mouse moved to (762, 468)
Screenshot: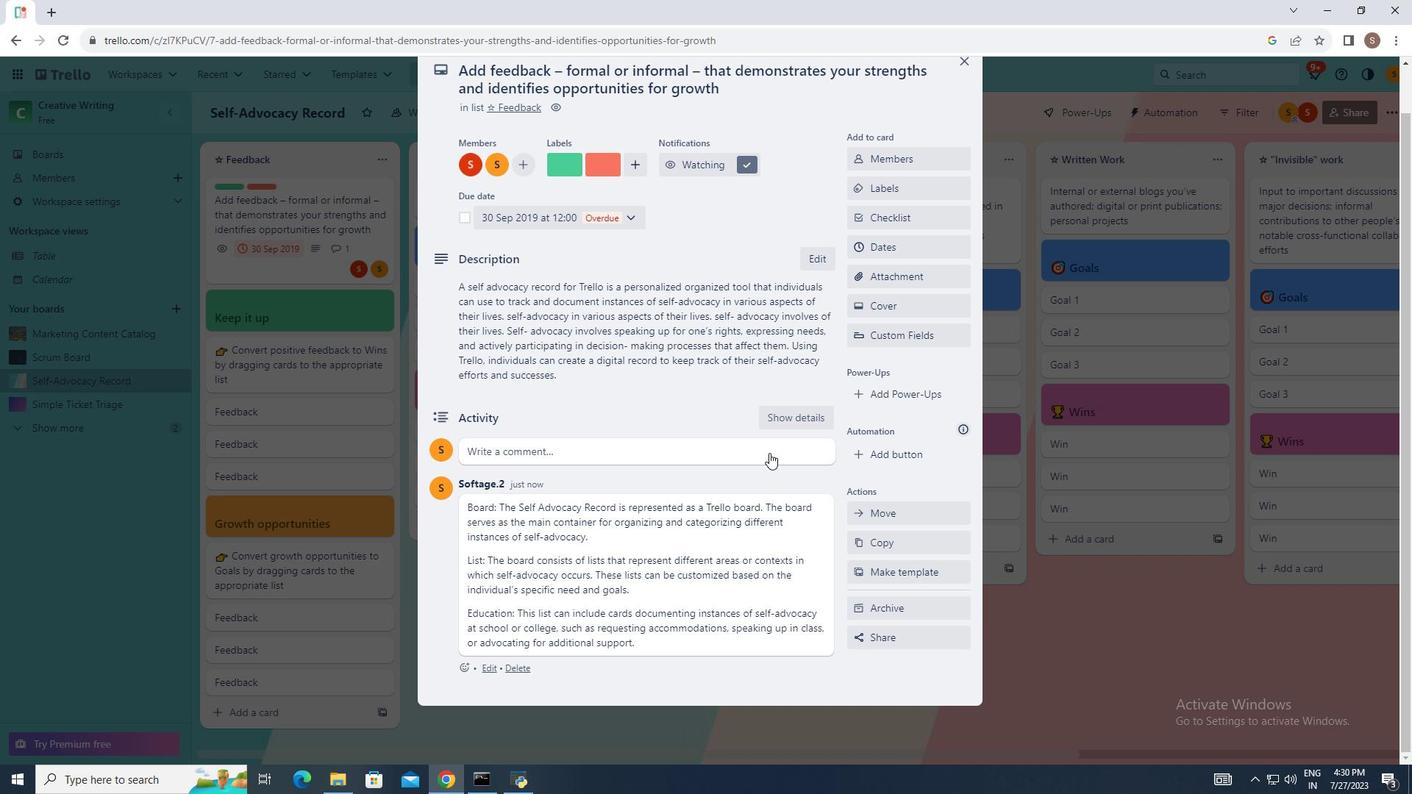 
Action: Mouse scrolled (762, 469) with delta (0, 0)
Screenshot: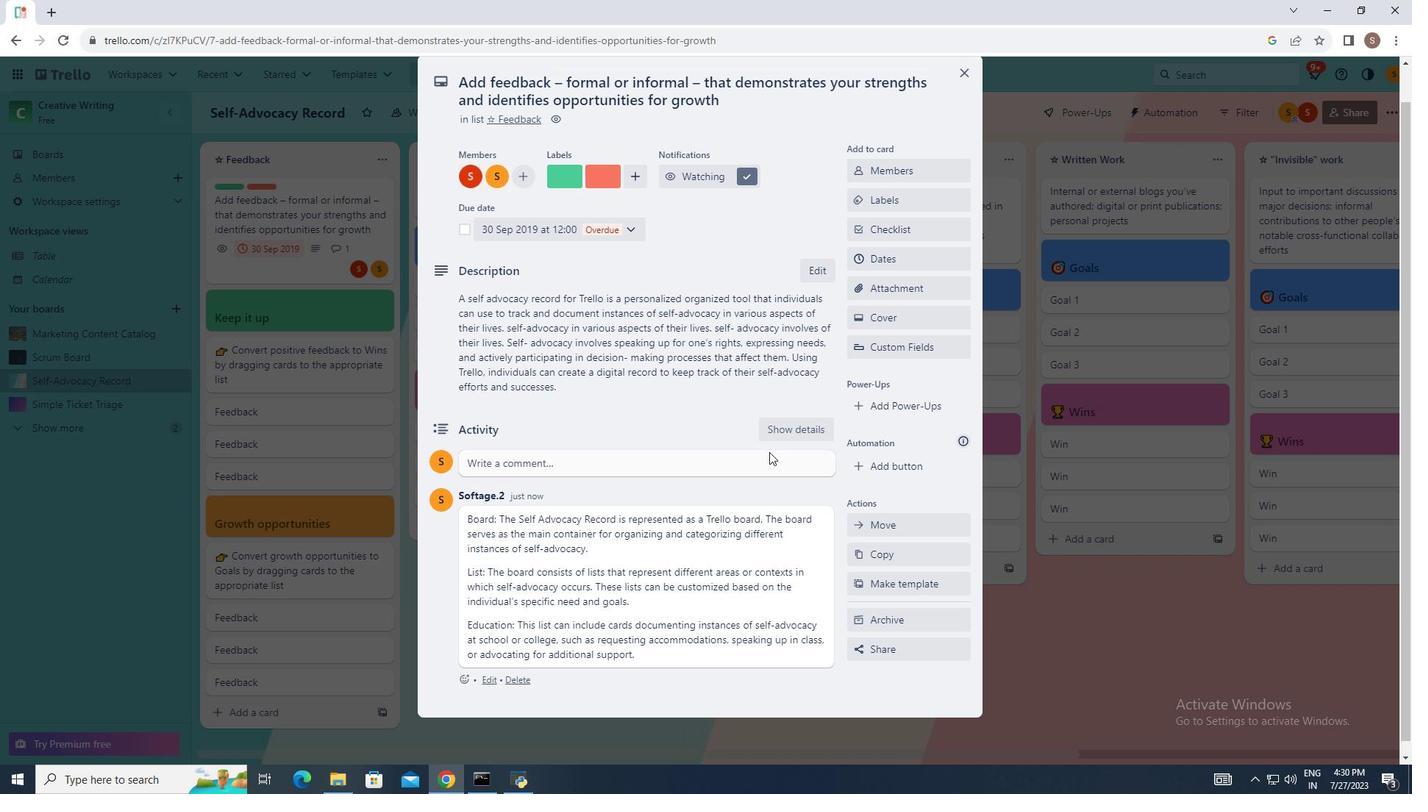 
Action: Mouse moved to (768, 458)
Screenshot: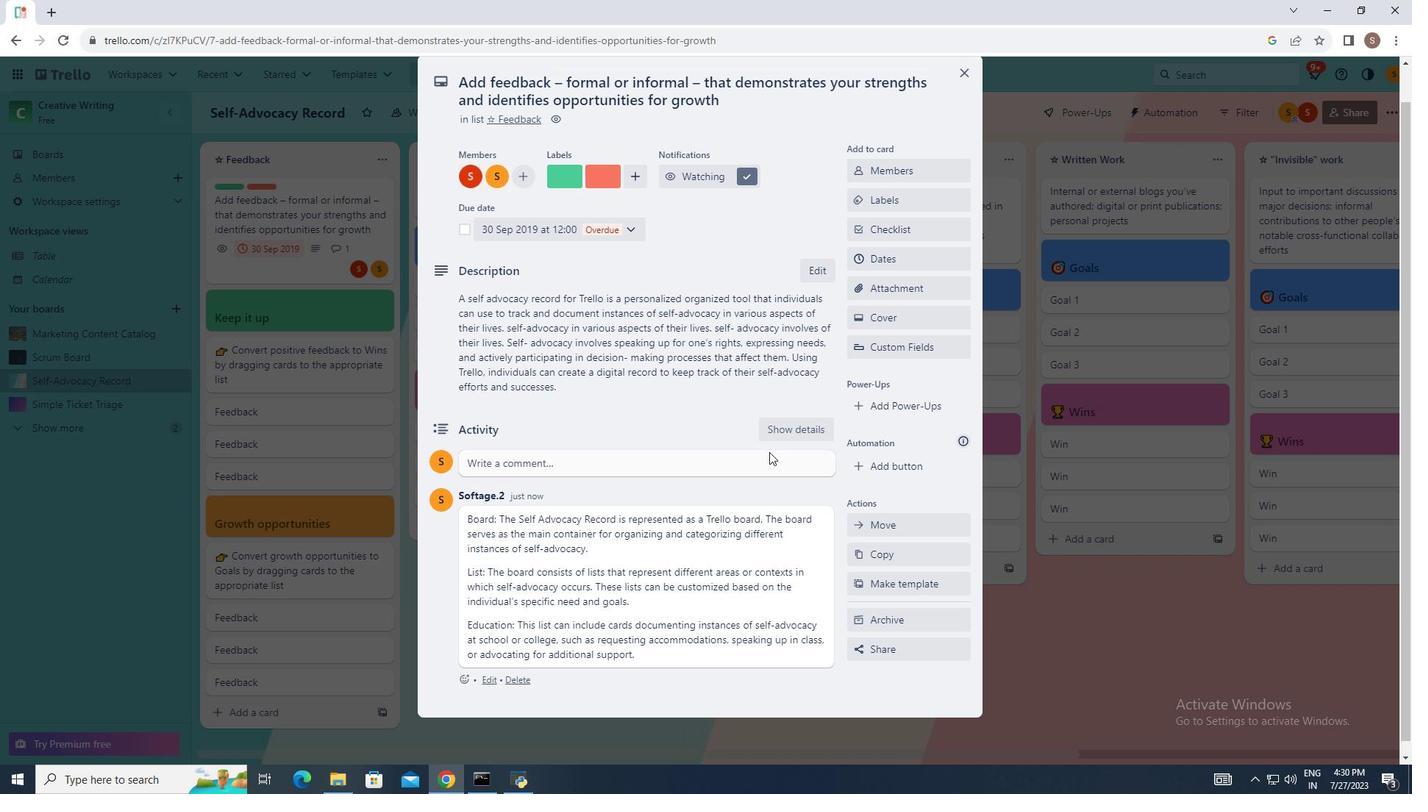 
Action: Mouse scrolled (768, 459) with delta (0, 0)
Screenshot: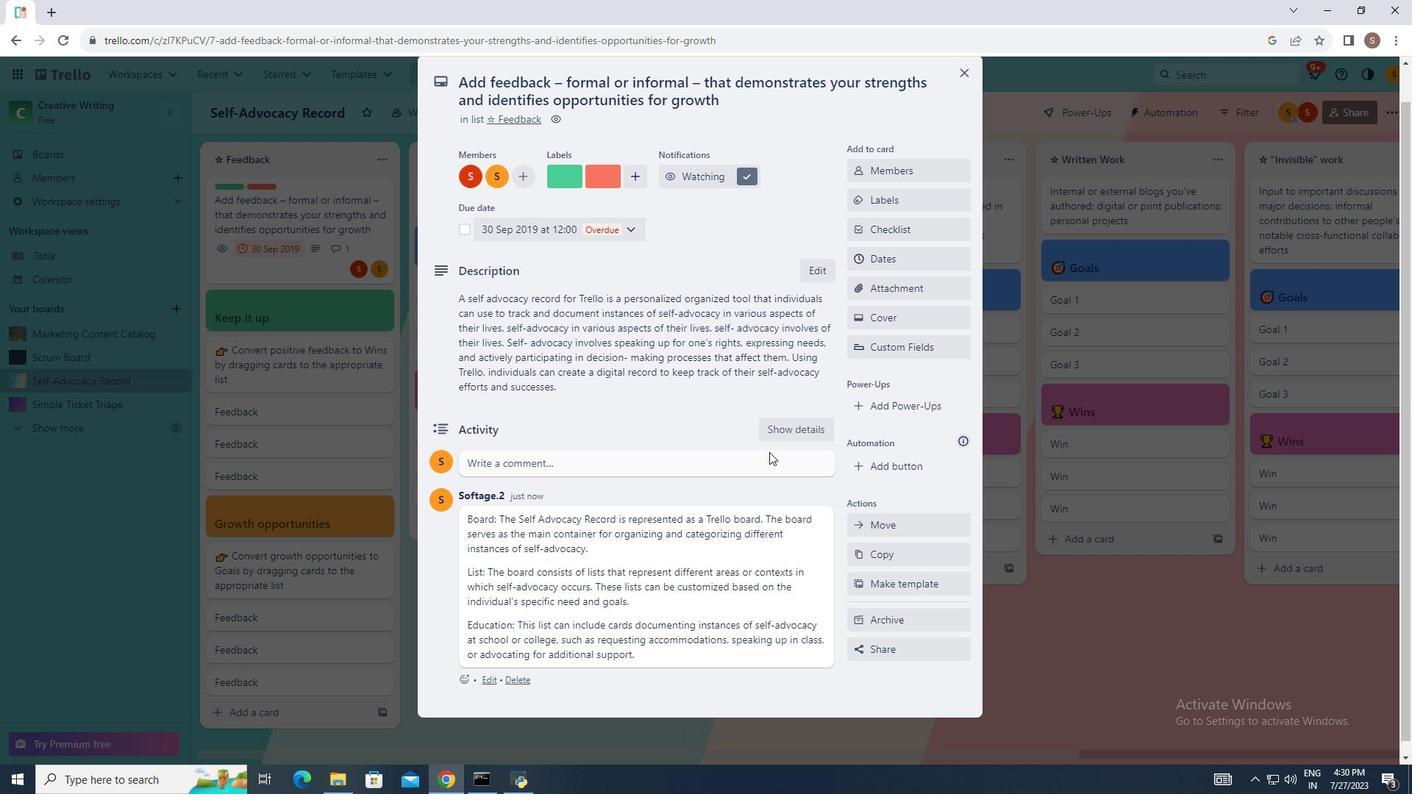 
Action: Mouse moved to (769, 453)
Screenshot: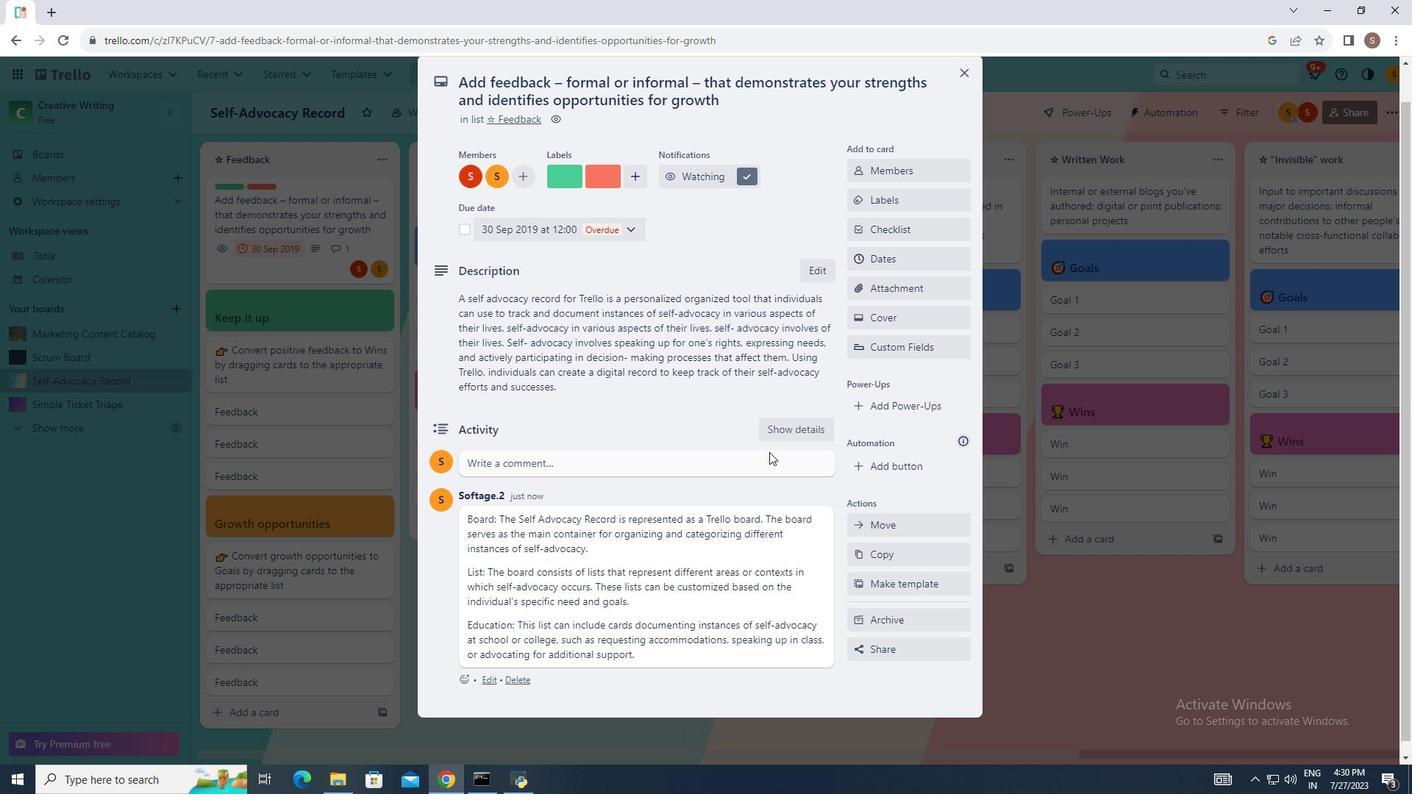 
Action: Mouse scrolled (769, 454) with delta (0, 0)
Screenshot: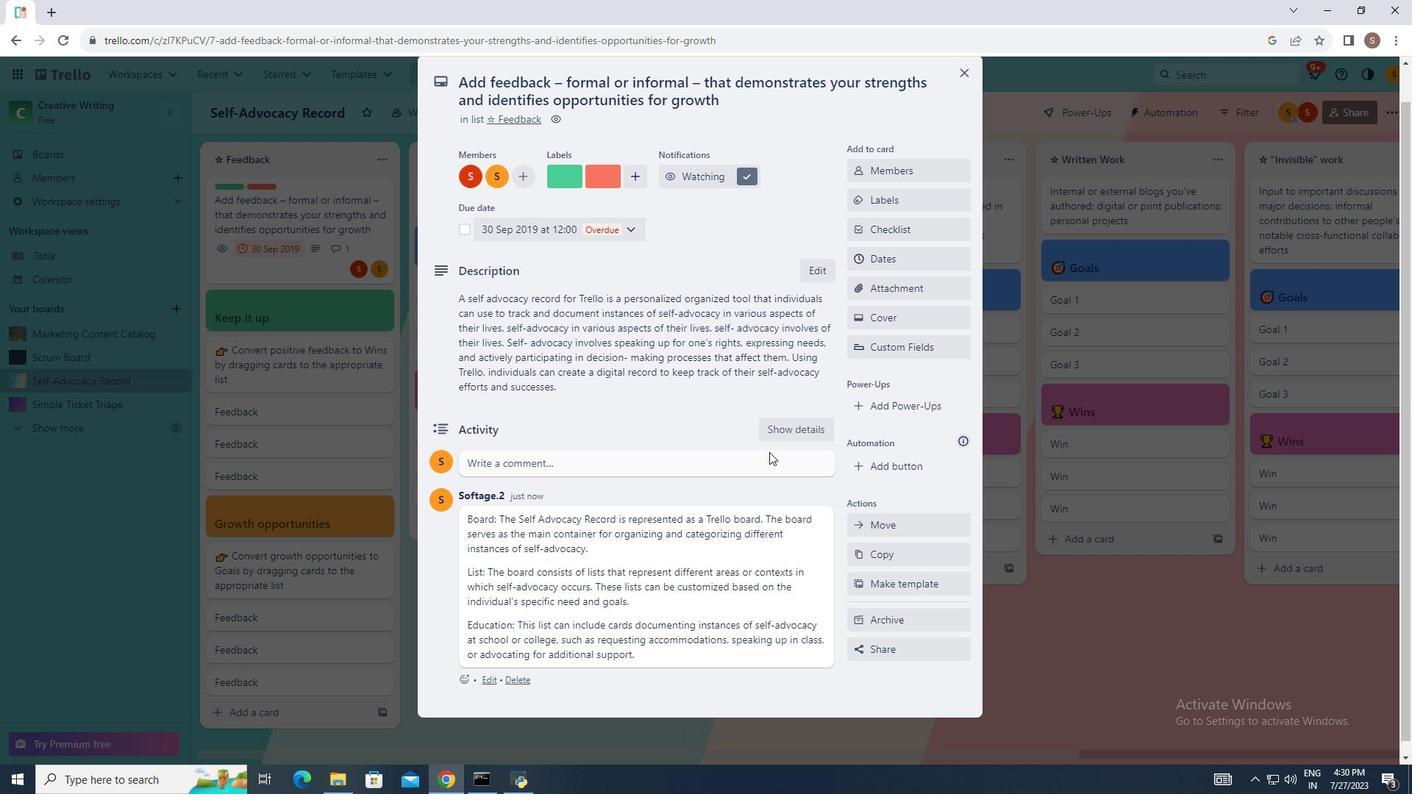 
Action: Mouse moved to (769, 453)
Screenshot: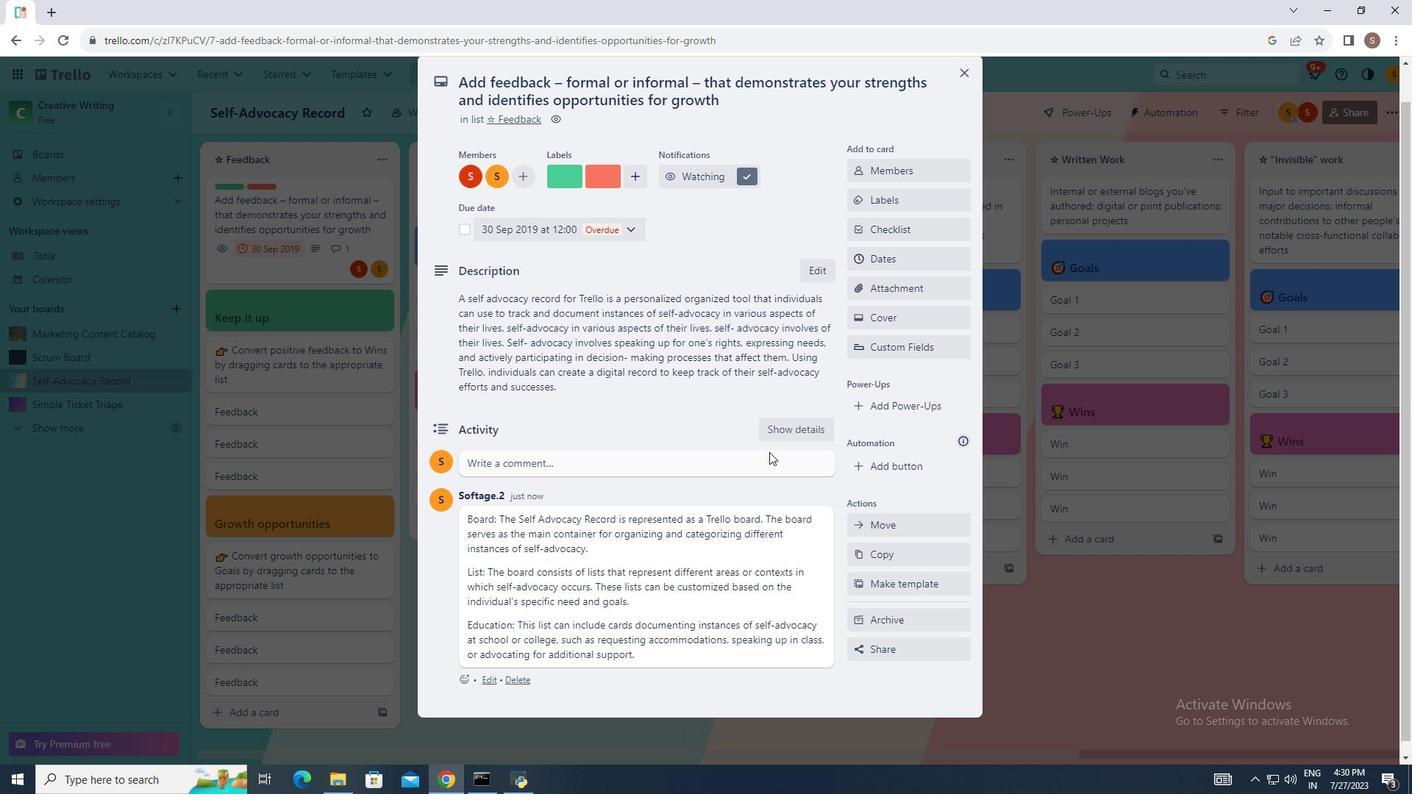 
Action: Mouse scrolled (769, 453) with delta (0, 0)
Screenshot: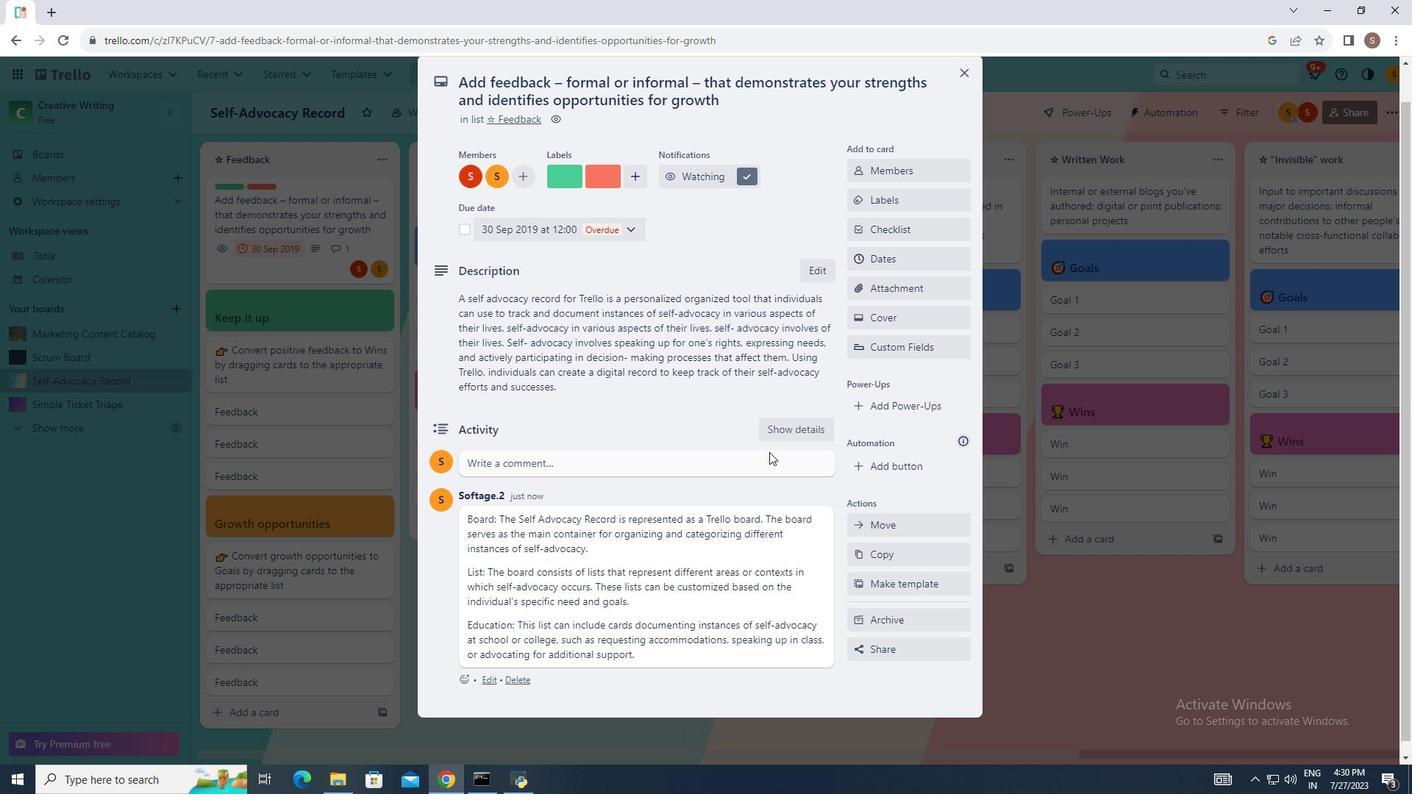 
Action: Mouse moved to (769, 448)
Screenshot: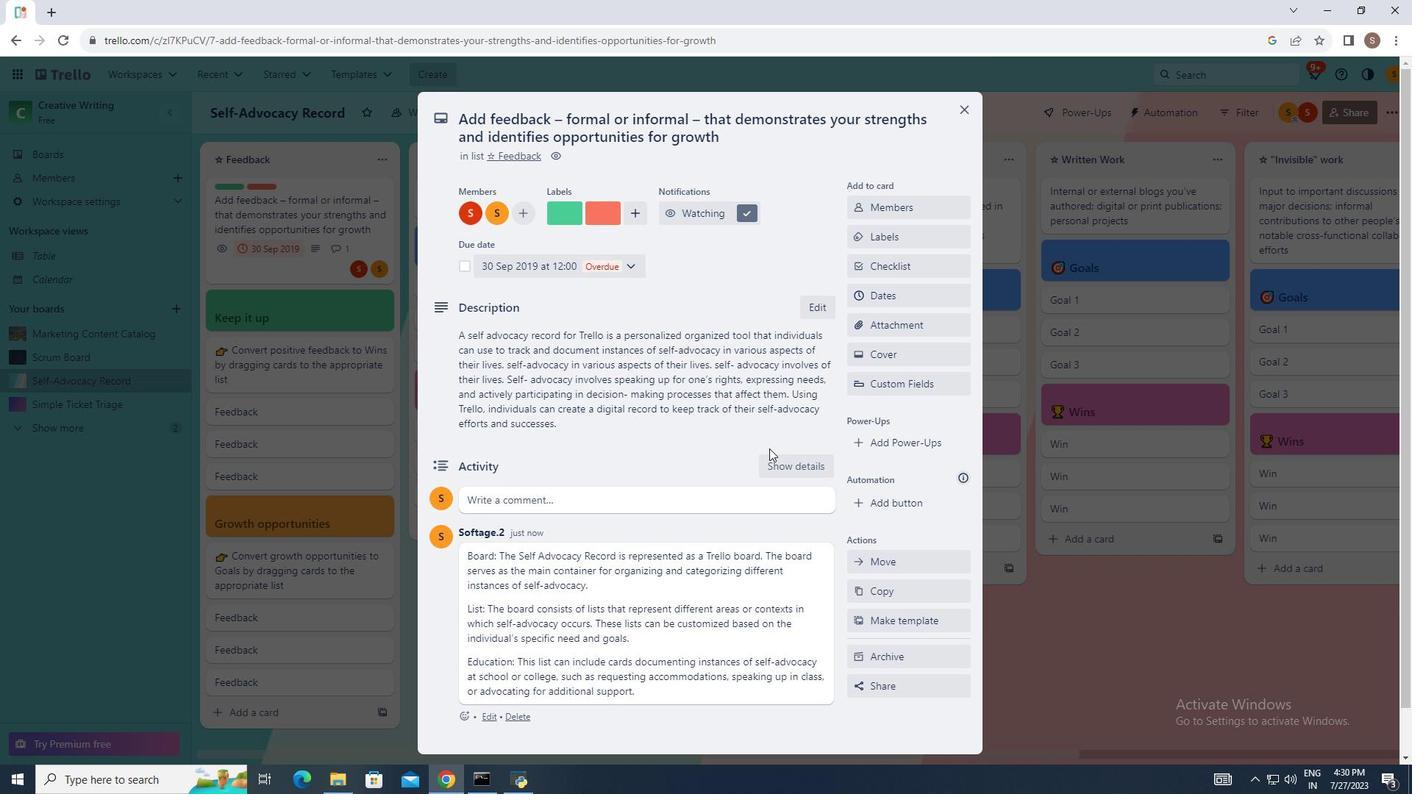 
Action: Mouse scrolled (769, 449) with delta (0, 0)
Screenshot: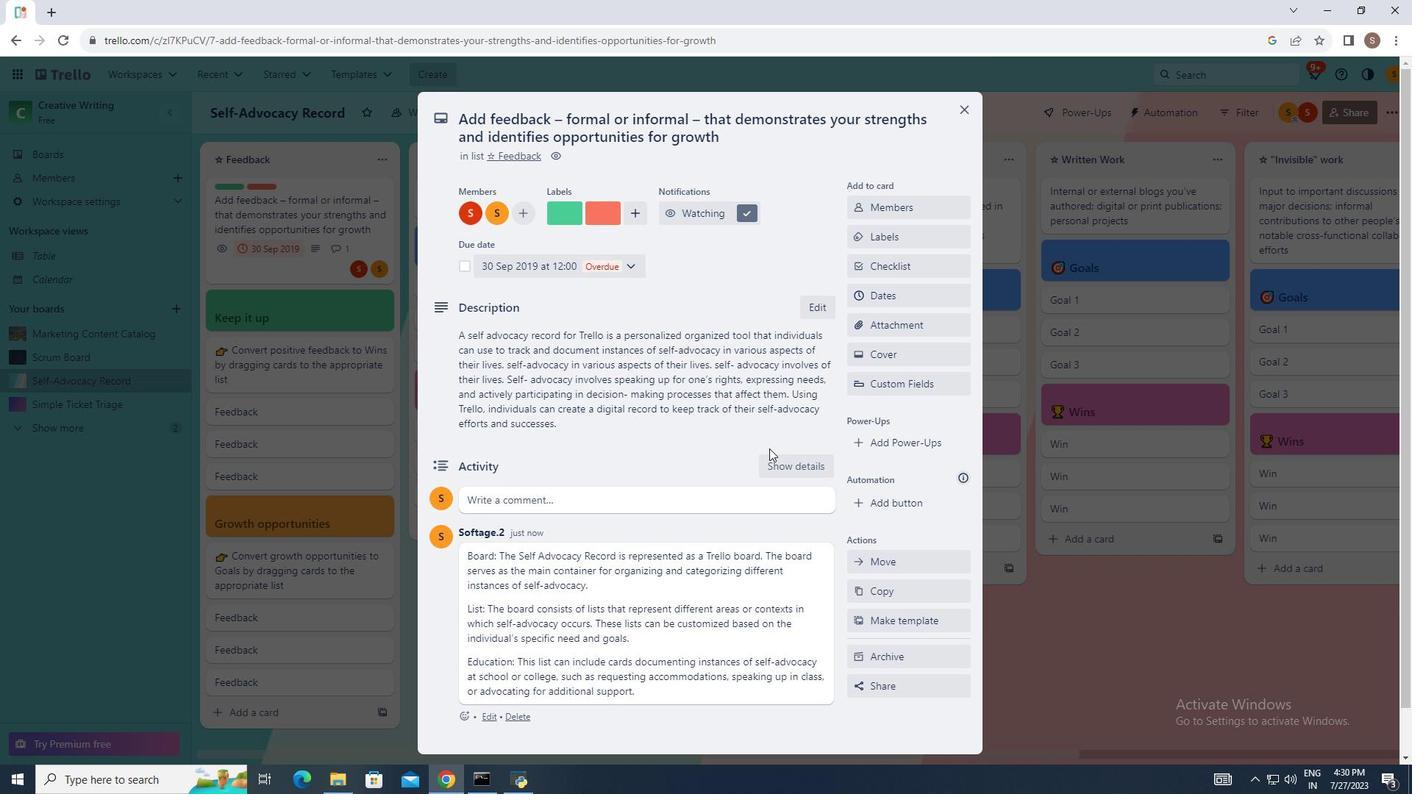 
Action: Mouse scrolled (769, 449) with delta (0, 0)
Screenshot: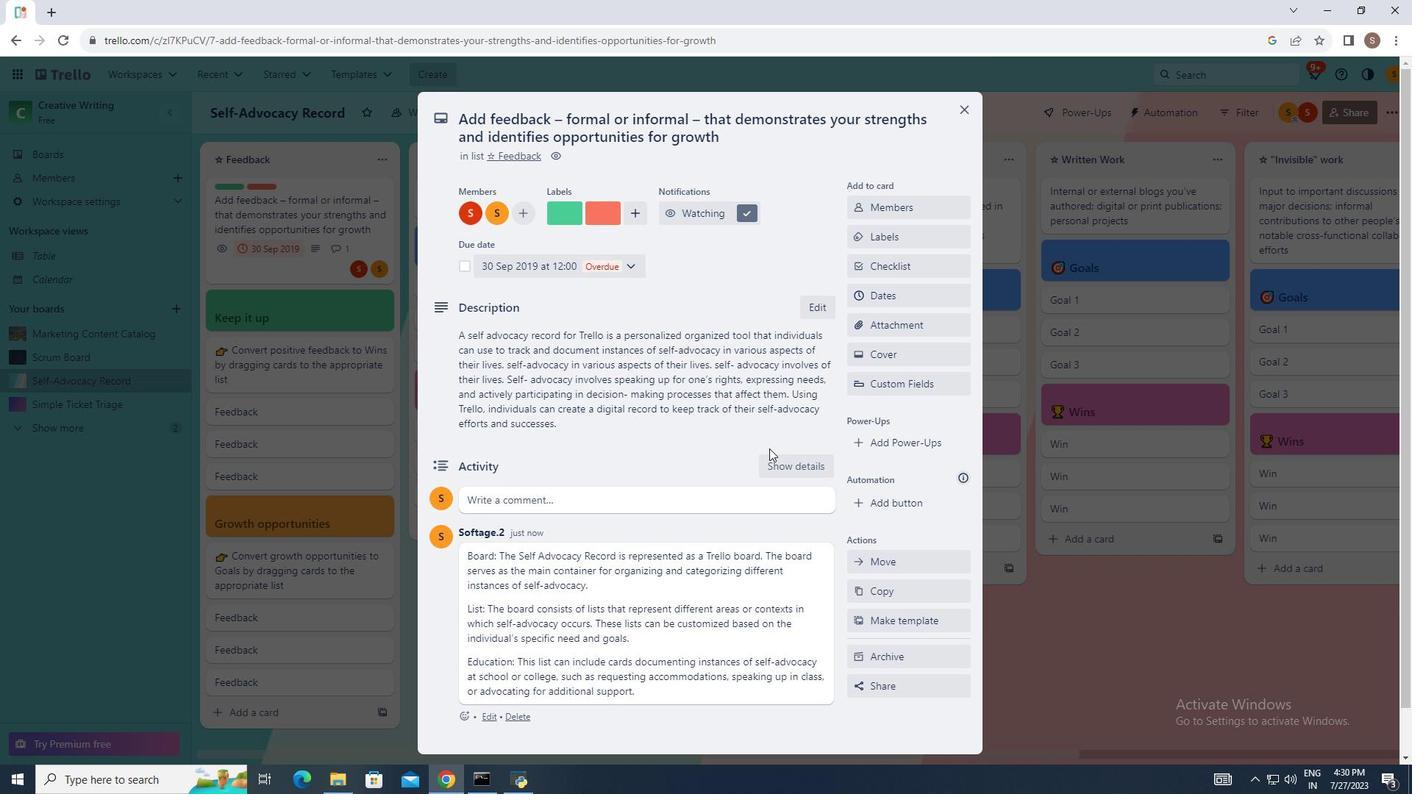 
Action: Mouse scrolled (769, 449) with delta (0, 0)
Screenshot: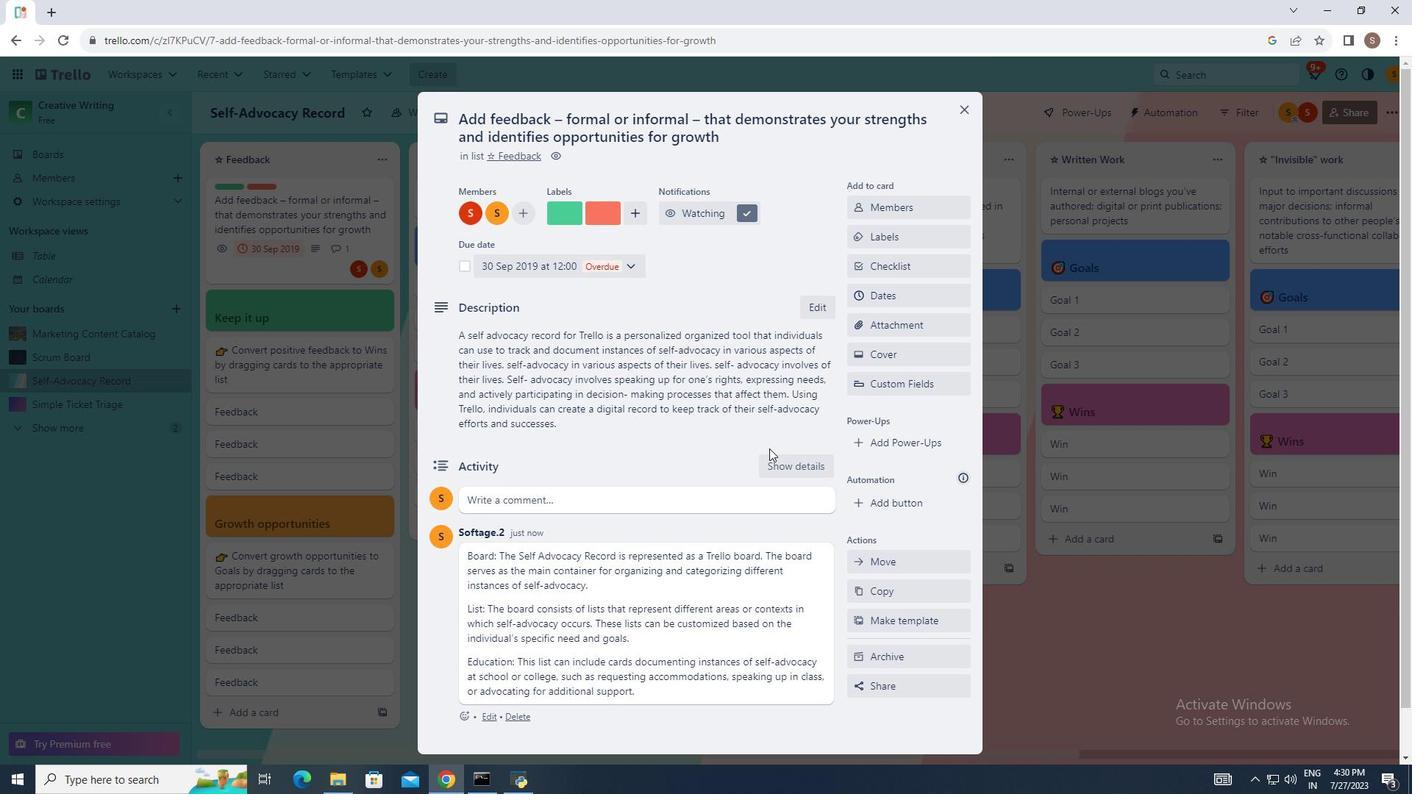 
Action: Mouse moved to (773, 442)
Screenshot: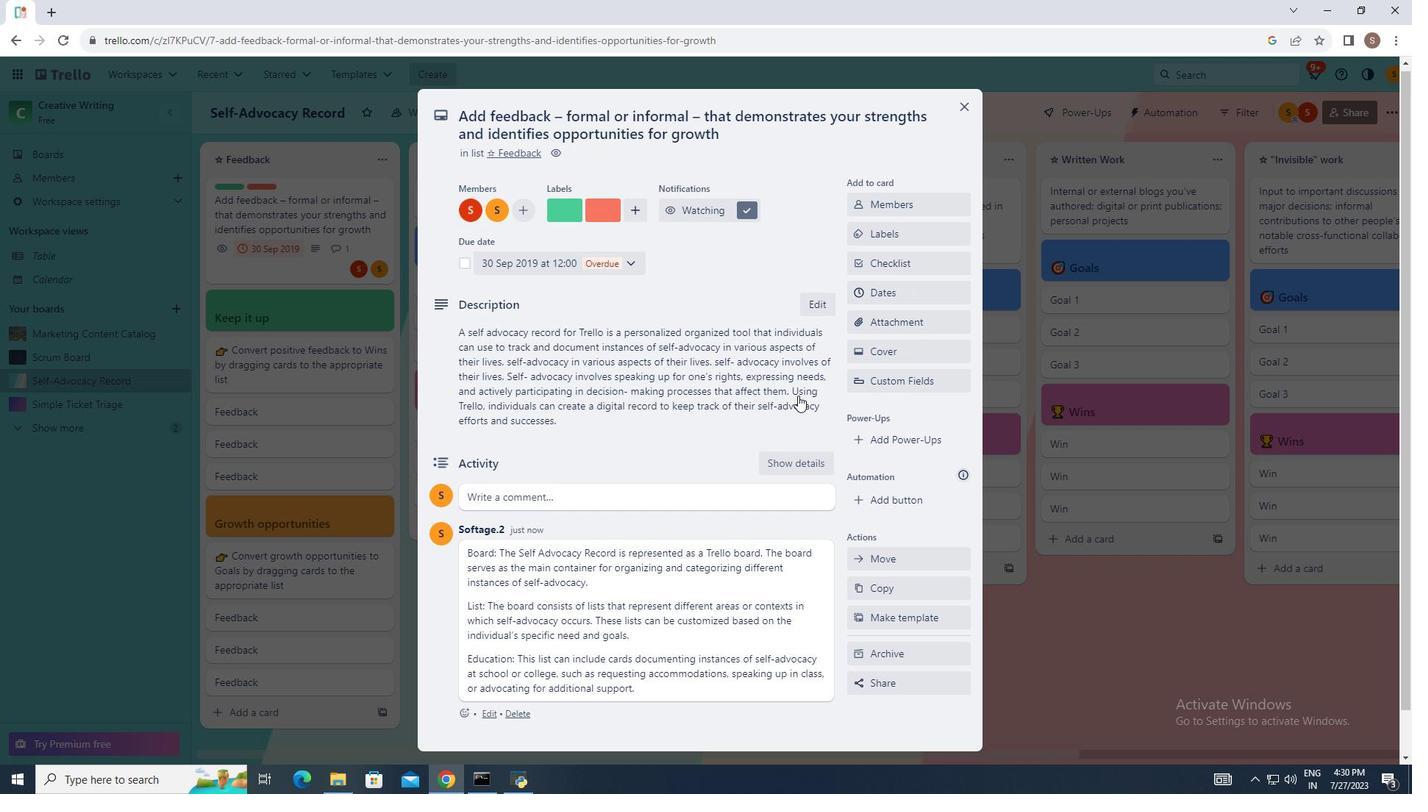 
Action: Mouse scrolled (773, 443) with delta (0, 0)
Screenshot: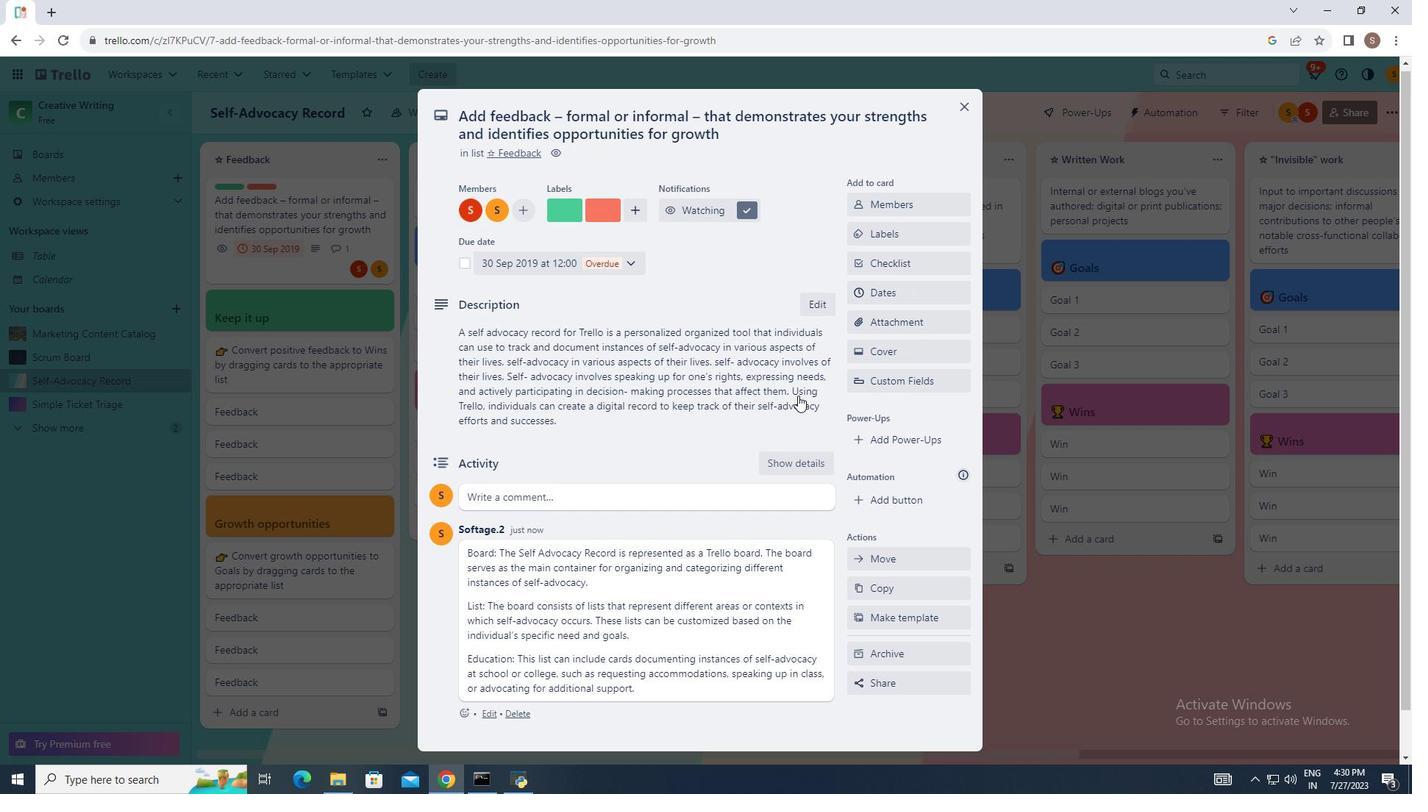 
Action: Mouse moved to (776, 439)
Screenshot: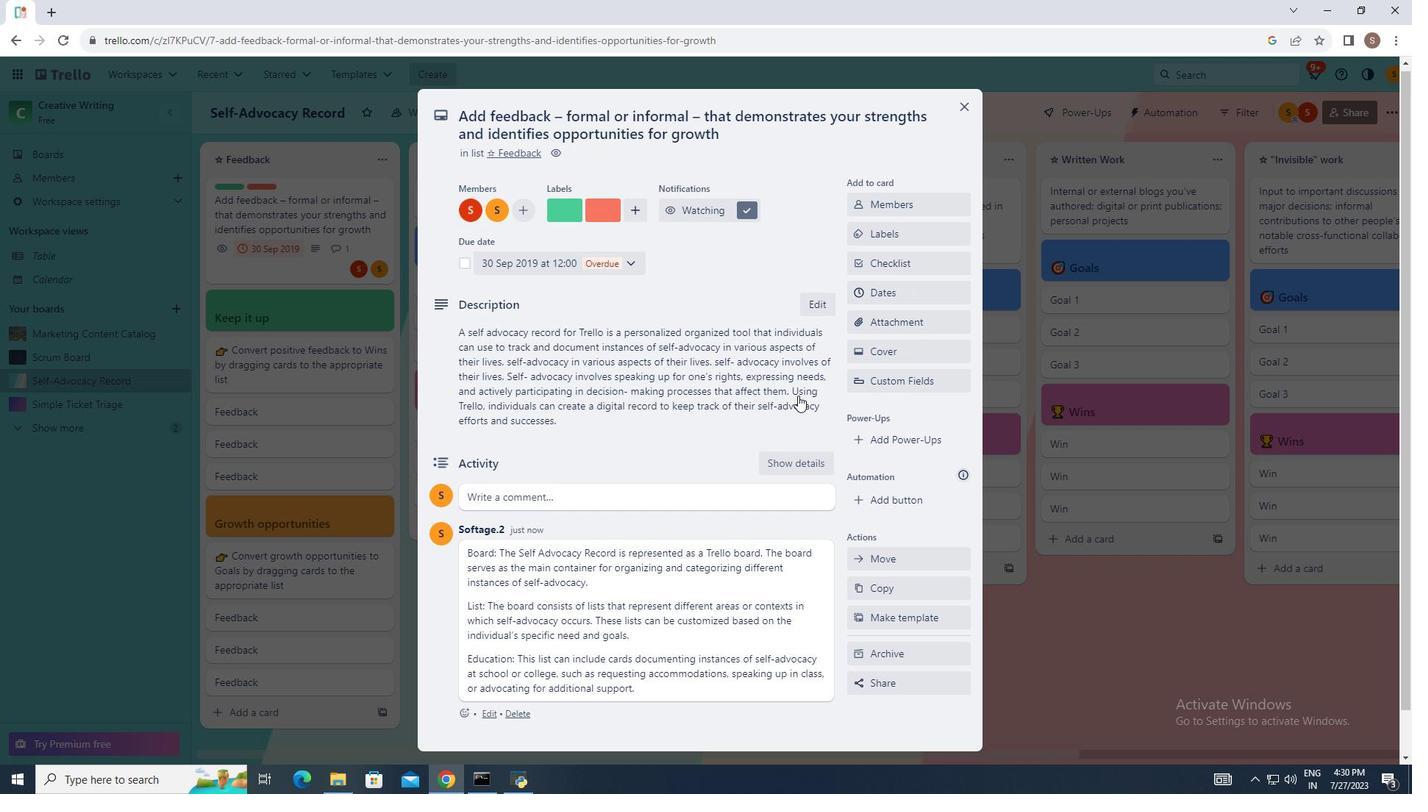 
Action: Mouse scrolled (776, 439) with delta (0, 0)
Screenshot: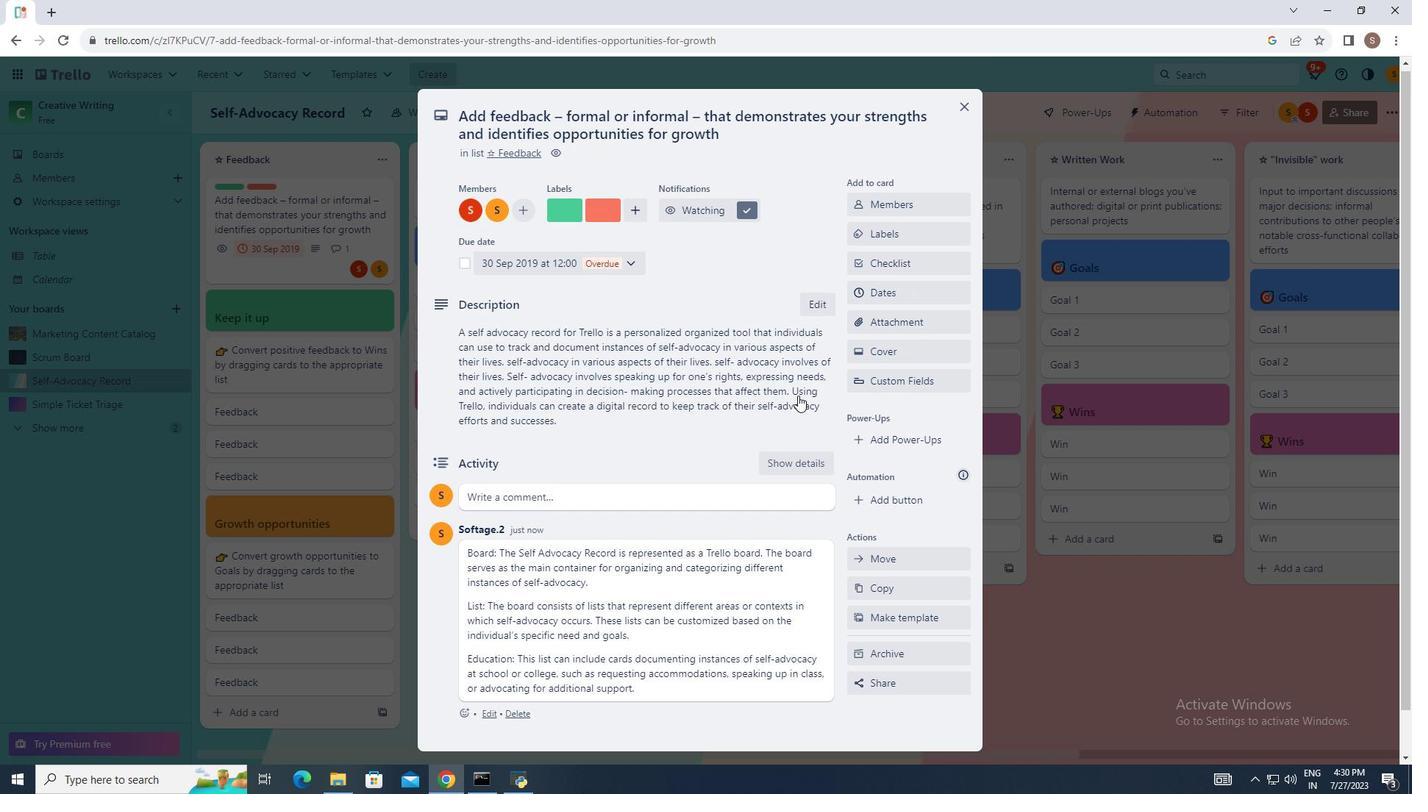 
Action: Mouse moved to (776, 437)
Screenshot: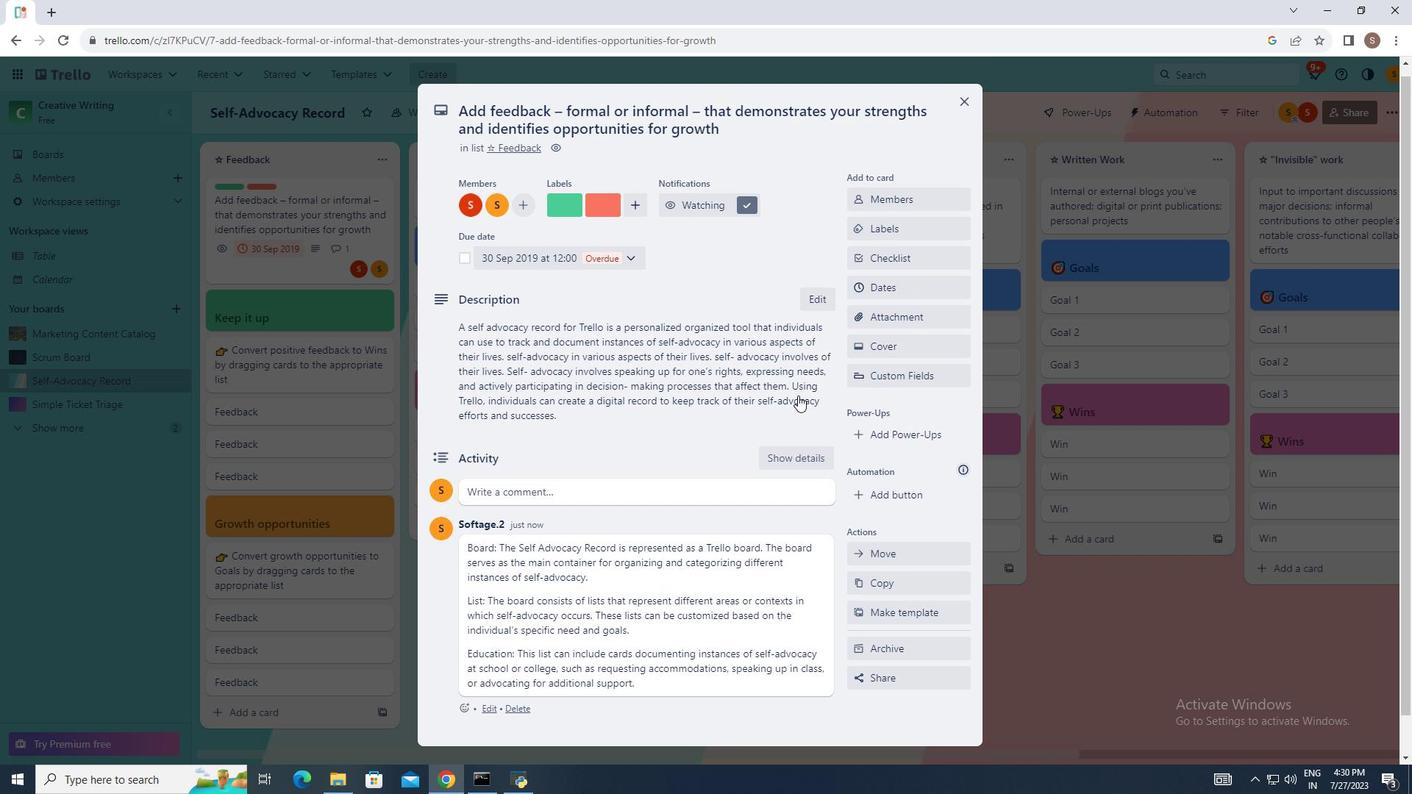 
Action: Mouse scrolled (776, 438) with delta (0, 0)
Screenshot: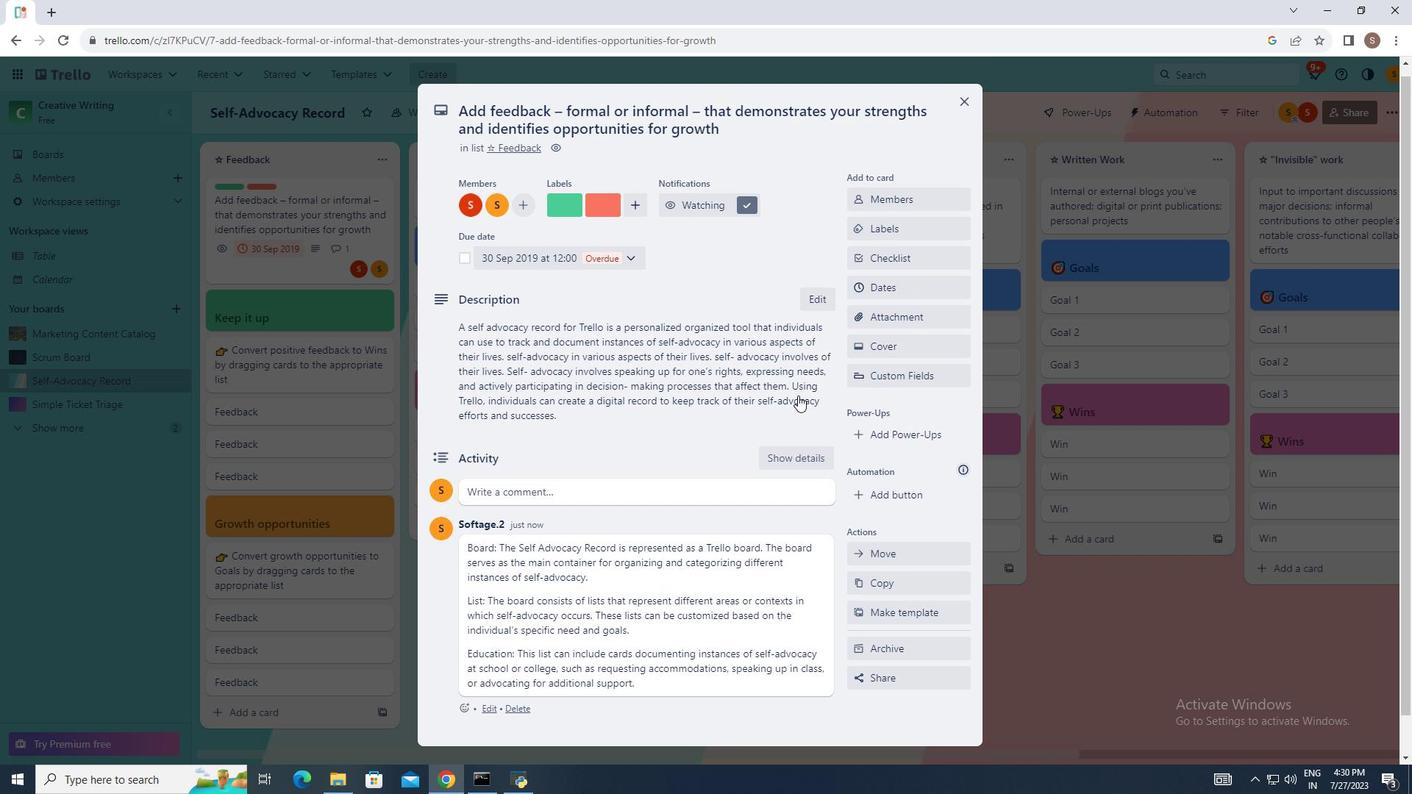
Action: Mouse moved to (877, 280)
Screenshot: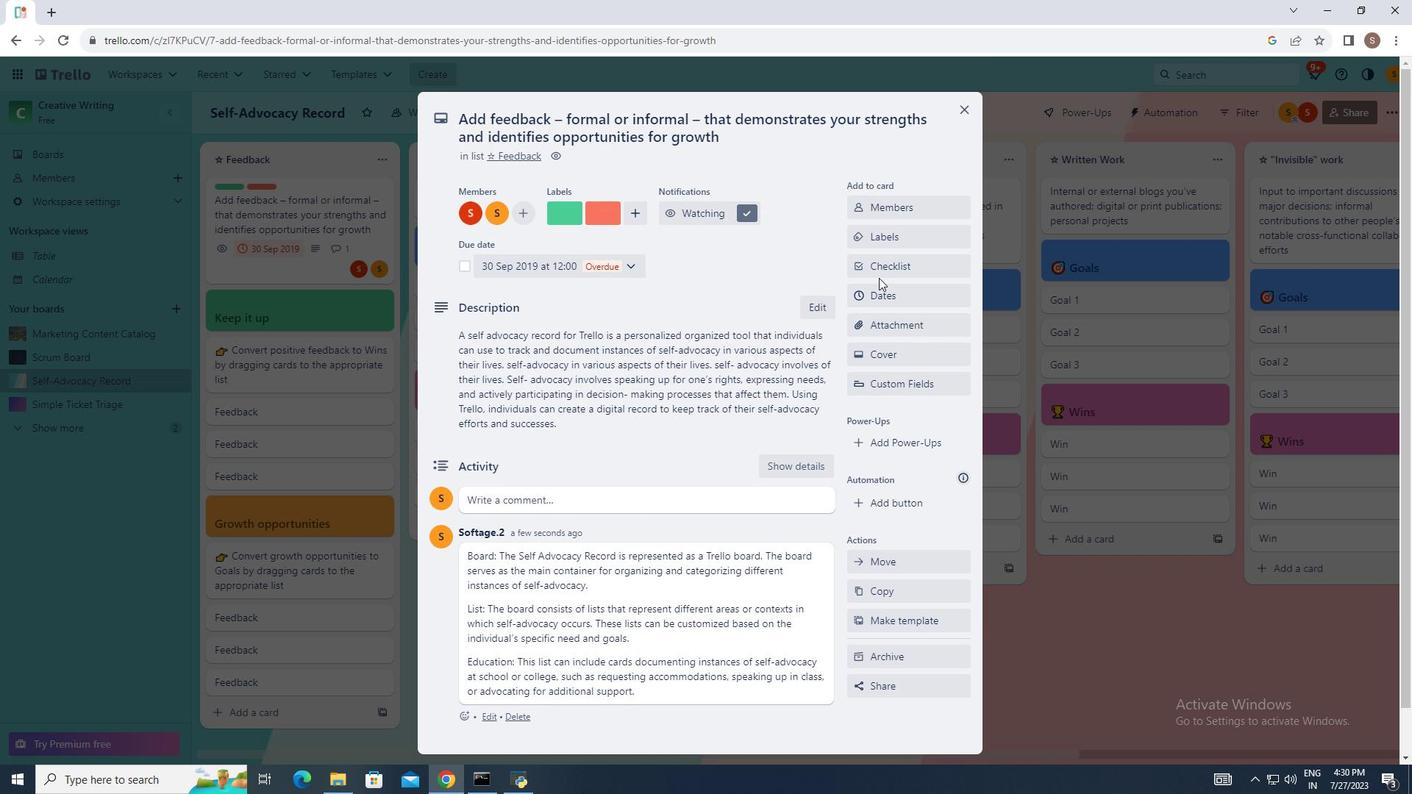 
Action: Mouse scrolled (877, 281) with delta (0, 0)
Screenshot: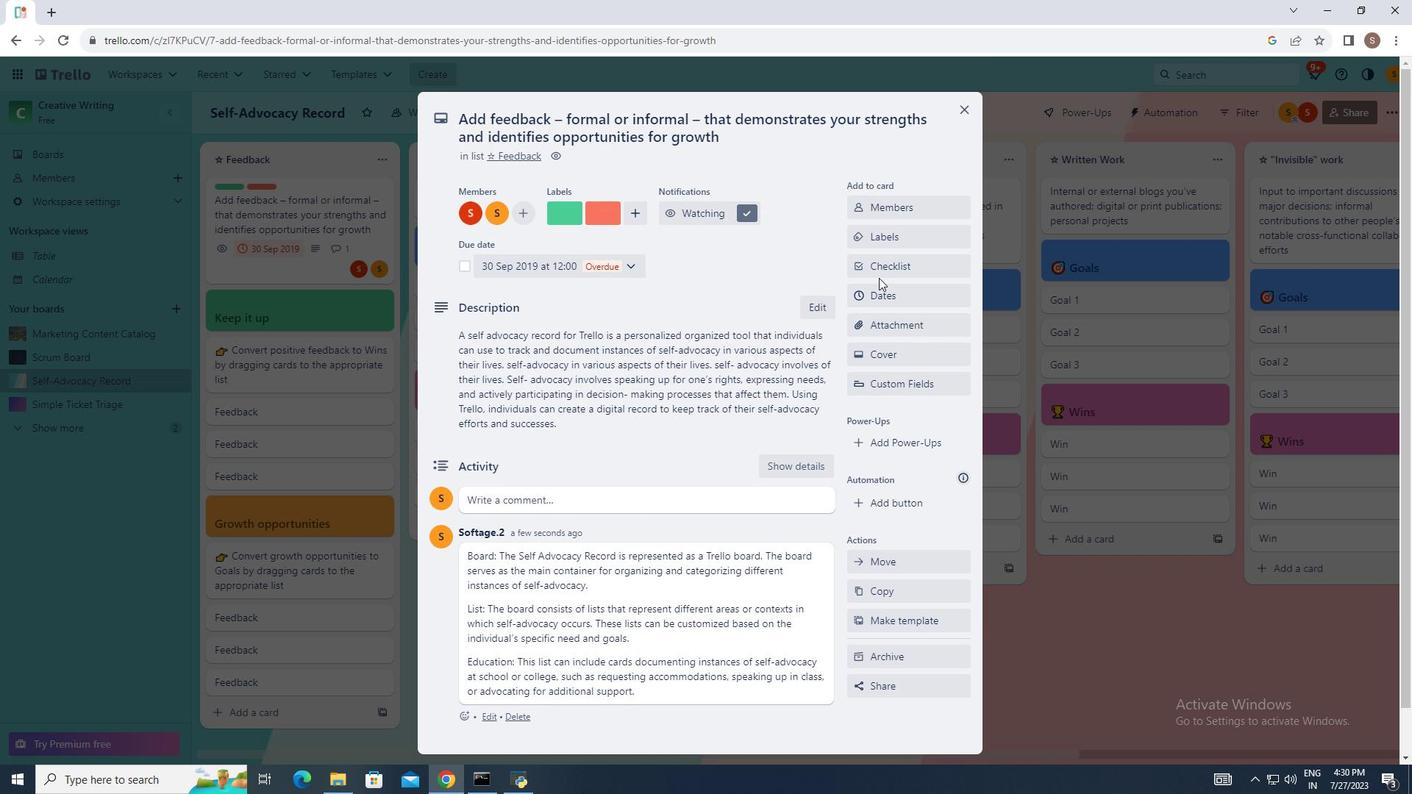 
Action: Mouse scrolled (877, 281) with delta (0, 0)
Screenshot: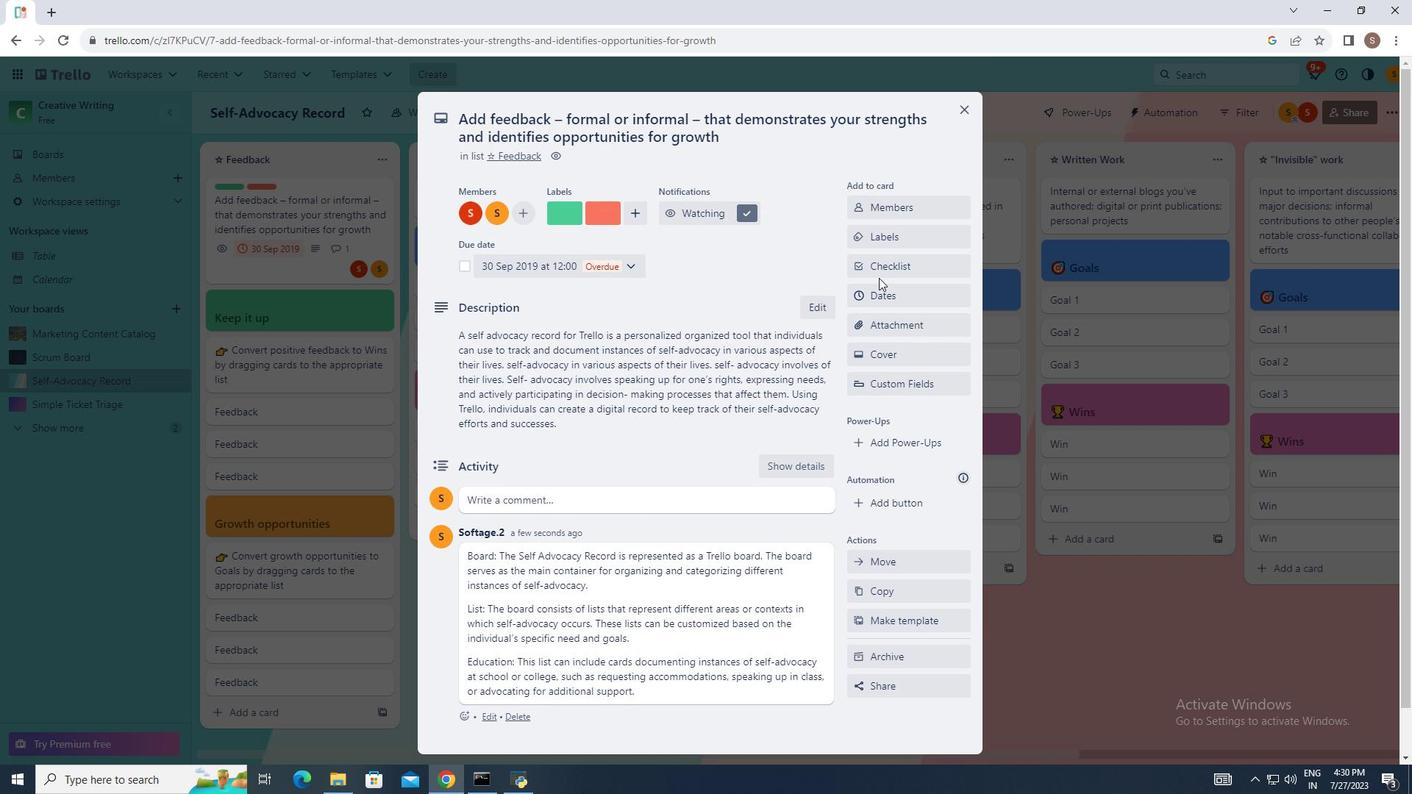 
Action: Mouse moved to (877, 279)
Screenshot: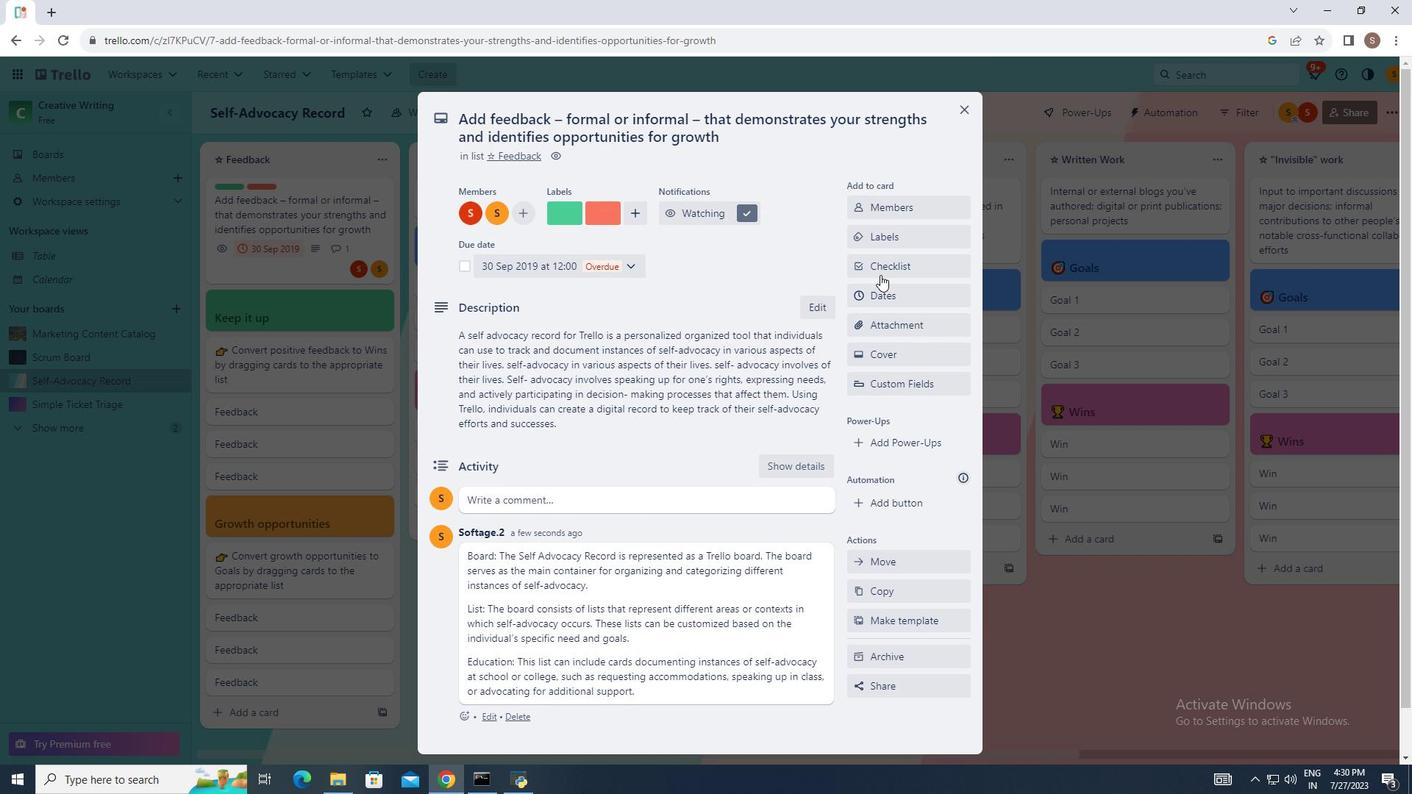 
Action: Mouse scrolled (877, 280) with delta (0, 0)
Screenshot: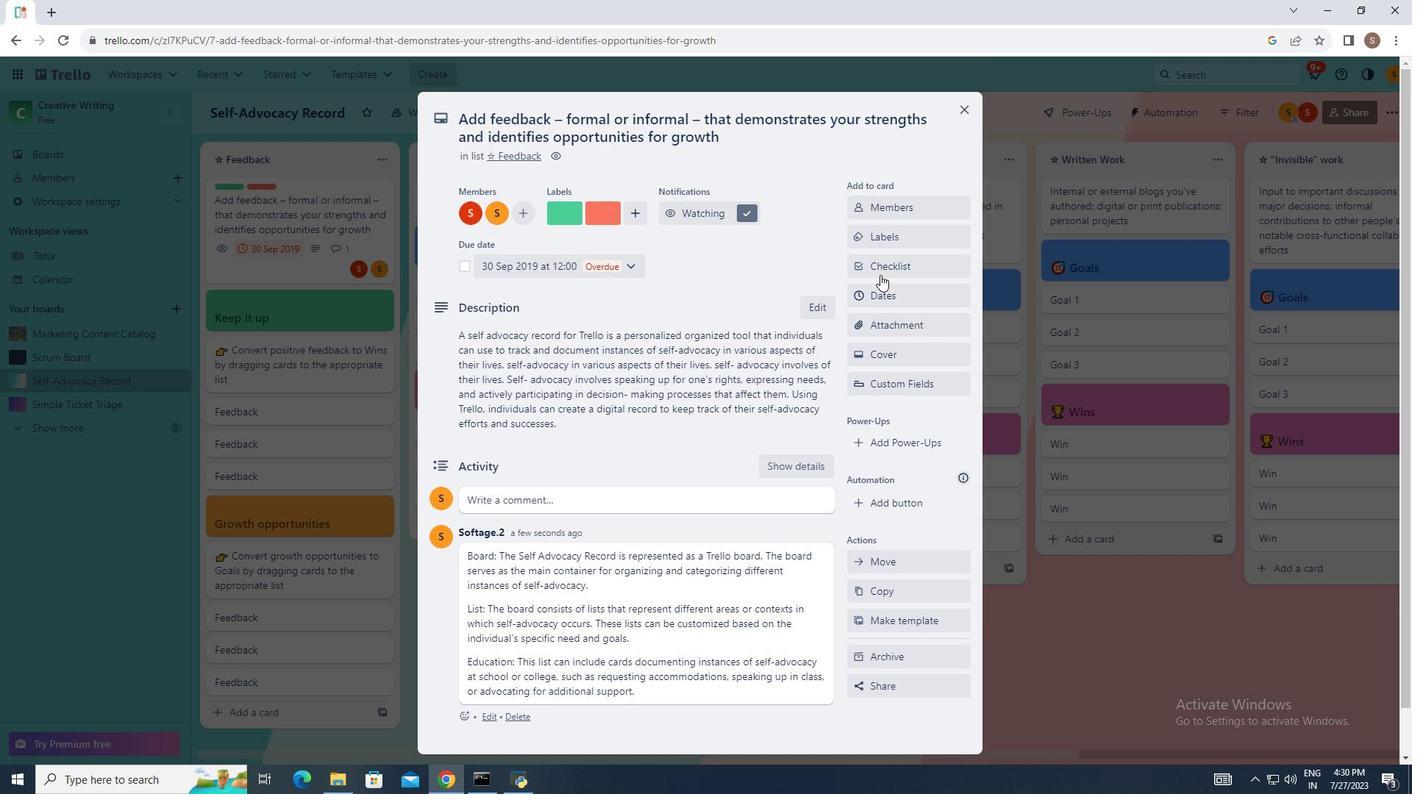 
Action: Mouse moved to (757, 262)
Screenshot: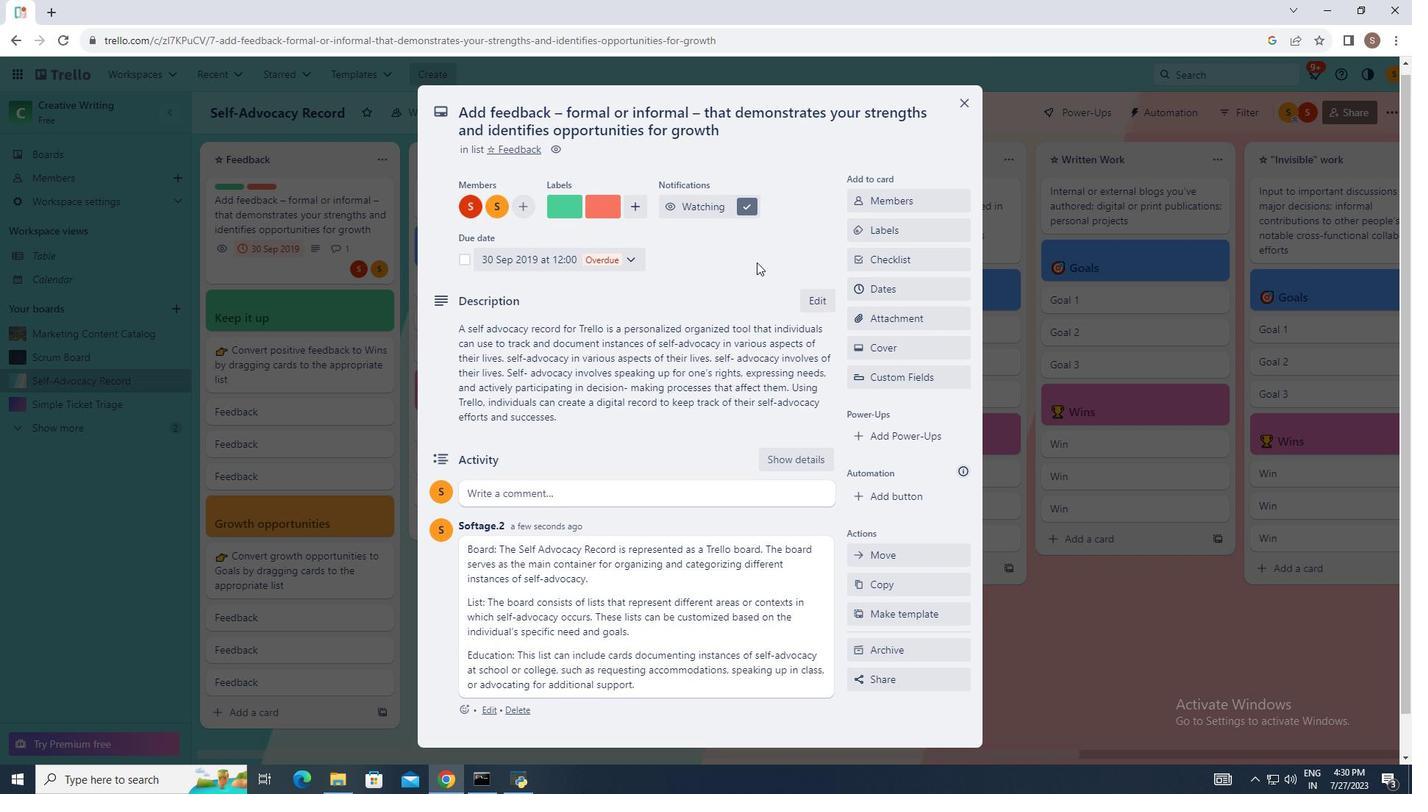 
Action: Mouse scrolled (761, 263) with delta (0, 0)
Screenshot: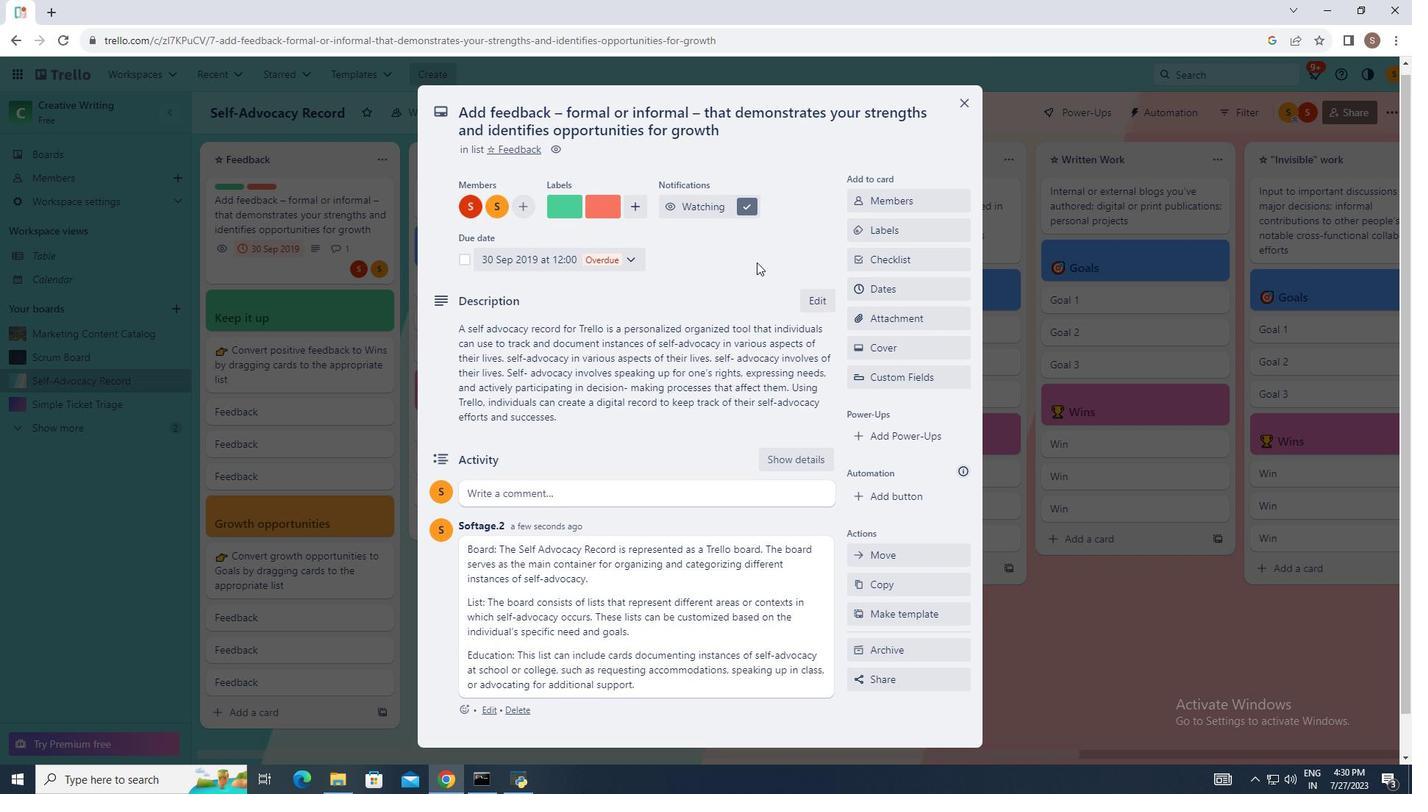 
Action: Mouse scrolled (757, 261) with delta (0, 0)
Screenshot: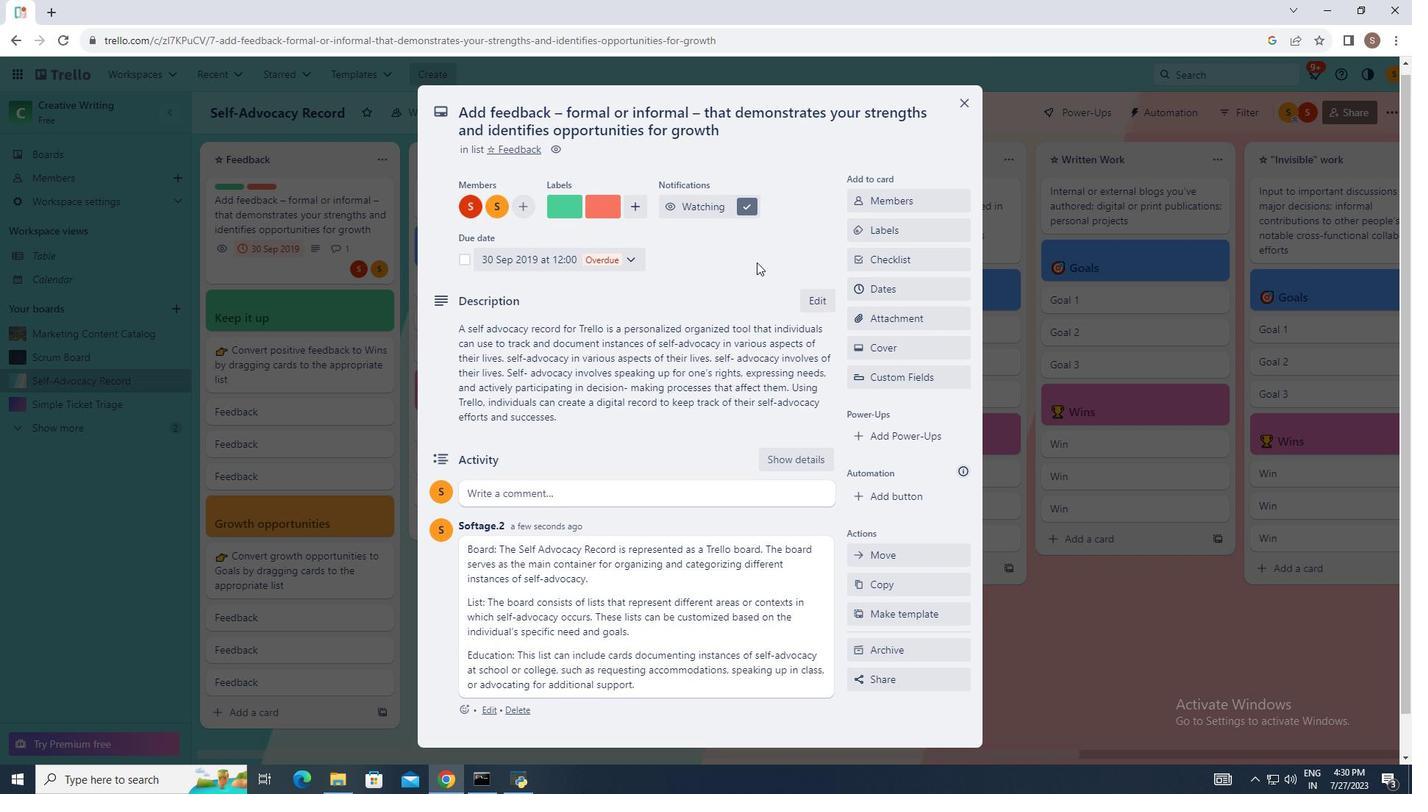 
Action: Mouse scrolled (757, 263) with delta (0, 0)
Screenshot: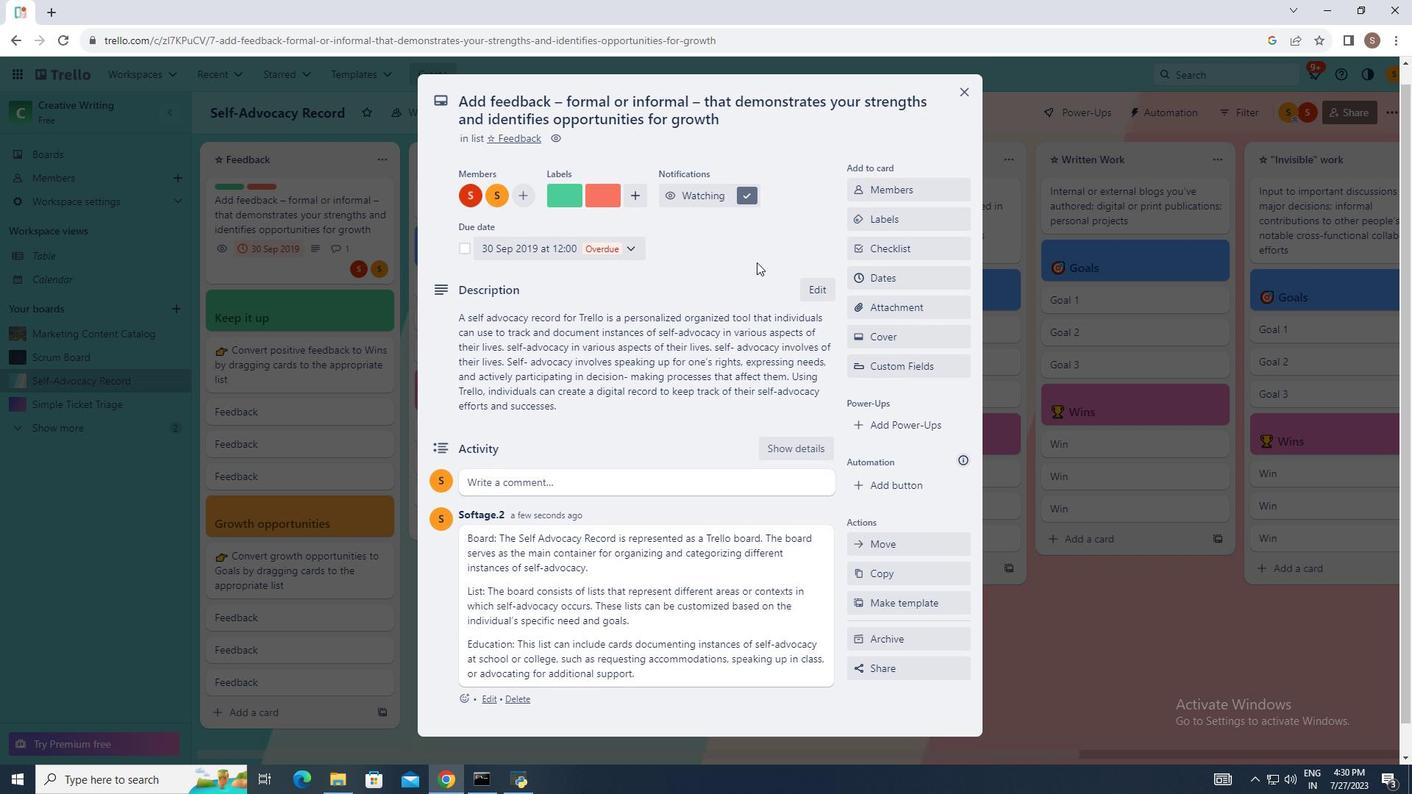 
Action: Mouse scrolled (757, 263) with delta (0, 0)
Screenshot: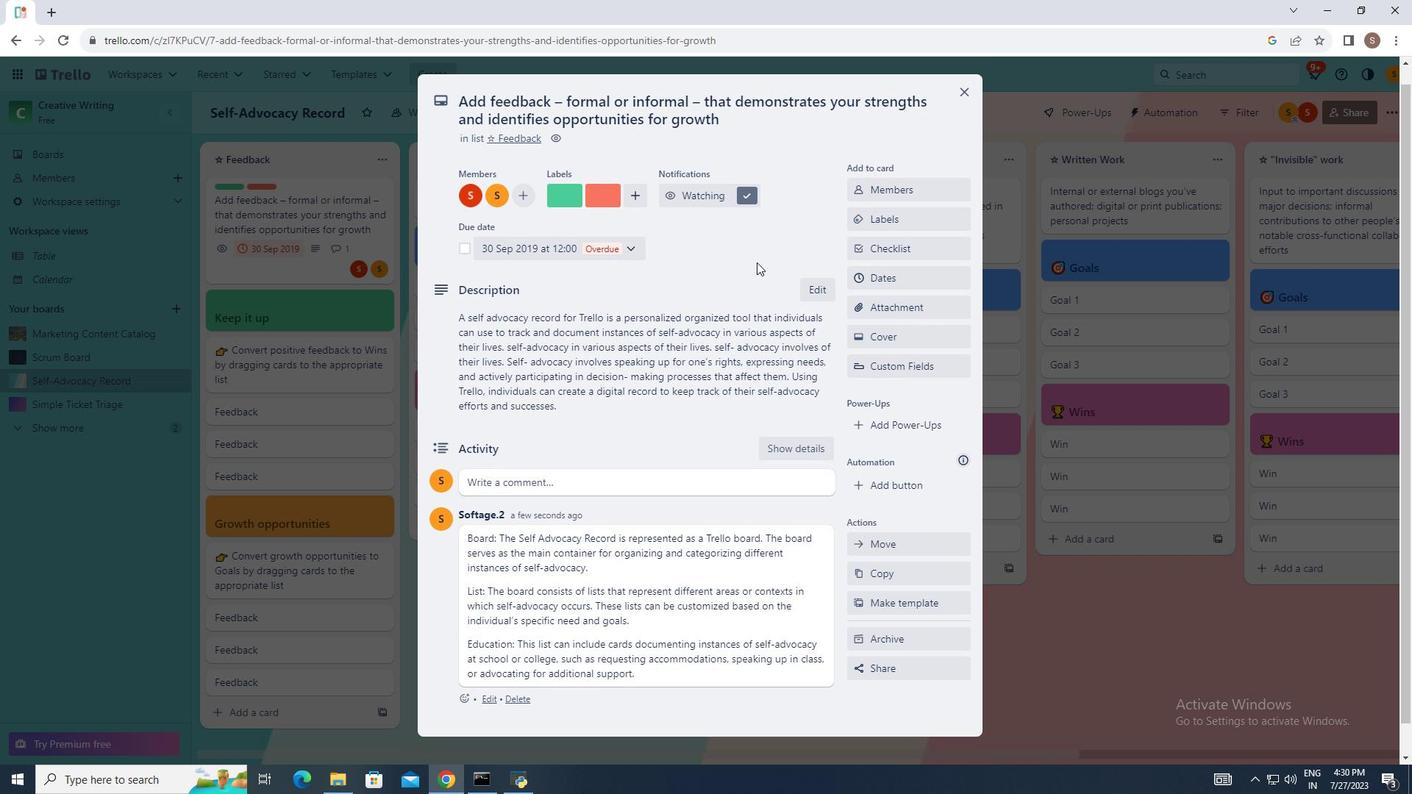 
Action: Mouse moved to (629, 215)
Screenshot: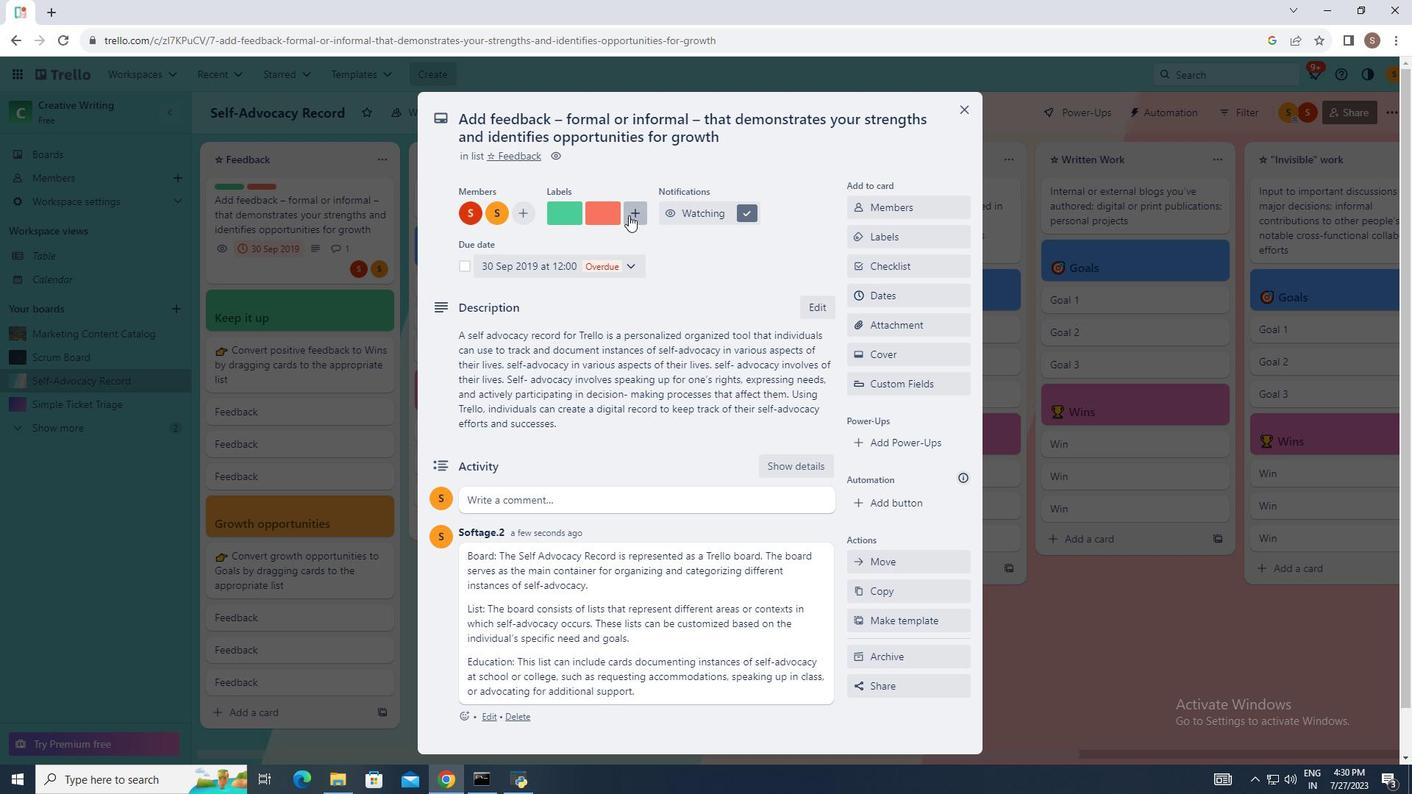 
Action: Mouse pressed left at (629, 215)
Screenshot: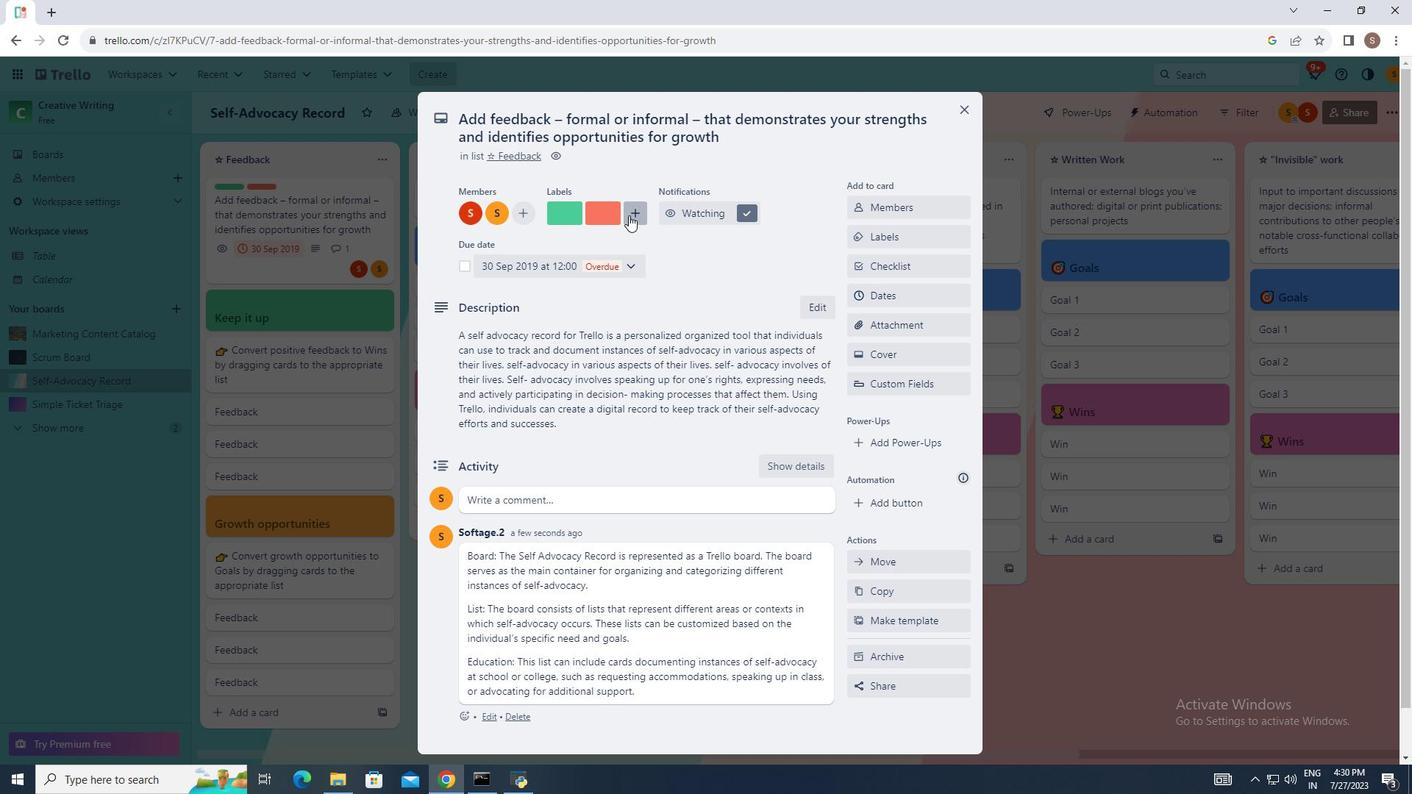 
Action: Mouse moved to (568, 359)
Screenshot: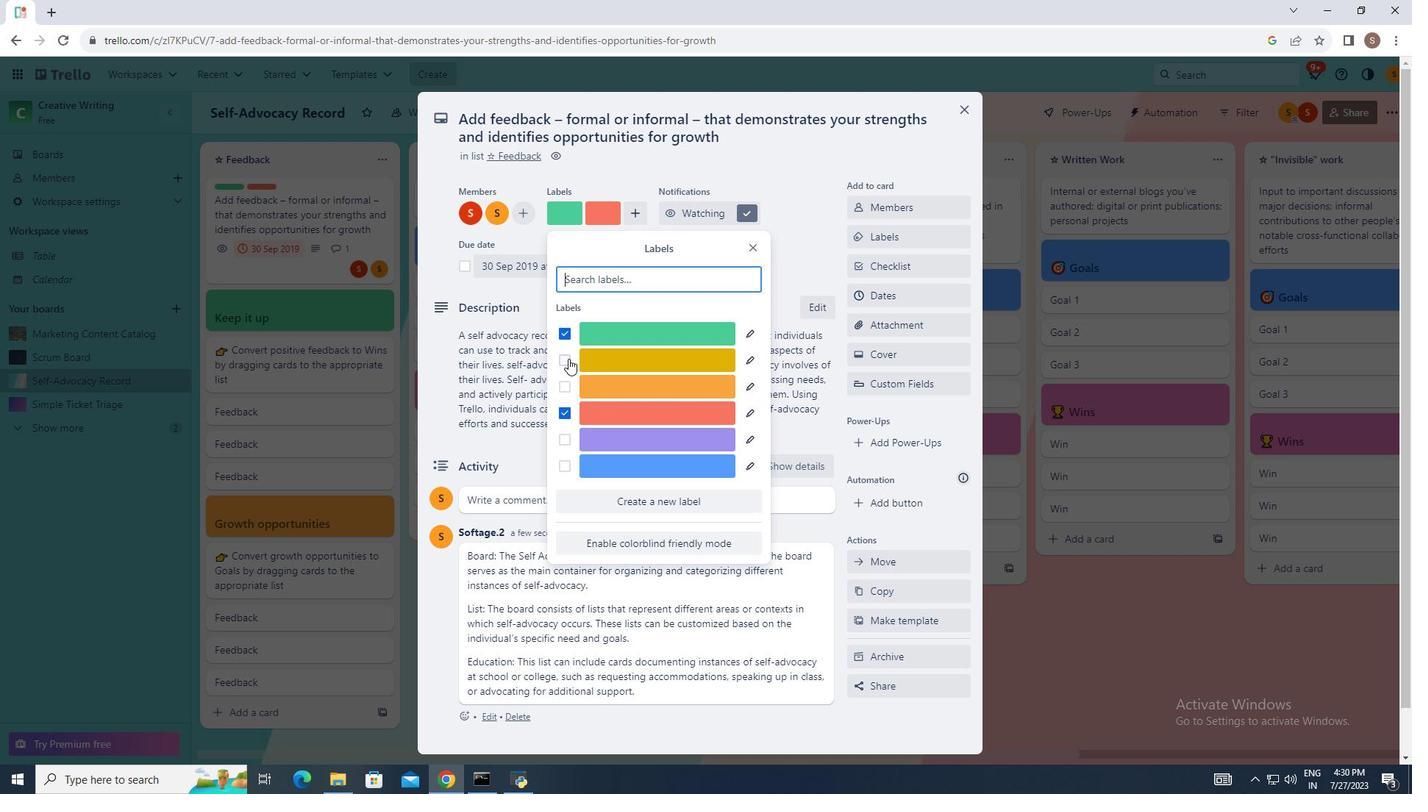
Action: Mouse pressed left at (568, 359)
Screenshot: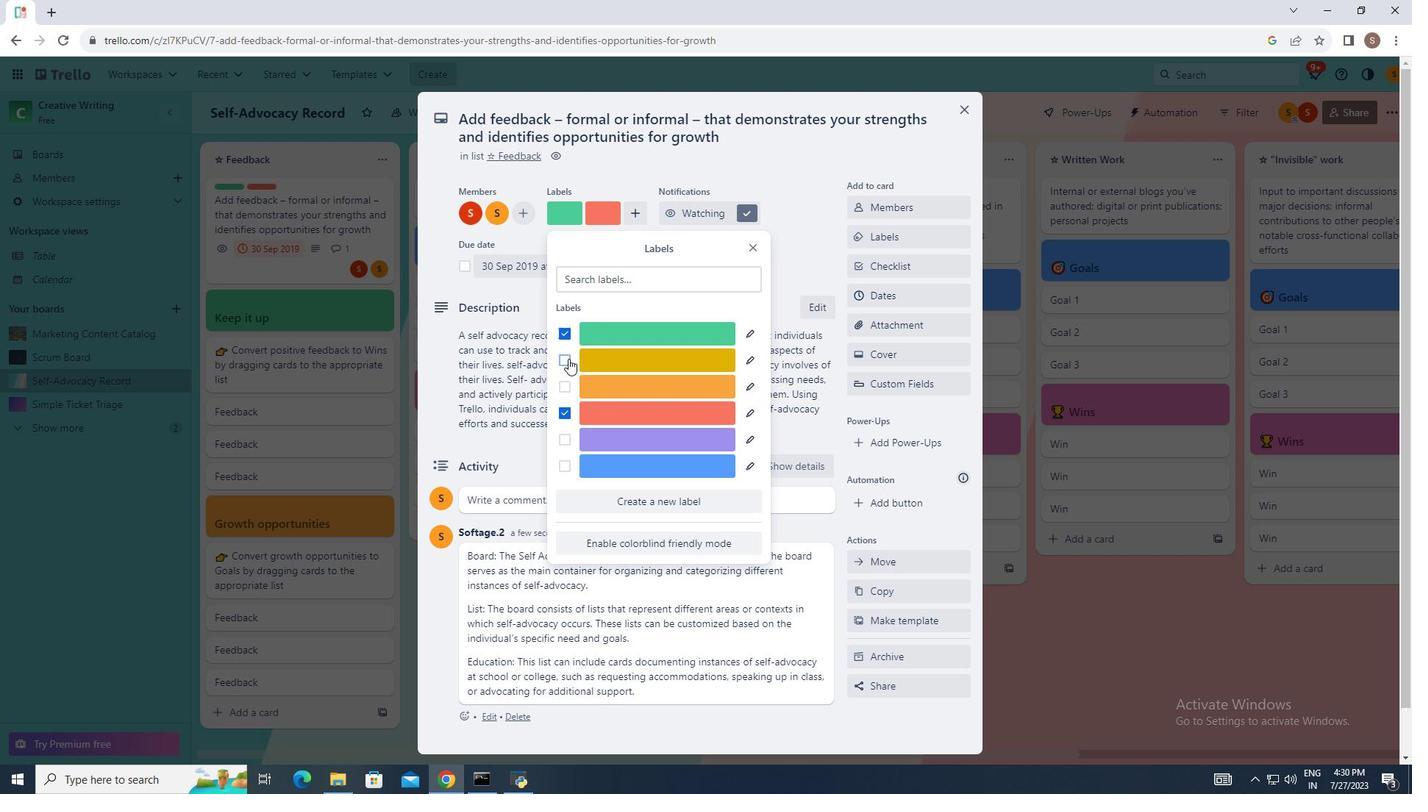 
Action: Mouse moved to (567, 328)
Screenshot: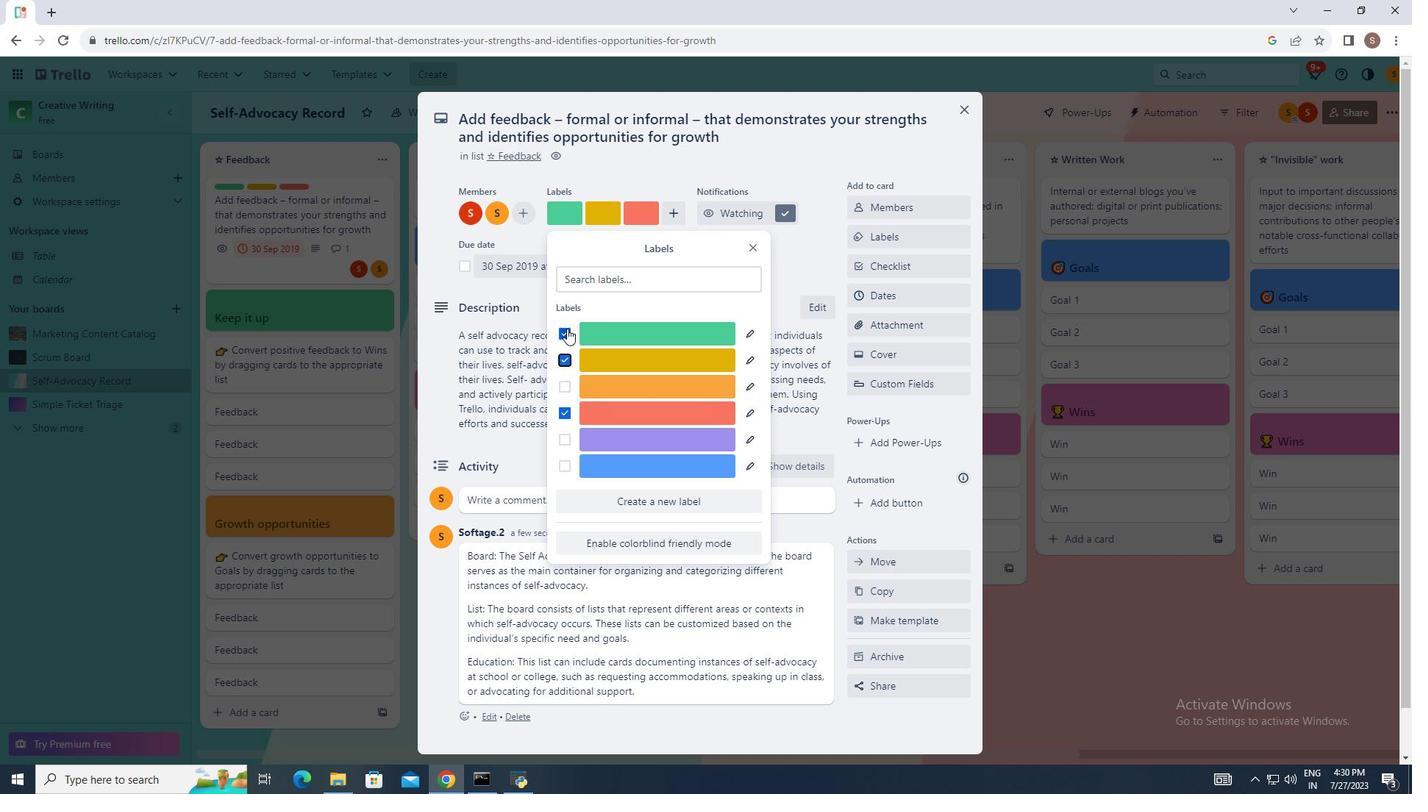 
Action: Mouse pressed left at (567, 328)
Screenshot: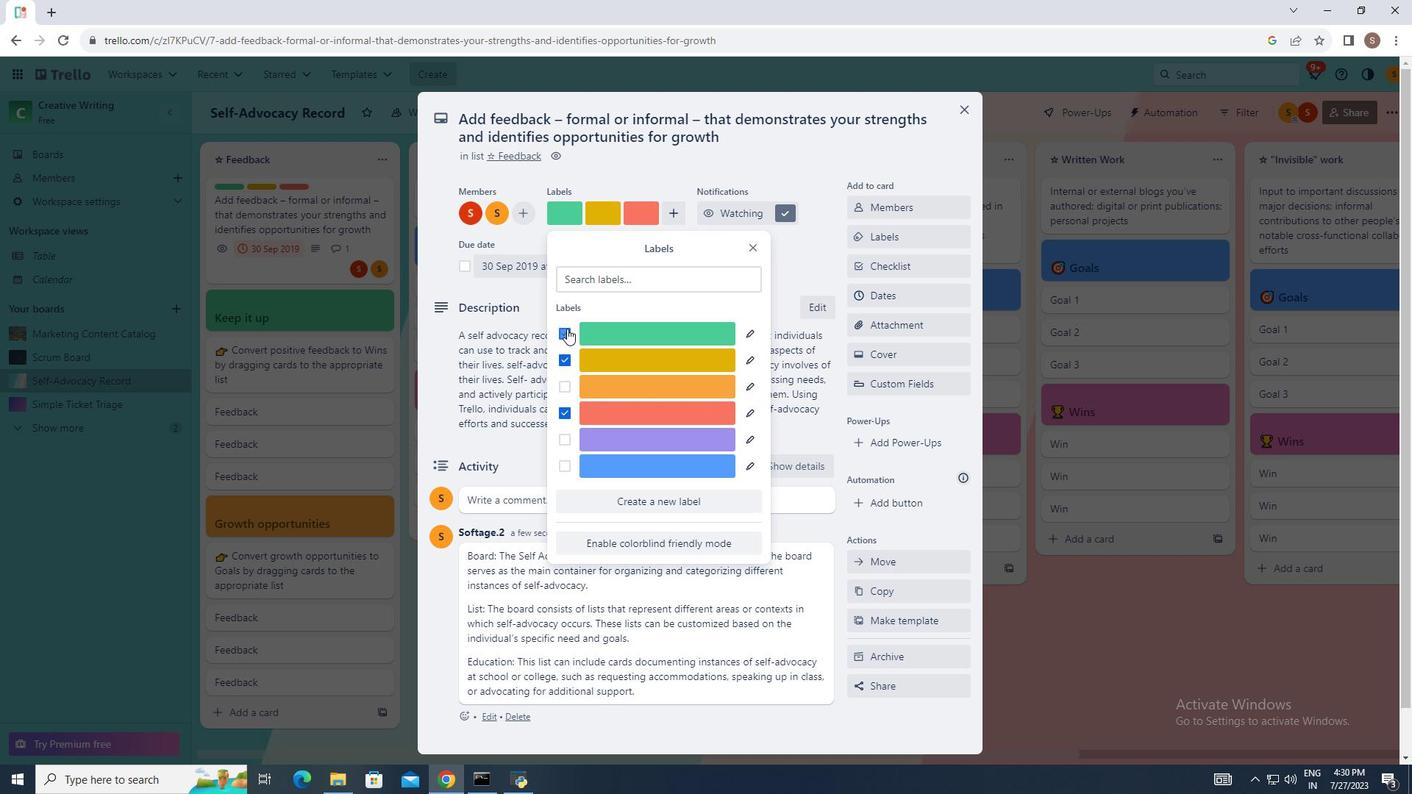 
Action: Mouse moved to (558, 463)
Screenshot: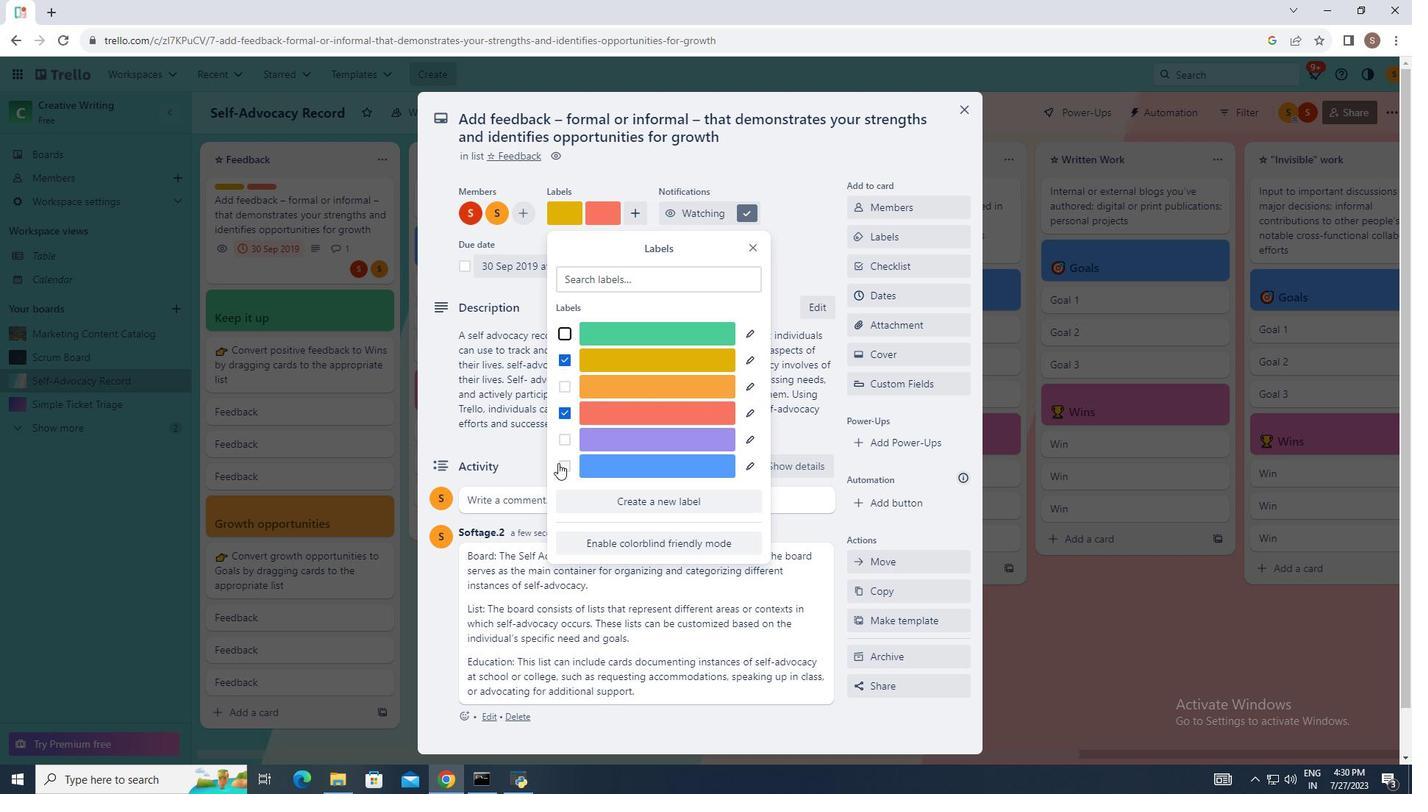 
Action: Mouse pressed left at (558, 463)
Screenshot: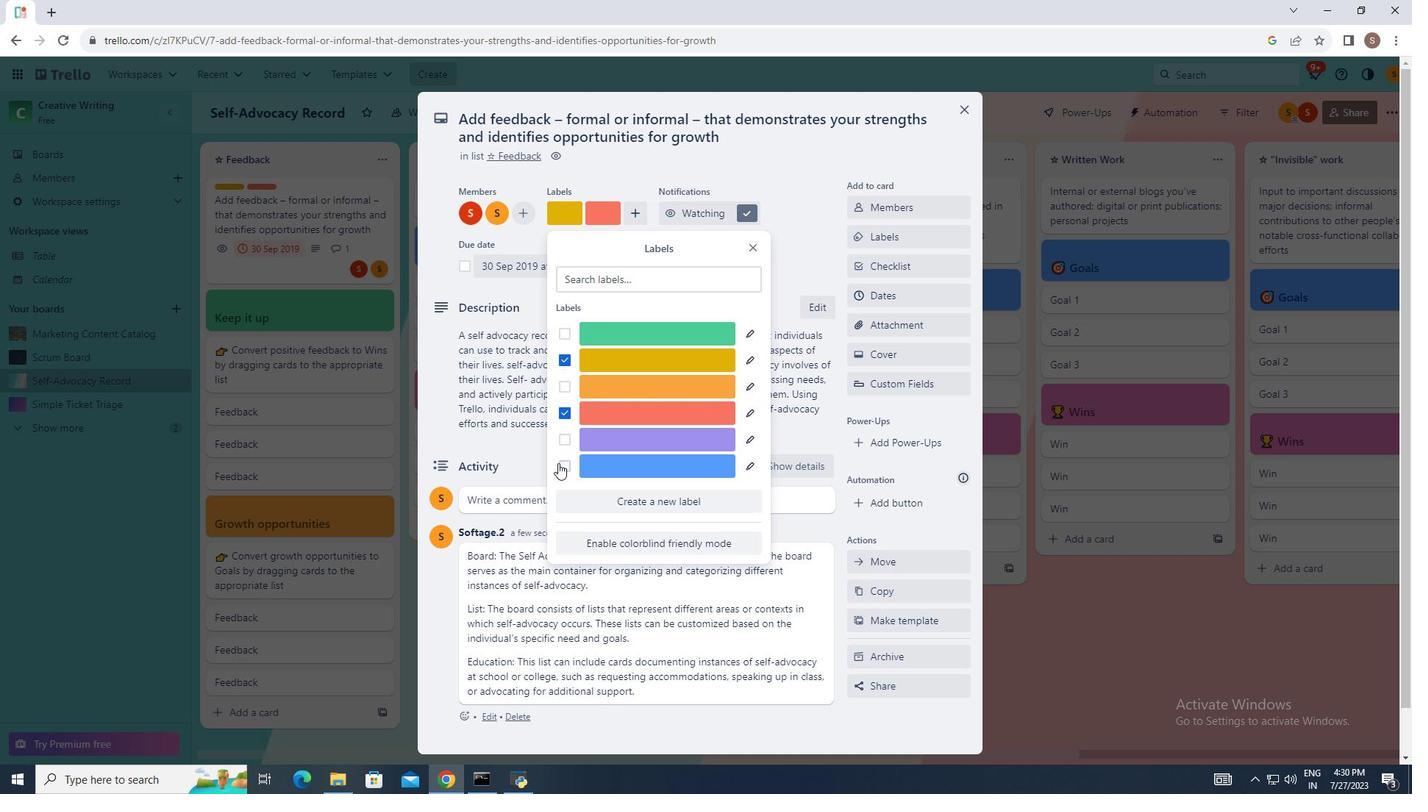 
Action: Mouse moved to (565, 414)
Screenshot: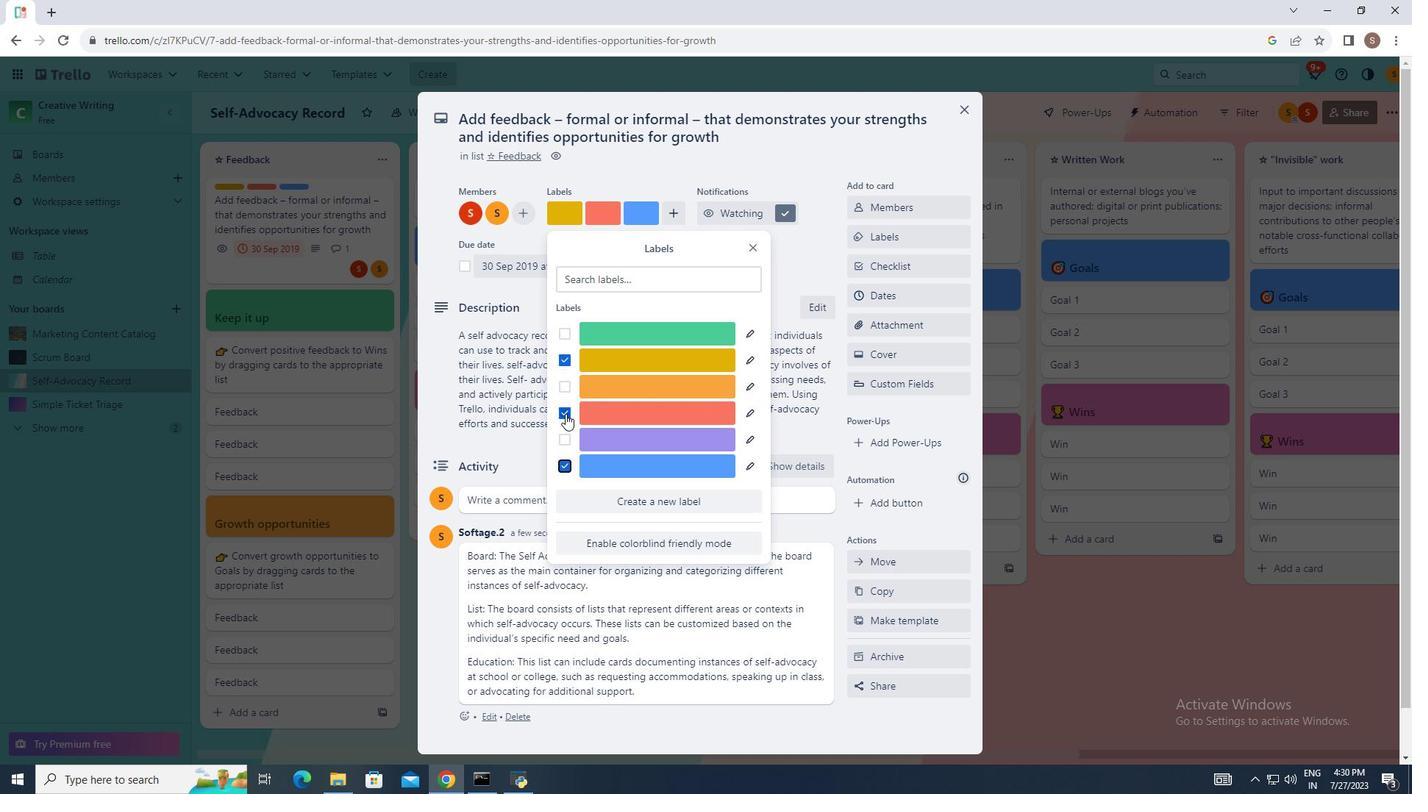
Action: Mouse pressed left at (565, 414)
Screenshot: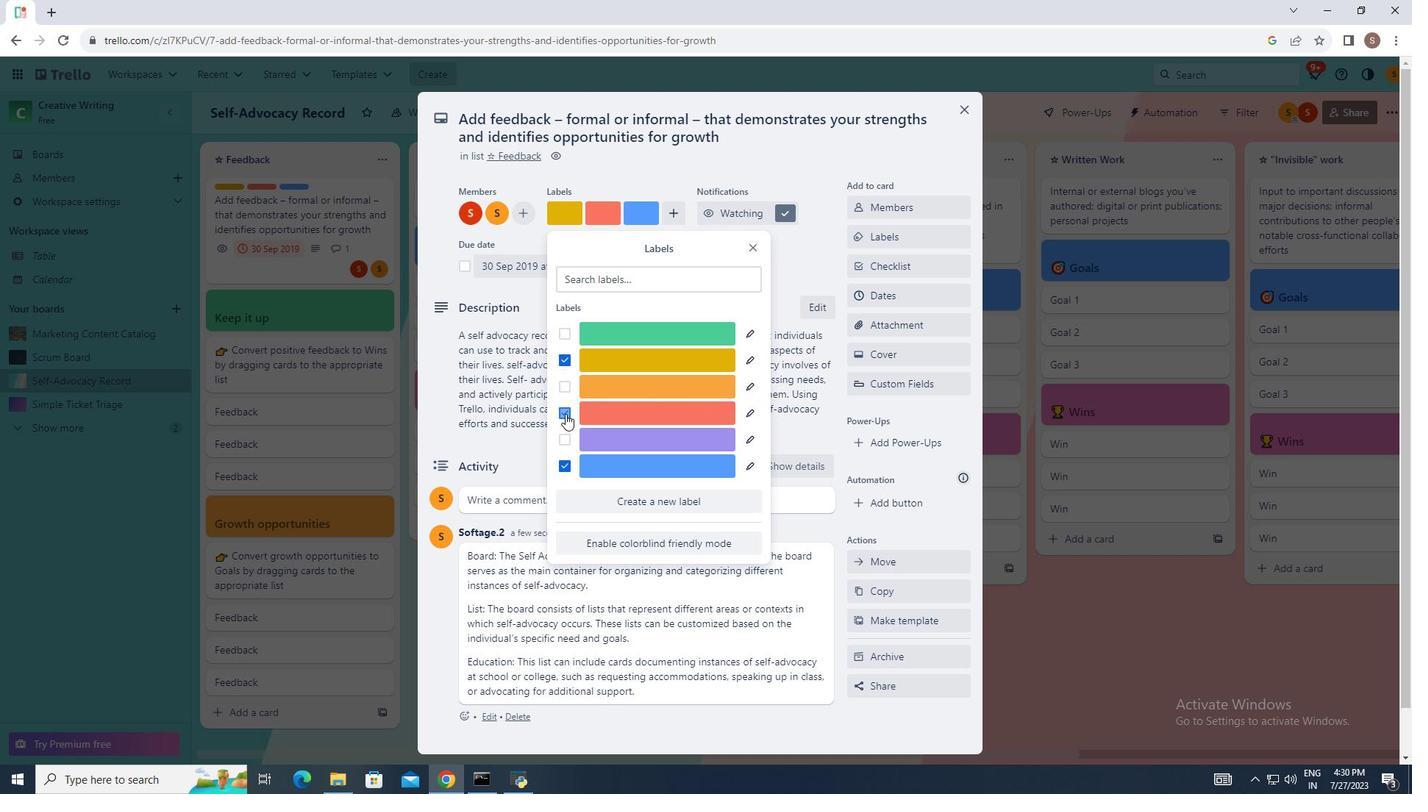 
Action: Mouse moved to (754, 252)
Screenshot: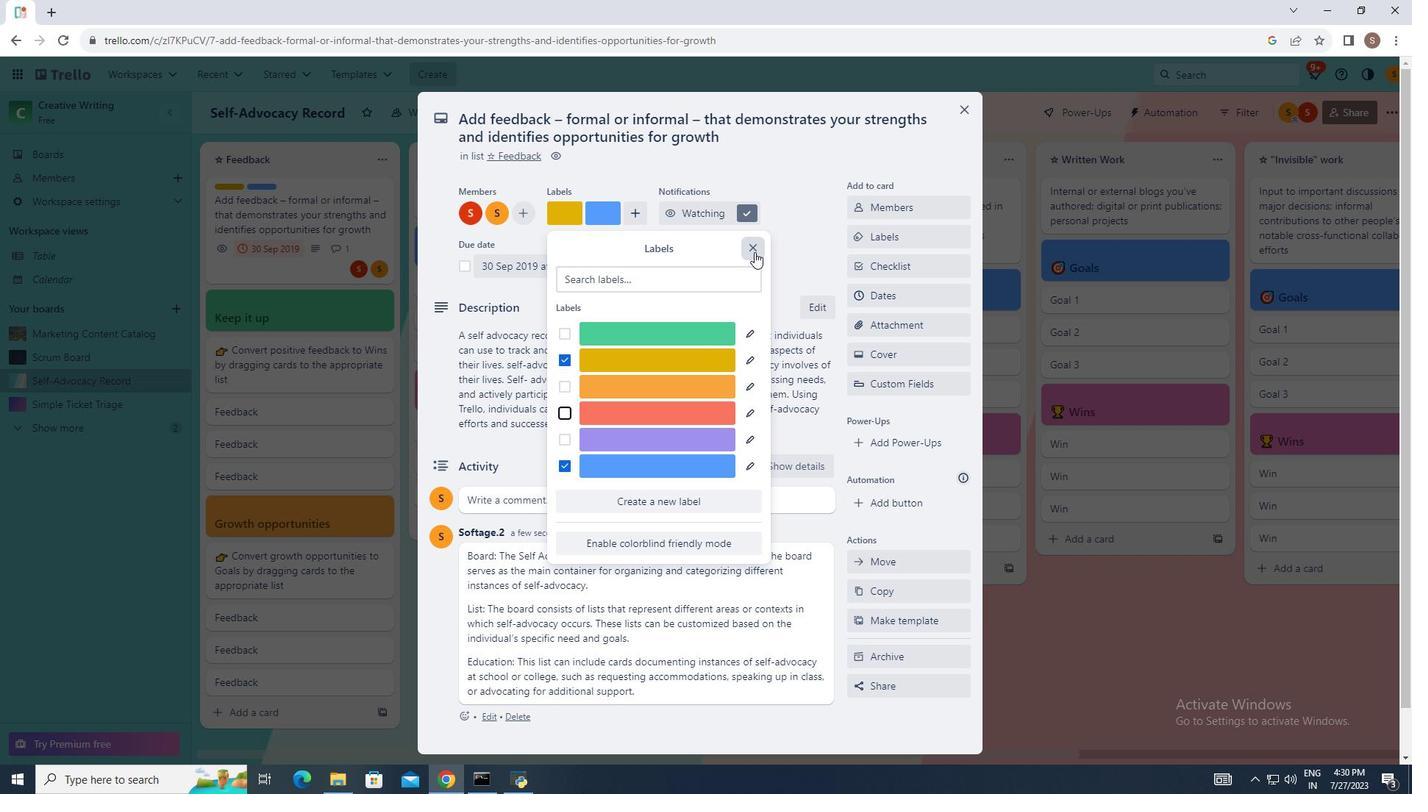 
Action: Mouse pressed left at (754, 252)
Screenshot: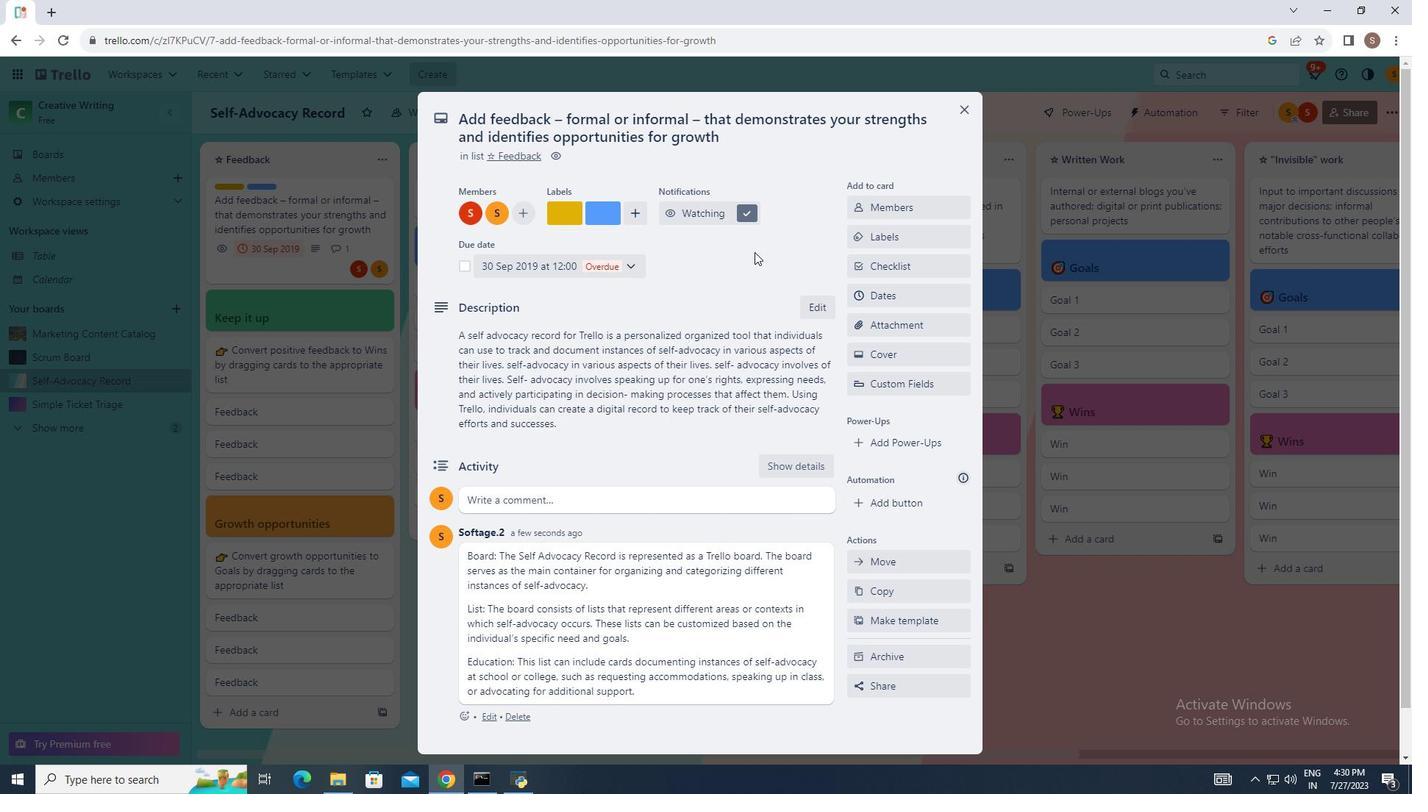 
Action: Mouse moved to (912, 283)
Screenshot: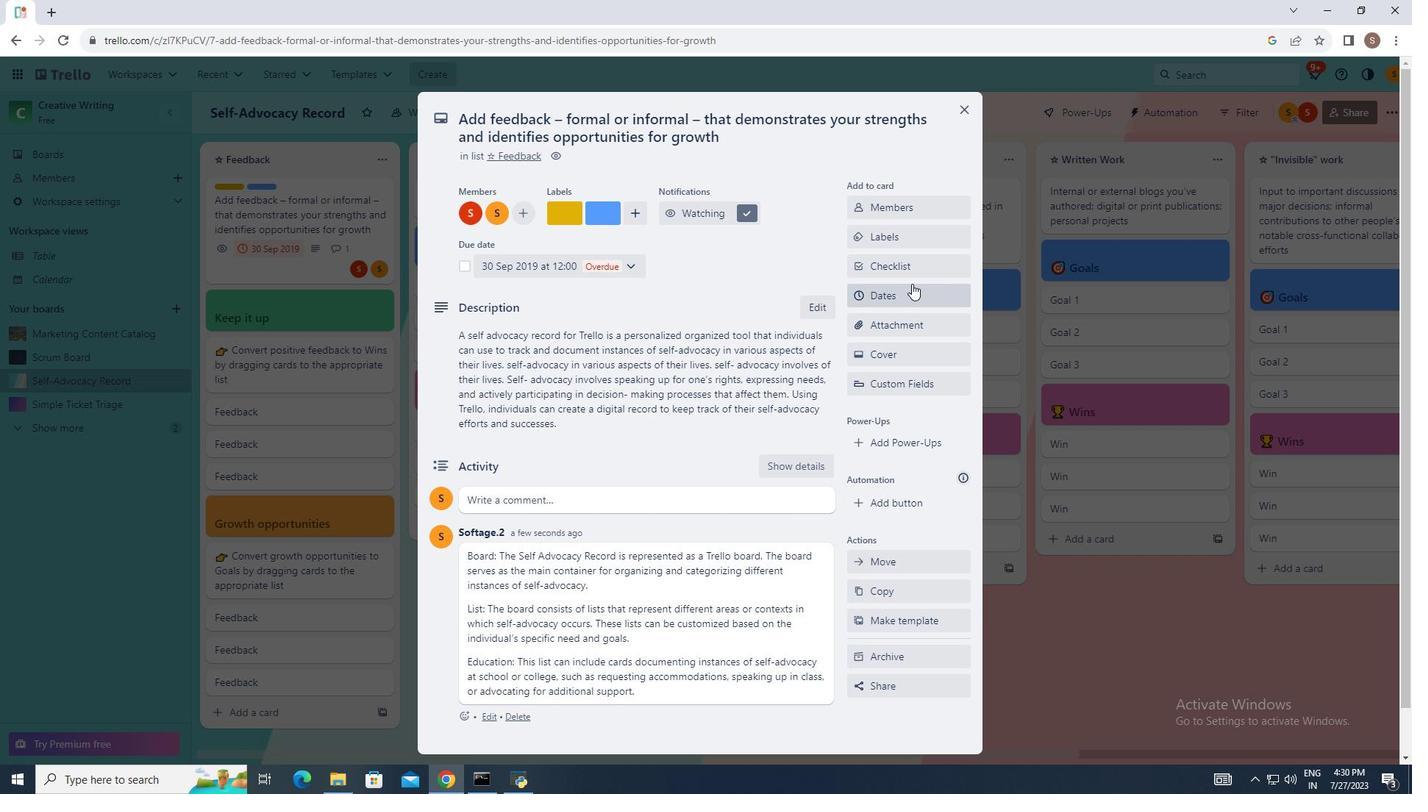 
Action: Mouse scrolled (912, 284) with delta (0, 0)
Screenshot: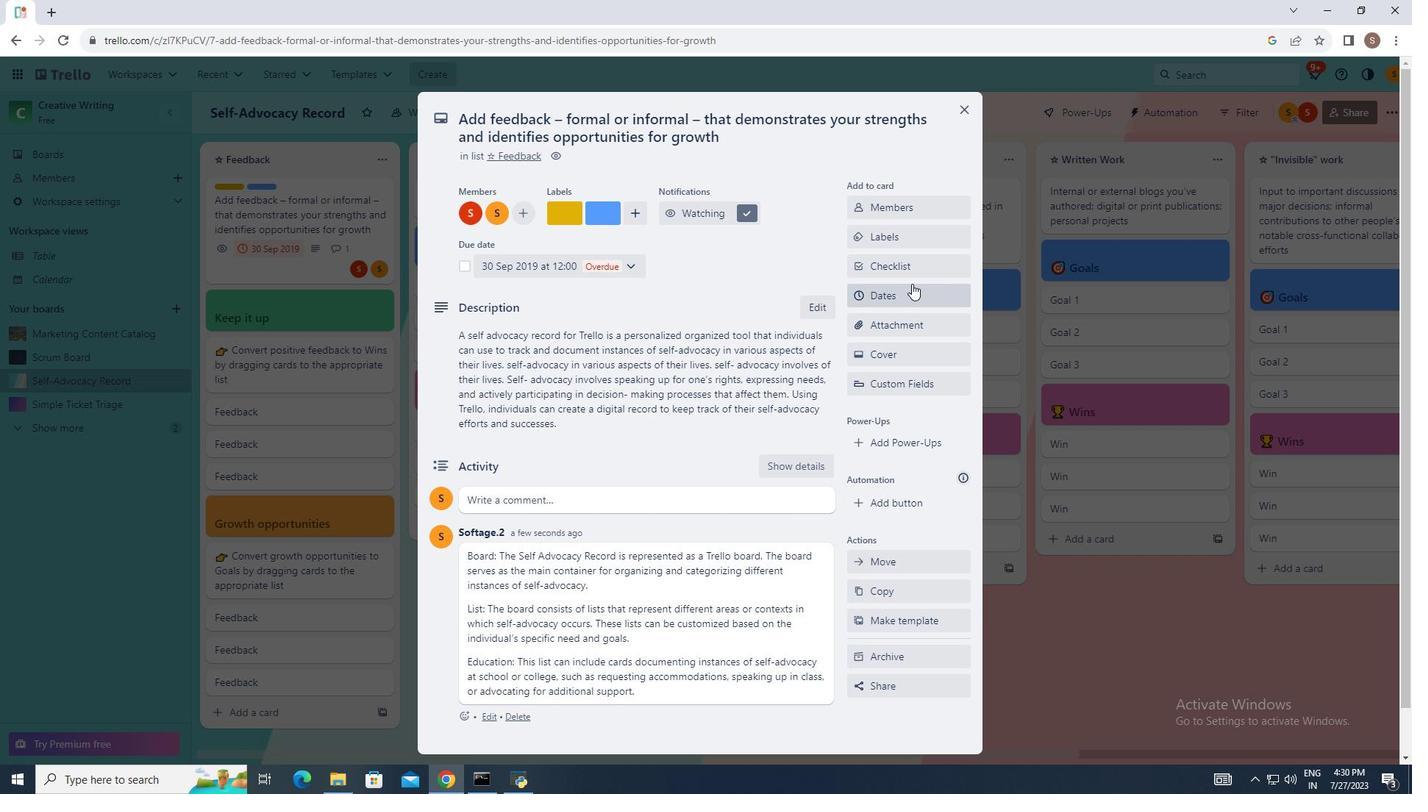 
Action: Mouse scrolled (912, 284) with delta (0, 0)
Screenshot: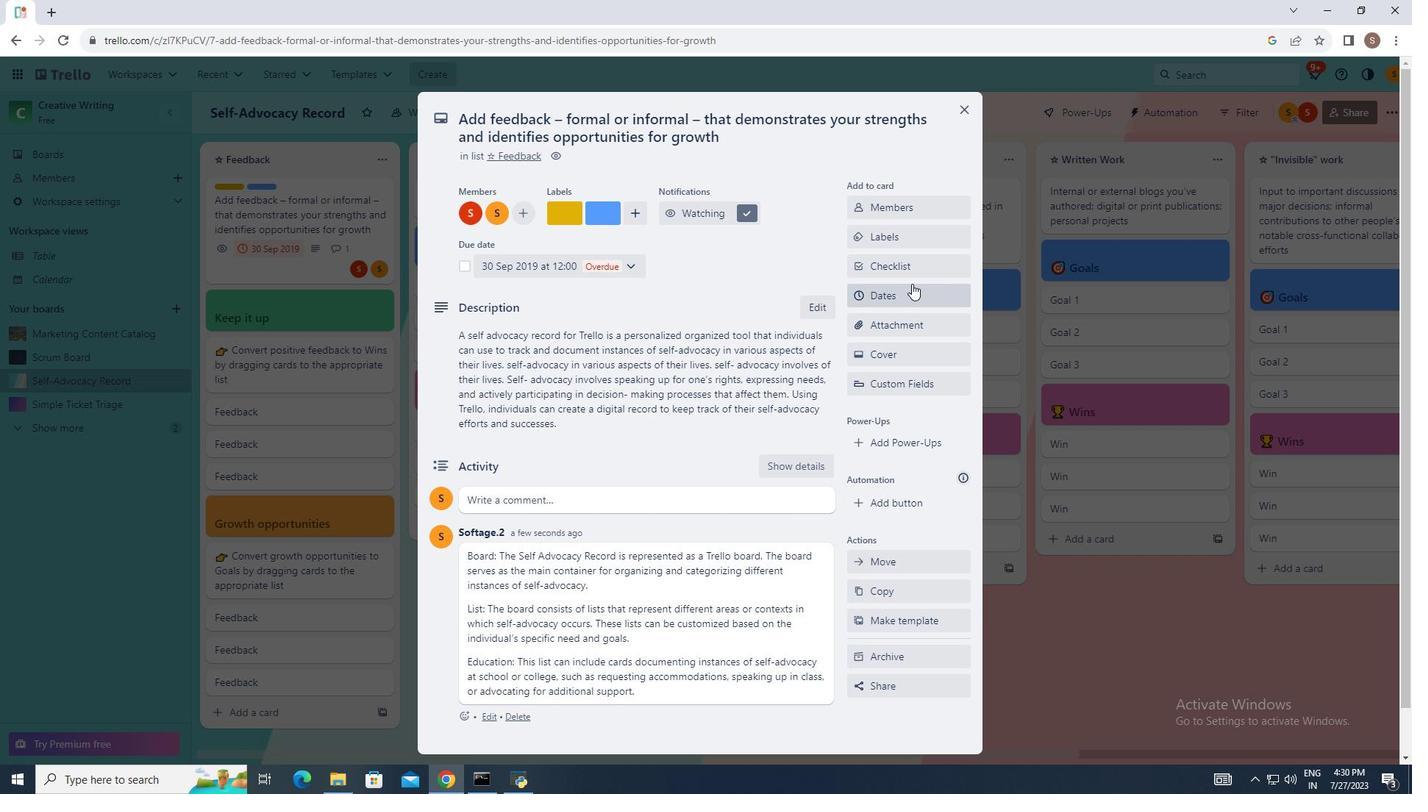 
Action: Mouse scrolled (912, 284) with delta (0, 0)
Screenshot: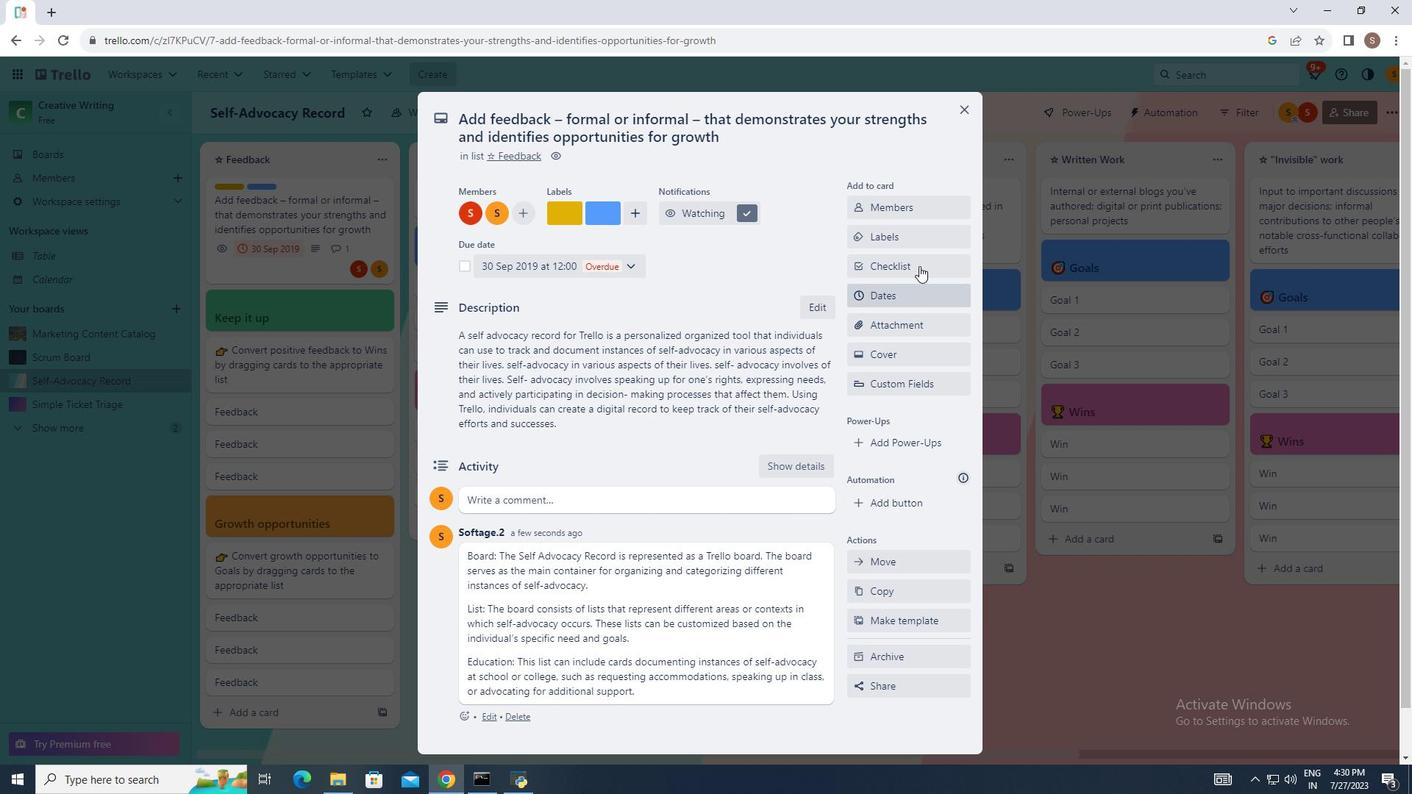 
Action: Mouse scrolled (912, 284) with delta (0, 0)
Screenshot: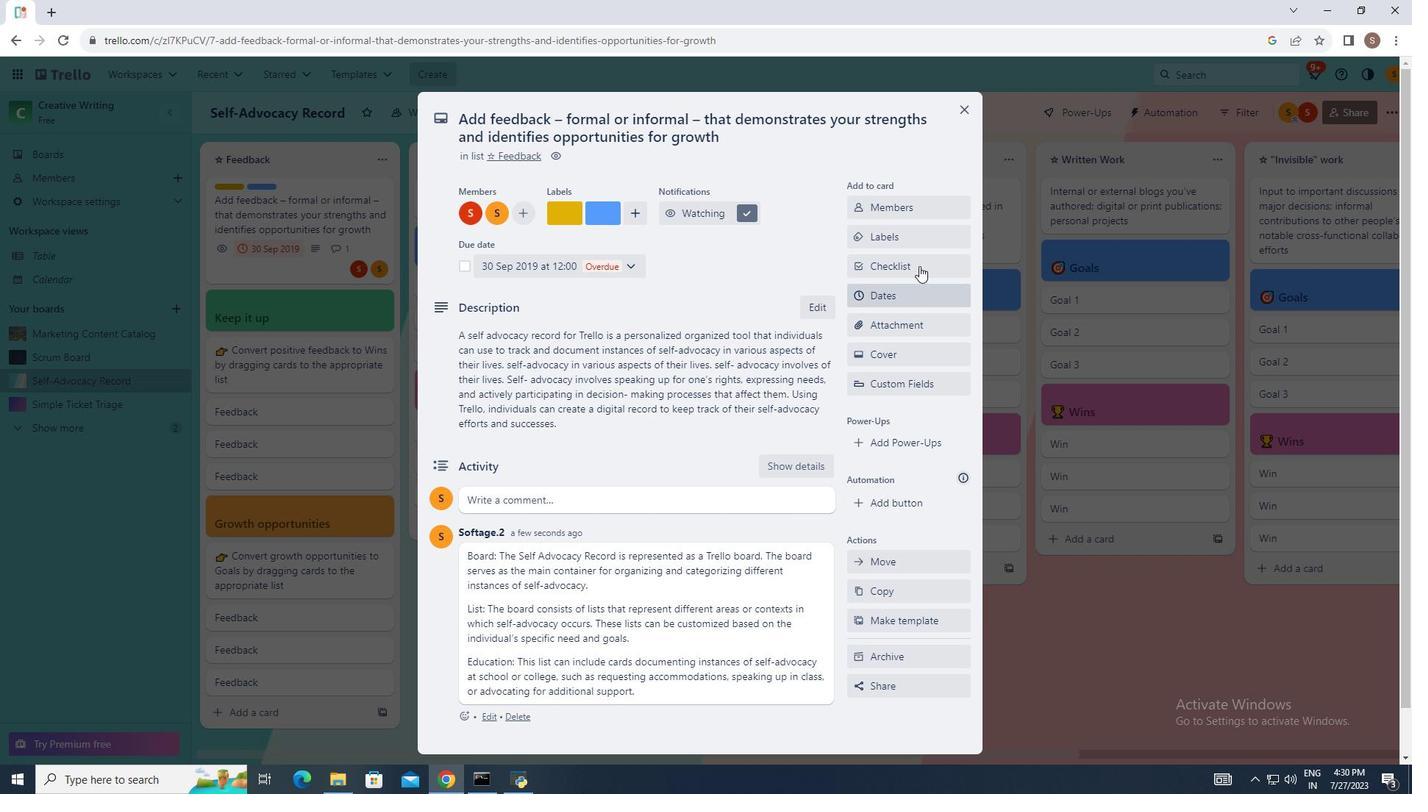 
Action: Mouse moved to (964, 114)
Screenshot: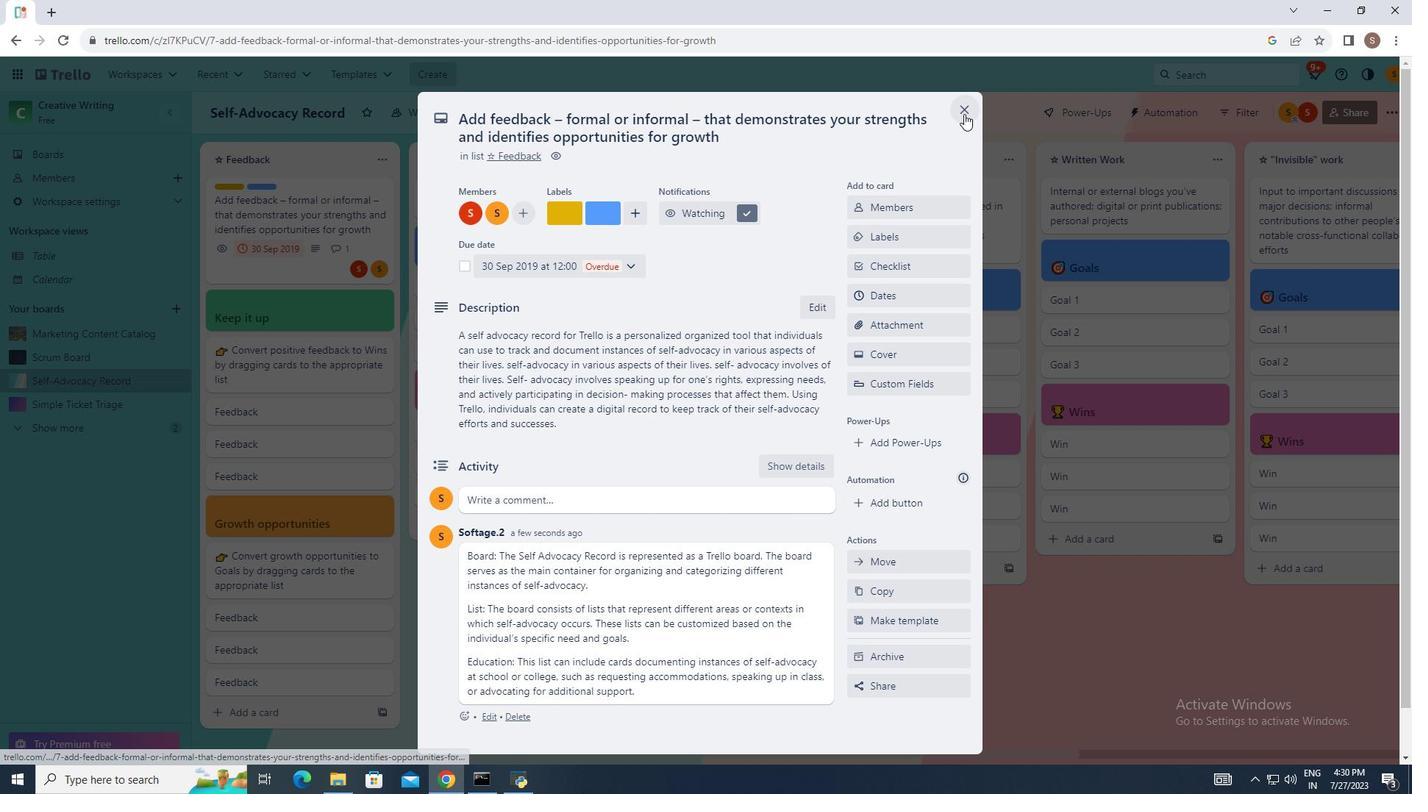 
Action: Mouse pressed left at (964, 114)
Screenshot: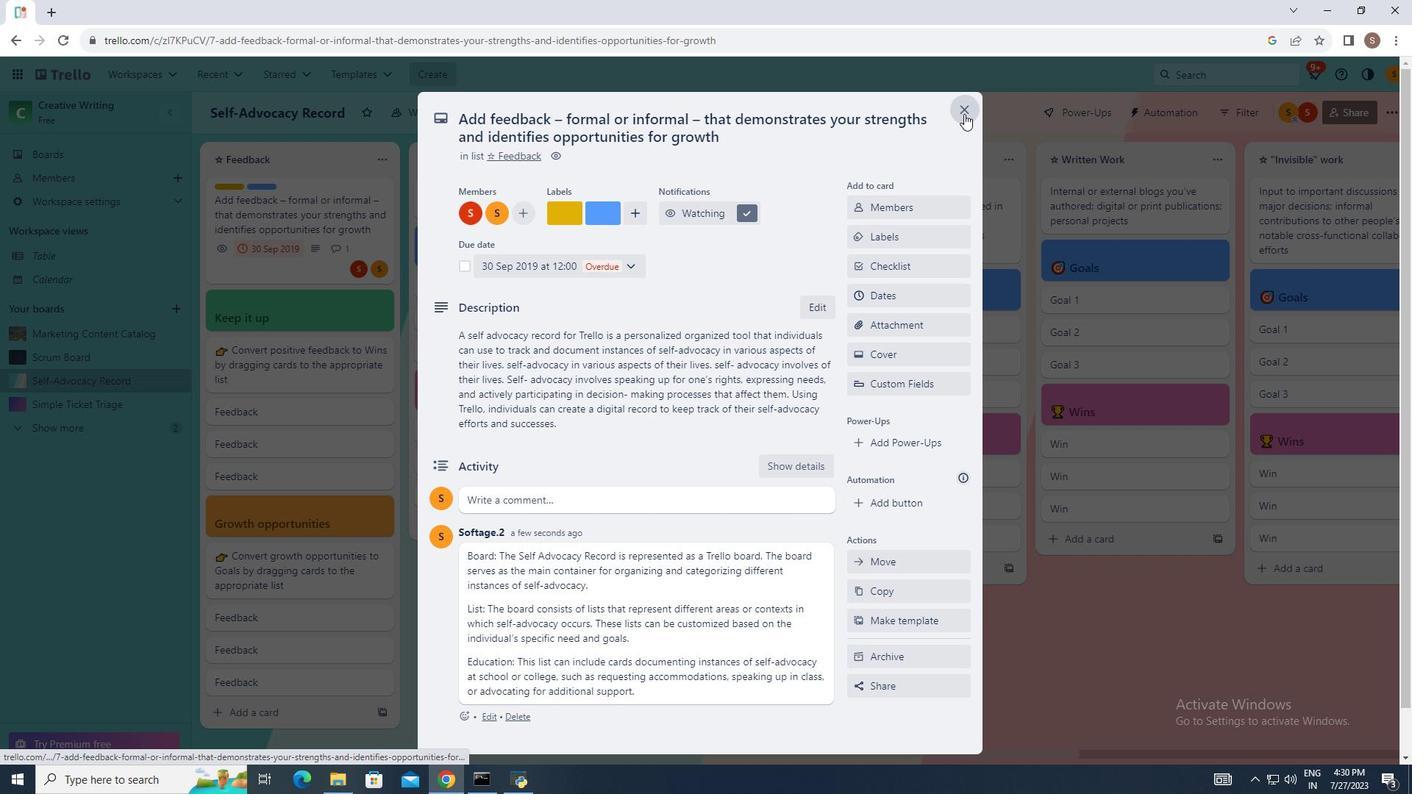 
Action: Mouse moved to (282, 470)
Screenshot: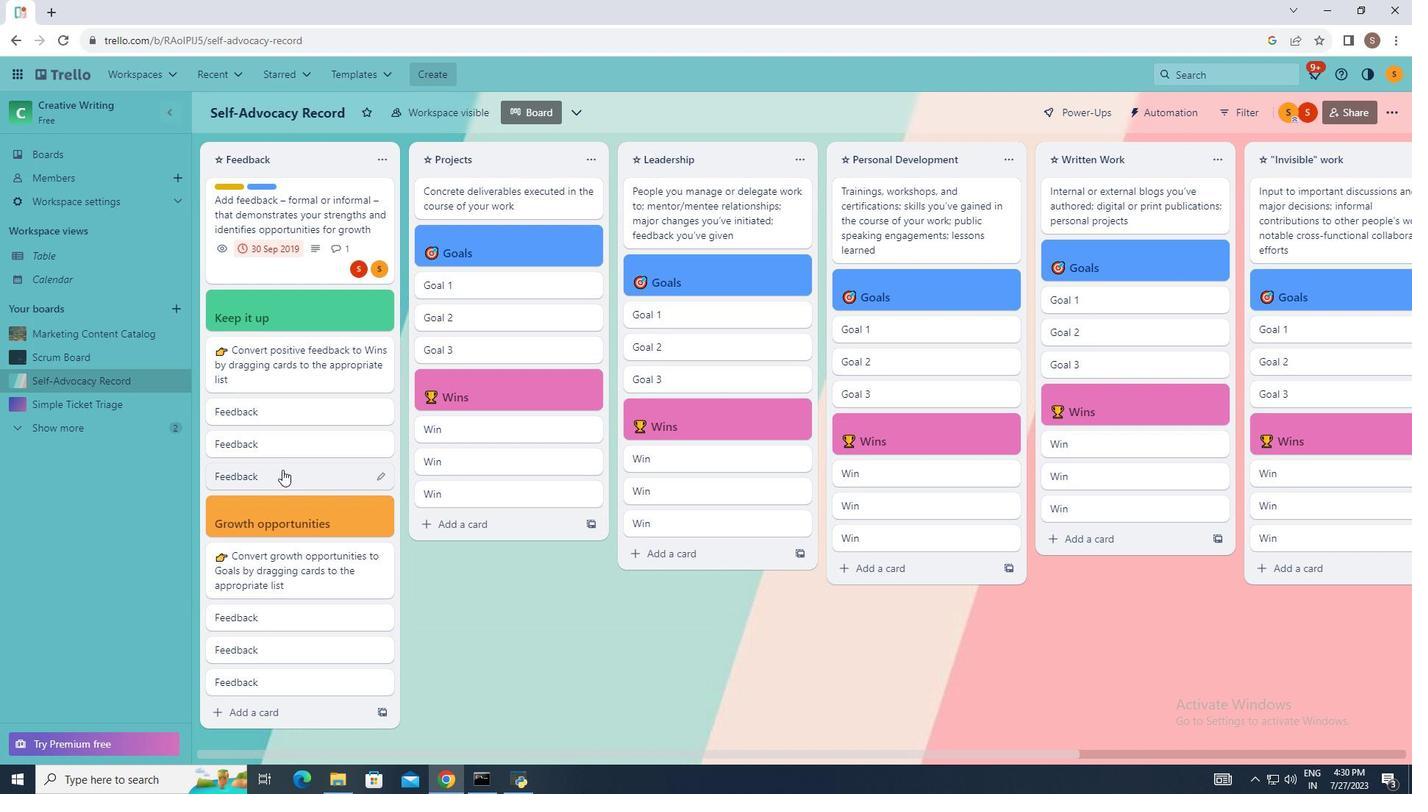 
Action: Mouse scrolled (282, 470) with delta (0, 0)
Screenshot: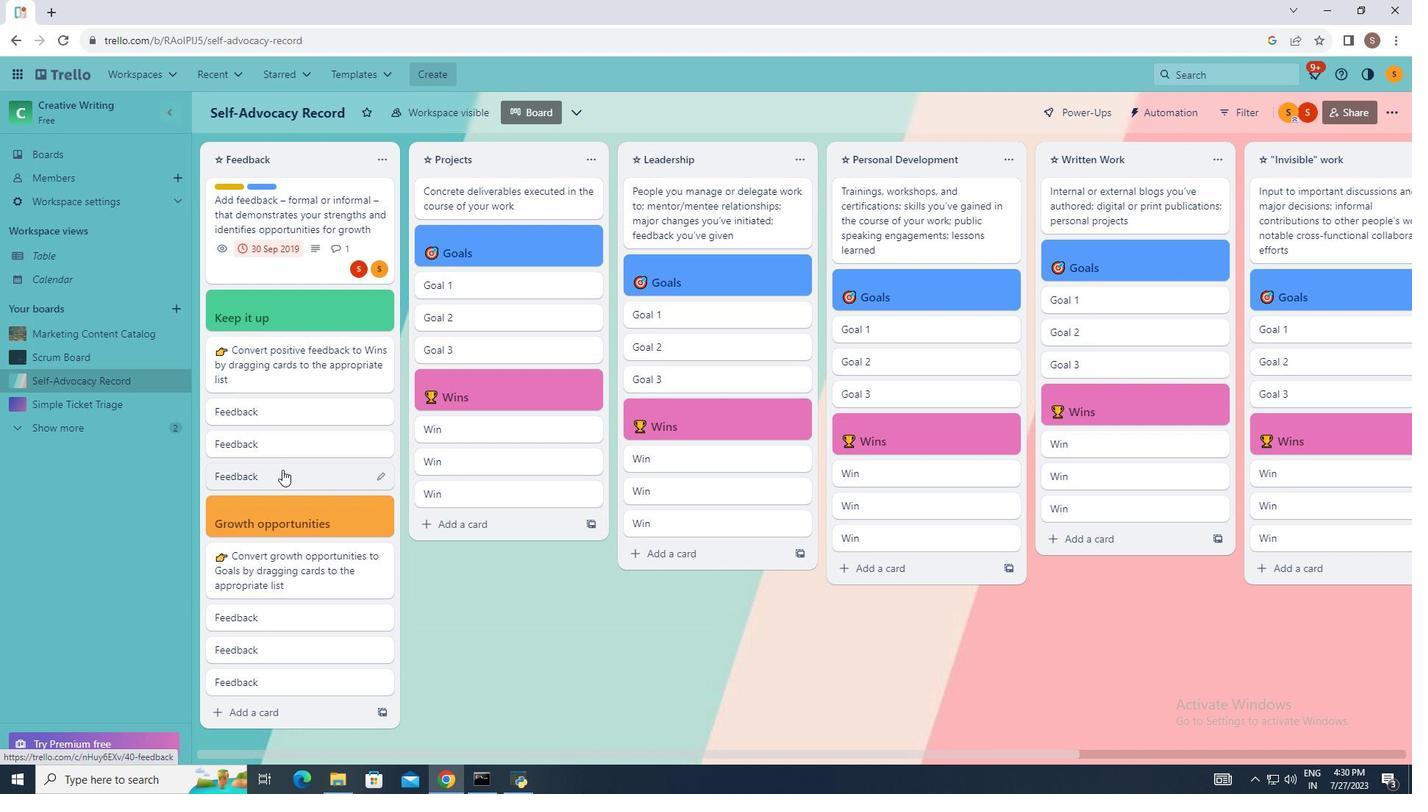 
Action: Mouse scrolled (282, 469) with delta (0, 0)
Screenshot: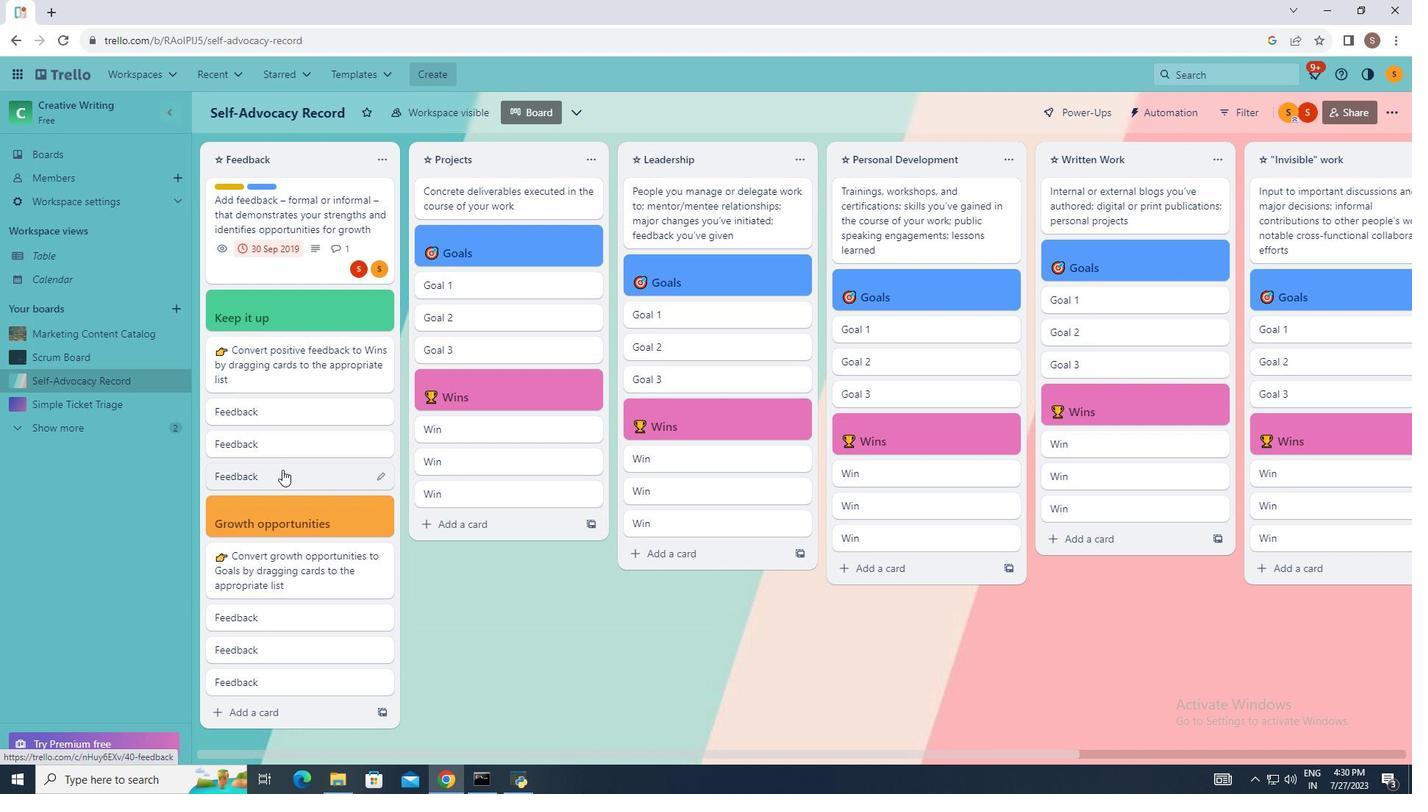 
Action: Mouse scrolled (282, 469) with delta (0, 0)
Screenshot: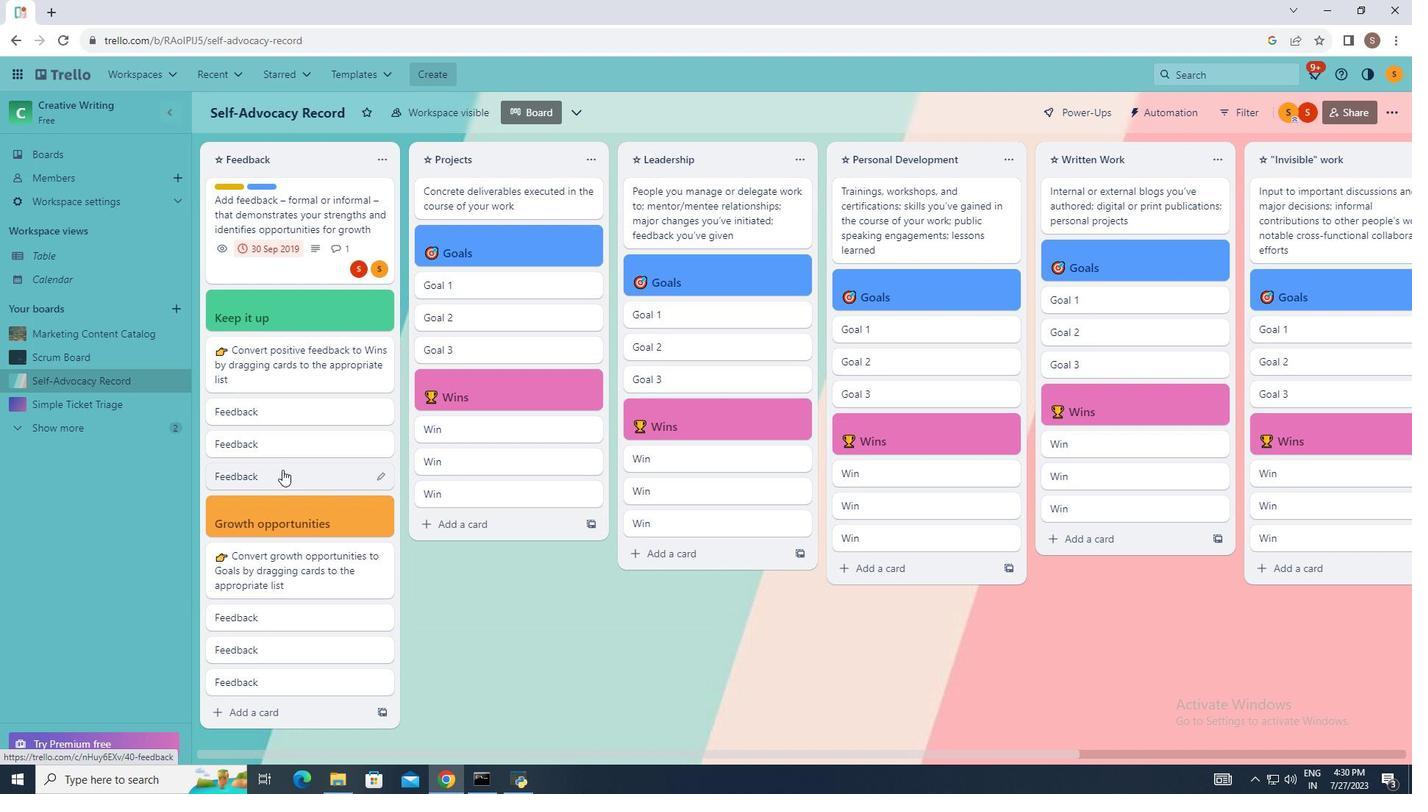 
Action: Mouse moved to (296, 469)
Screenshot: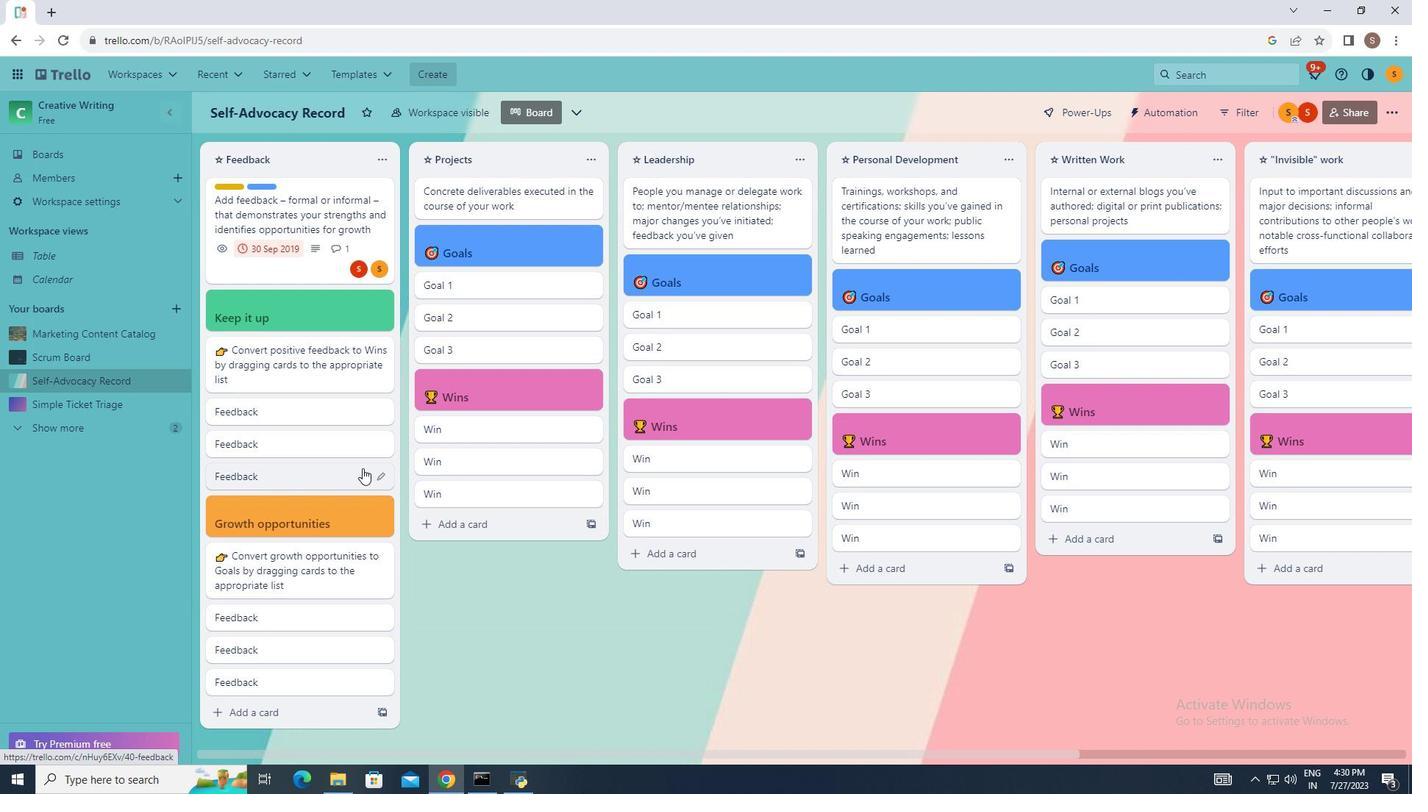 
Action: Mouse scrolled (282, 469) with delta (0, 0)
Screenshot: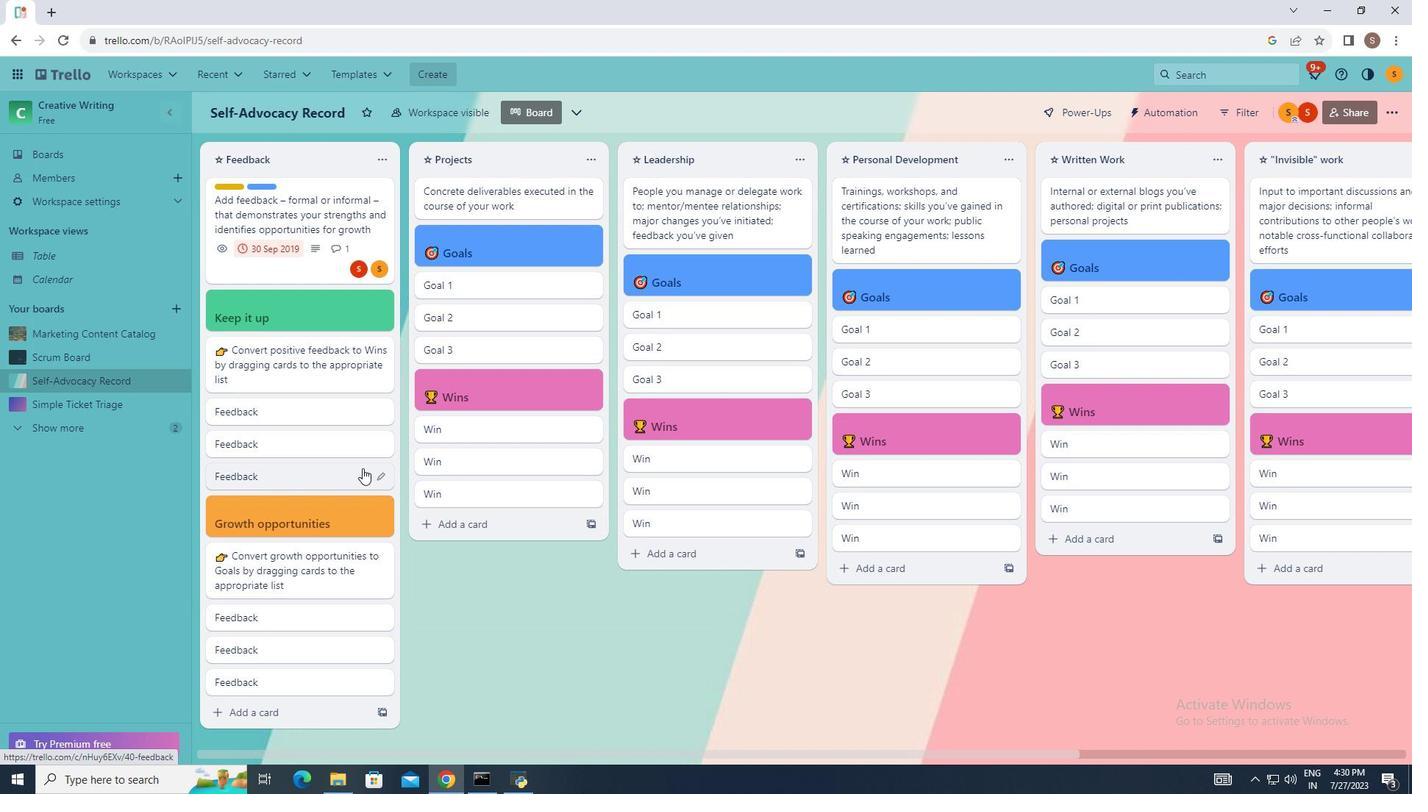 
Action: Mouse moved to (294, 320)
Screenshot: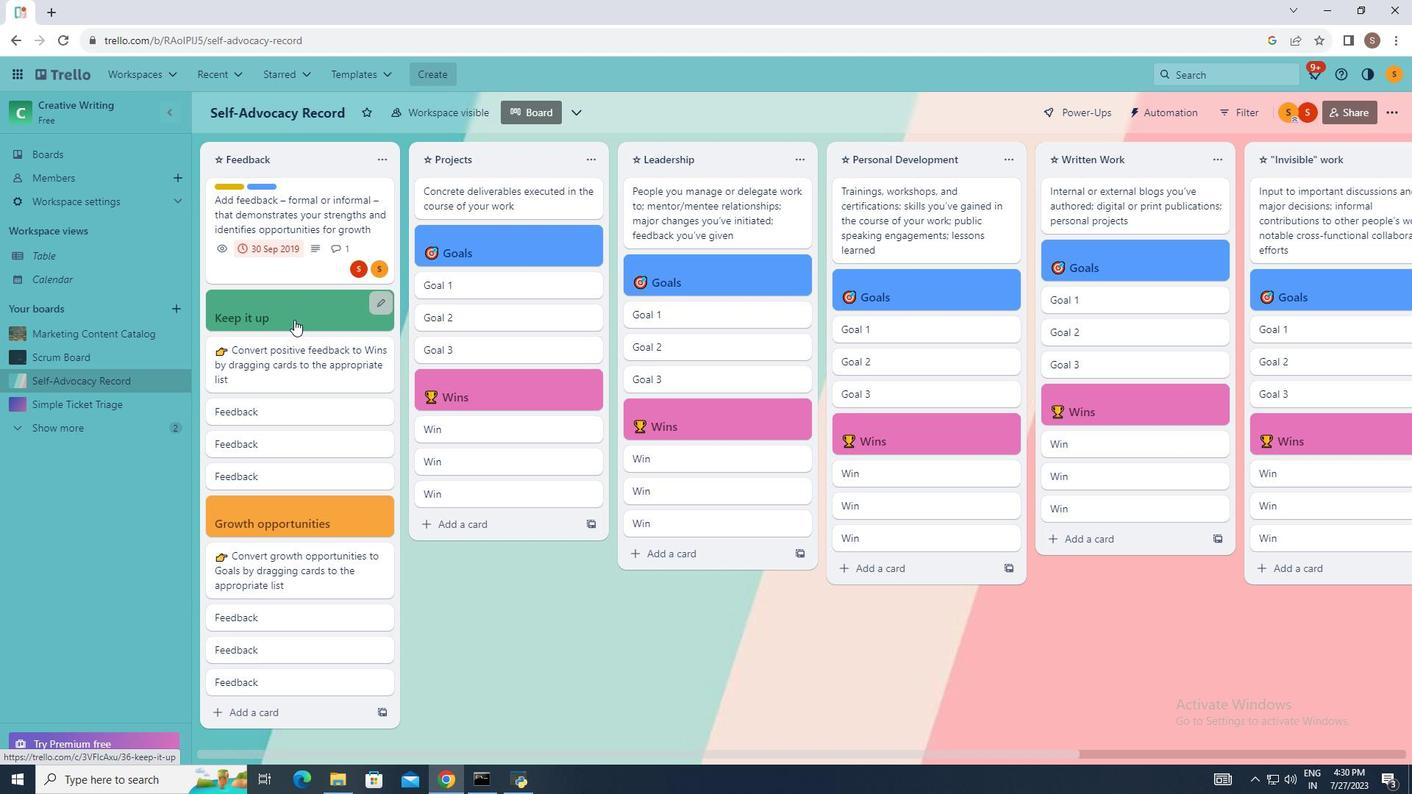 
Action: Mouse pressed left at (294, 320)
Screenshot: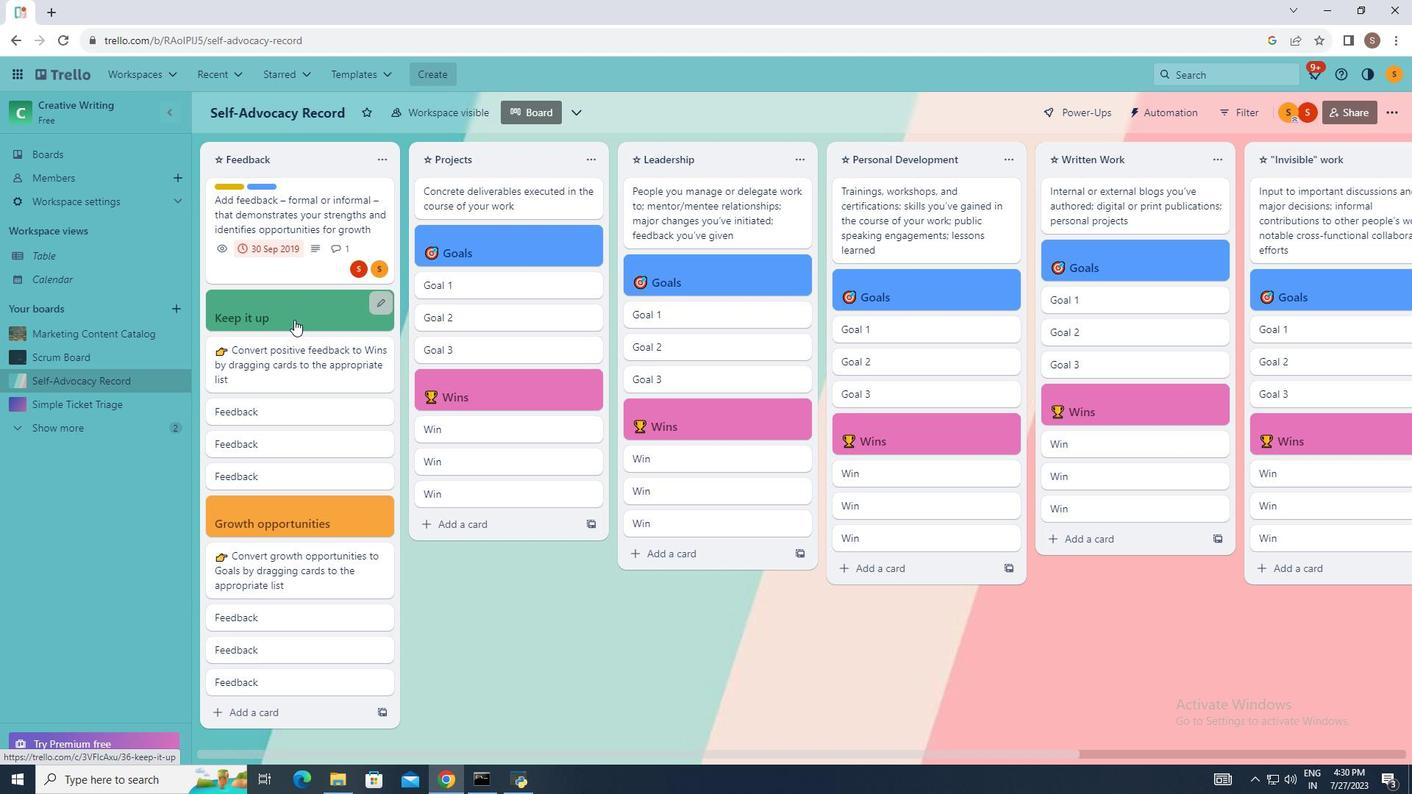 
Action: Mouse moved to (901, 328)
Screenshot: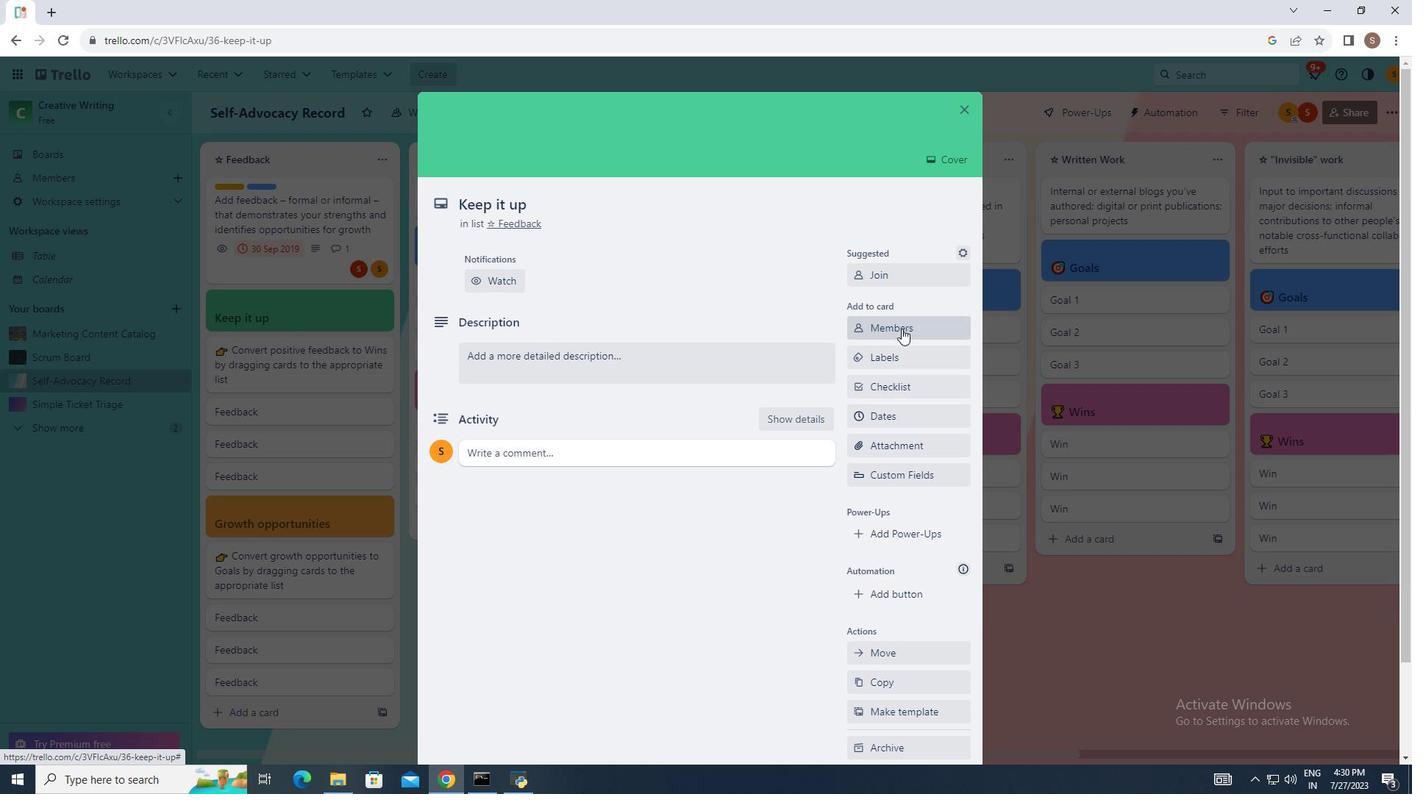 
Action: Mouse pressed left at (901, 328)
Screenshot: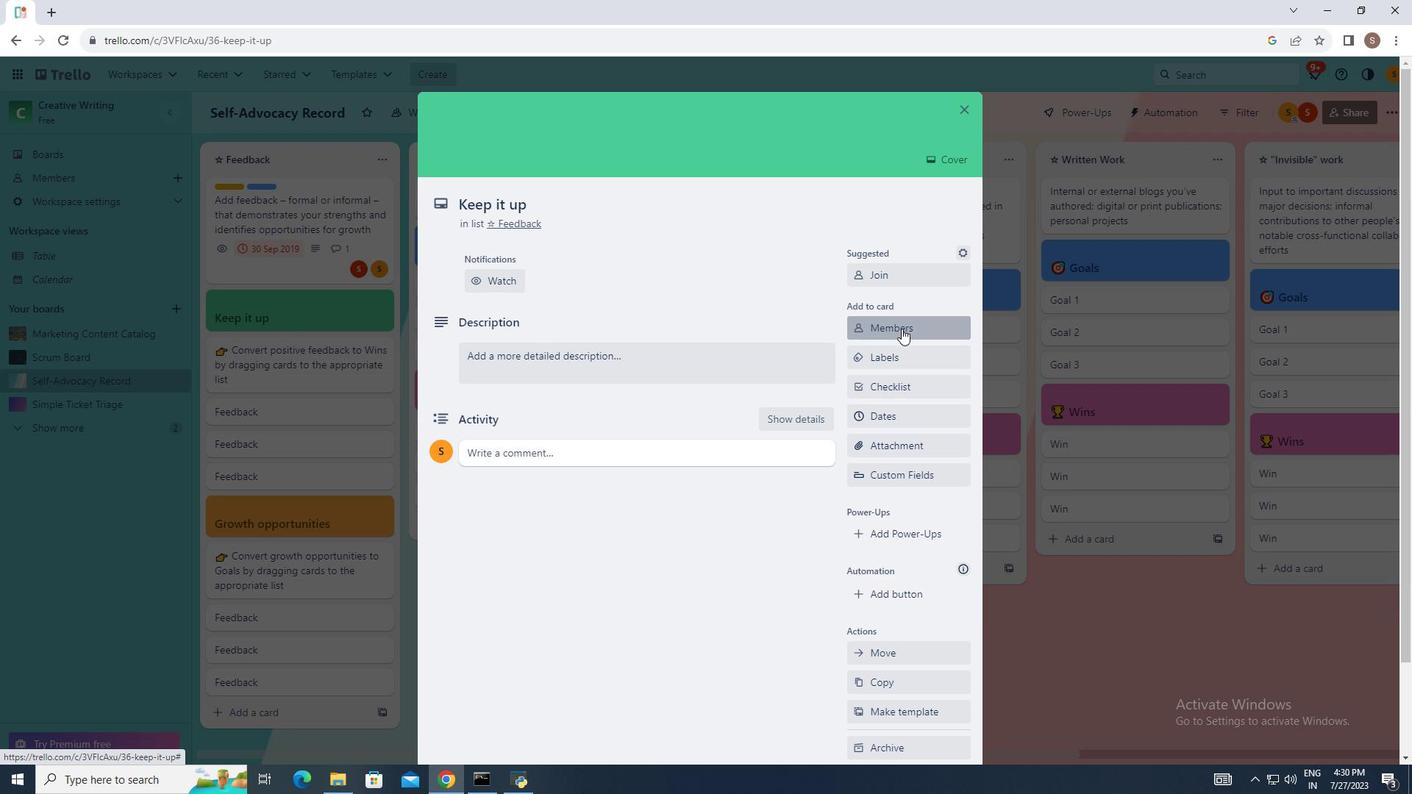 
Action: Mouse moved to (915, 400)
Screenshot: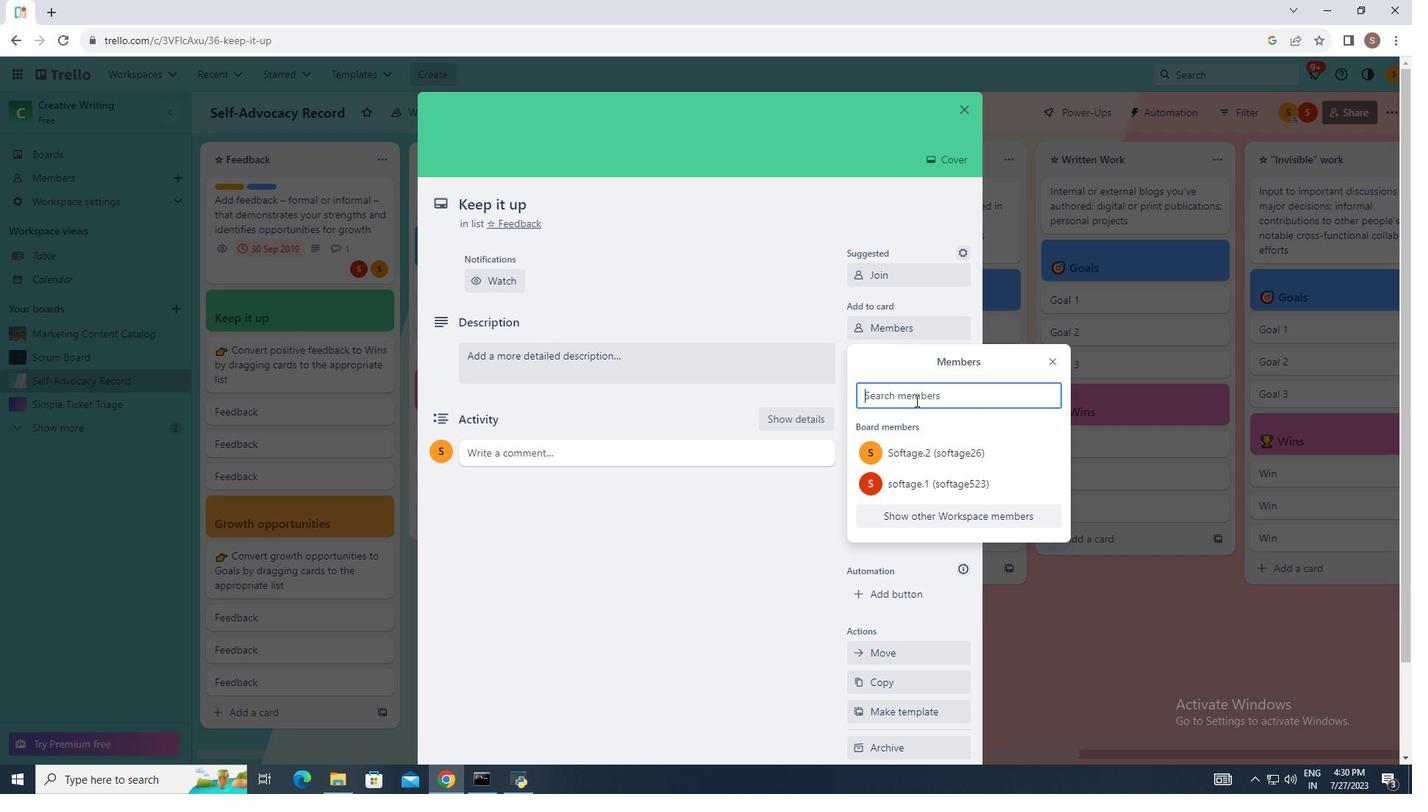 
Action: Mouse pressed left at (915, 400)
Screenshot: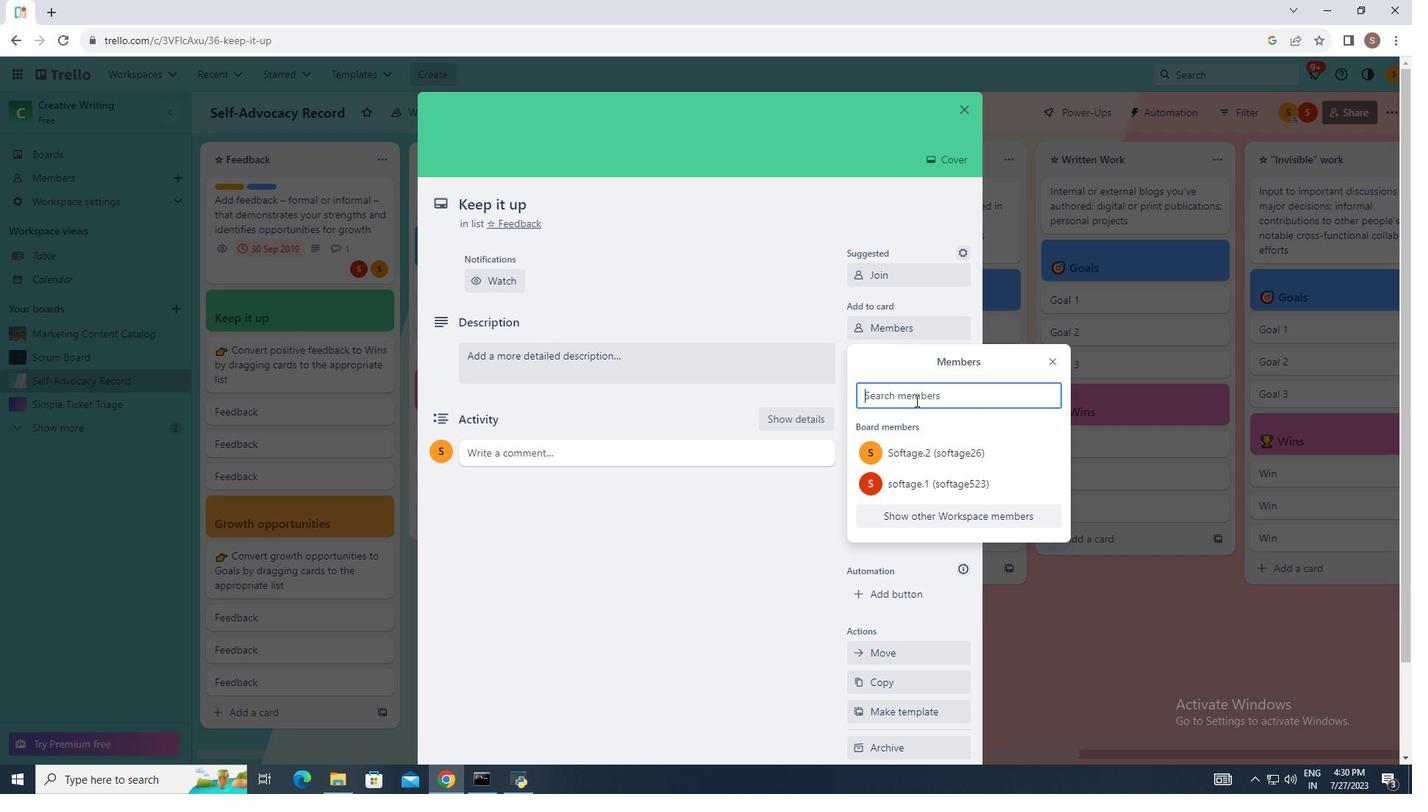 
Action: Mouse moved to (633, 557)
Screenshot: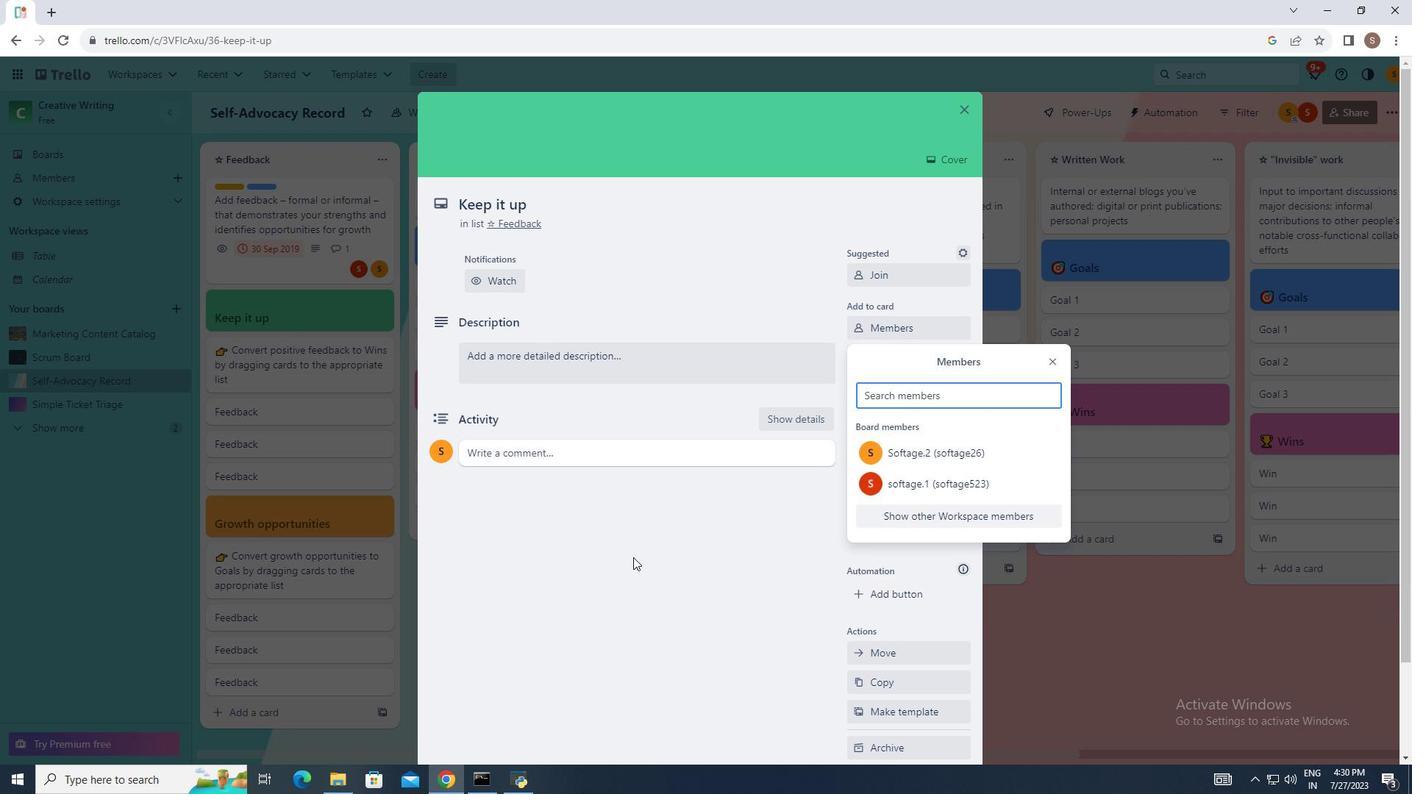 
Action: Key pressed softage.2<Key.shift>@softage.net<Key.enter>
Screenshot: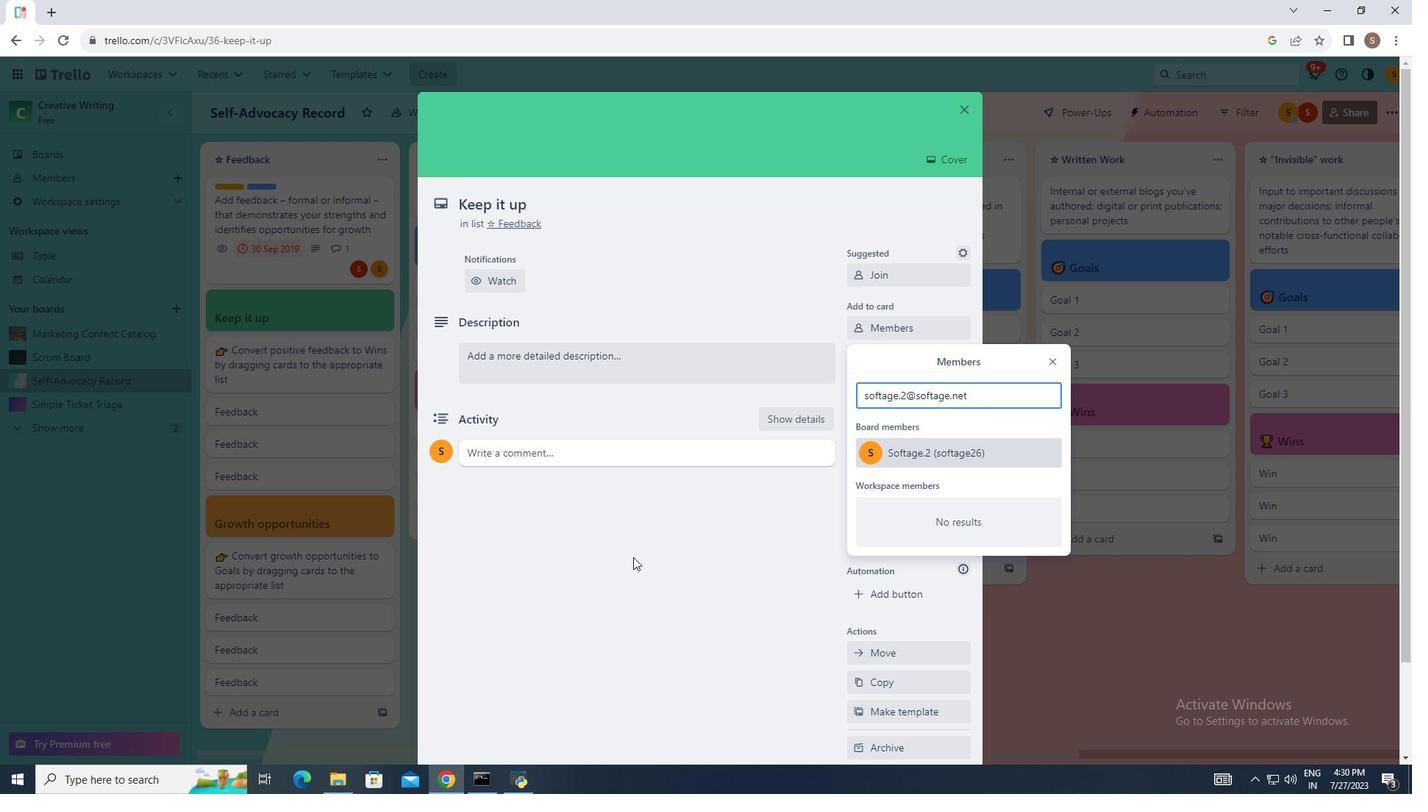 
Action: Mouse moved to (912, 398)
Screenshot: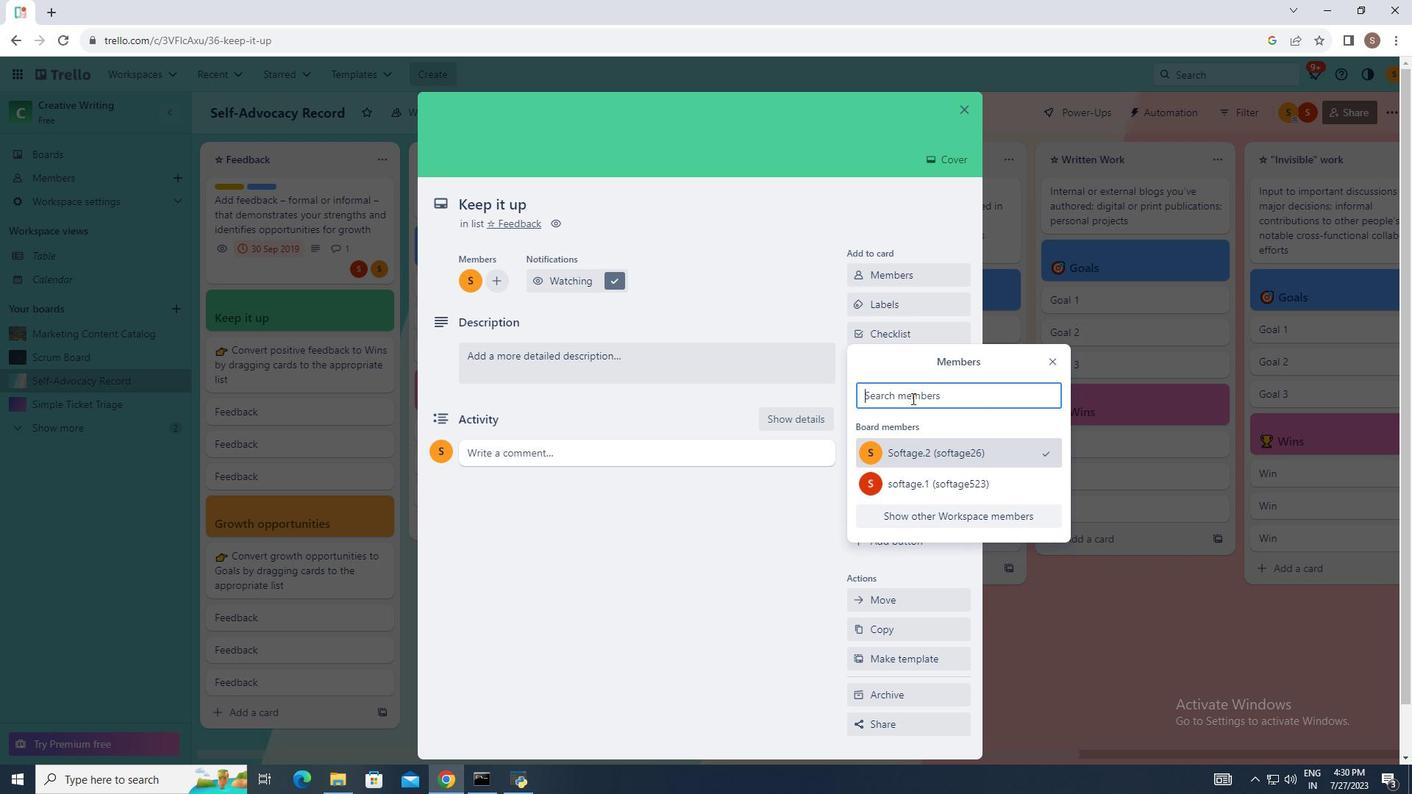 
Action: Mouse pressed left at (912, 398)
Screenshot: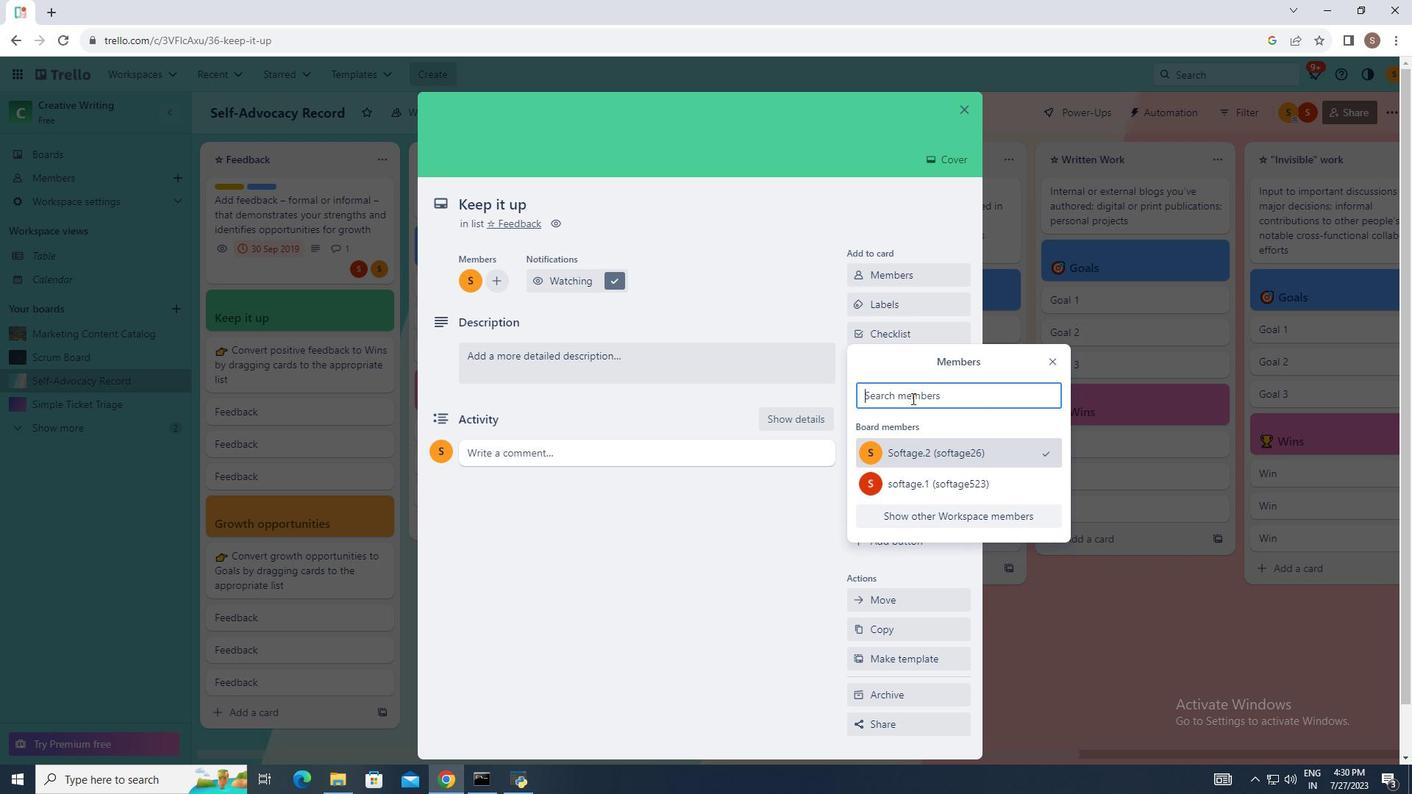 
Action: Mouse moved to (709, 407)
Screenshot: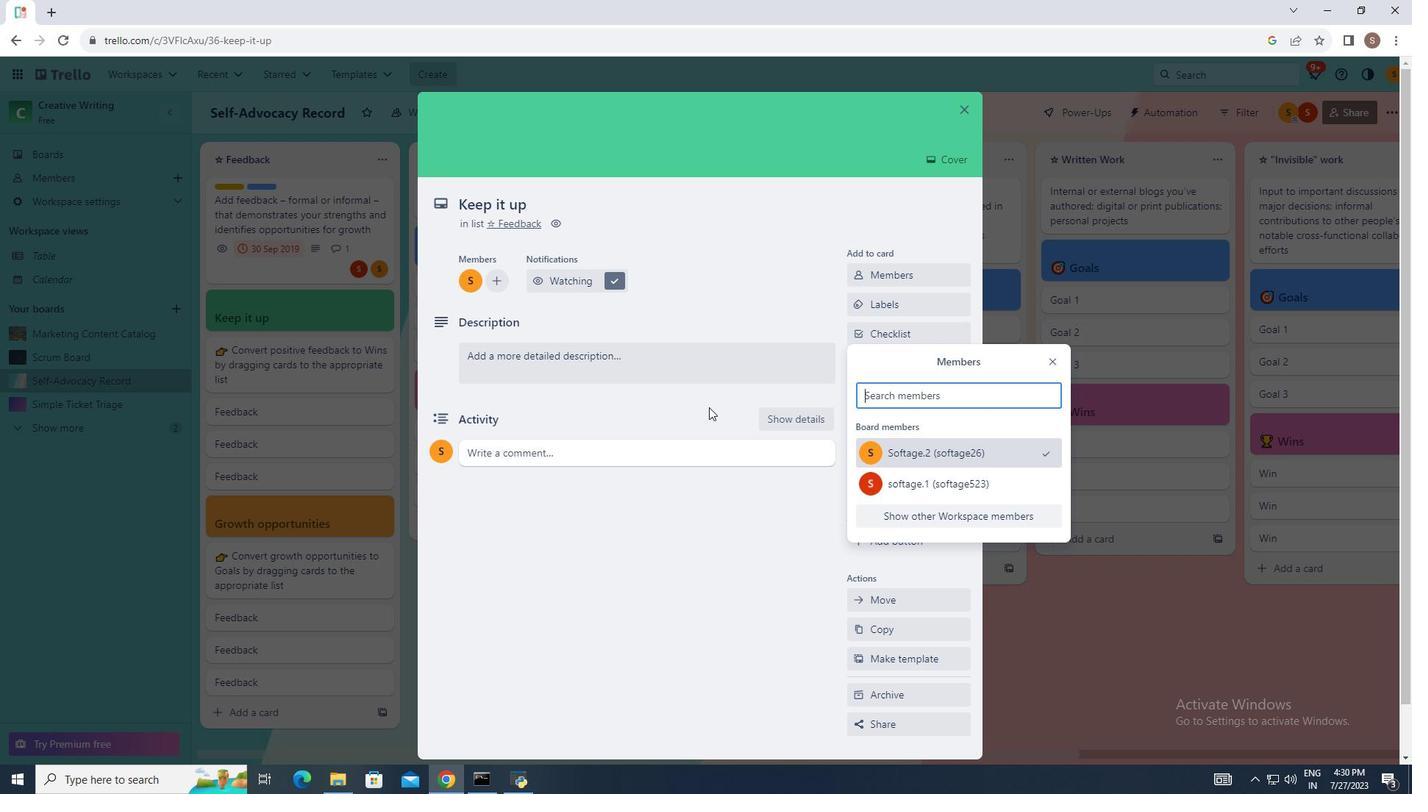 
Action: Key pressed softage.1<Key.shift>@softage.net
Screenshot: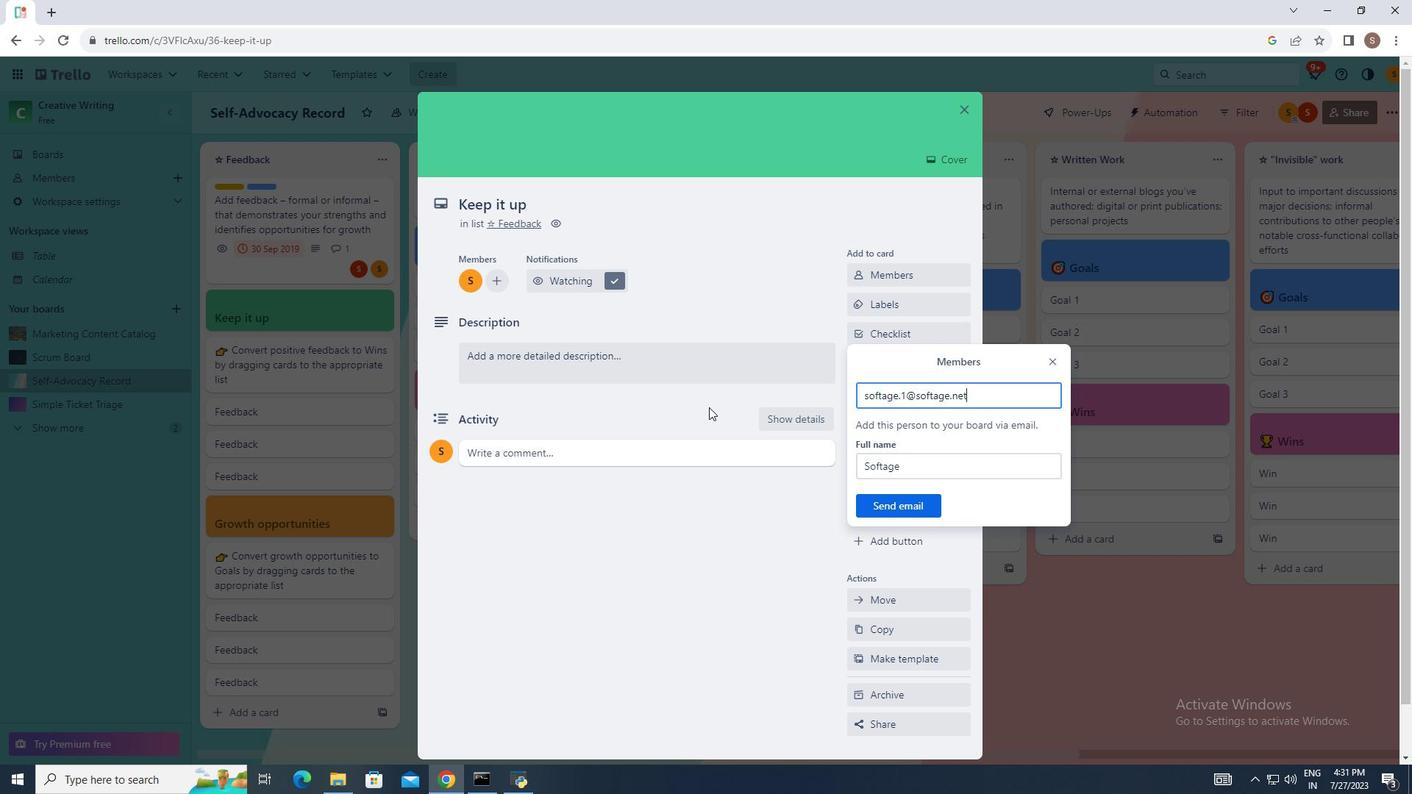 
Action: Mouse moved to (882, 502)
Screenshot: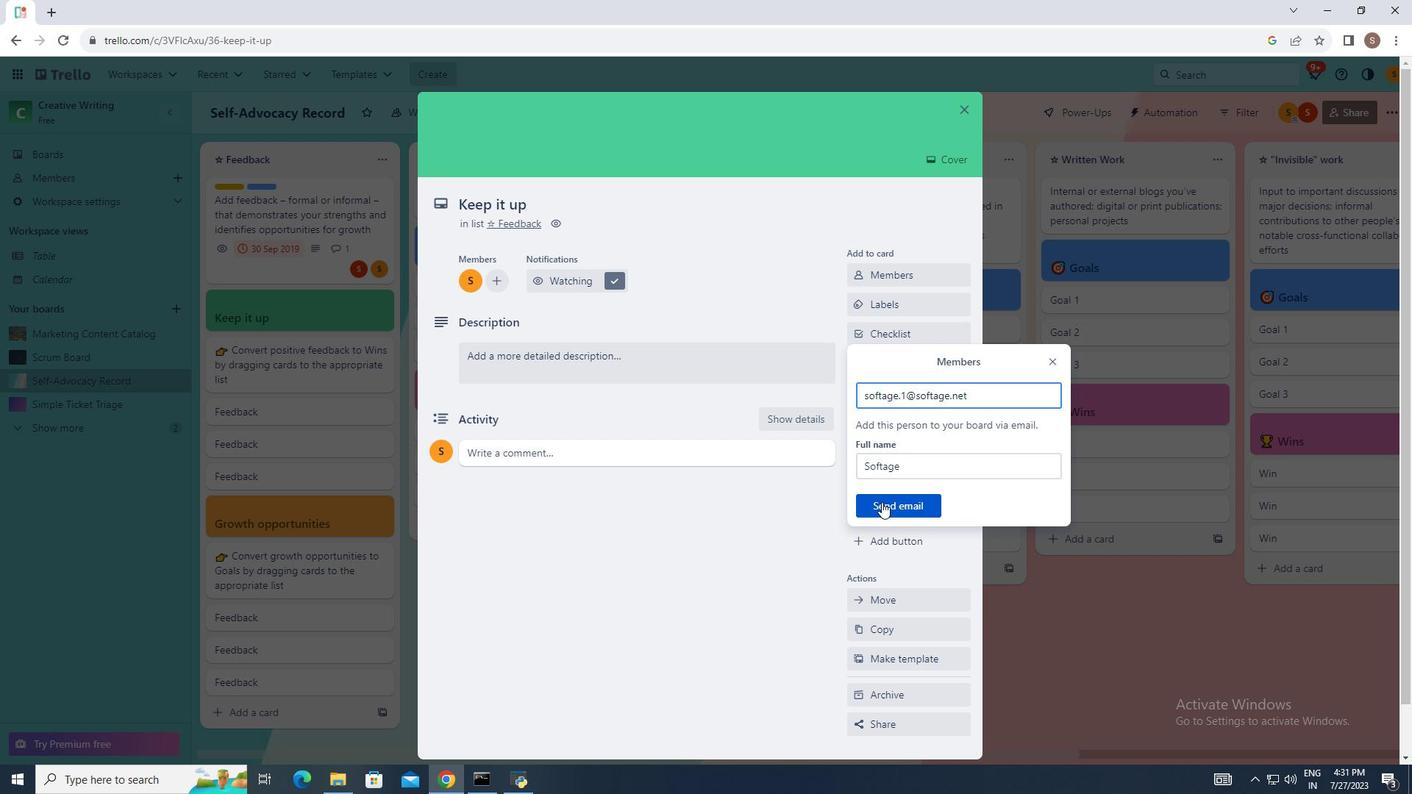 
Action: Mouse pressed left at (882, 502)
Screenshot: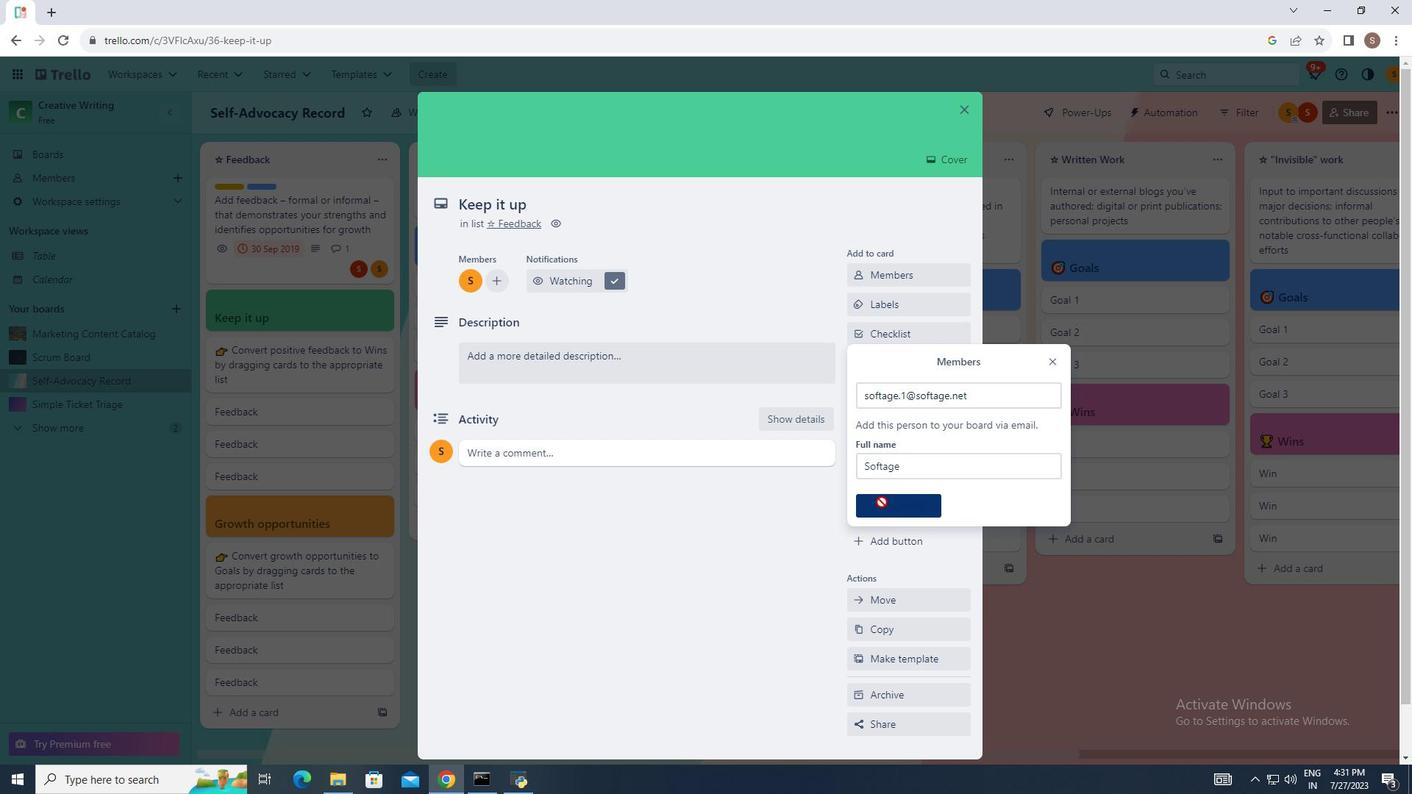 
Action: Mouse moved to (848, 331)
Screenshot: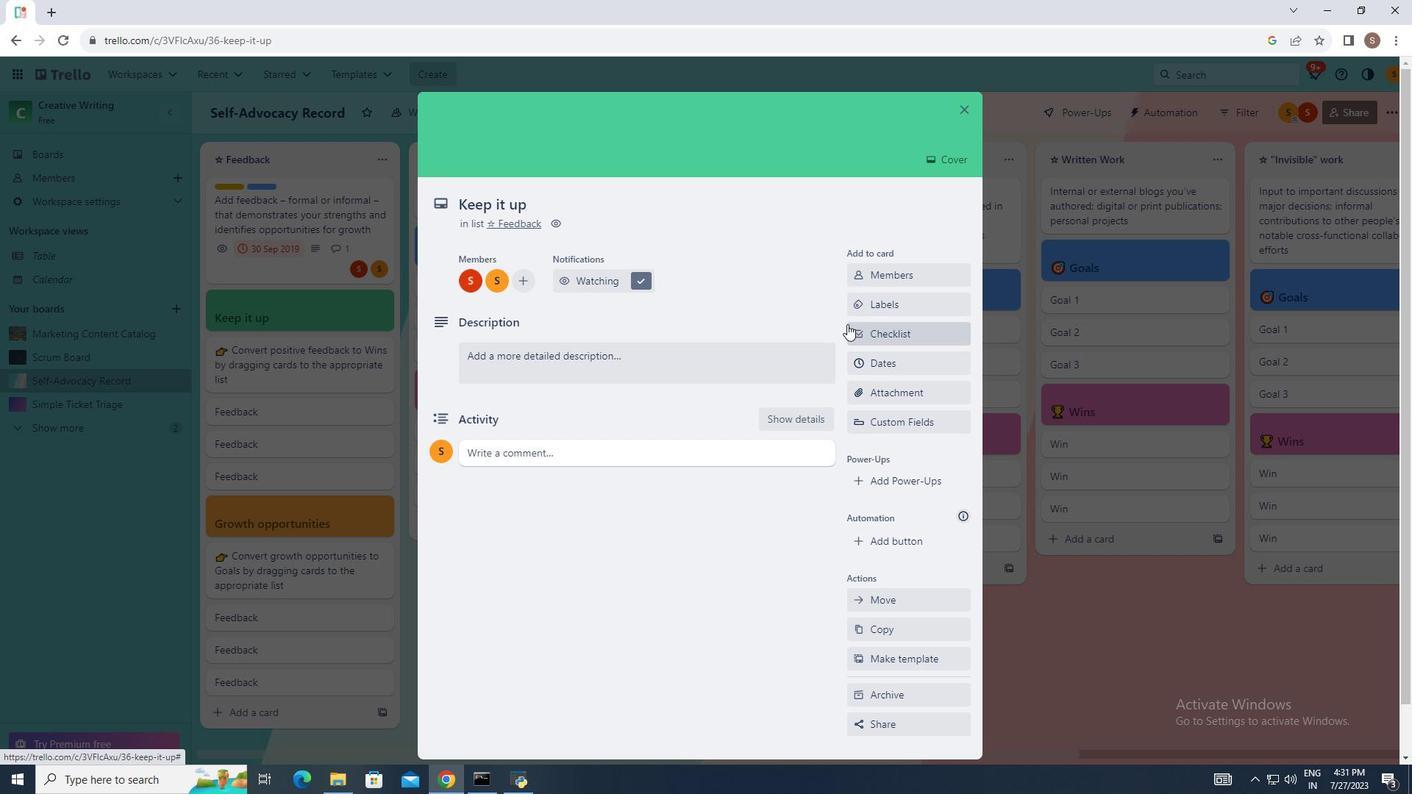 
Action: Mouse scrolled (848, 331) with delta (0, 0)
Screenshot: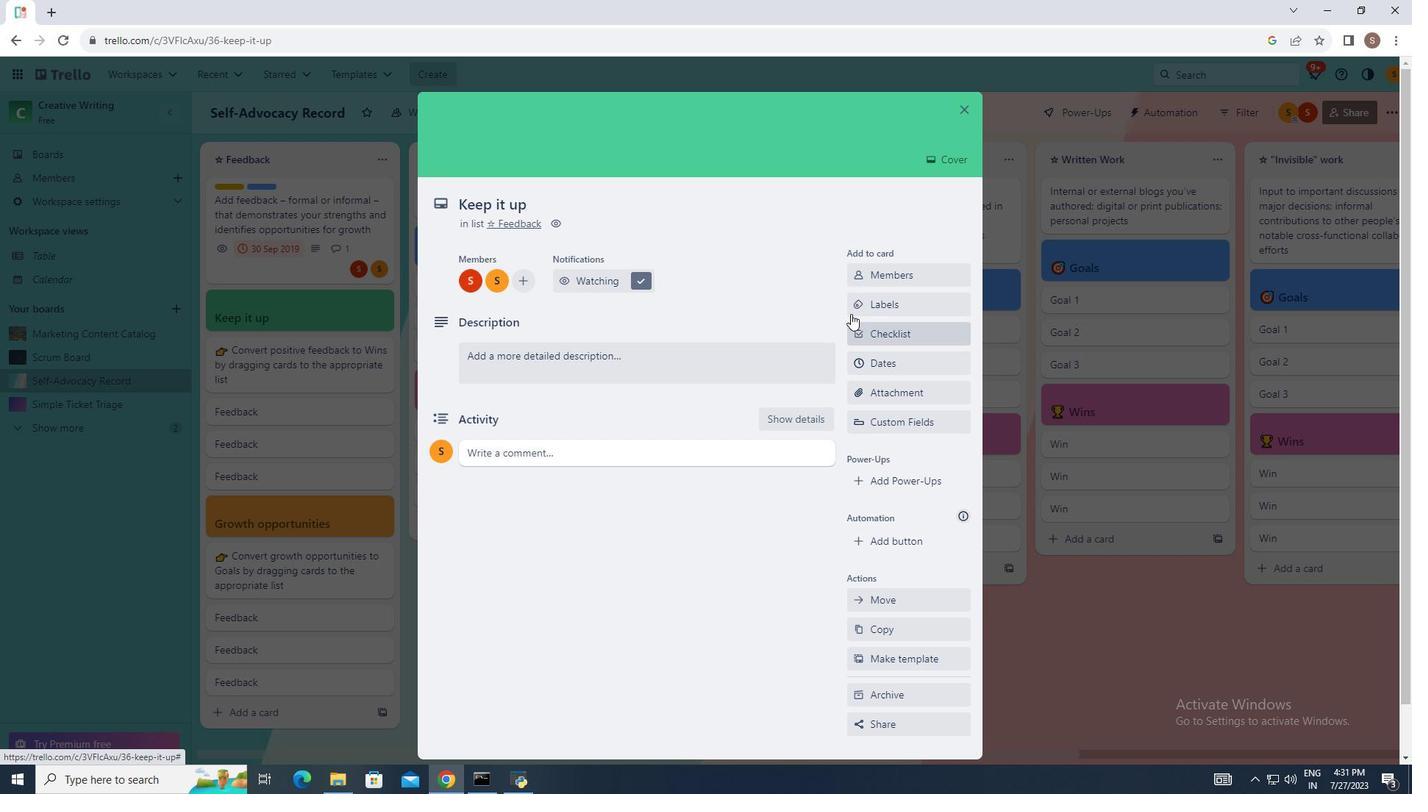 
Action: Mouse moved to (847, 327)
Screenshot: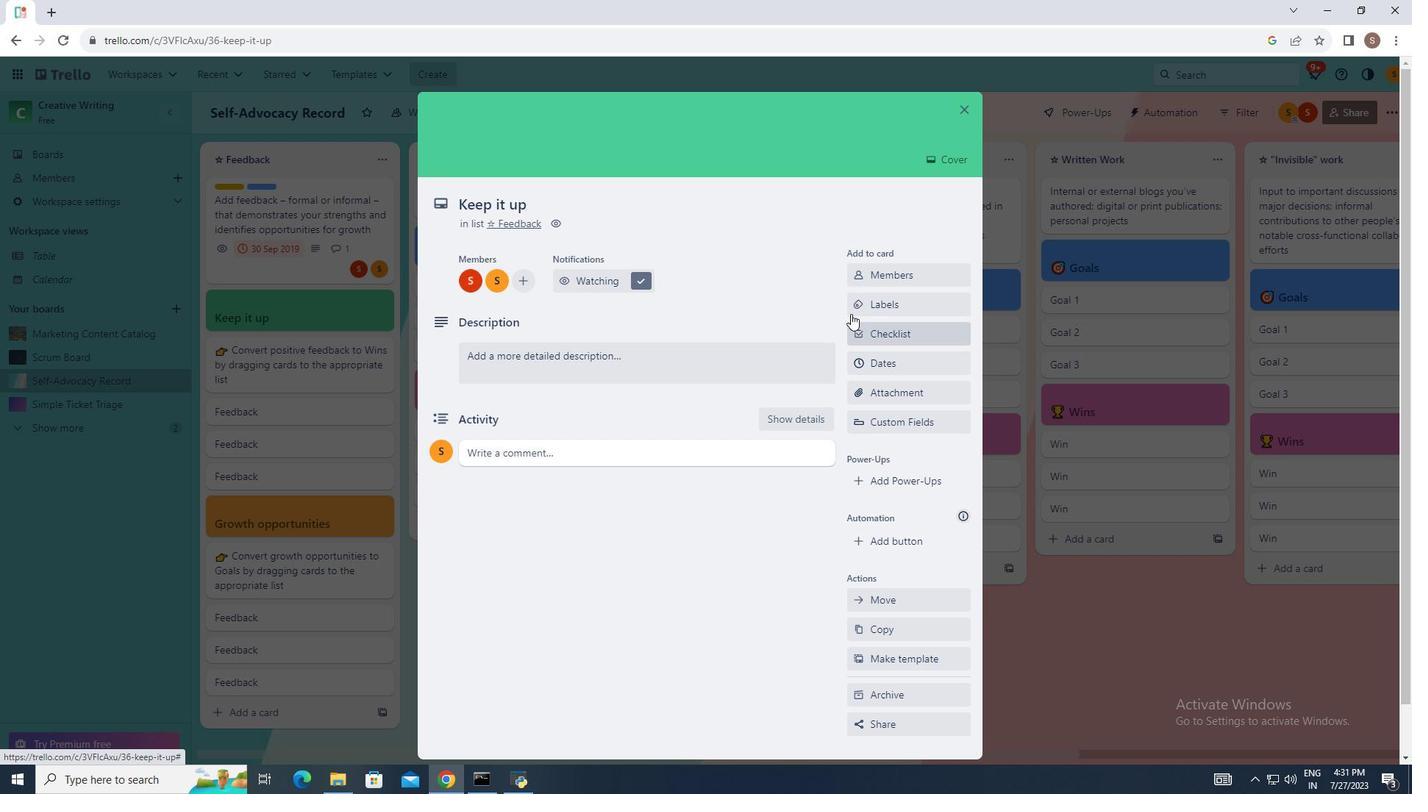 
Action: Mouse scrolled (847, 328) with delta (0, 0)
Screenshot: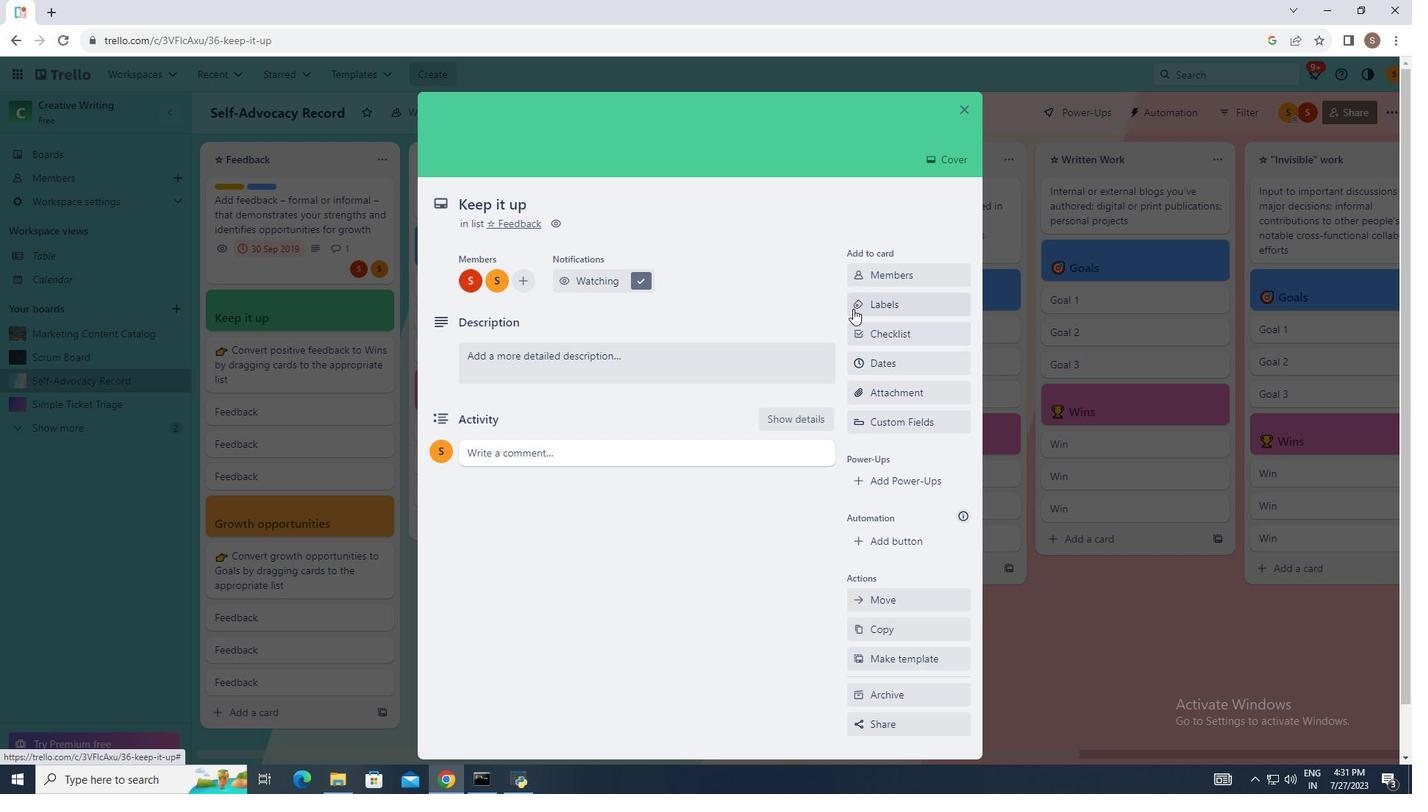 
Action: Mouse moved to (847, 325)
Screenshot: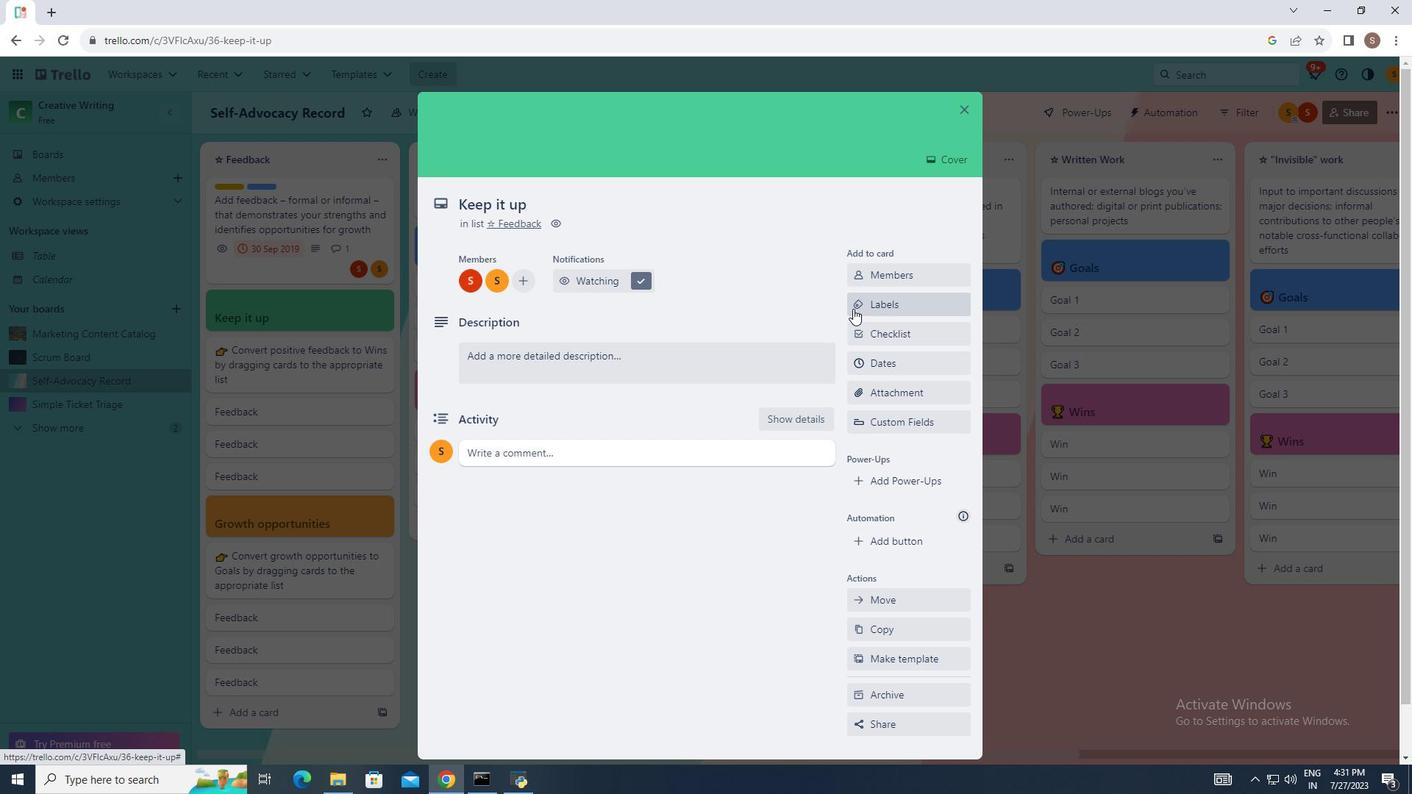 
Action: Mouse scrolled (847, 325) with delta (0, 0)
Screenshot: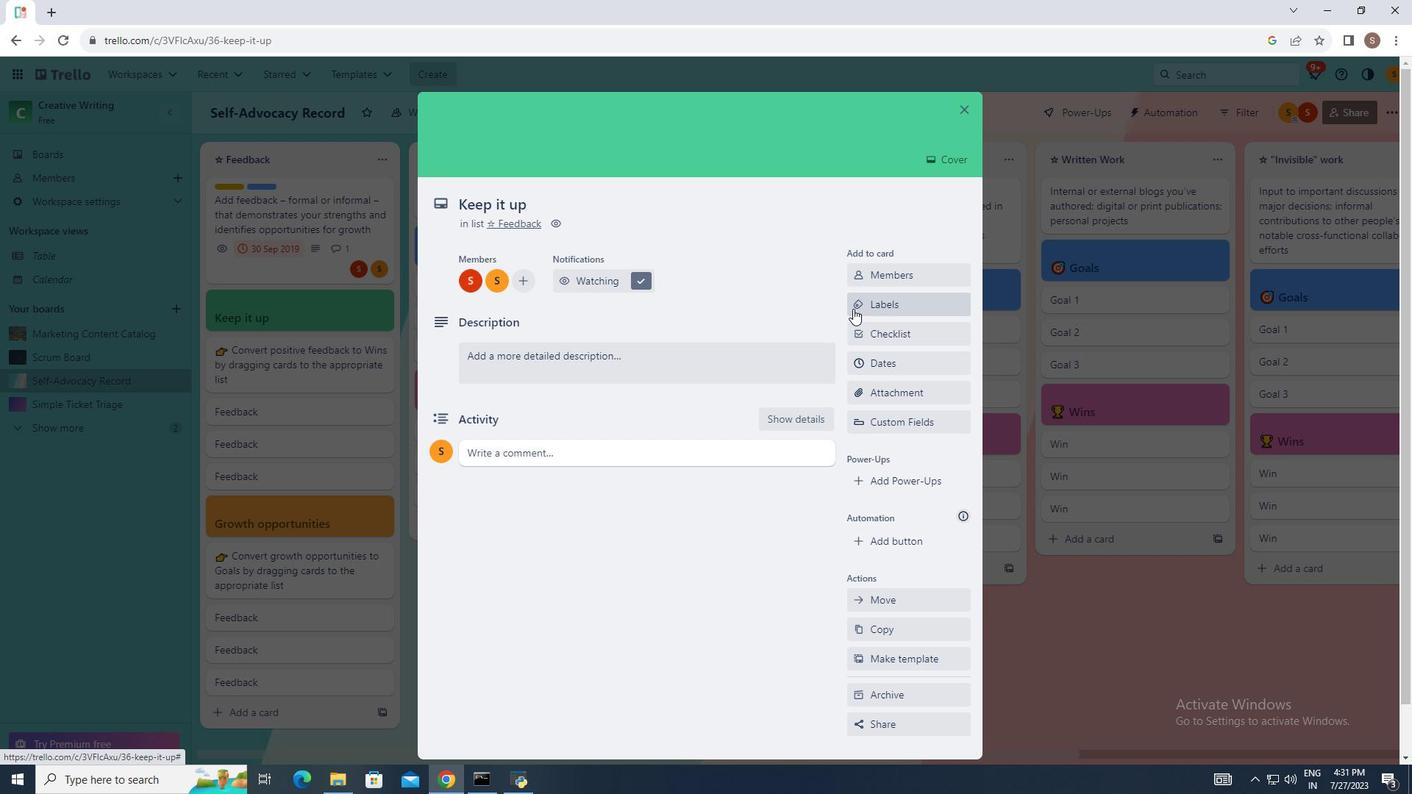 
Action: Mouse moved to (848, 320)
Screenshot: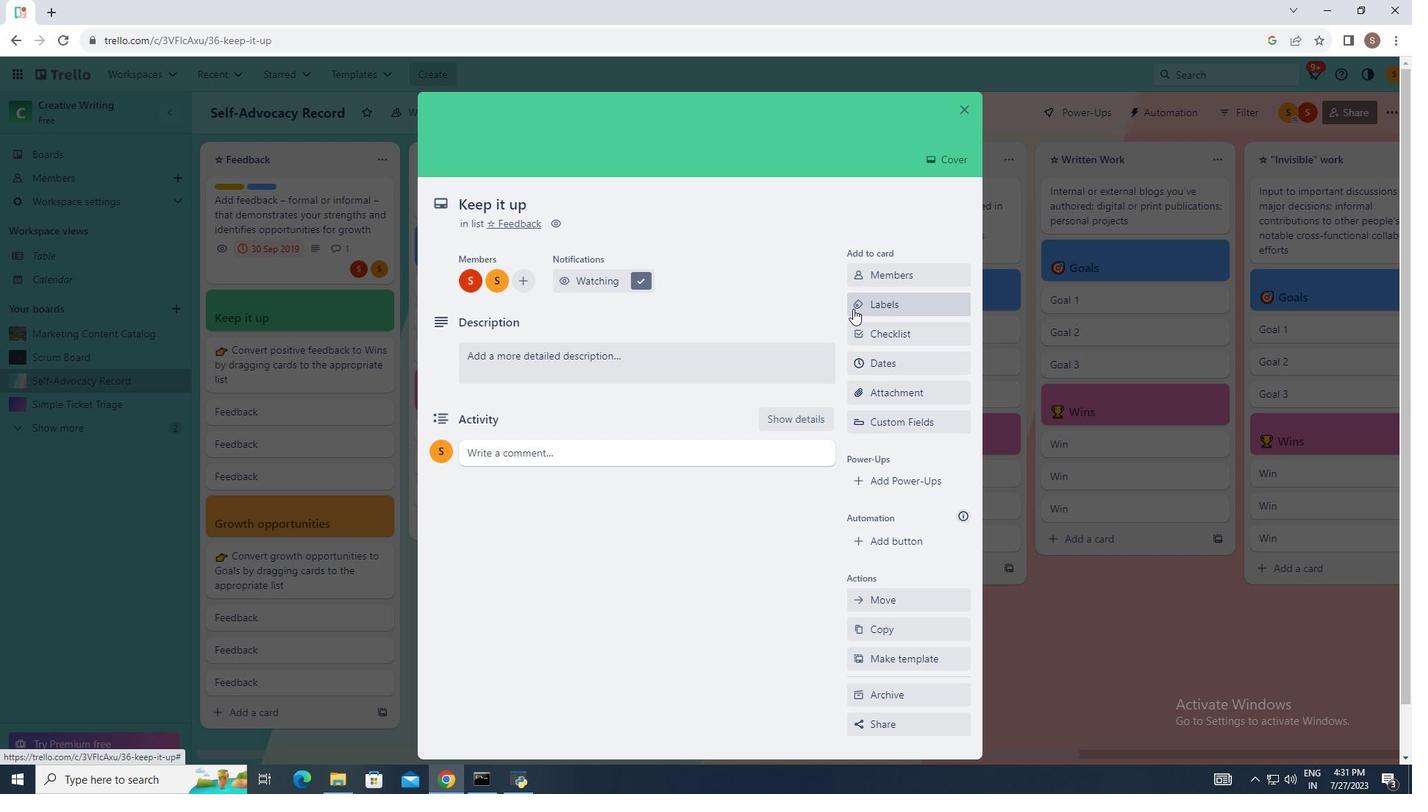 
Action: Mouse scrolled (848, 320) with delta (0, 0)
Screenshot: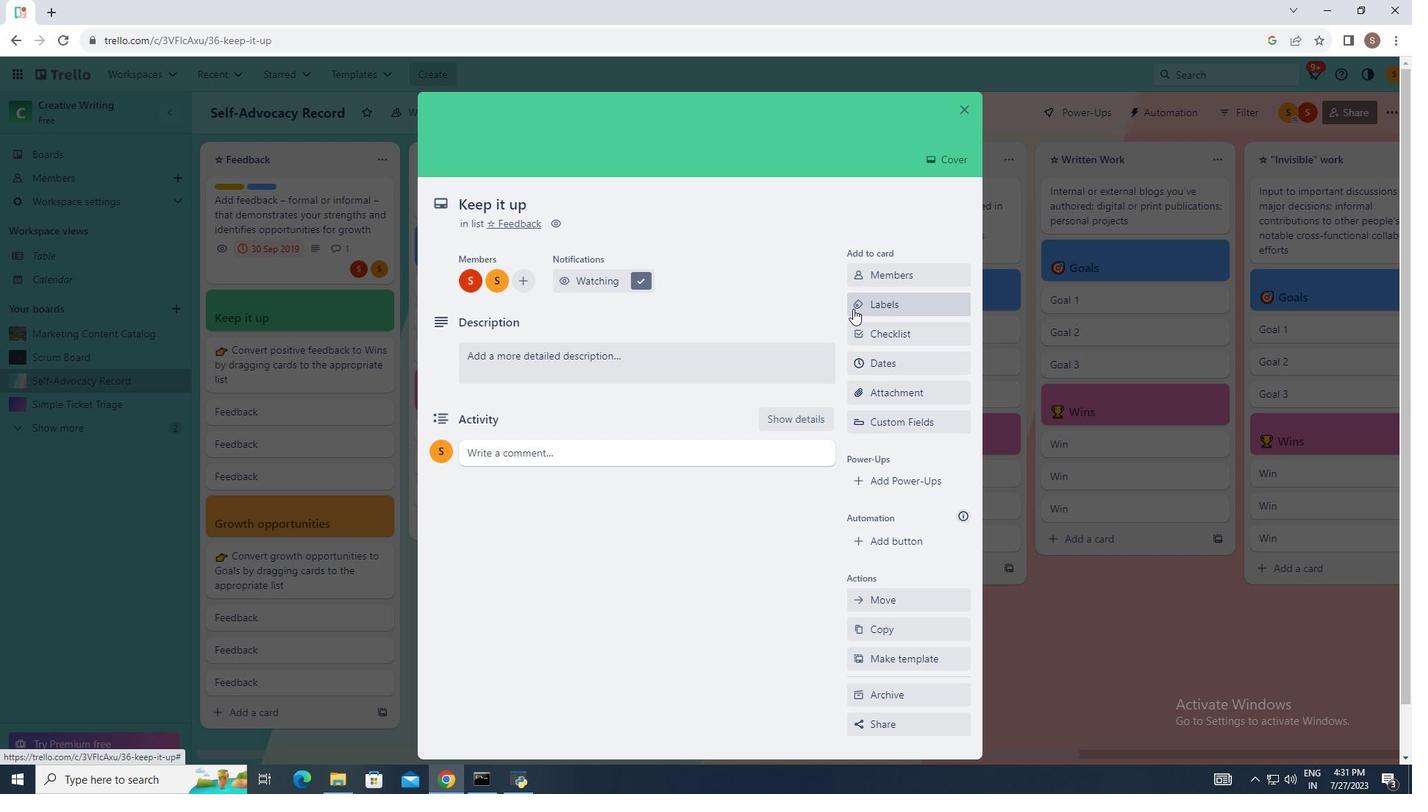 
Action: Mouse moved to (967, 112)
Screenshot: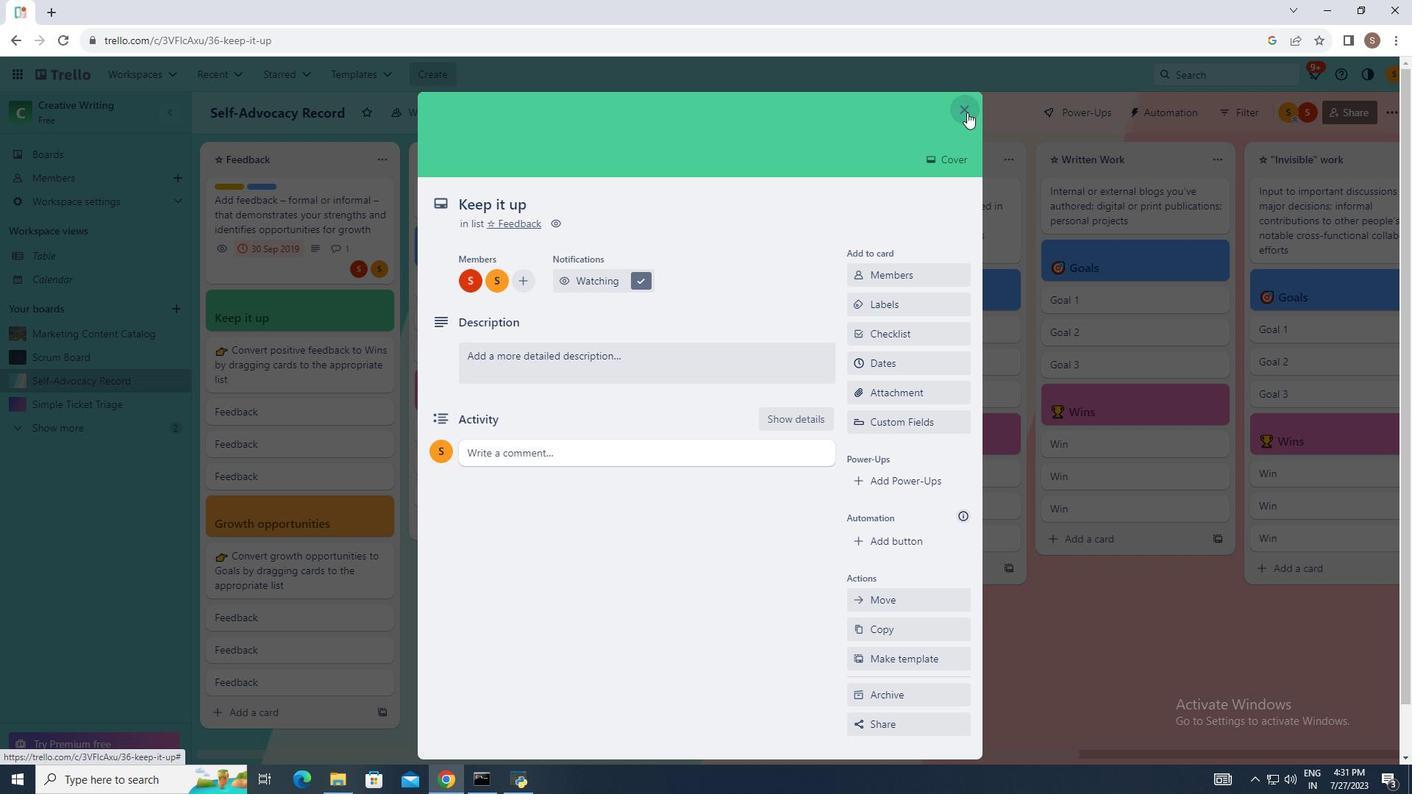 
Action: Mouse pressed left at (967, 112)
Screenshot: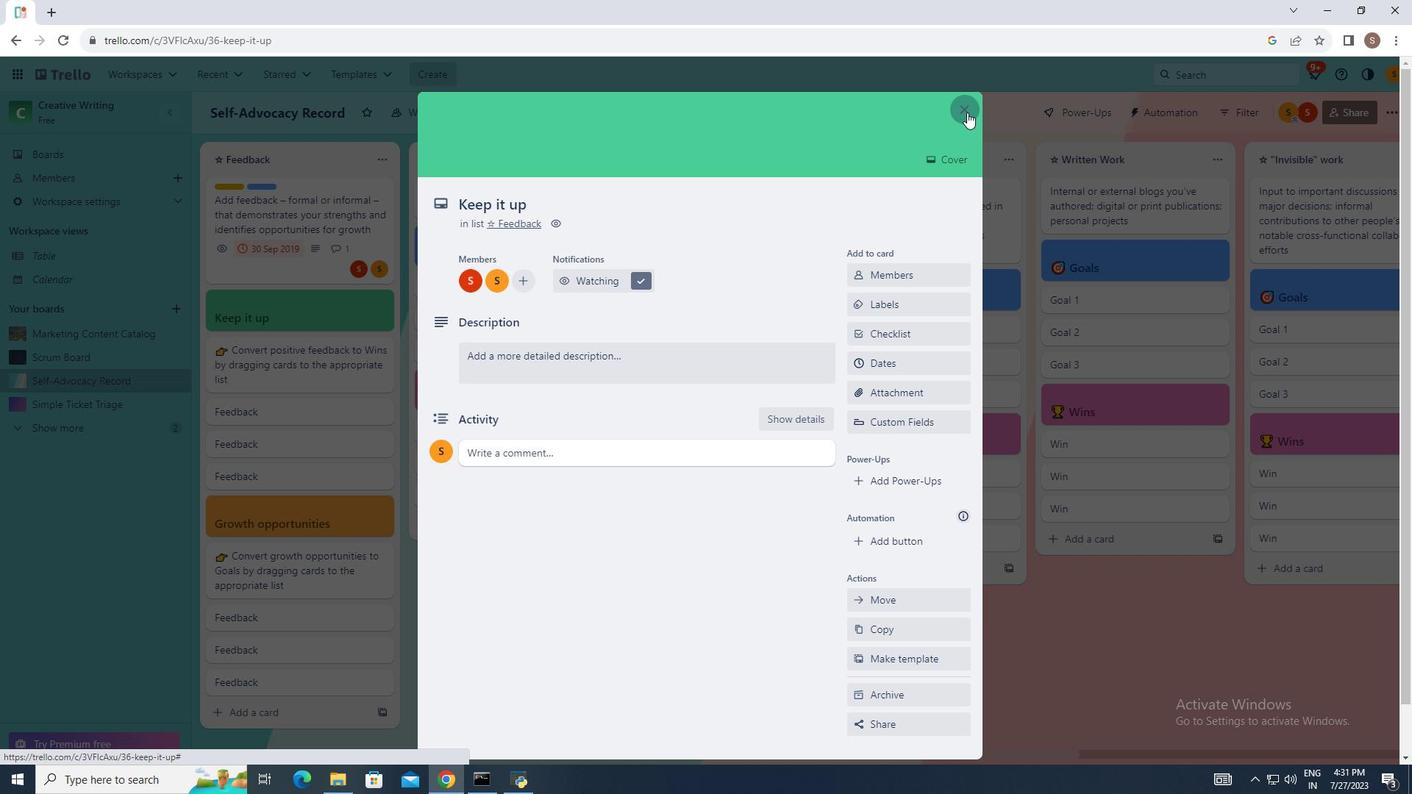 
Action: Mouse moved to (447, 347)
Screenshot: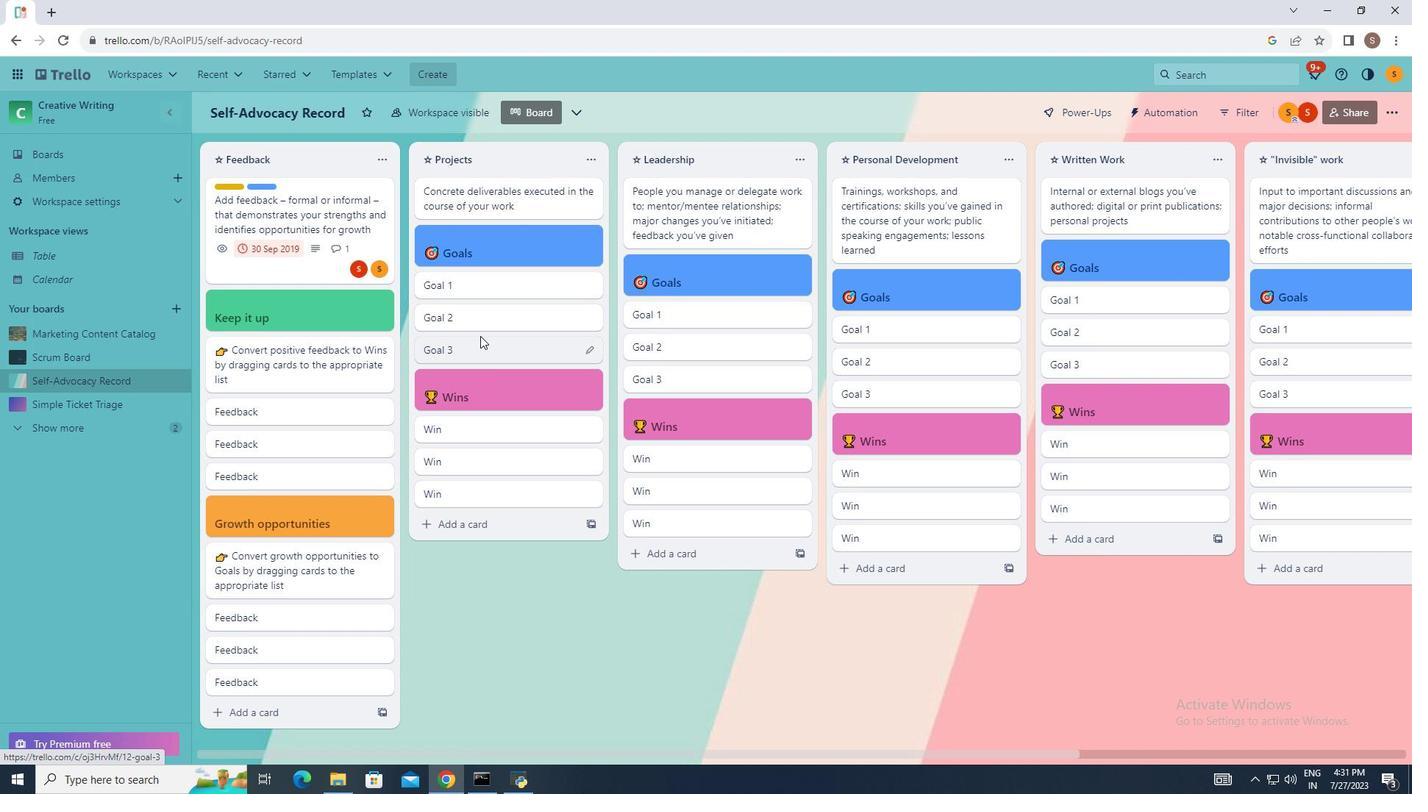 
Action: Mouse scrolled (447, 347) with delta (0, 0)
Screenshot: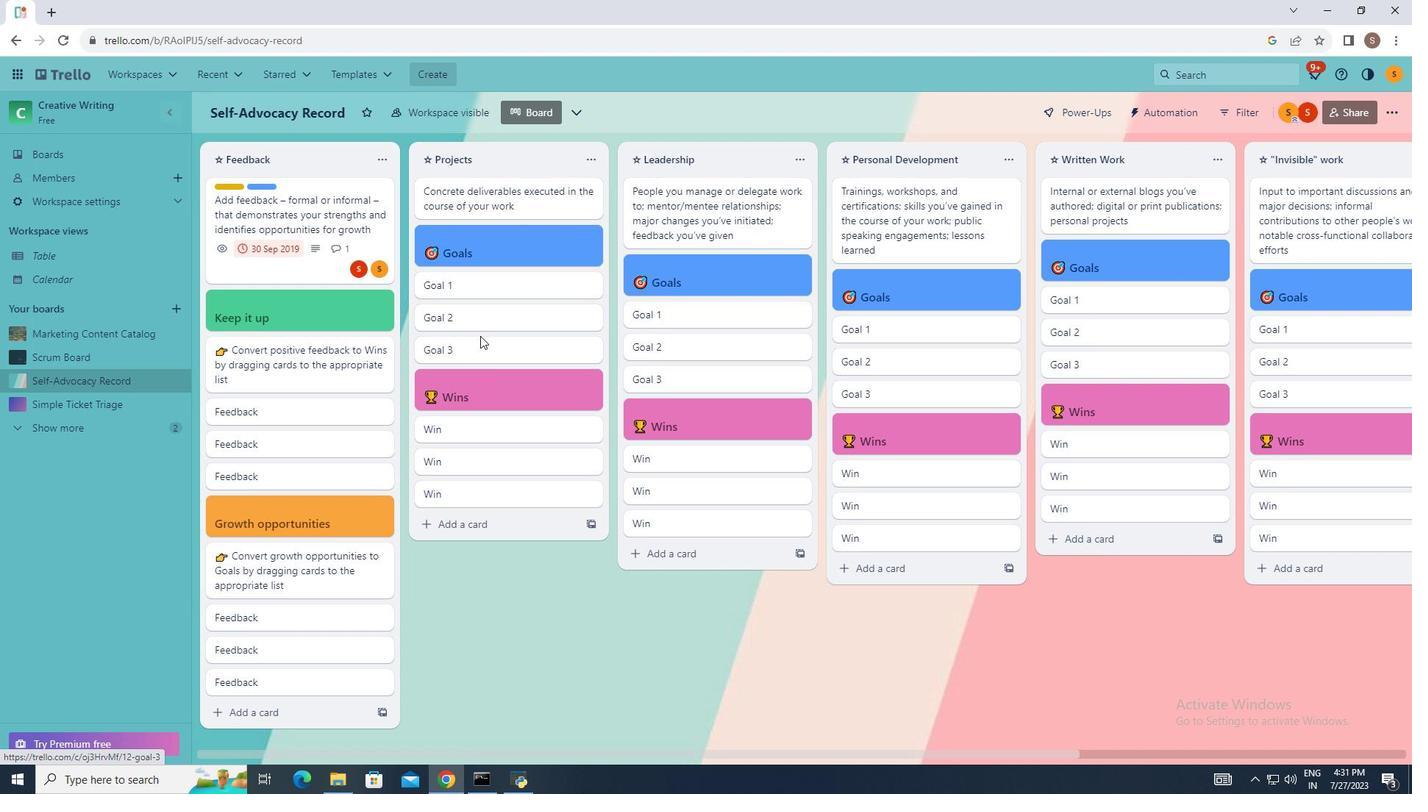 
Action: Mouse moved to (453, 346)
Screenshot: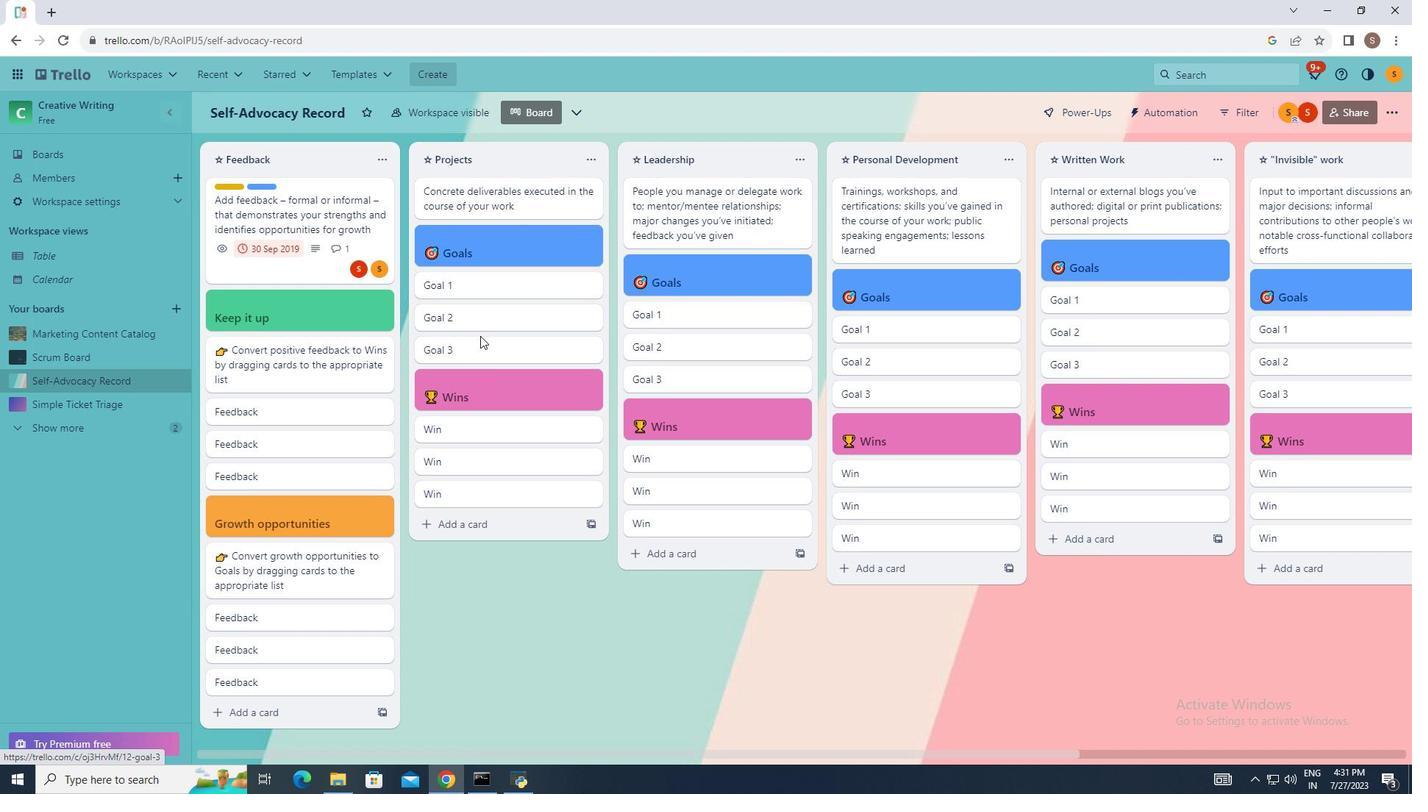 
Action: Mouse scrolled (453, 347) with delta (0, 0)
Screenshot: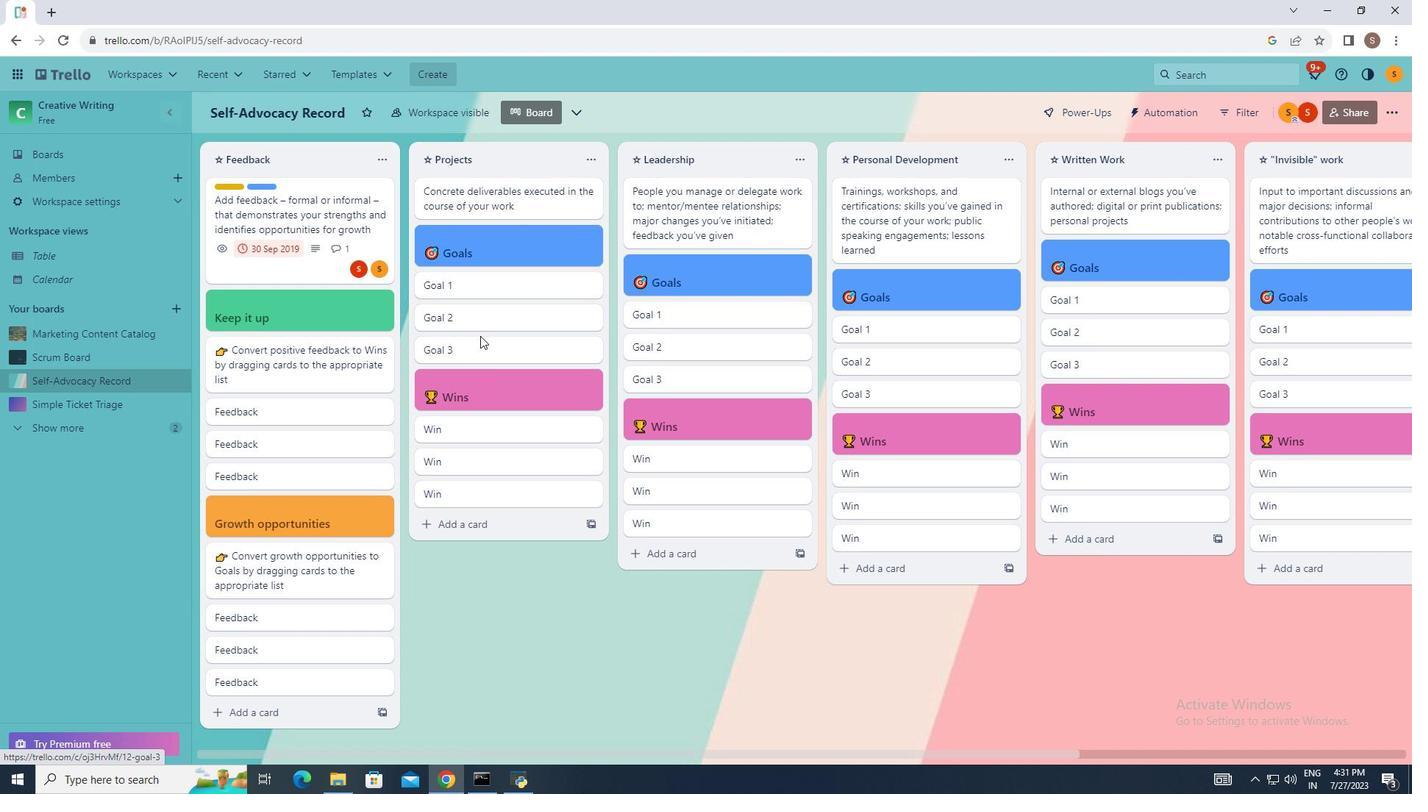 
Action: Mouse moved to (480, 336)
Screenshot: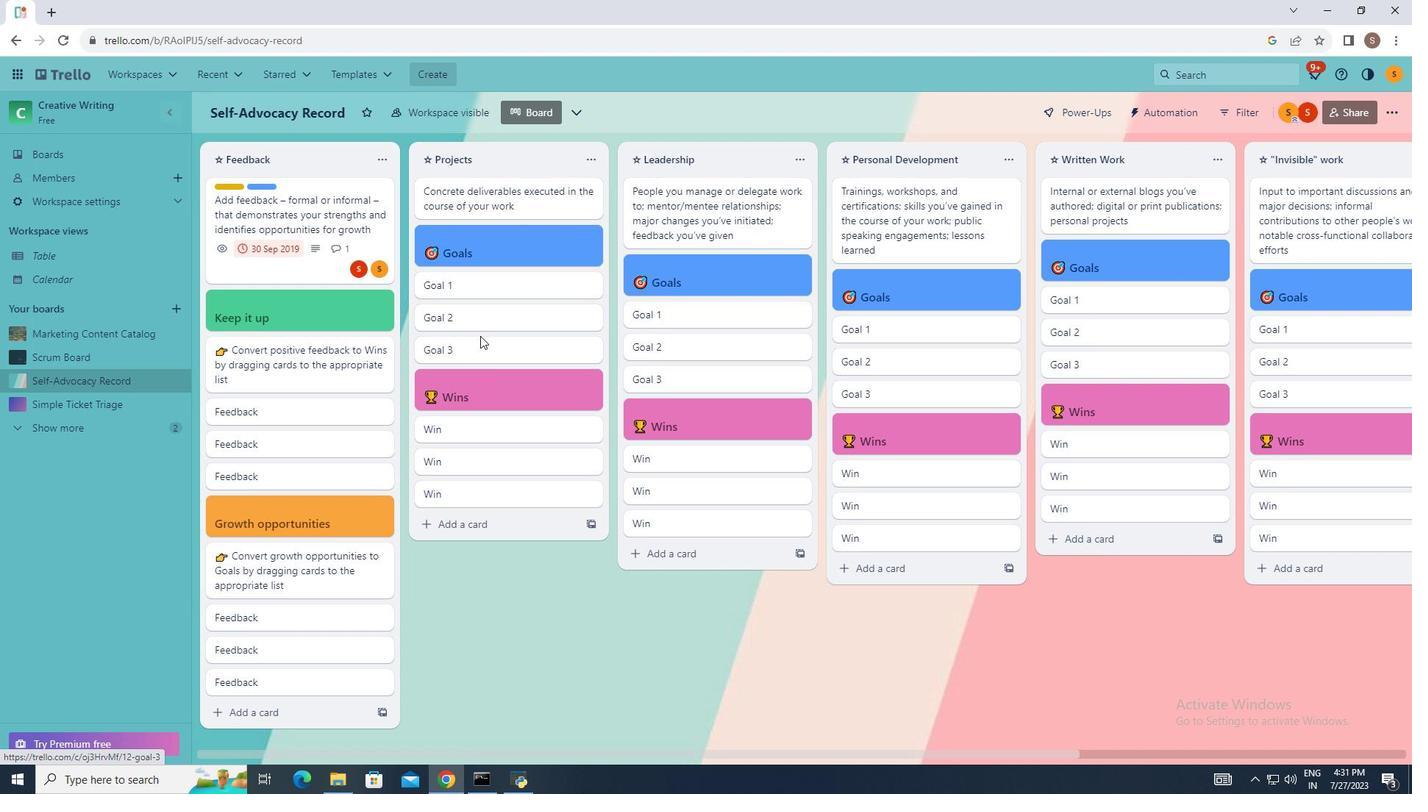 
Action: Mouse scrolled (480, 336) with delta (0, 0)
Screenshot: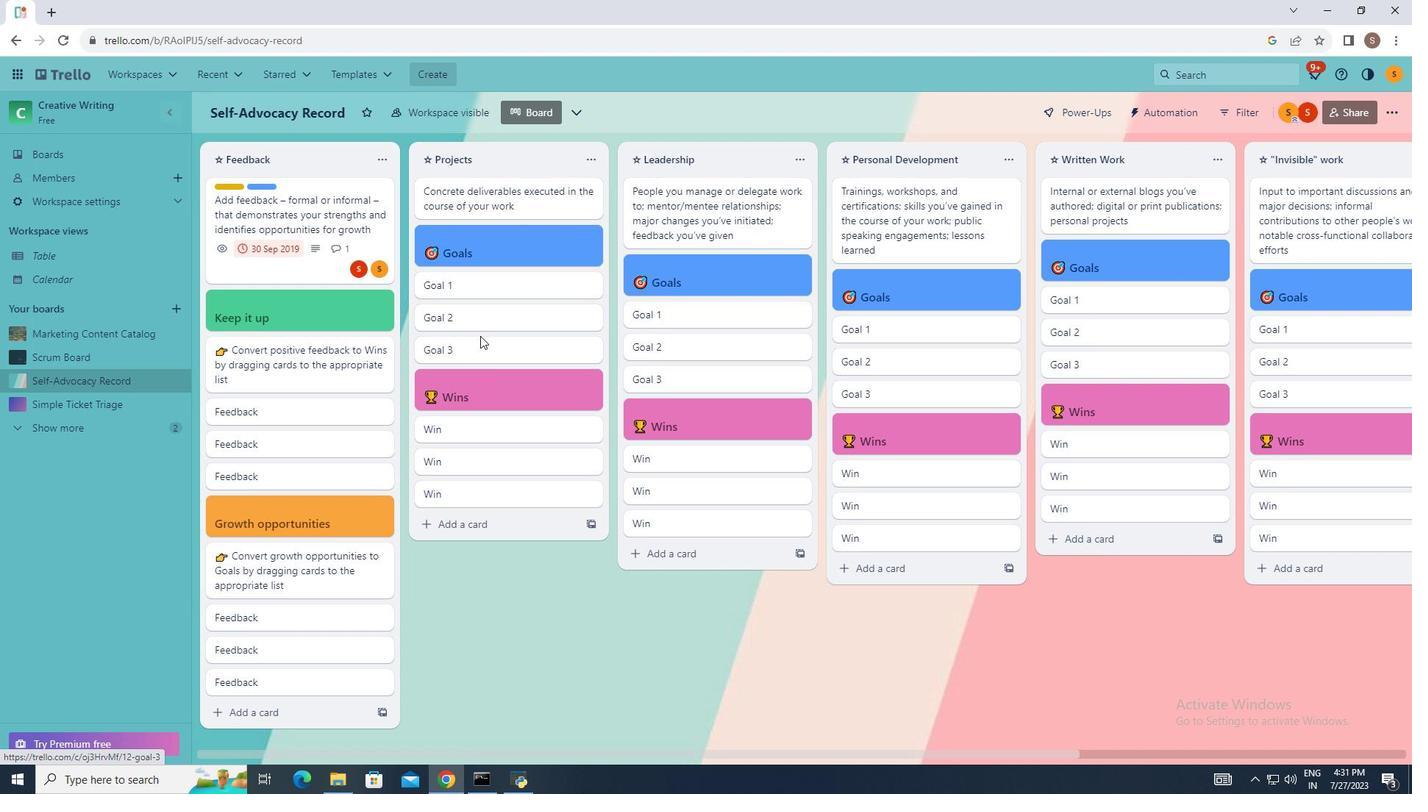 
Action: Mouse moved to (480, 333)
Screenshot: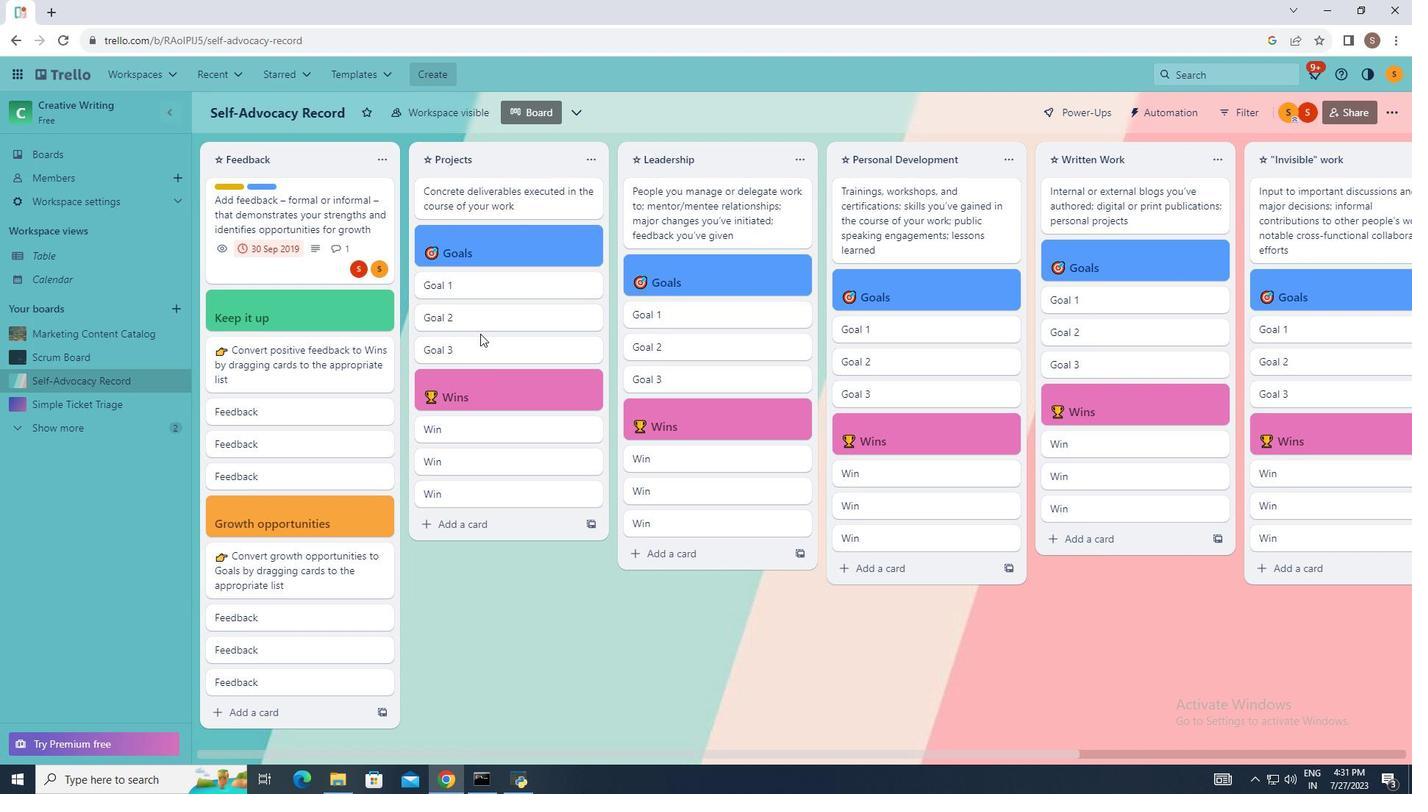 
Action: Mouse scrolled (480, 334) with delta (0, 0)
Screenshot: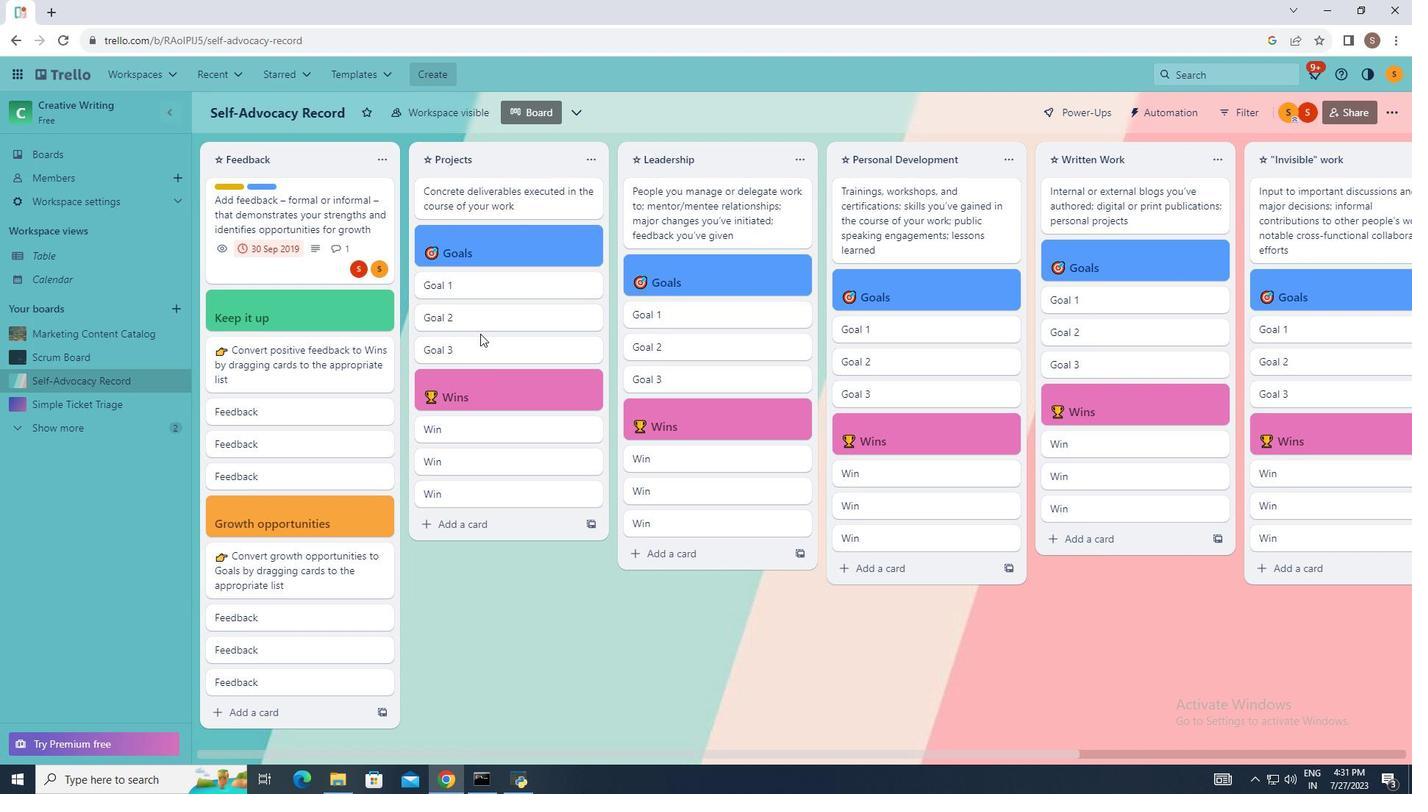 
Action: Mouse scrolled (480, 334) with delta (0, 0)
Screenshot: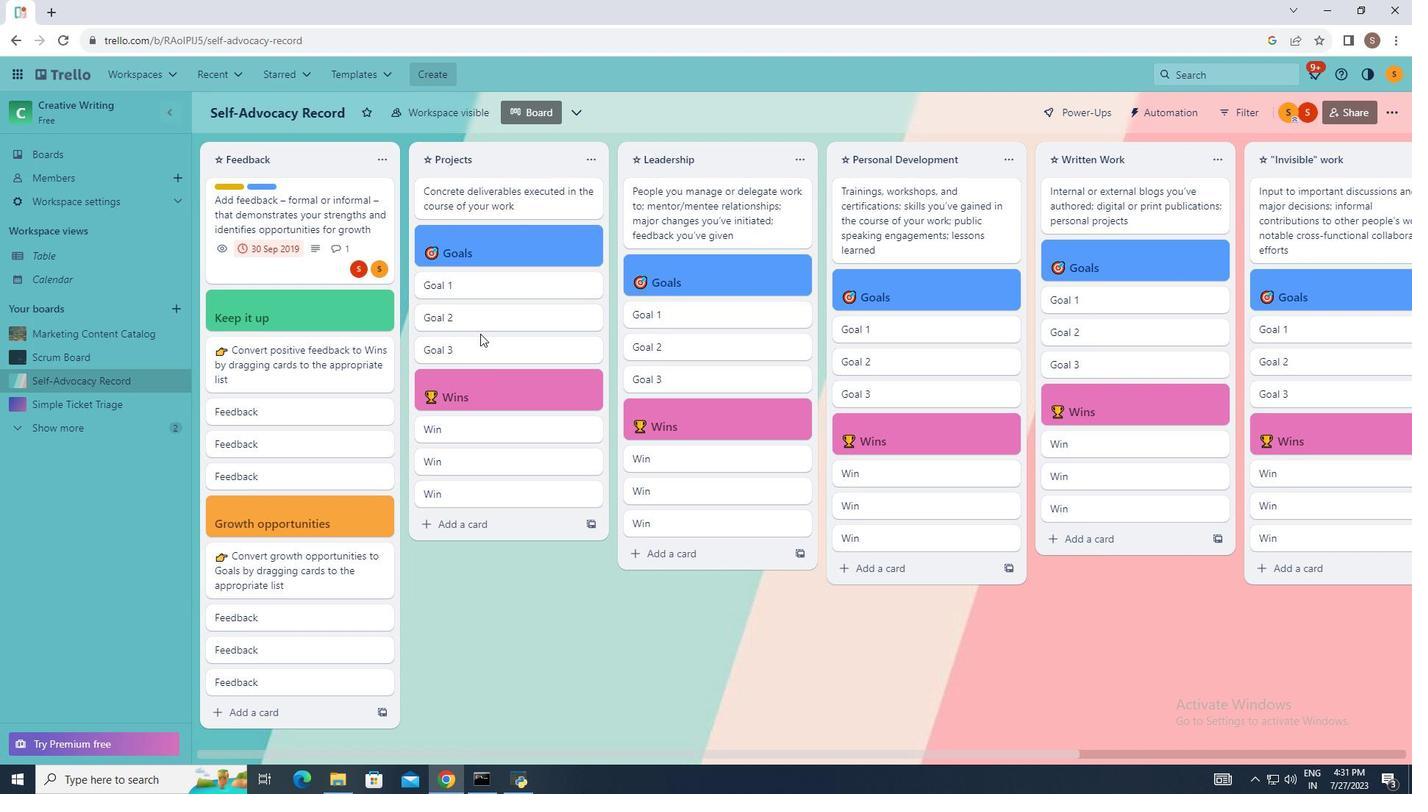 
Action: Mouse moved to (480, 333)
Screenshot: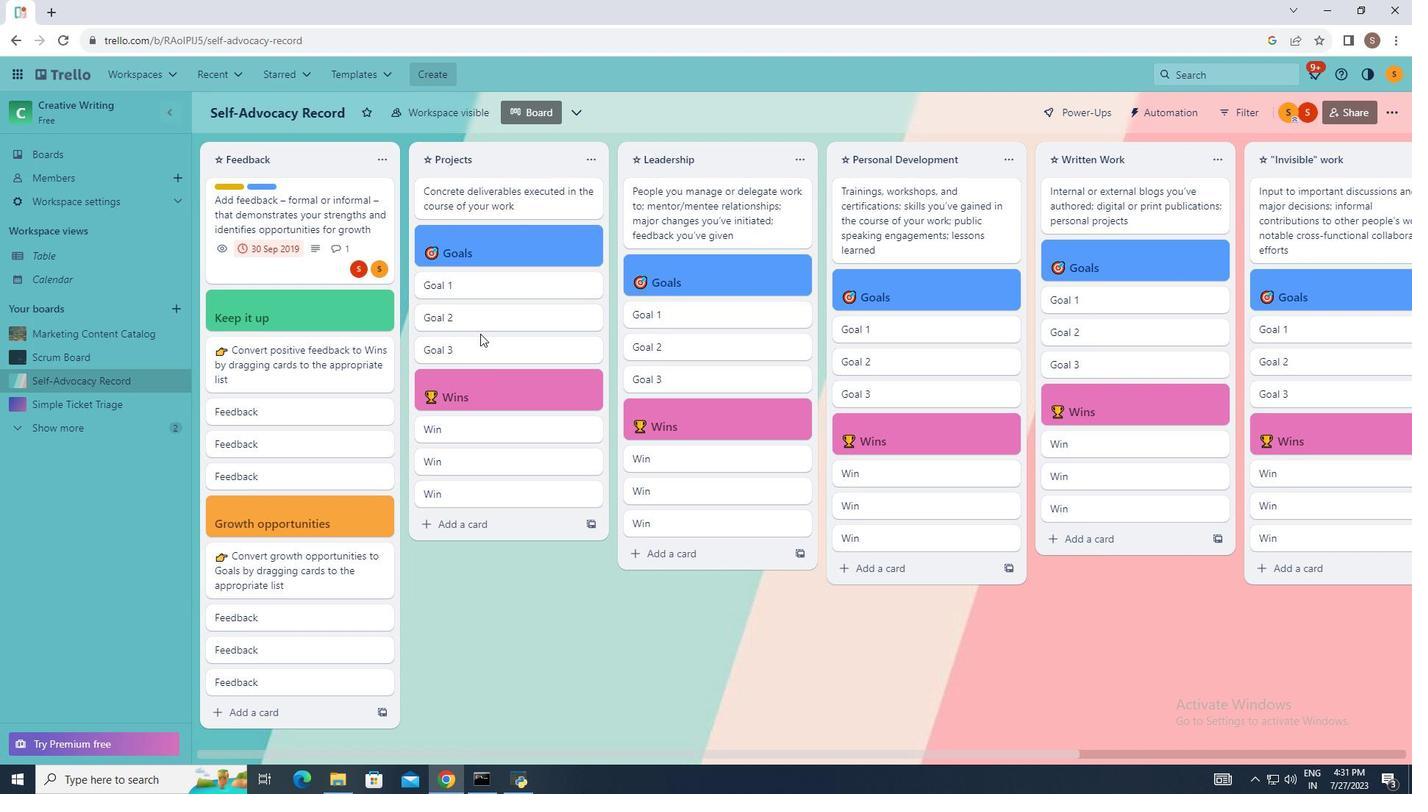 
